 Task: Research Airbnb options in Vinukonda, India from 3rd November, 2023 to 9th November, 2023 for 2 adults.1  bedroom having 1 bed and 1 bathroom. Property type can be hotel. Amenities needed are: washing machine. Look for 5 properties as per requirement.
Action: Mouse moved to (554, 101)
Screenshot: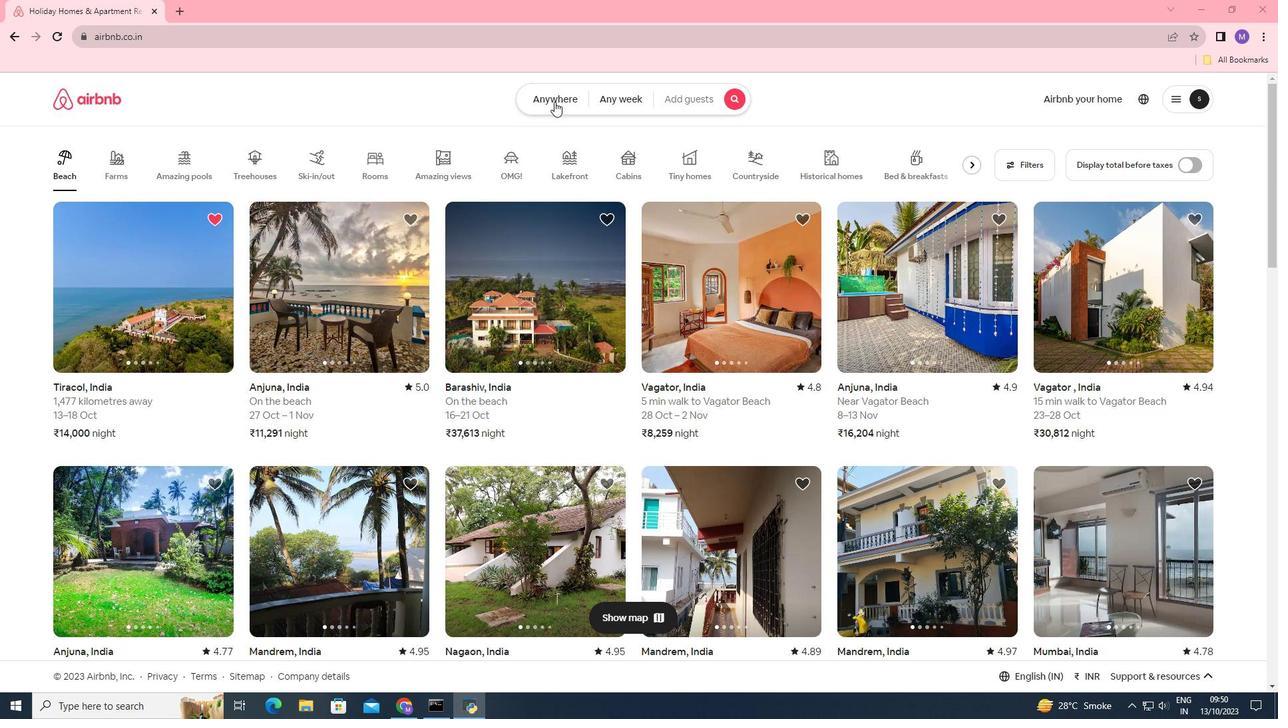 
Action: Mouse pressed left at (554, 101)
Screenshot: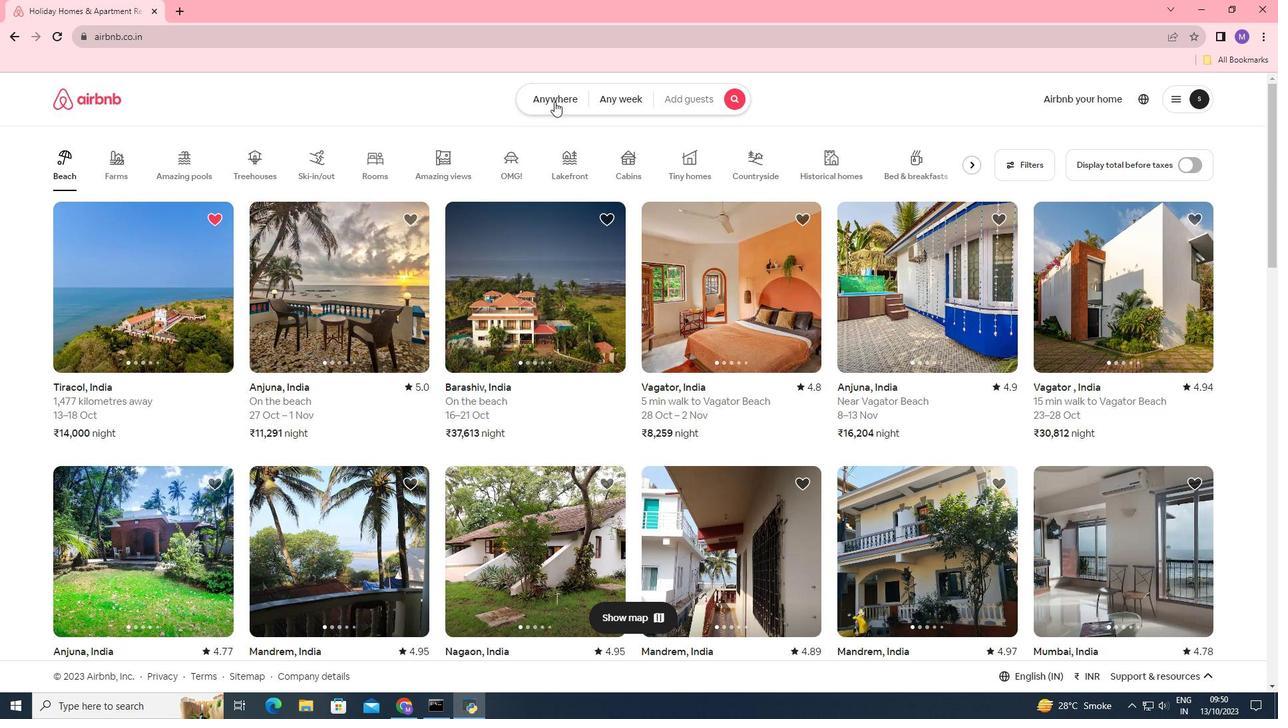 
Action: Mouse moved to (452, 153)
Screenshot: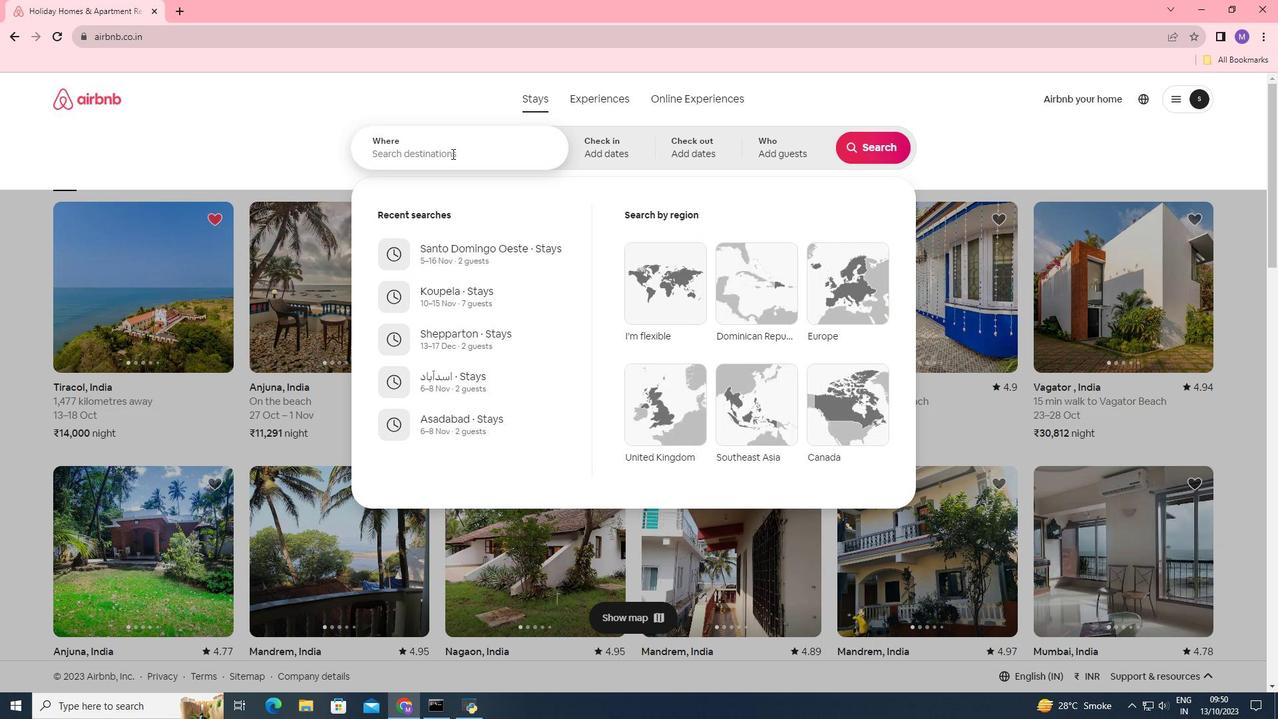 
Action: Mouse pressed left at (452, 153)
Screenshot: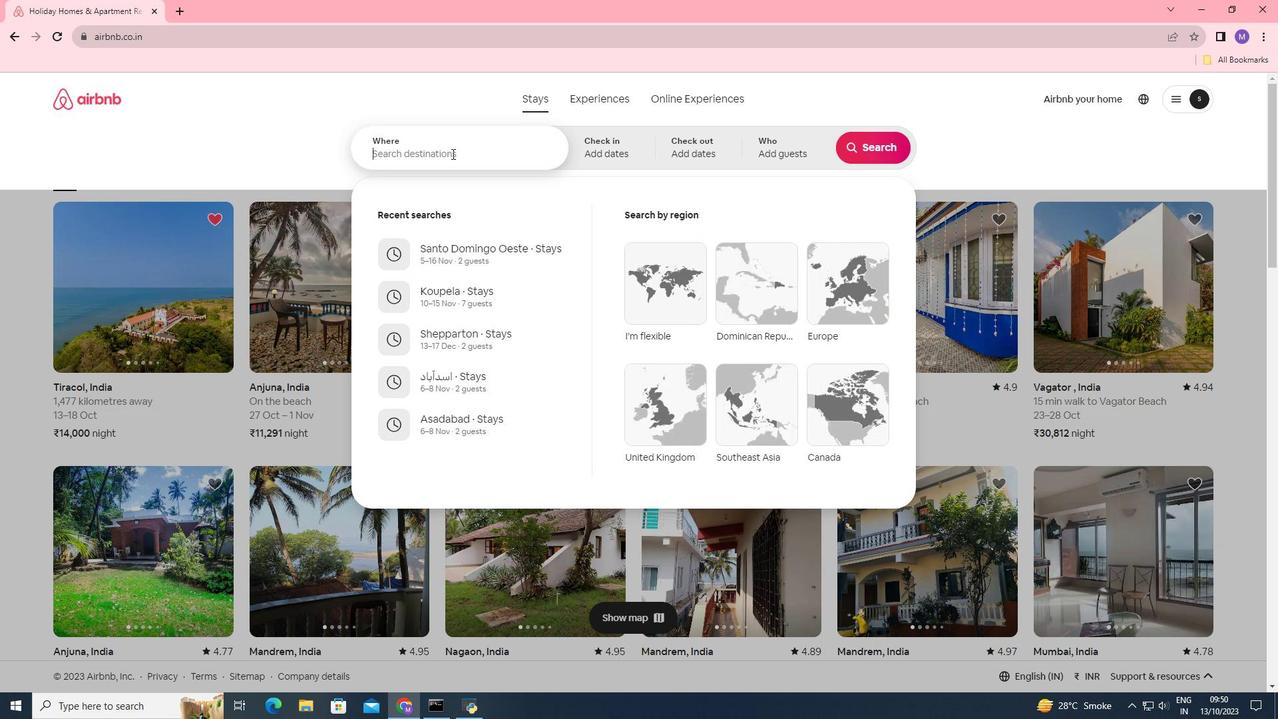 
Action: Key pressed <Key.shift>Vinukonda,<Key.space><Key.shift>India
Screenshot: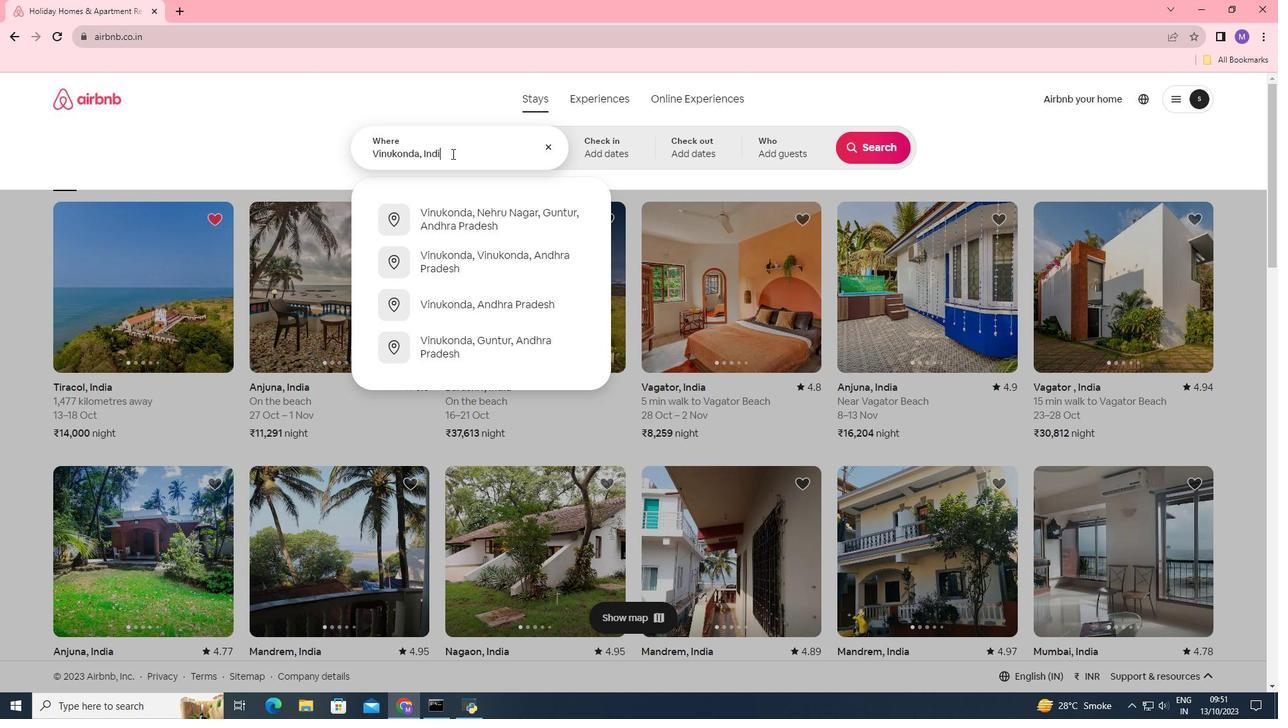
Action: Mouse moved to (636, 147)
Screenshot: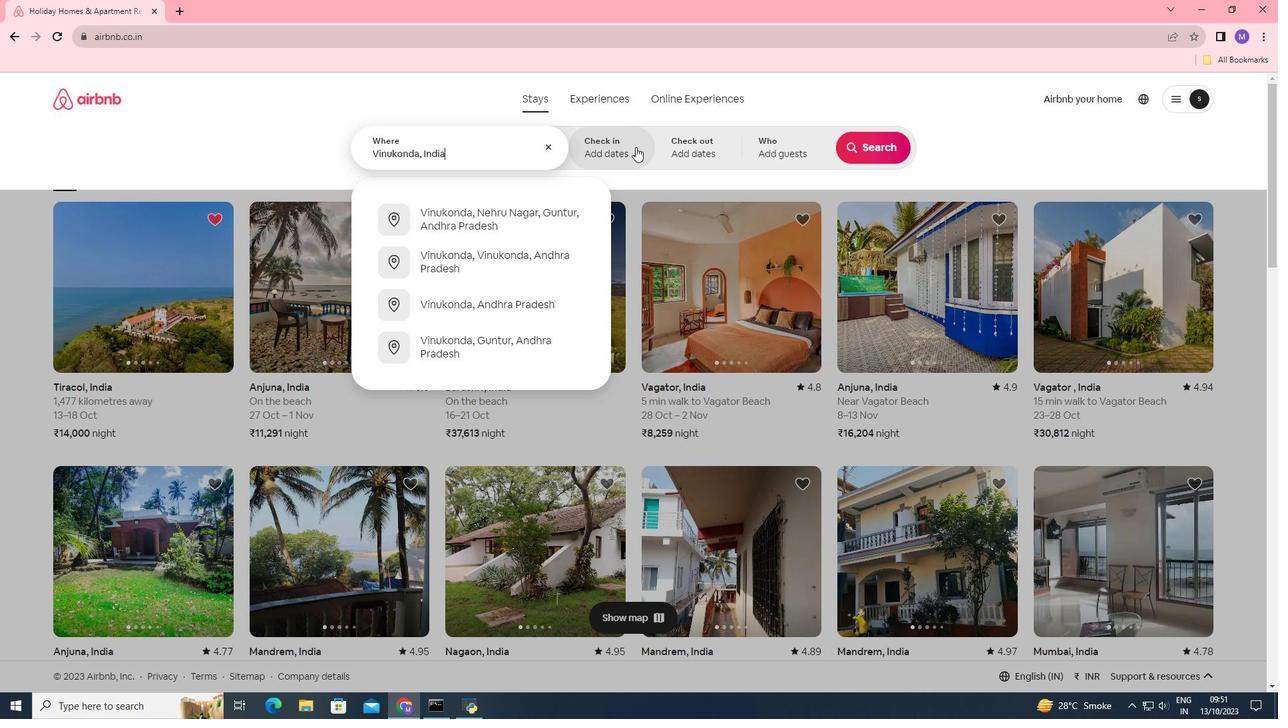
Action: Mouse pressed left at (636, 147)
Screenshot: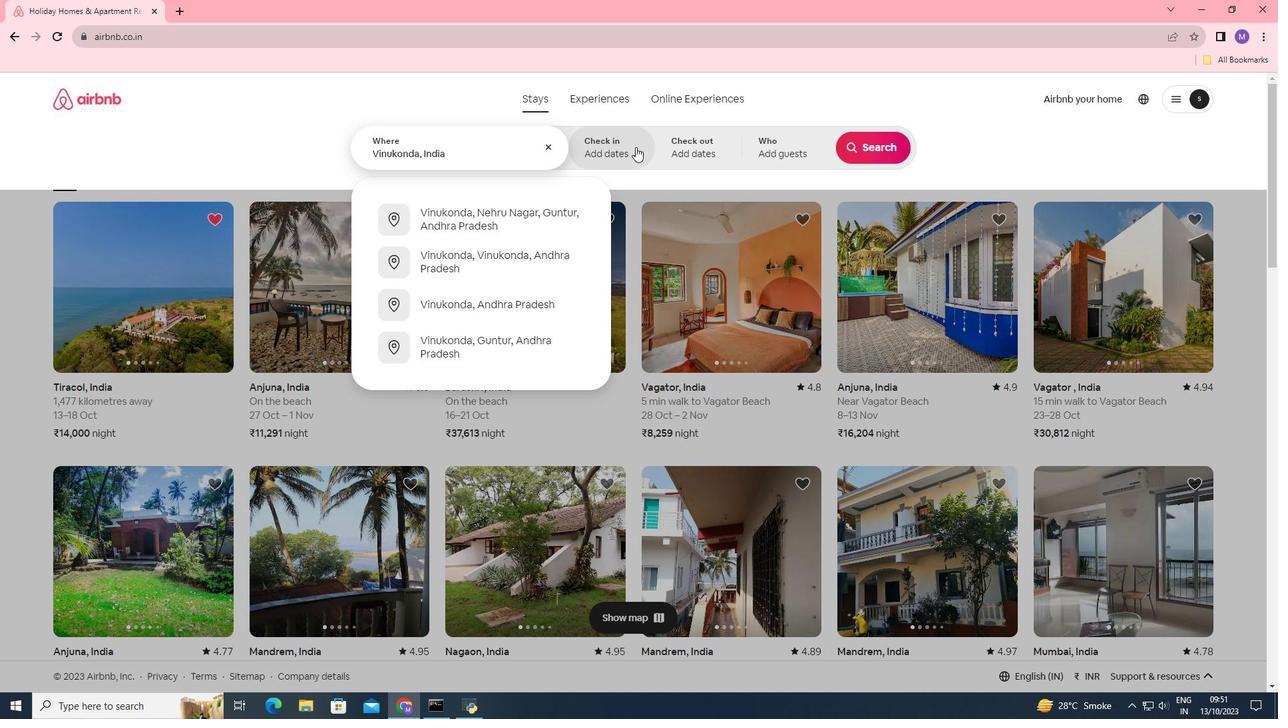 
Action: Mouse moved to (821, 317)
Screenshot: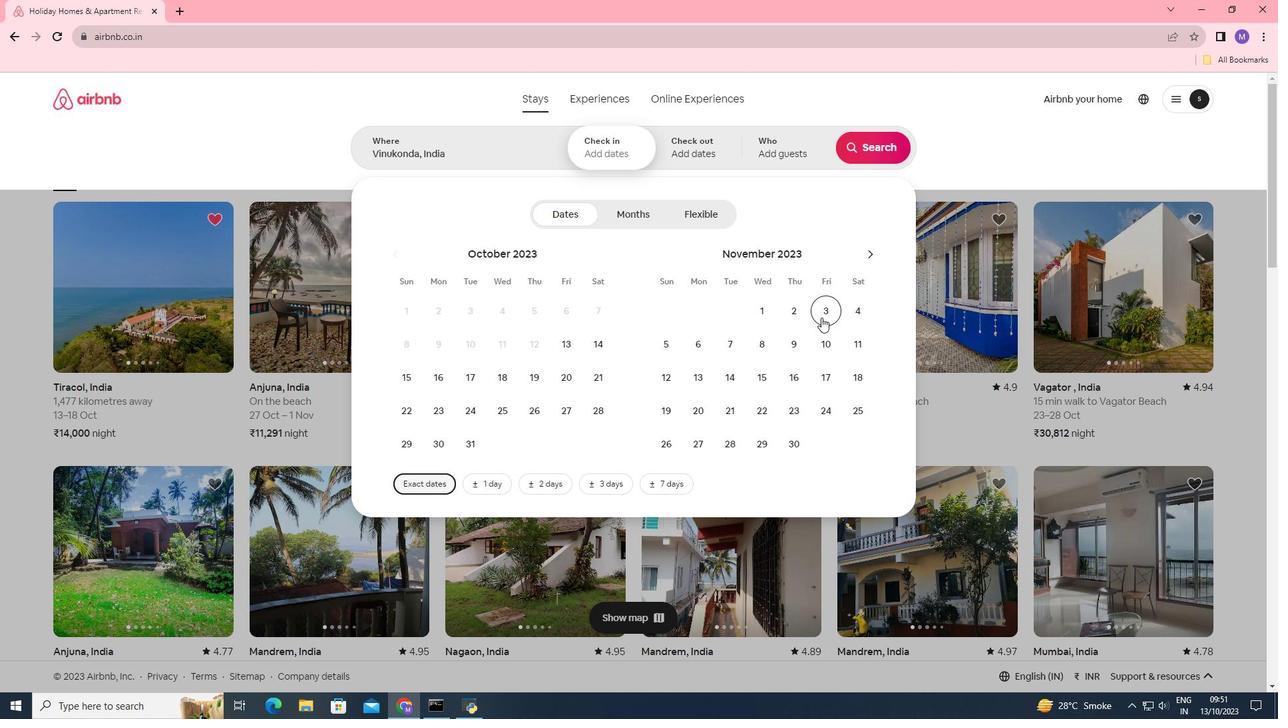 
Action: Mouse pressed left at (821, 317)
Screenshot: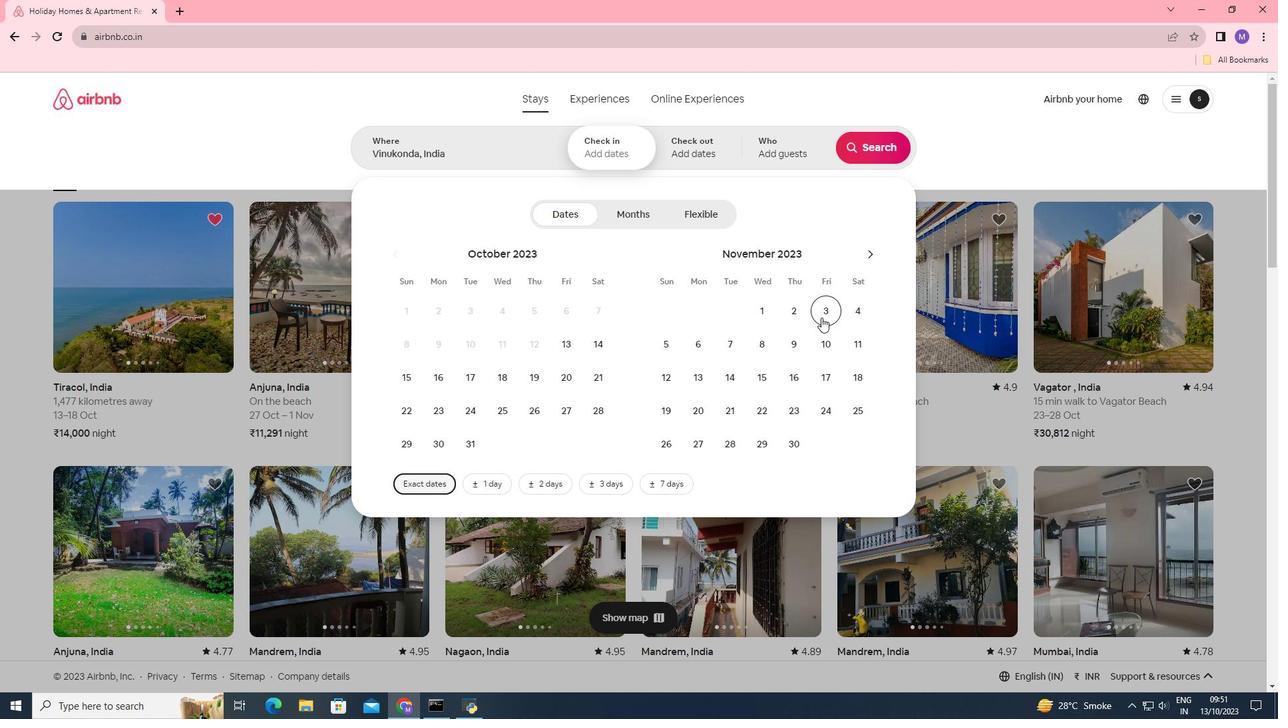 
Action: Mouse moved to (799, 342)
Screenshot: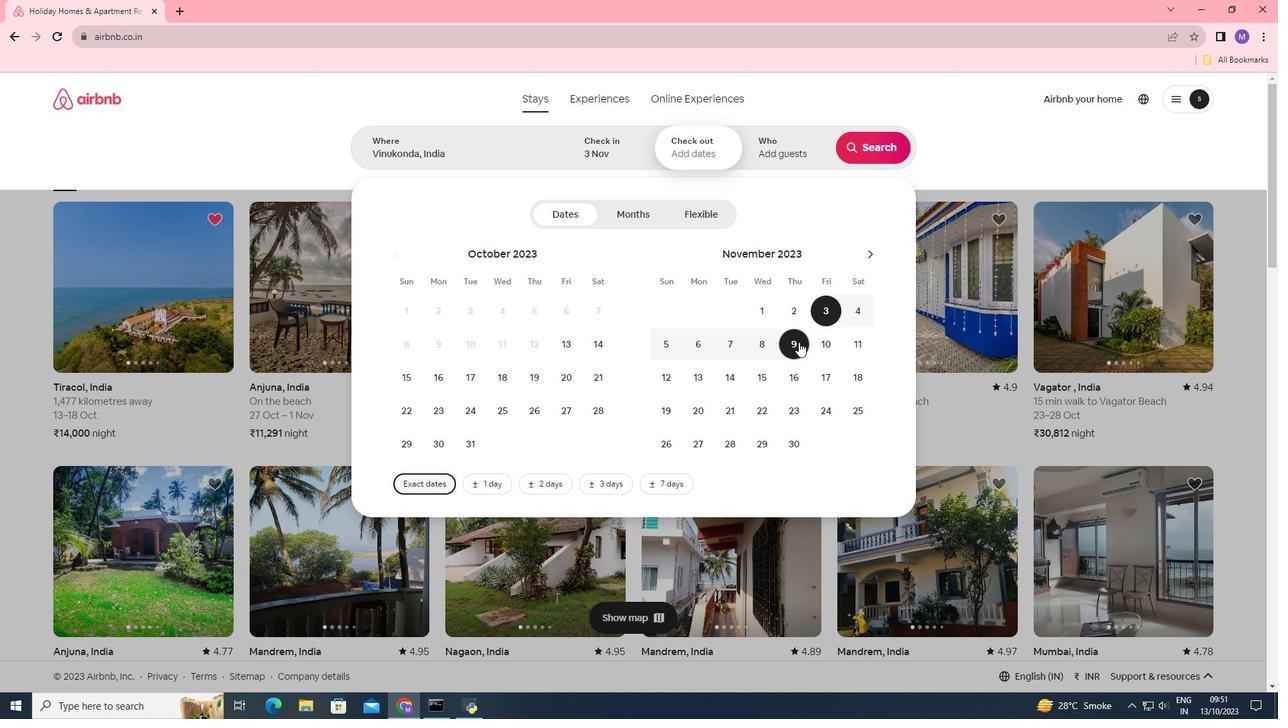 
Action: Mouse pressed left at (799, 342)
Screenshot: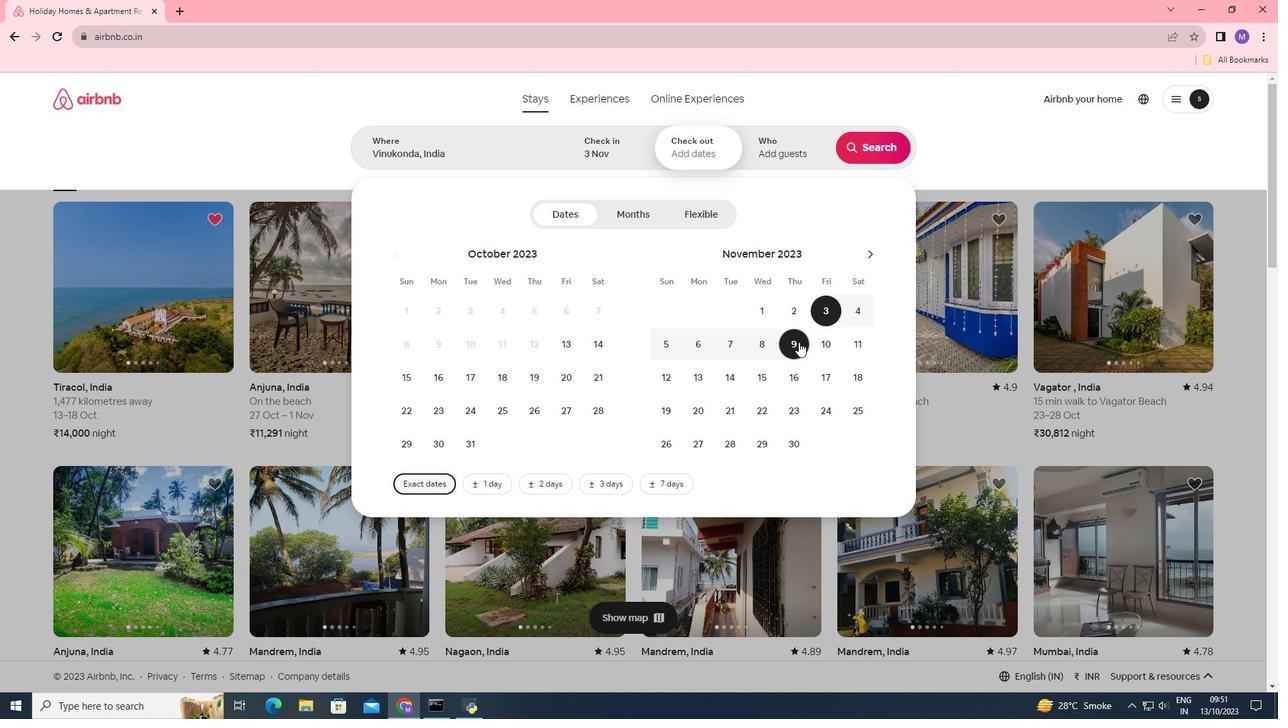 
Action: Mouse moved to (807, 147)
Screenshot: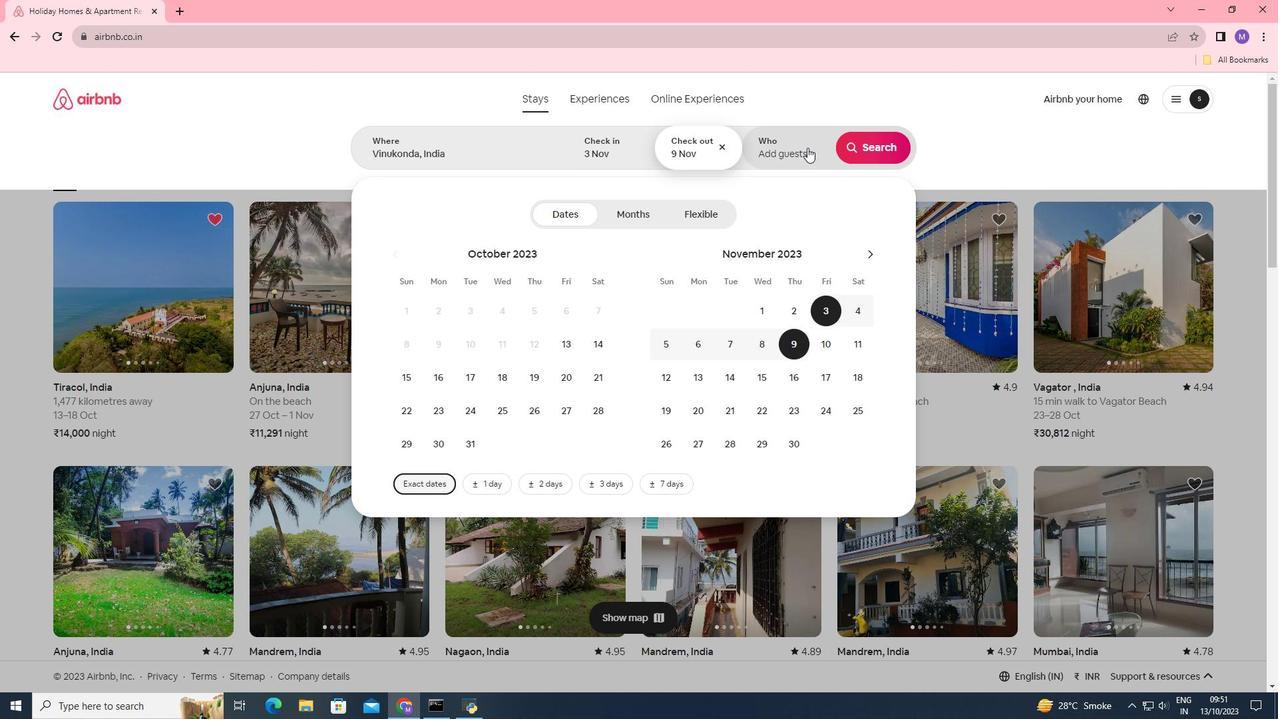 
Action: Mouse pressed left at (807, 147)
Screenshot: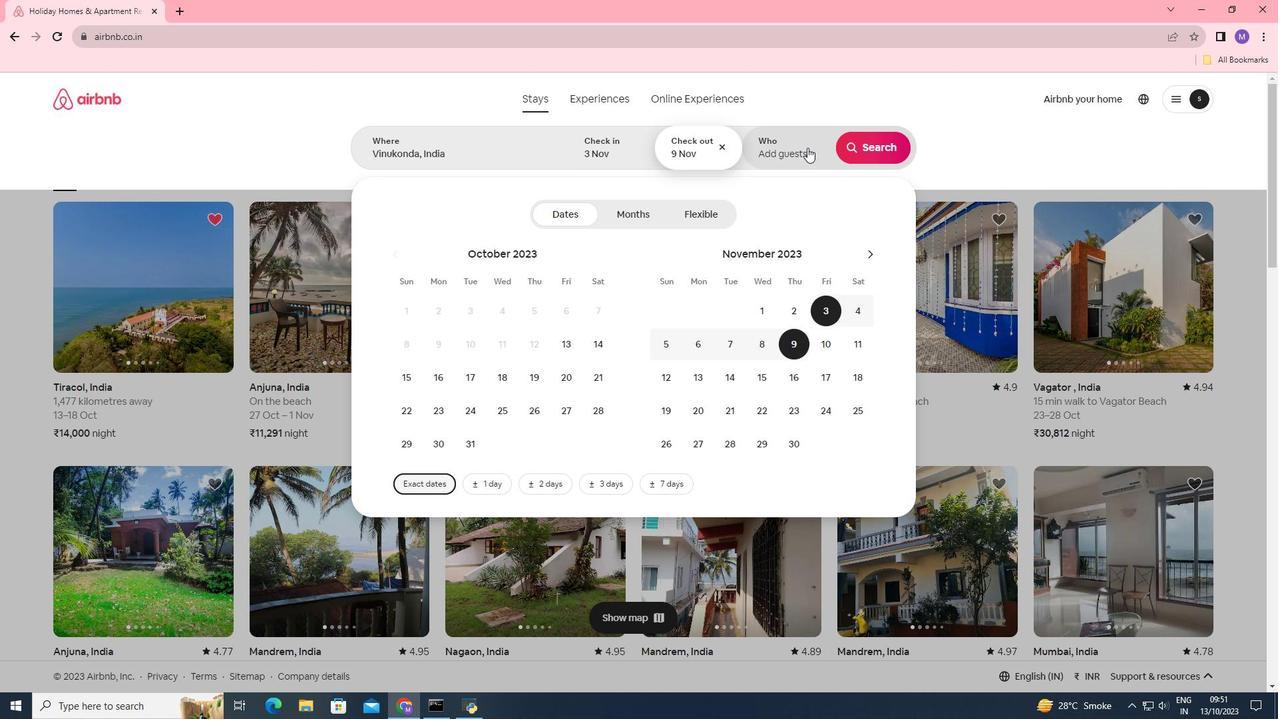 
Action: Mouse moved to (877, 223)
Screenshot: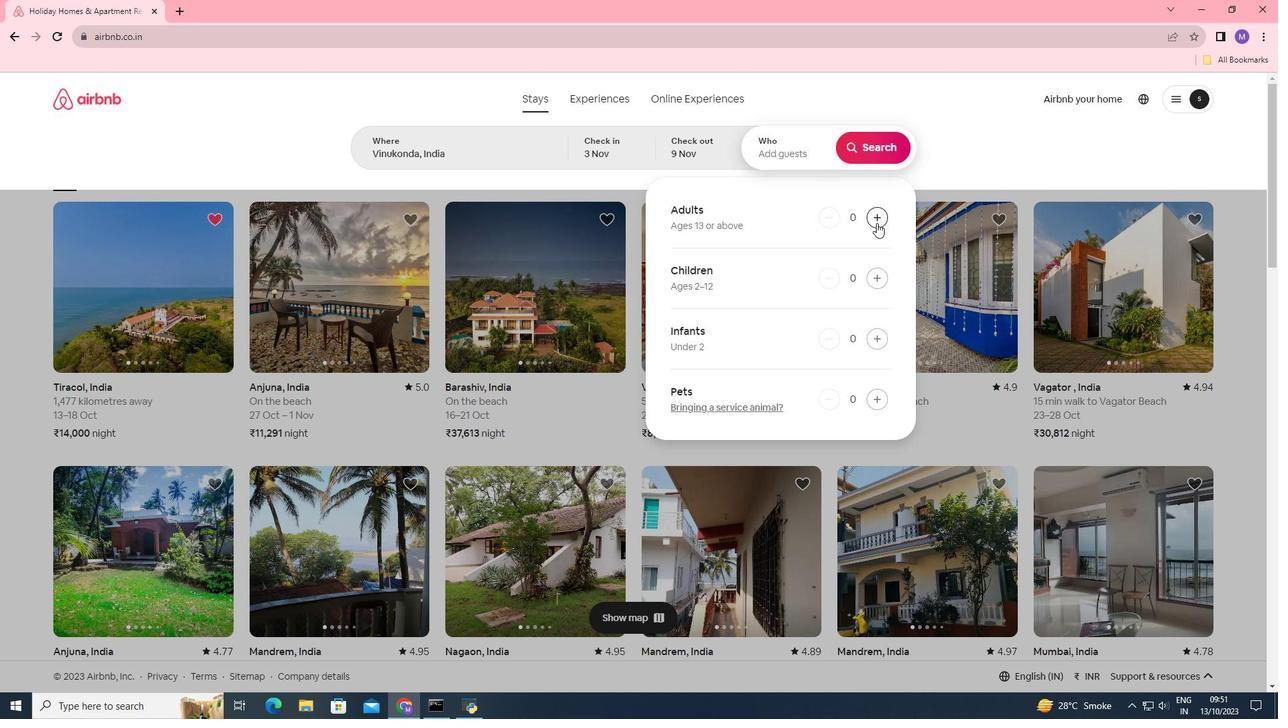 
Action: Mouse pressed left at (877, 223)
Screenshot: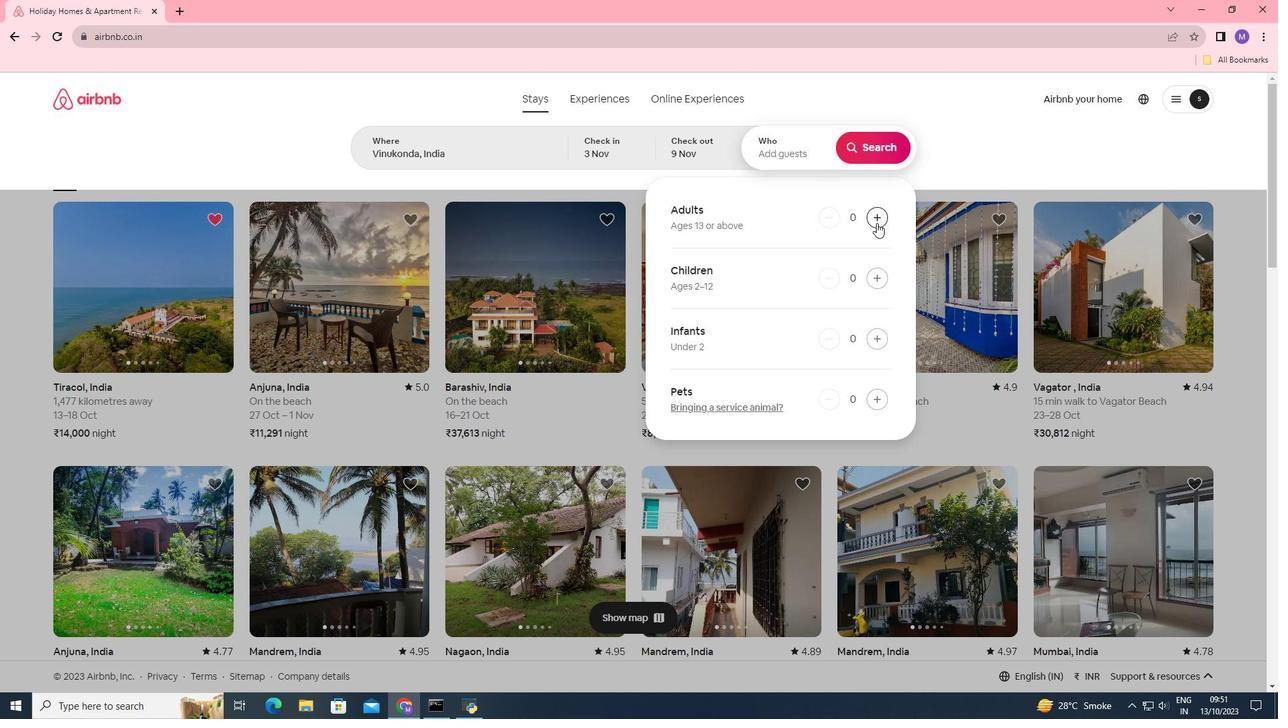 
Action: Mouse pressed left at (877, 223)
Screenshot: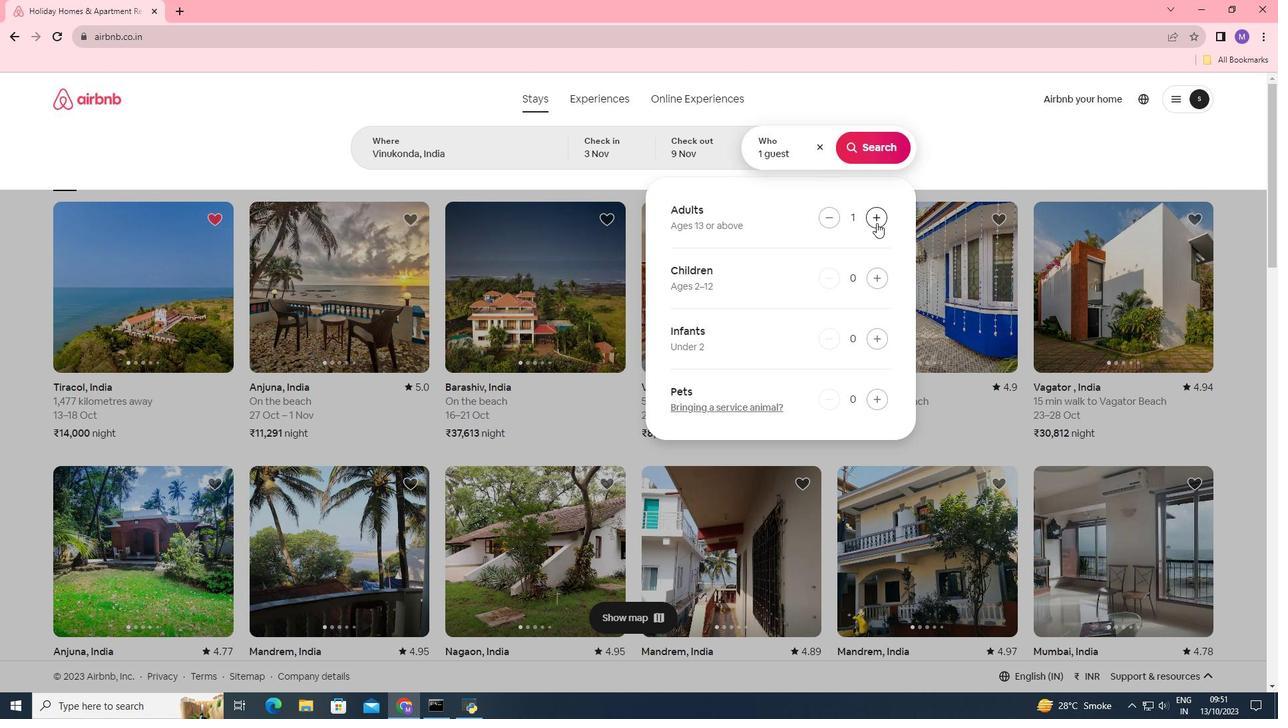 
Action: Mouse moved to (883, 137)
Screenshot: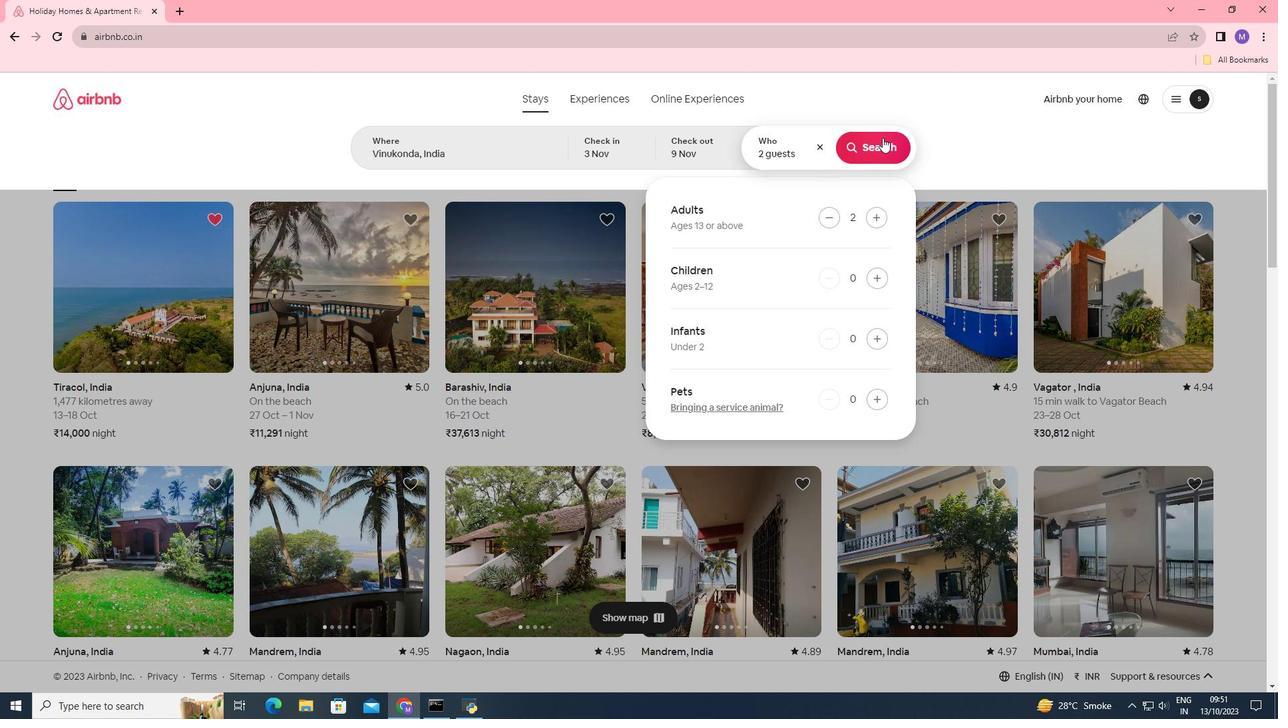 
Action: Mouse pressed left at (883, 137)
Screenshot: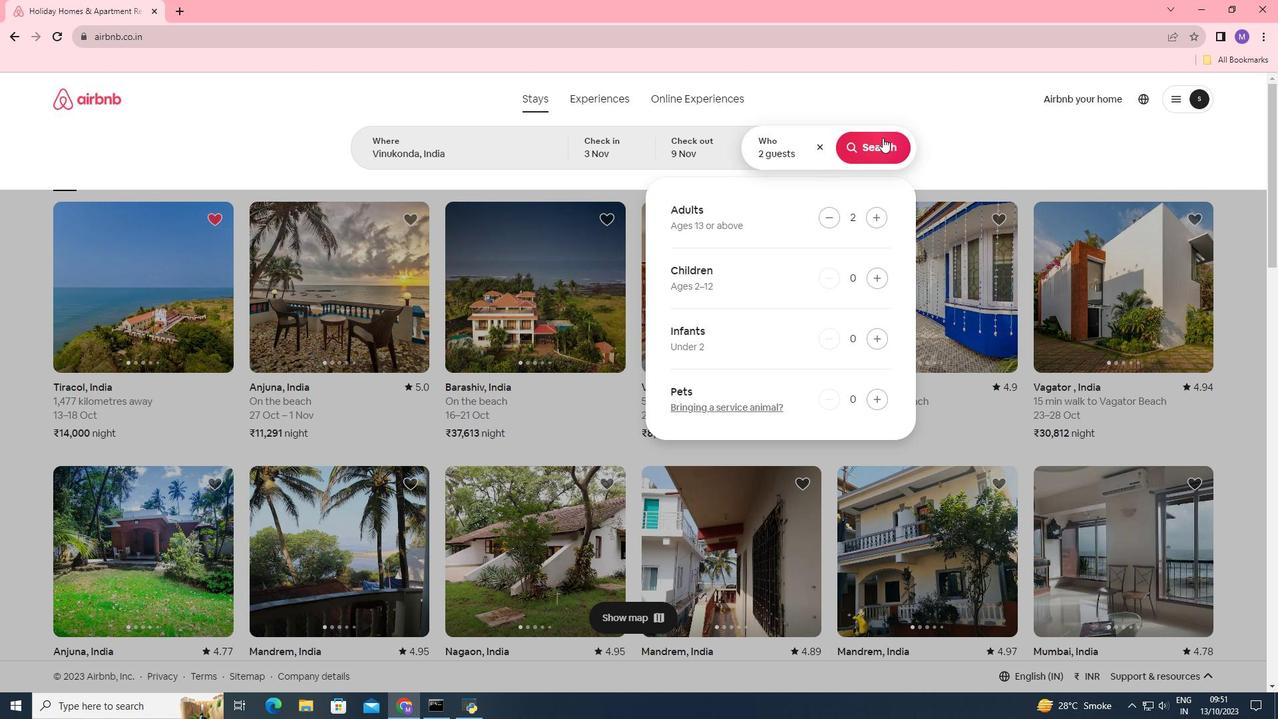 
Action: Mouse moved to (1056, 155)
Screenshot: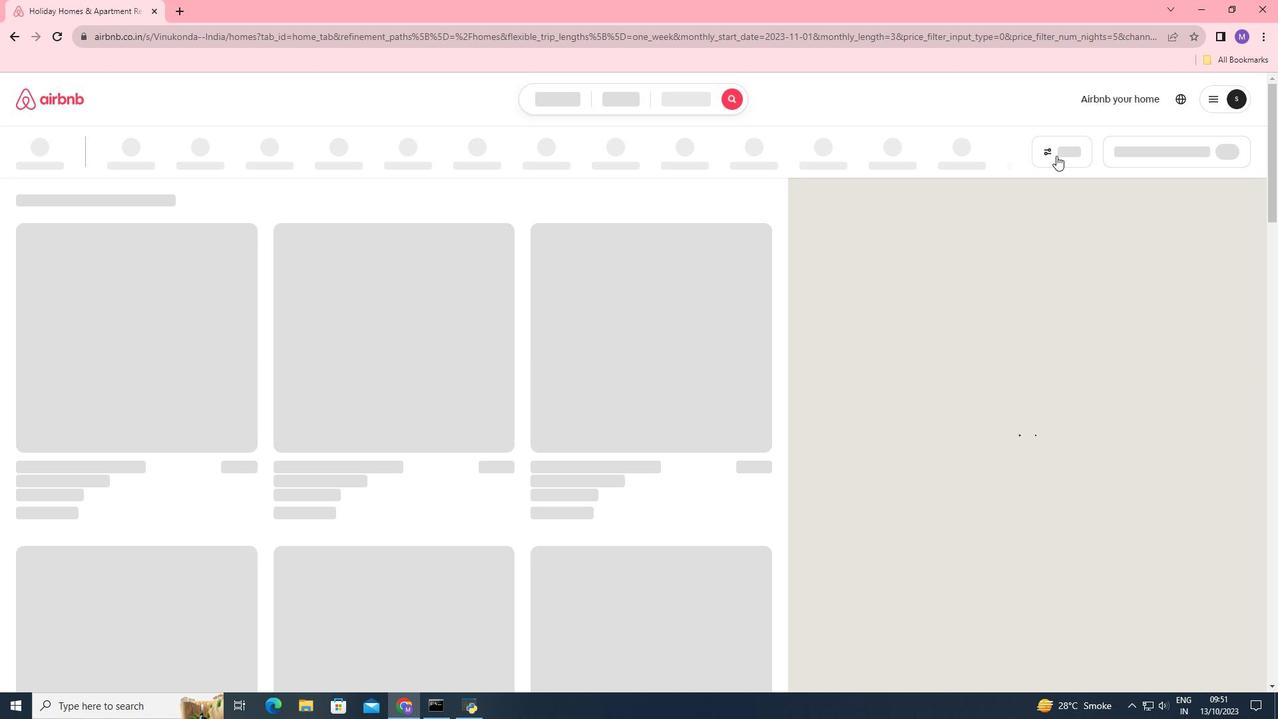 
Action: Mouse pressed left at (1056, 155)
Screenshot: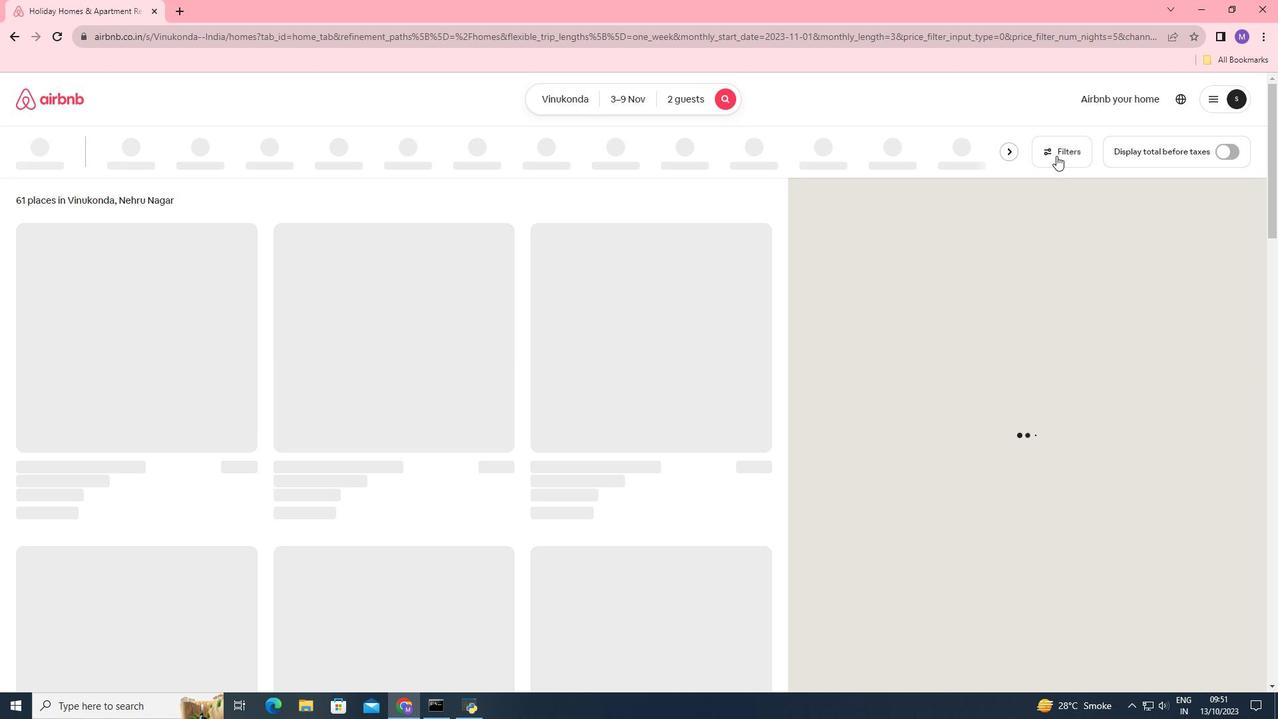 
Action: Mouse moved to (1067, 152)
Screenshot: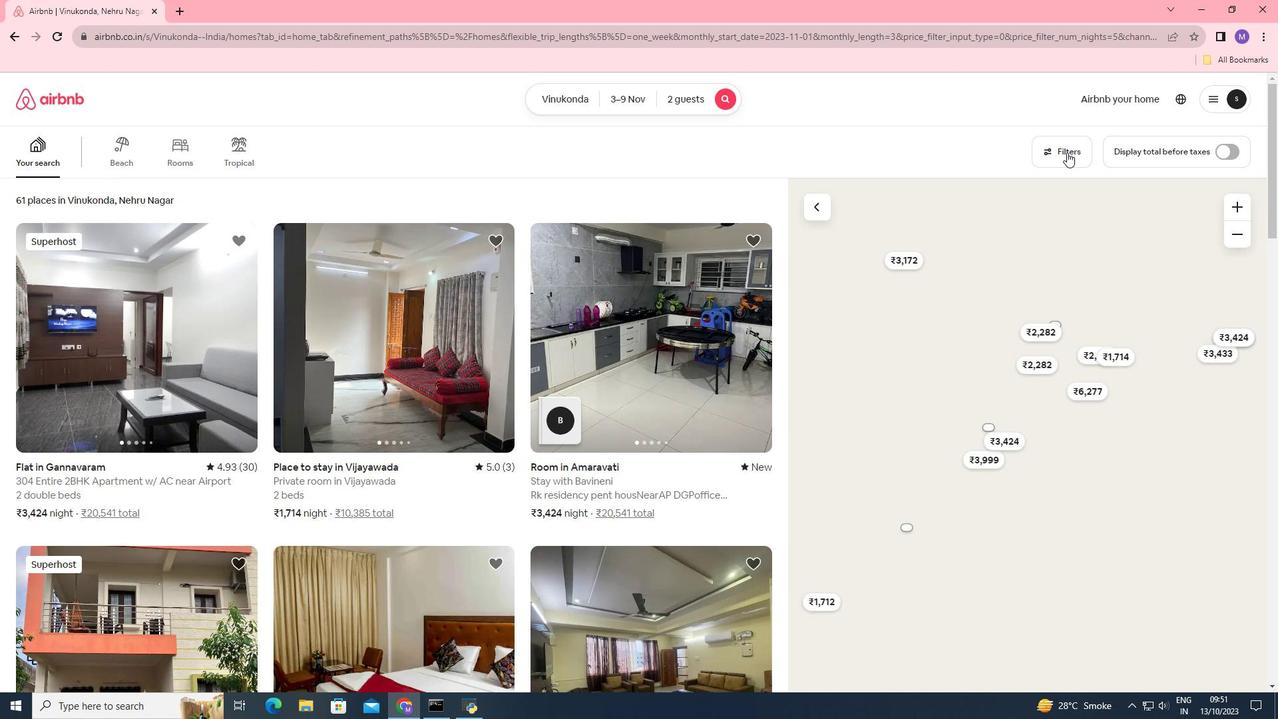 
Action: Mouse pressed left at (1067, 152)
Screenshot: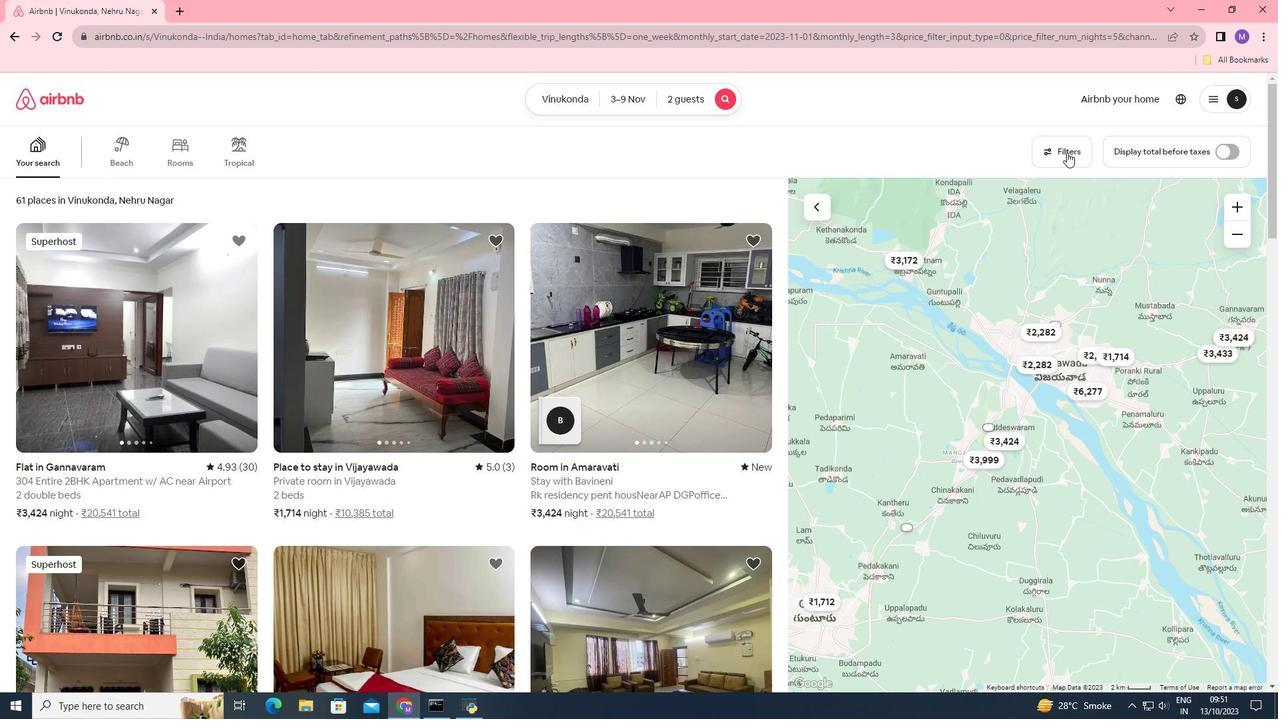 
Action: Mouse moved to (648, 473)
Screenshot: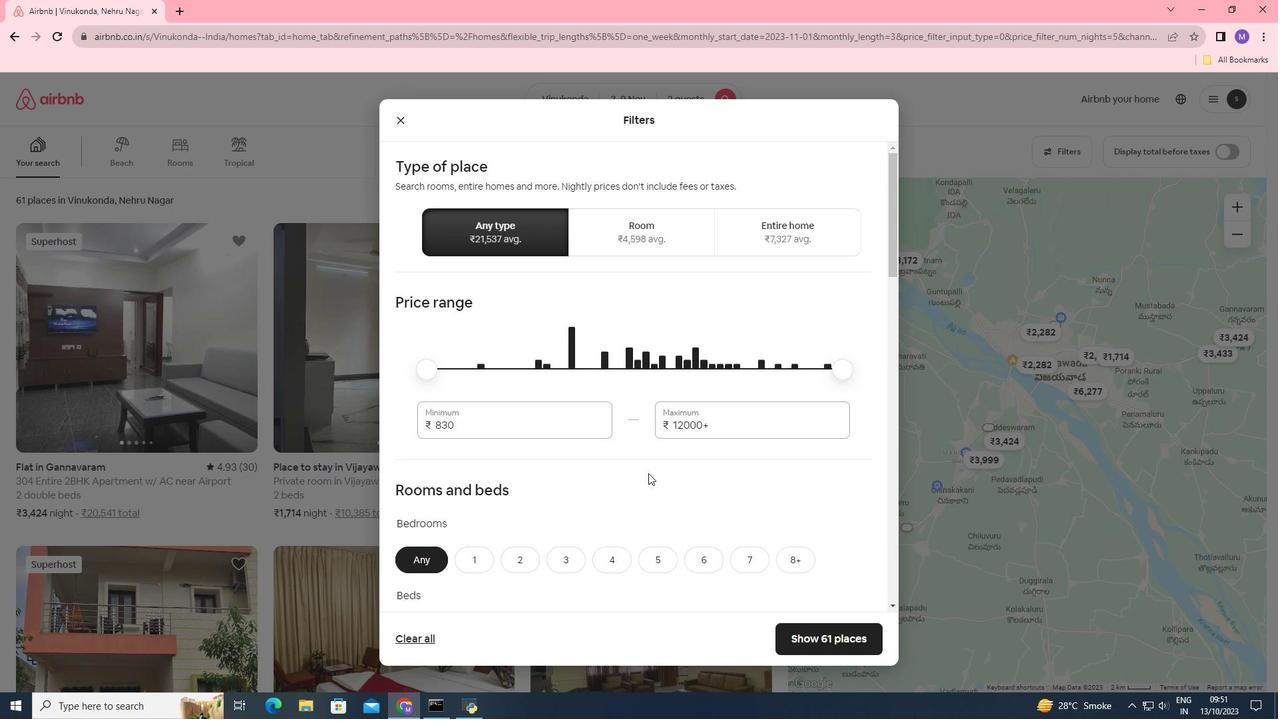 
Action: Mouse scrolled (648, 472) with delta (0, 0)
Screenshot: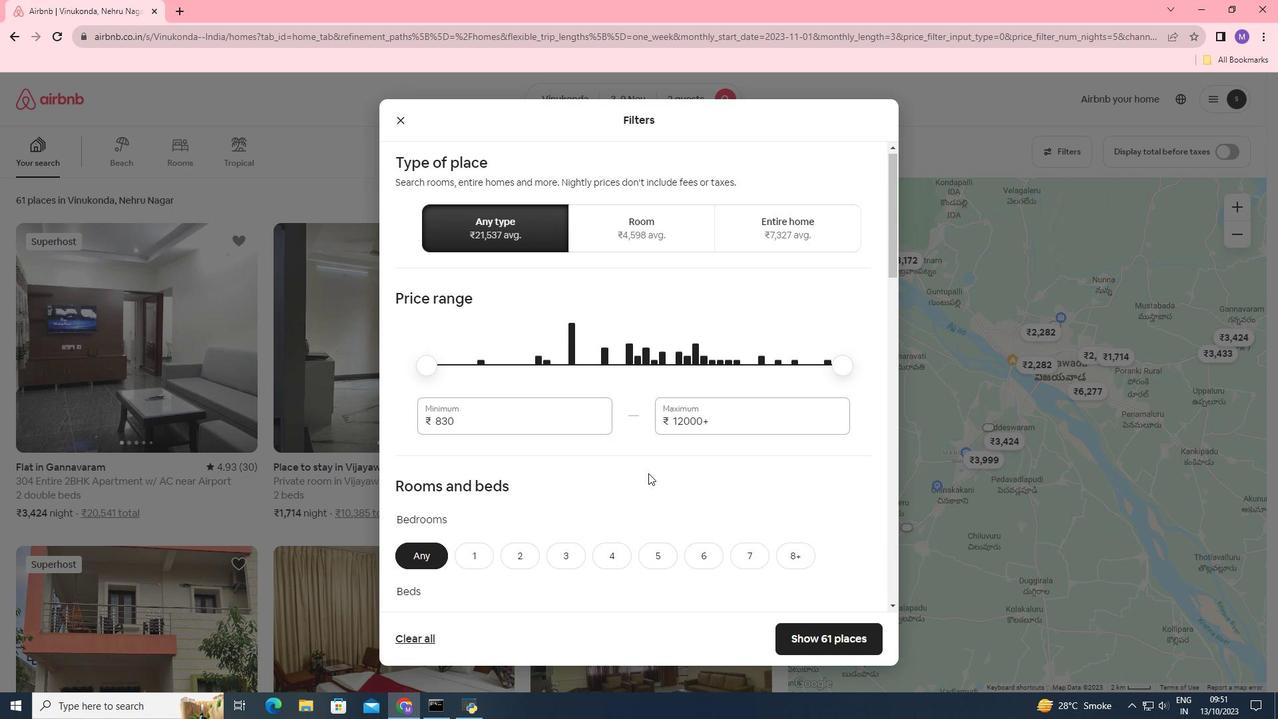
Action: Mouse moved to (643, 454)
Screenshot: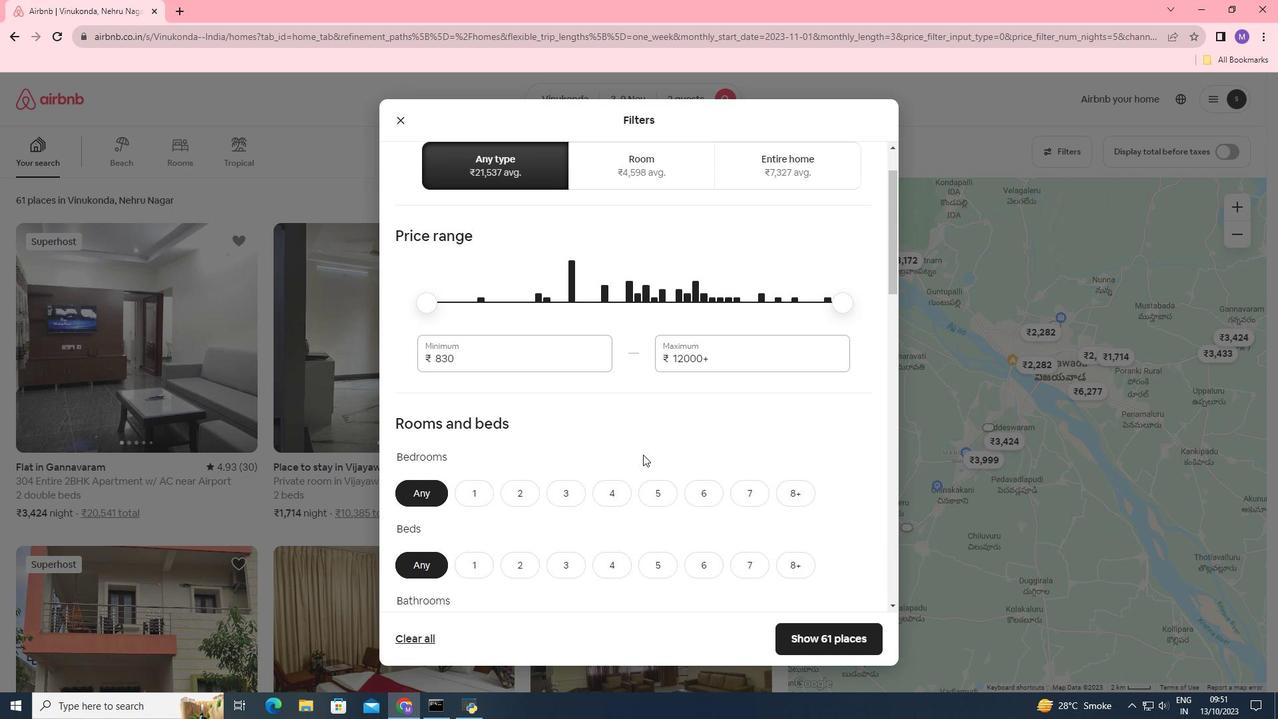 
Action: Mouse scrolled (643, 454) with delta (0, 0)
Screenshot: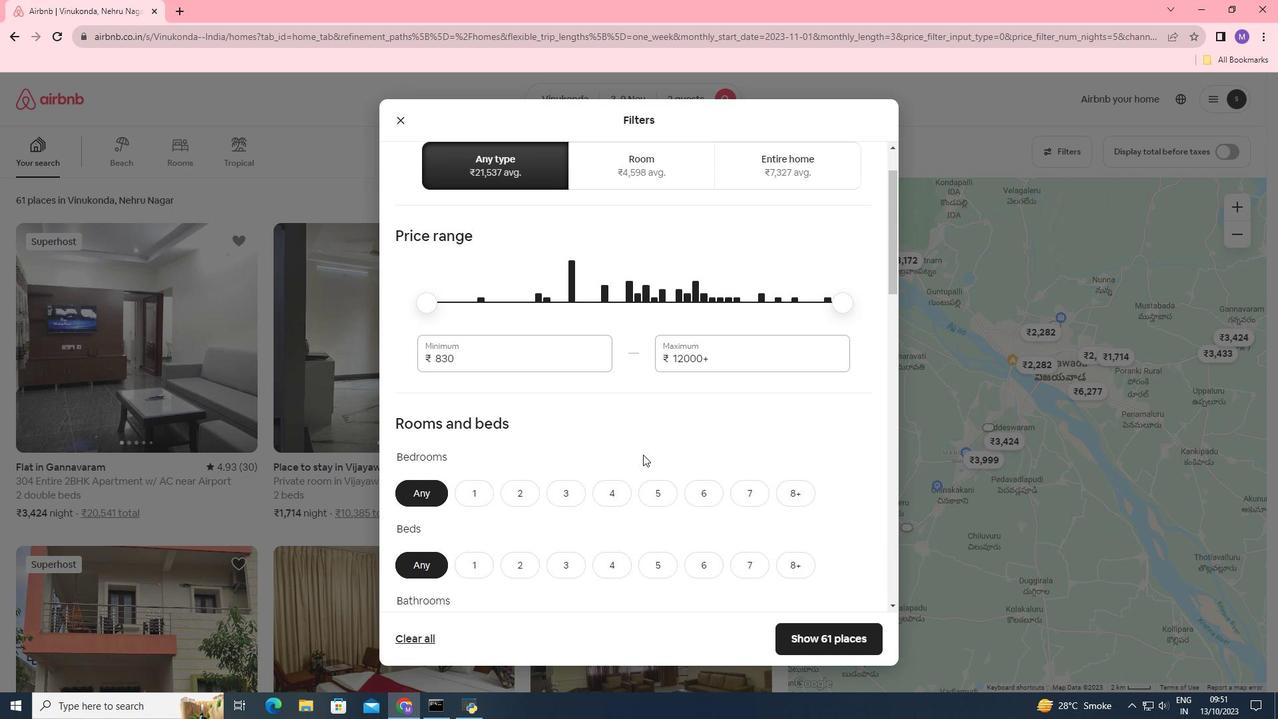 
Action: Mouse moved to (636, 414)
Screenshot: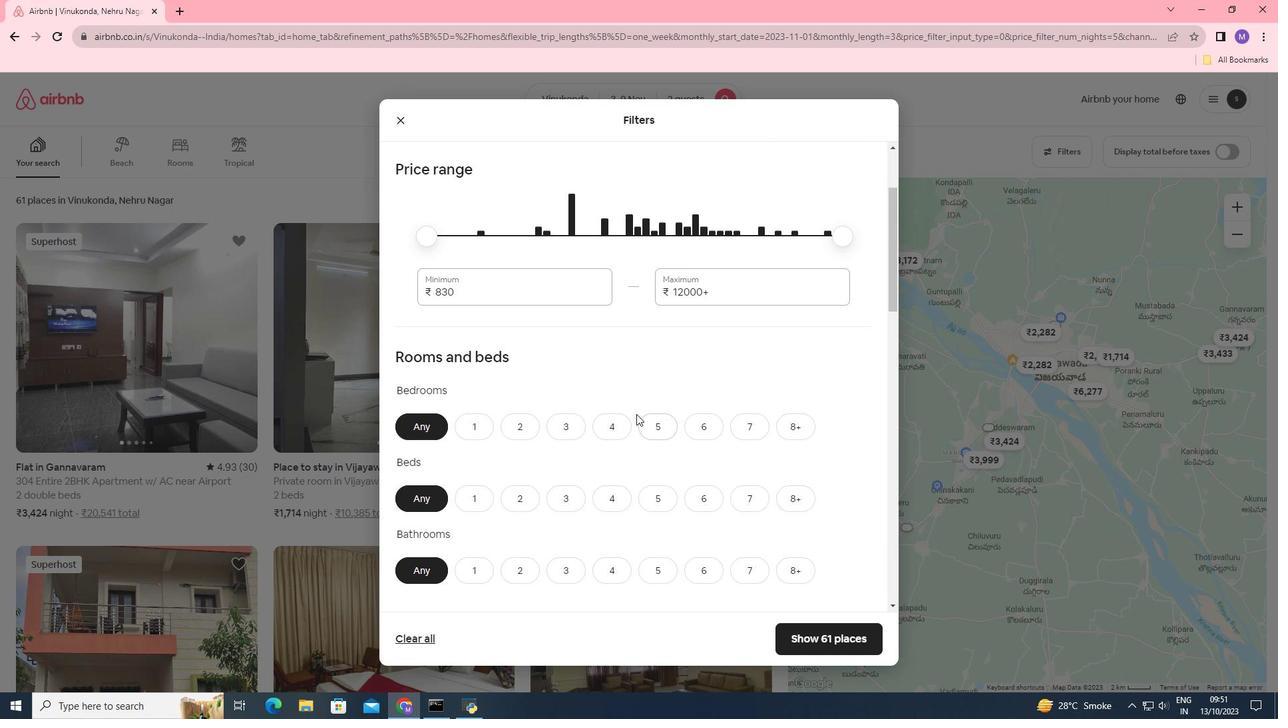 
Action: Mouse scrolled (636, 413) with delta (0, 0)
Screenshot: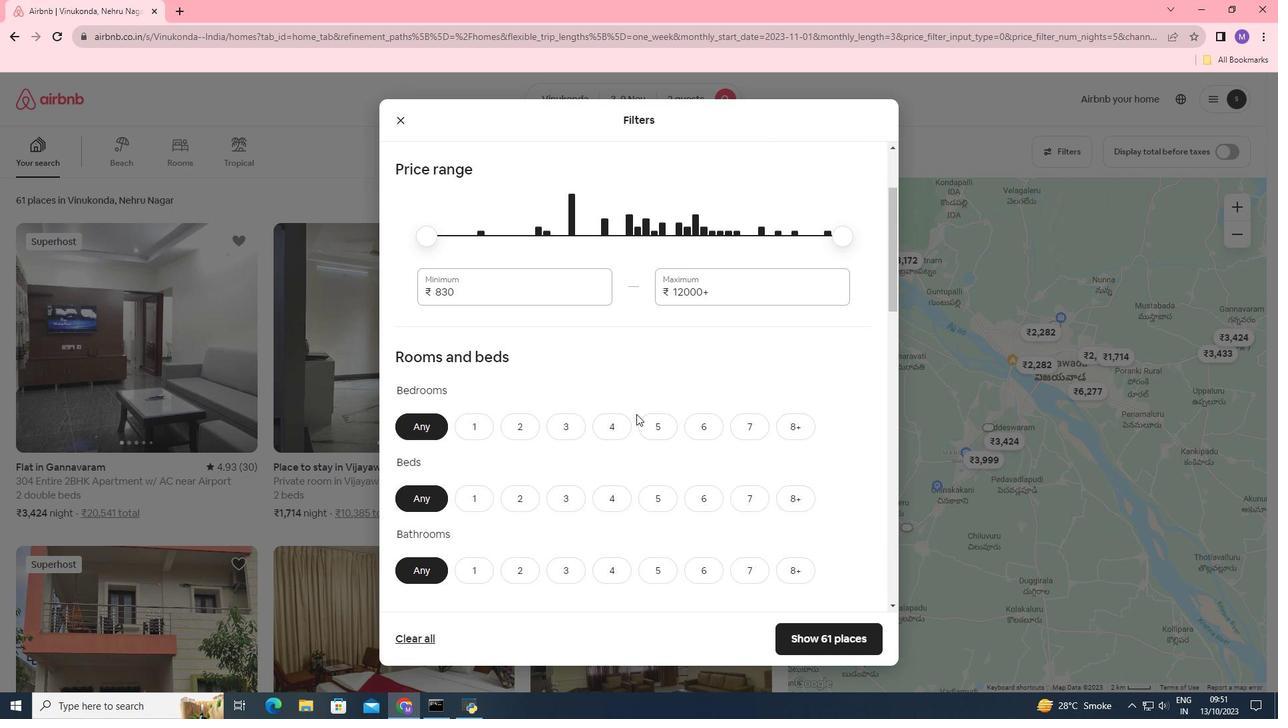 
Action: Mouse moved to (472, 354)
Screenshot: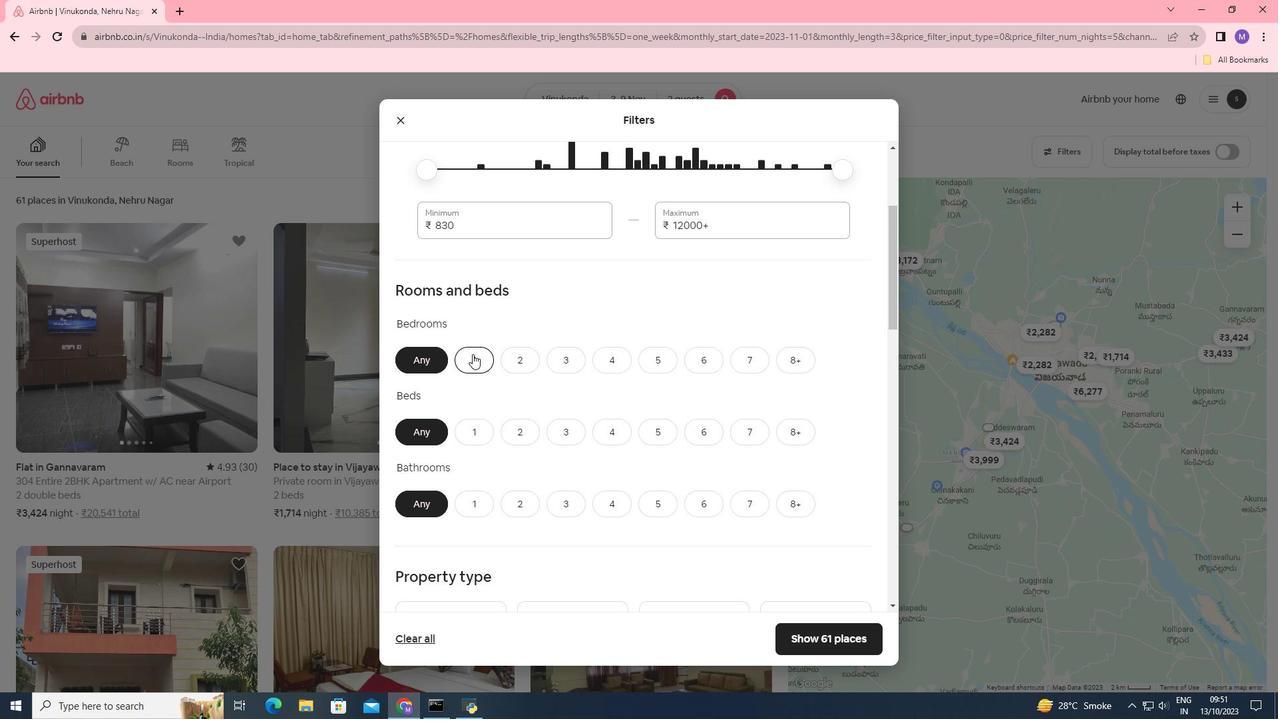 
Action: Mouse pressed left at (472, 354)
Screenshot: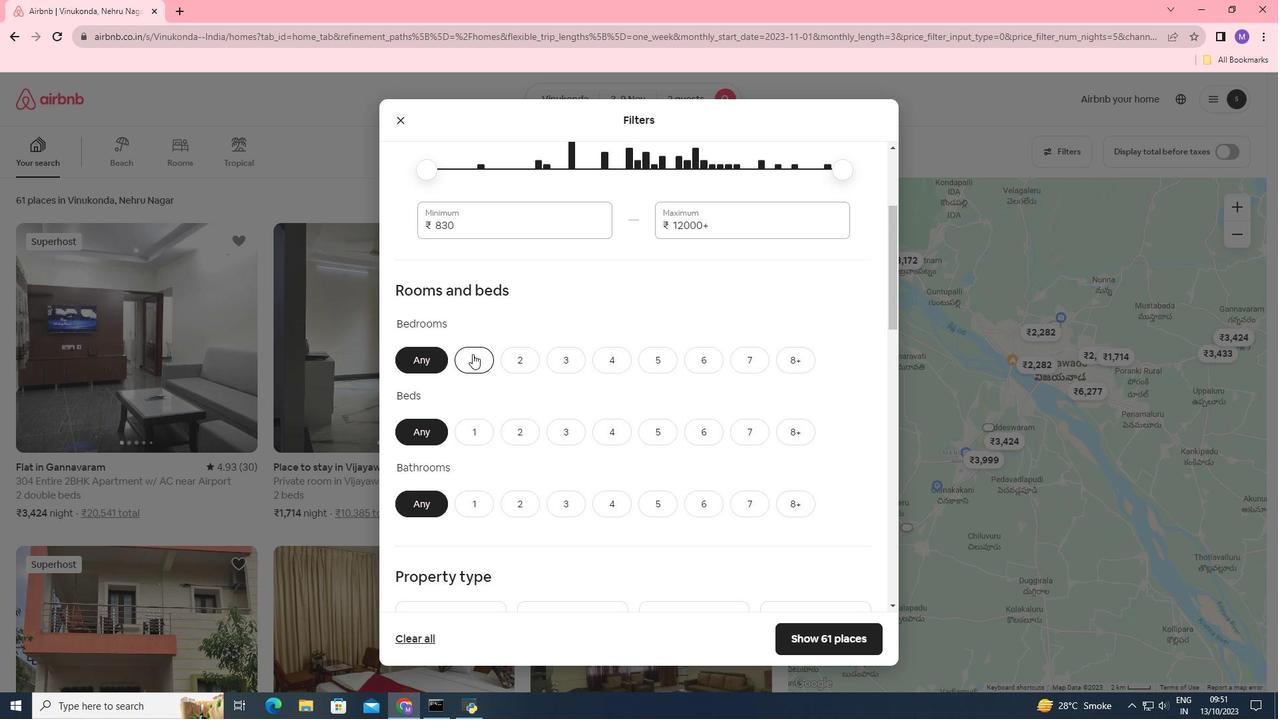 
Action: Mouse moved to (478, 430)
Screenshot: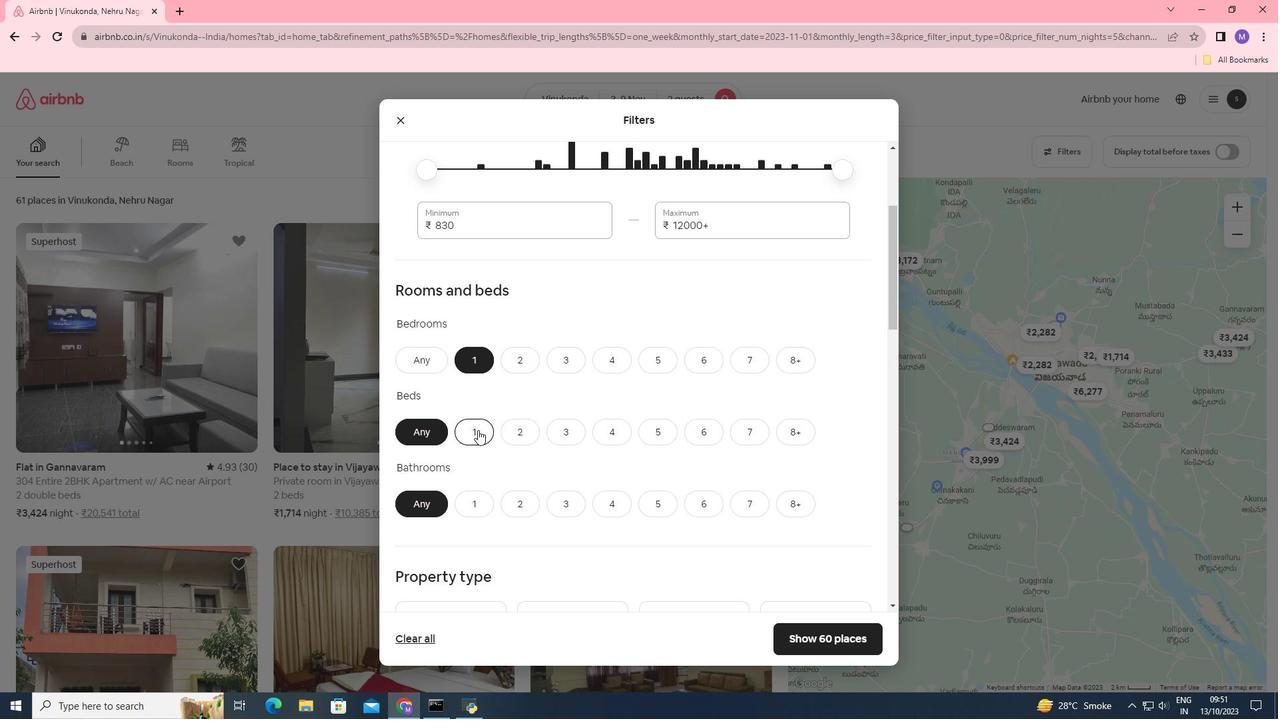 
Action: Mouse pressed left at (478, 430)
Screenshot: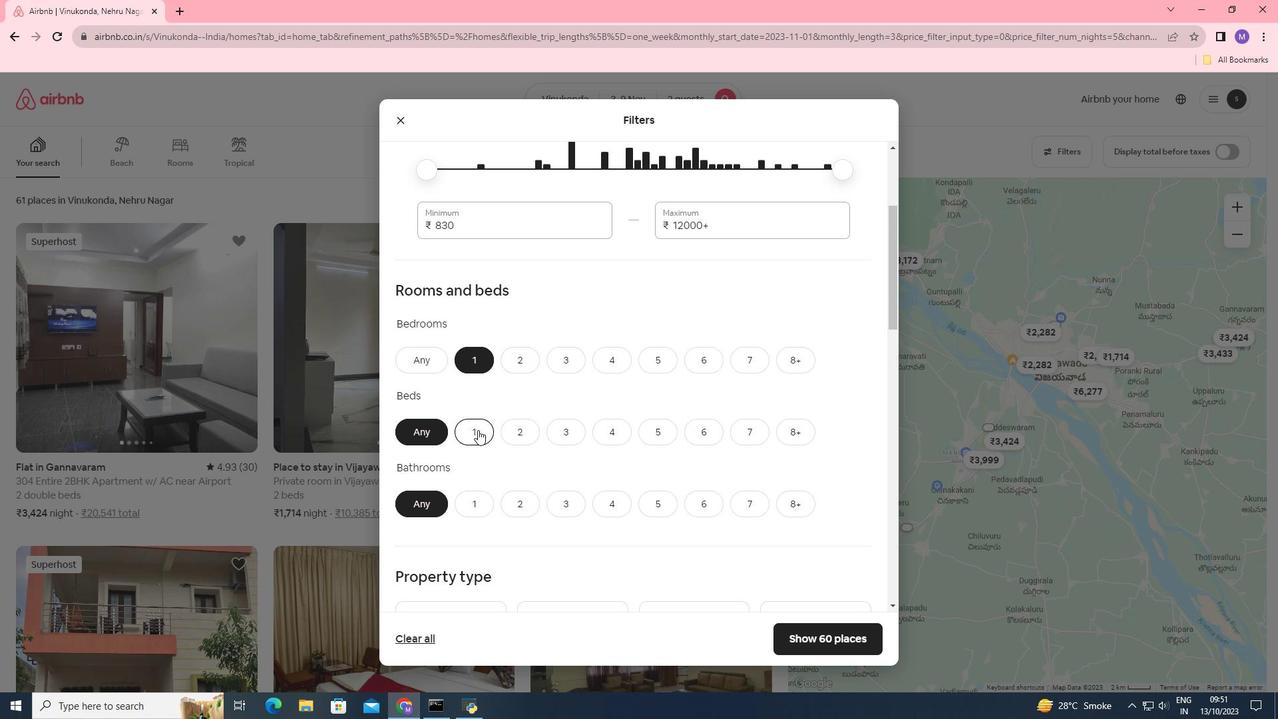
Action: Mouse moved to (473, 510)
Screenshot: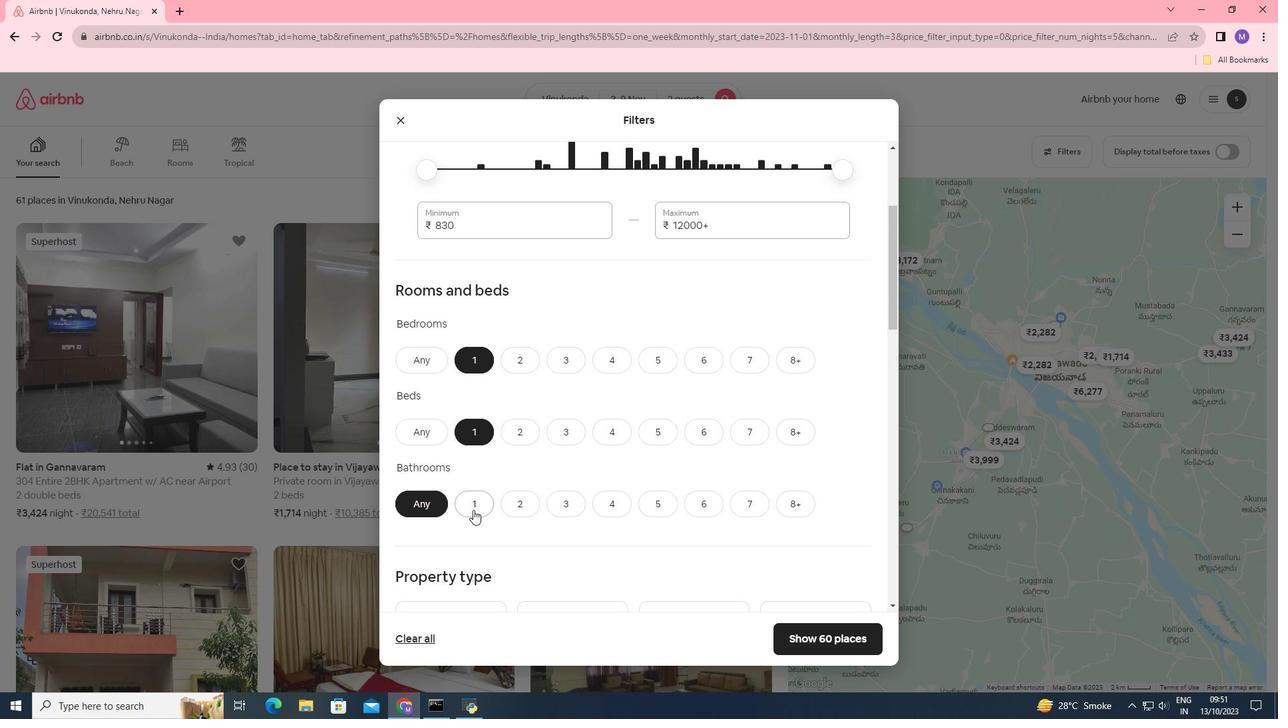 
Action: Mouse pressed left at (473, 510)
Screenshot: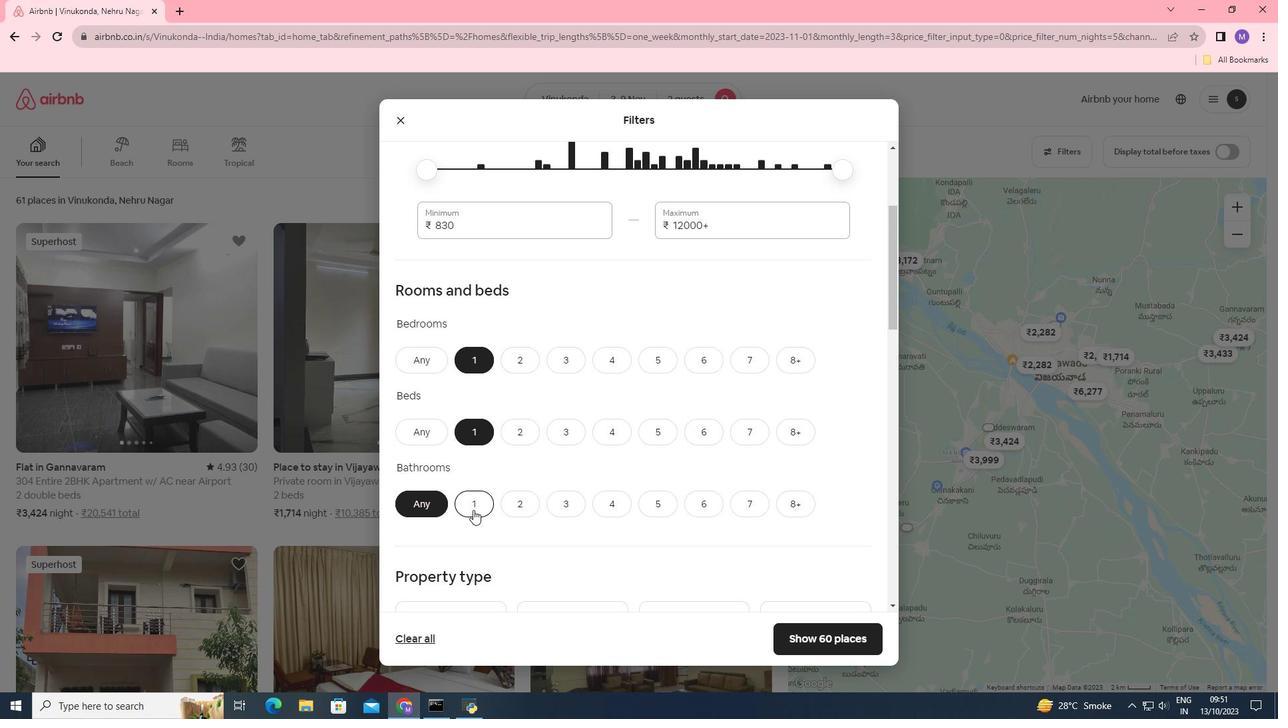 
Action: Mouse moved to (546, 425)
Screenshot: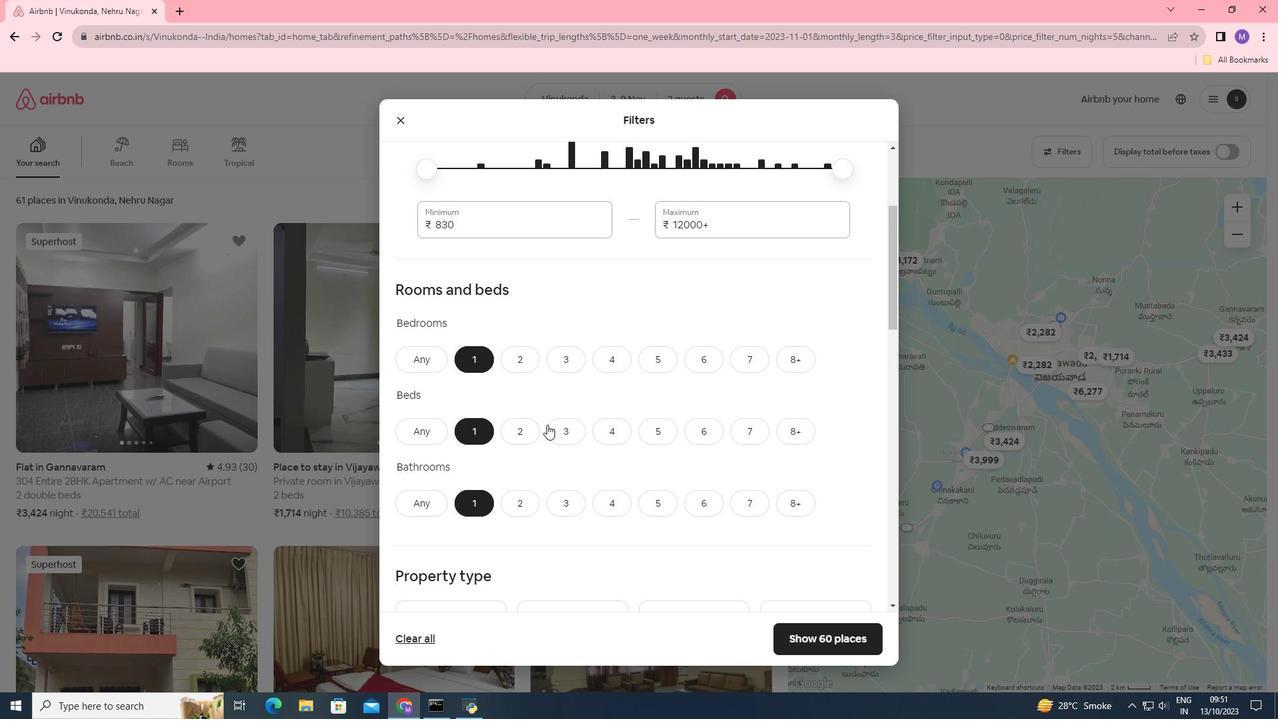 
Action: Mouse scrolled (546, 424) with delta (0, 0)
Screenshot: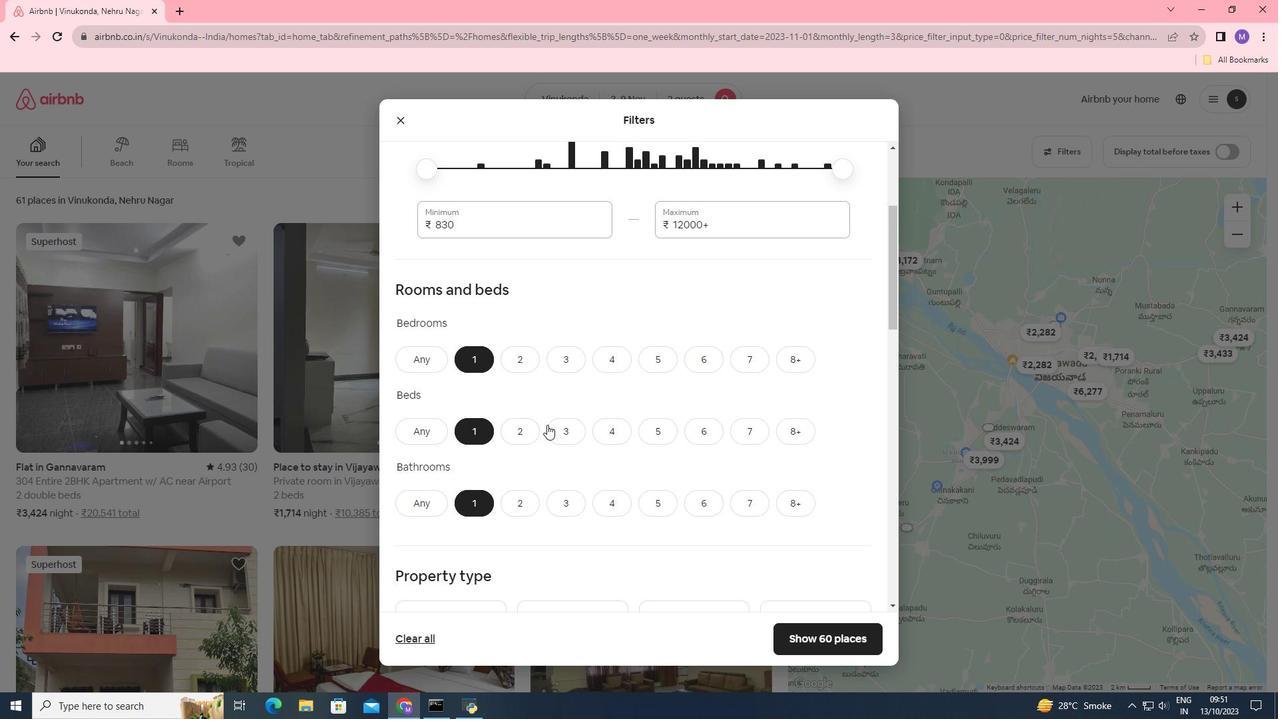 
Action: Mouse moved to (698, 440)
Screenshot: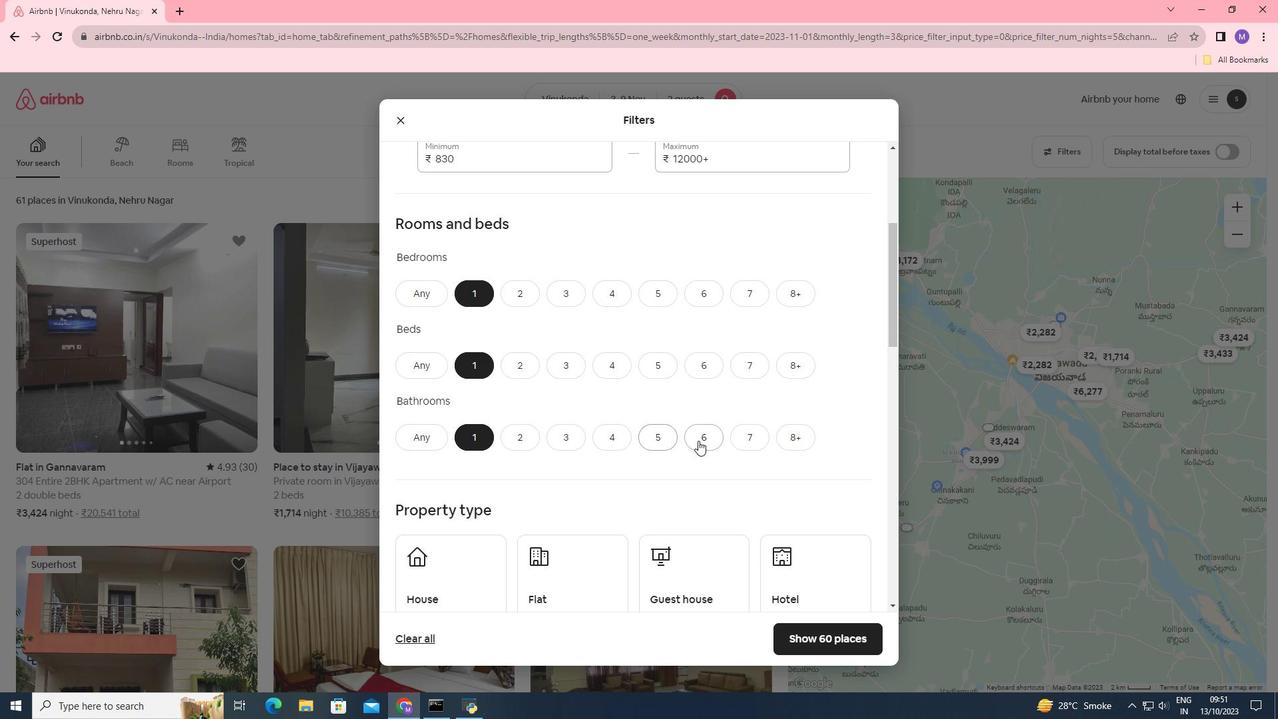
Action: Mouse scrolled (698, 440) with delta (0, 0)
Screenshot: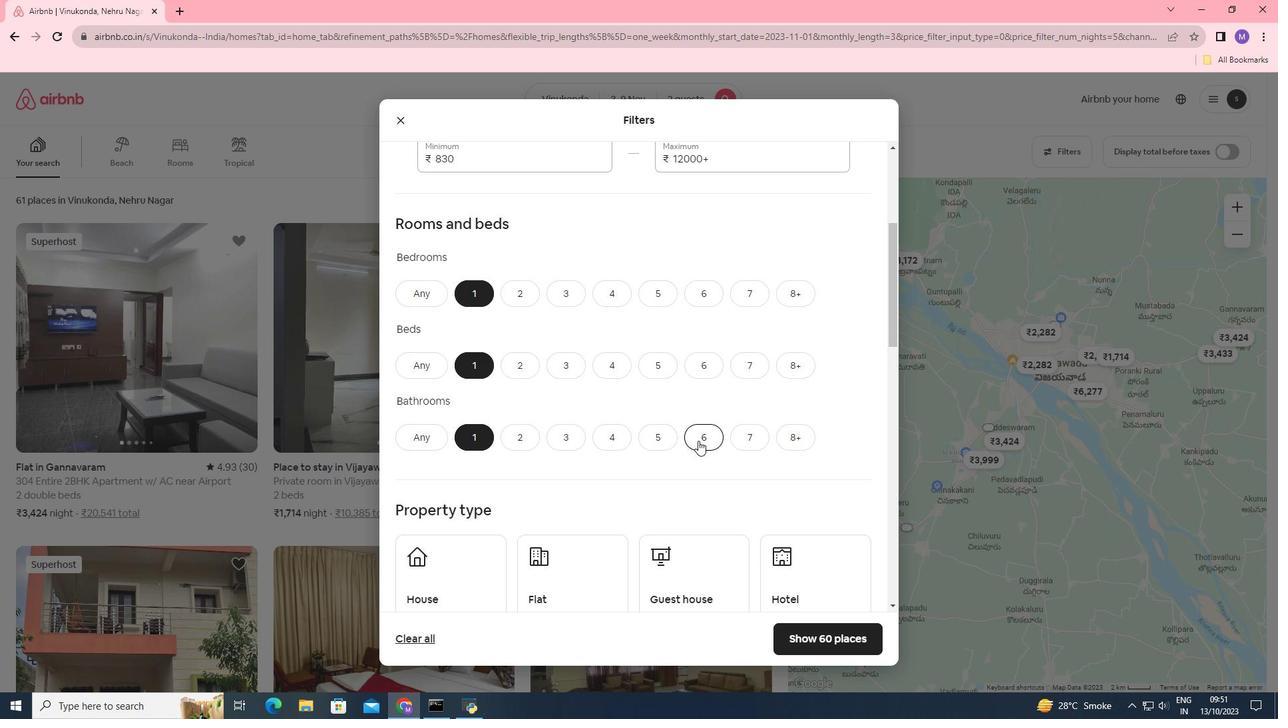 
Action: Mouse moved to (727, 407)
Screenshot: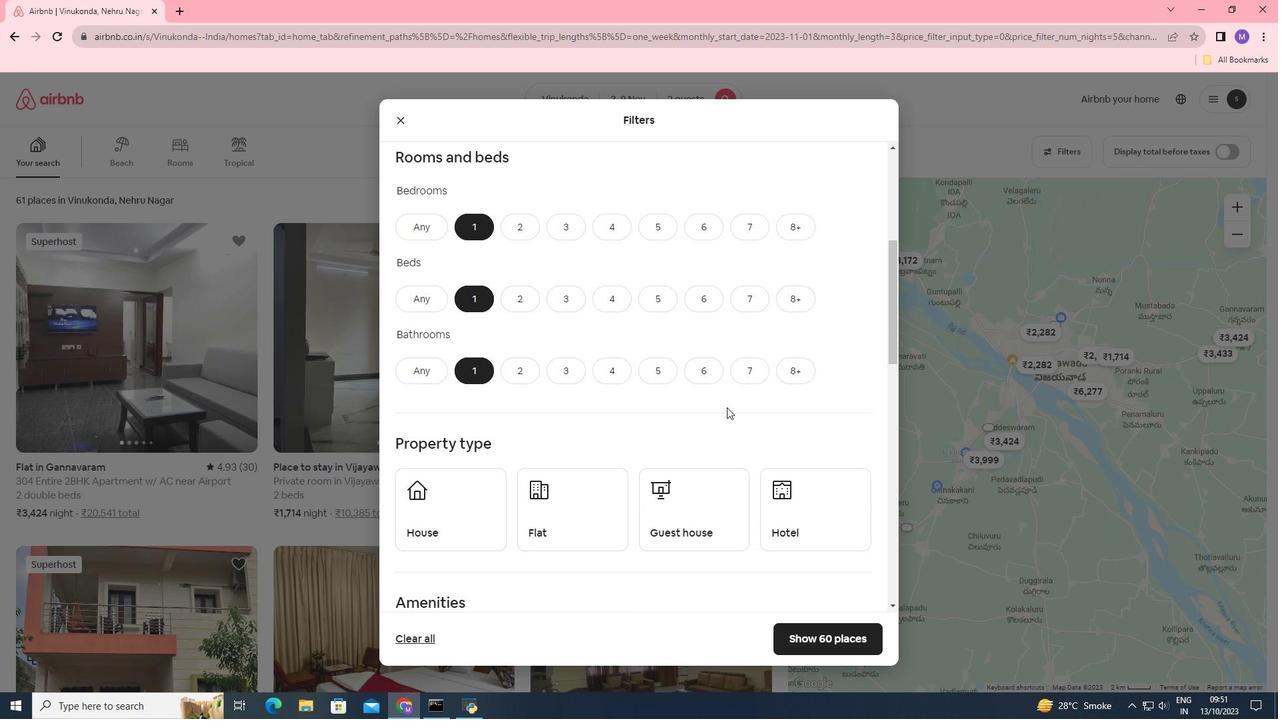 
Action: Mouse scrolled (727, 406) with delta (0, 0)
Screenshot: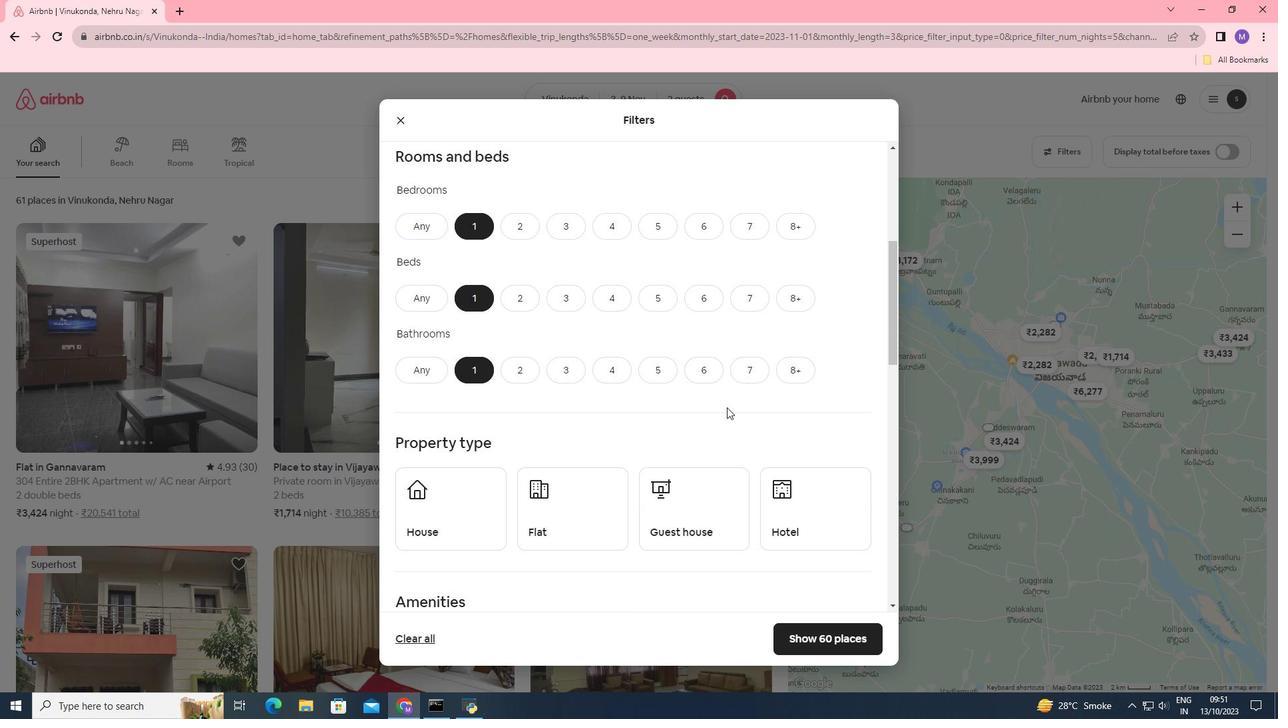 
Action: Mouse moved to (809, 453)
Screenshot: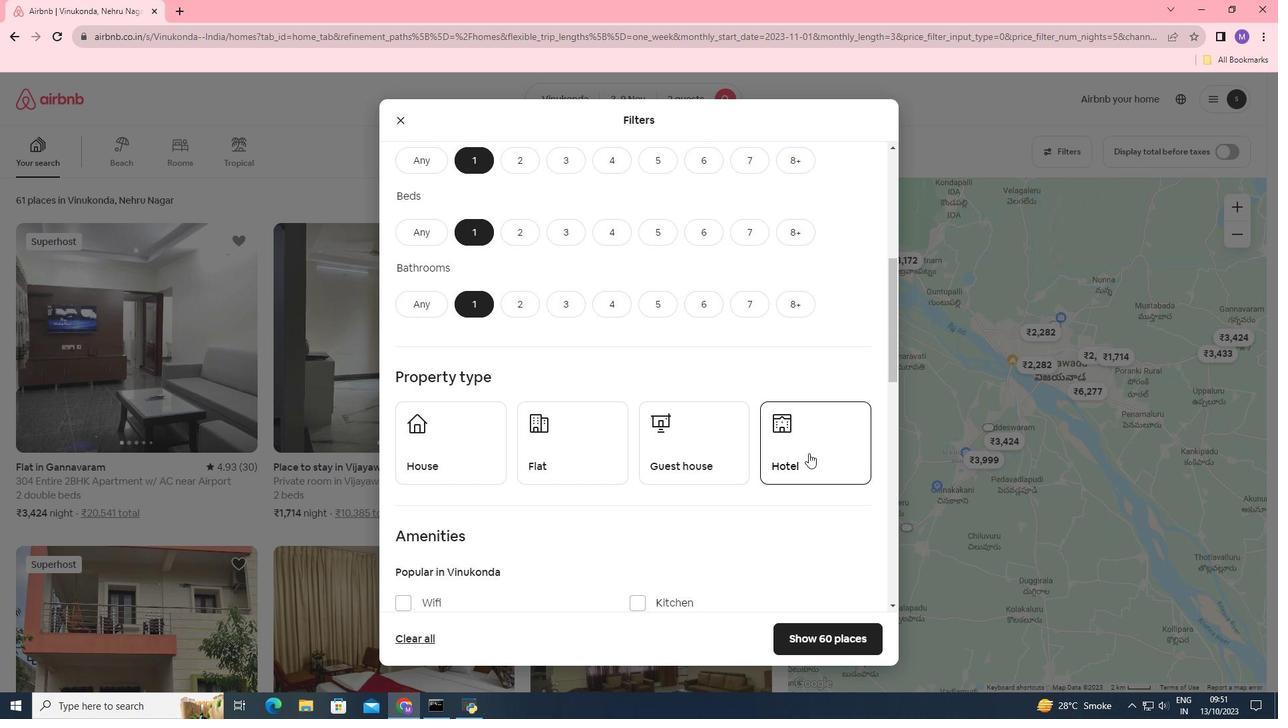 
Action: Mouse pressed left at (809, 453)
Screenshot: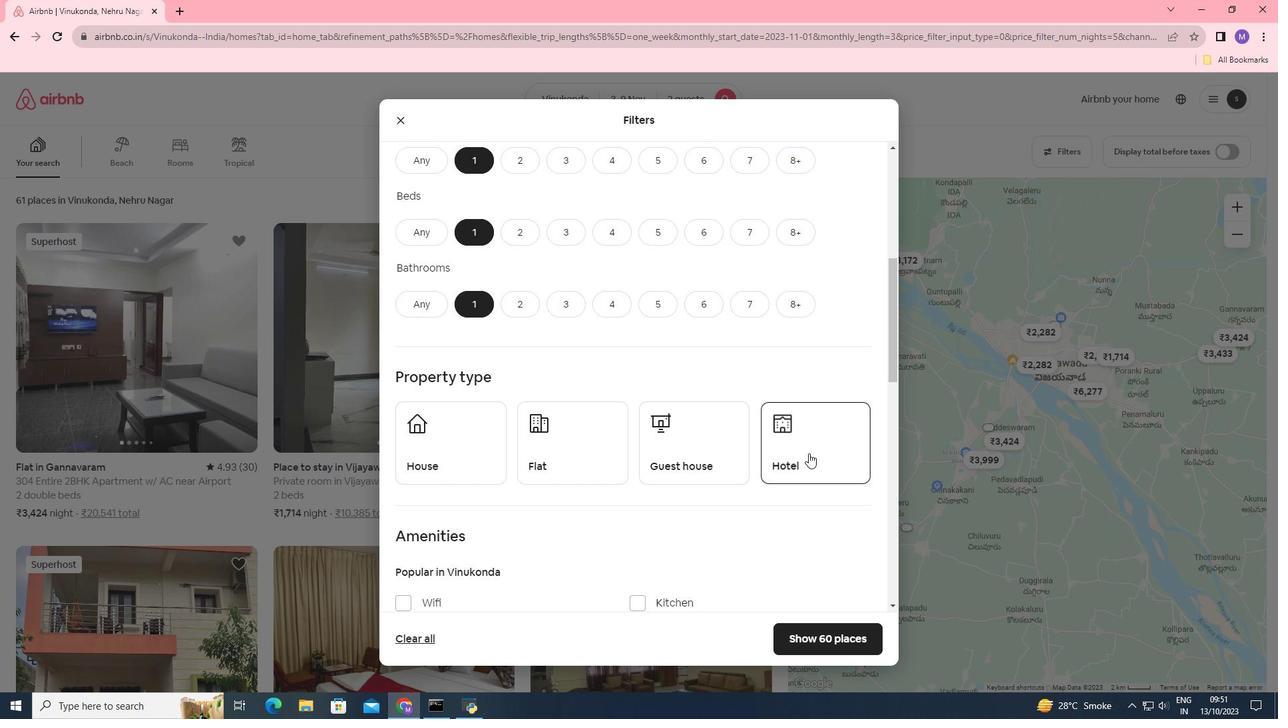 
Action: Mouse moved to (809, 454)
Screenshot: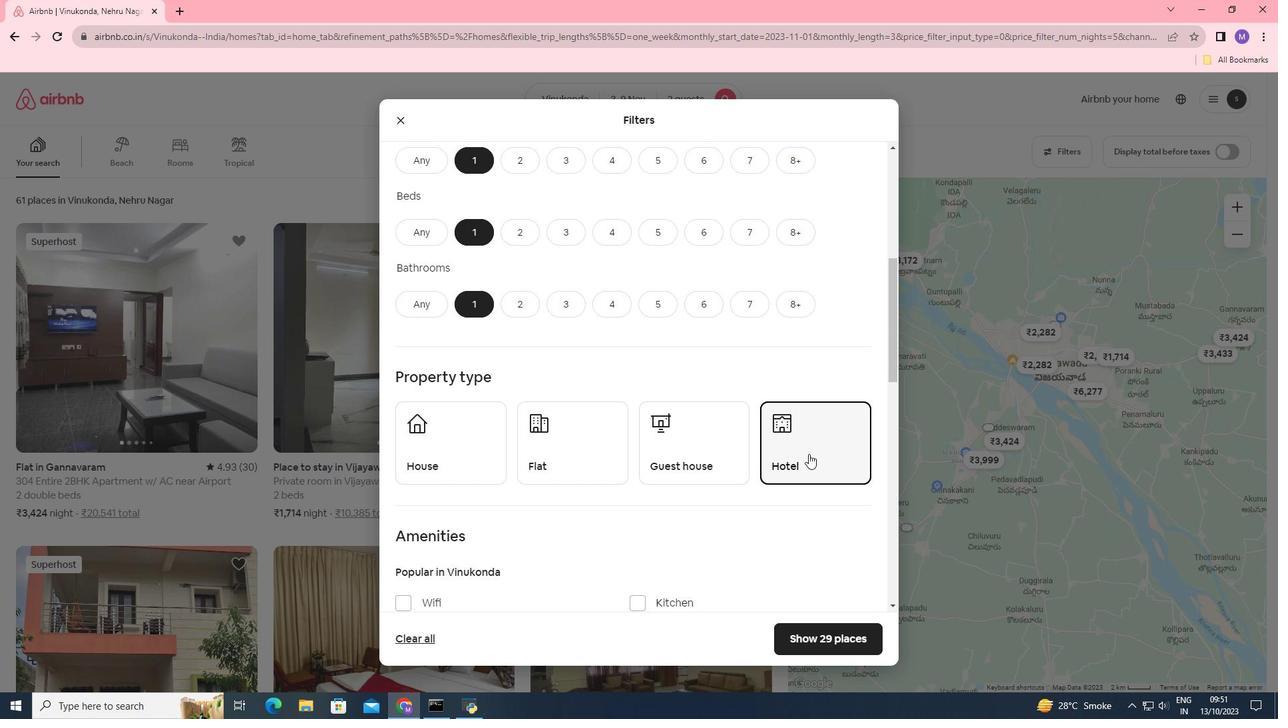 
Action: Mouse scrolled (809, 453) with delta (0, 0)
Screenshot: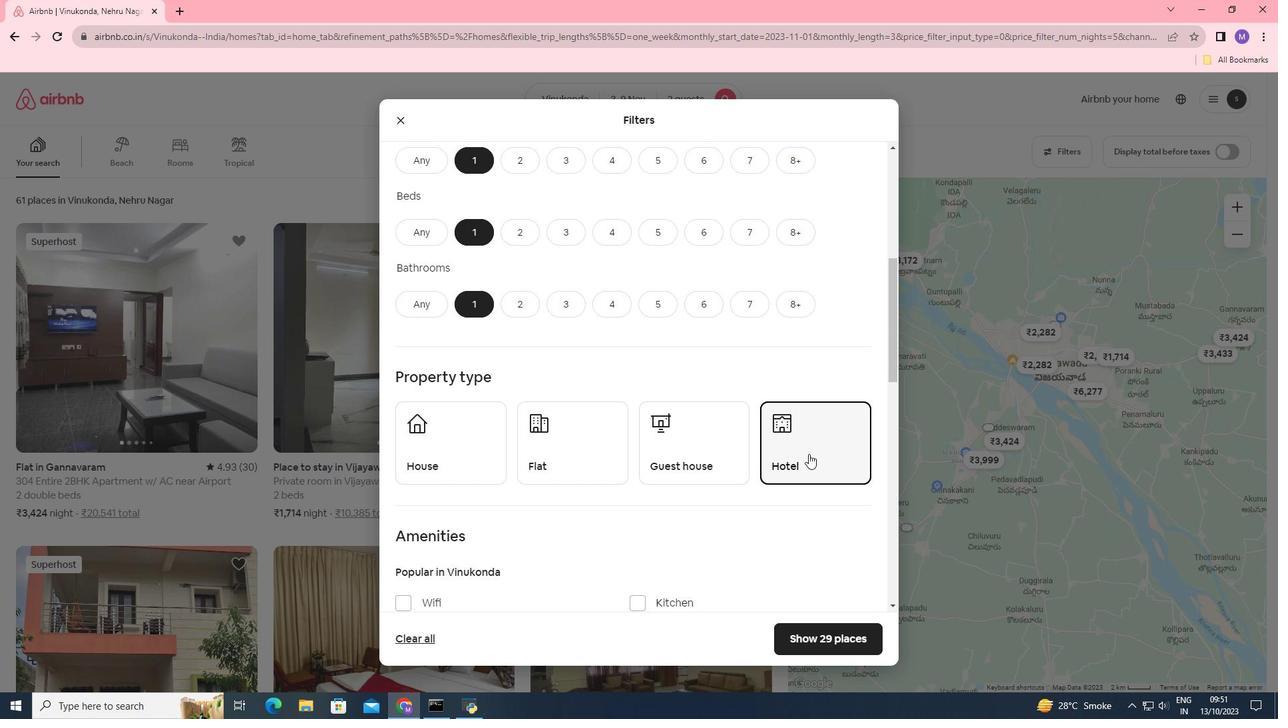 
Action: Mouse moved to (809, 454)
Screenshot: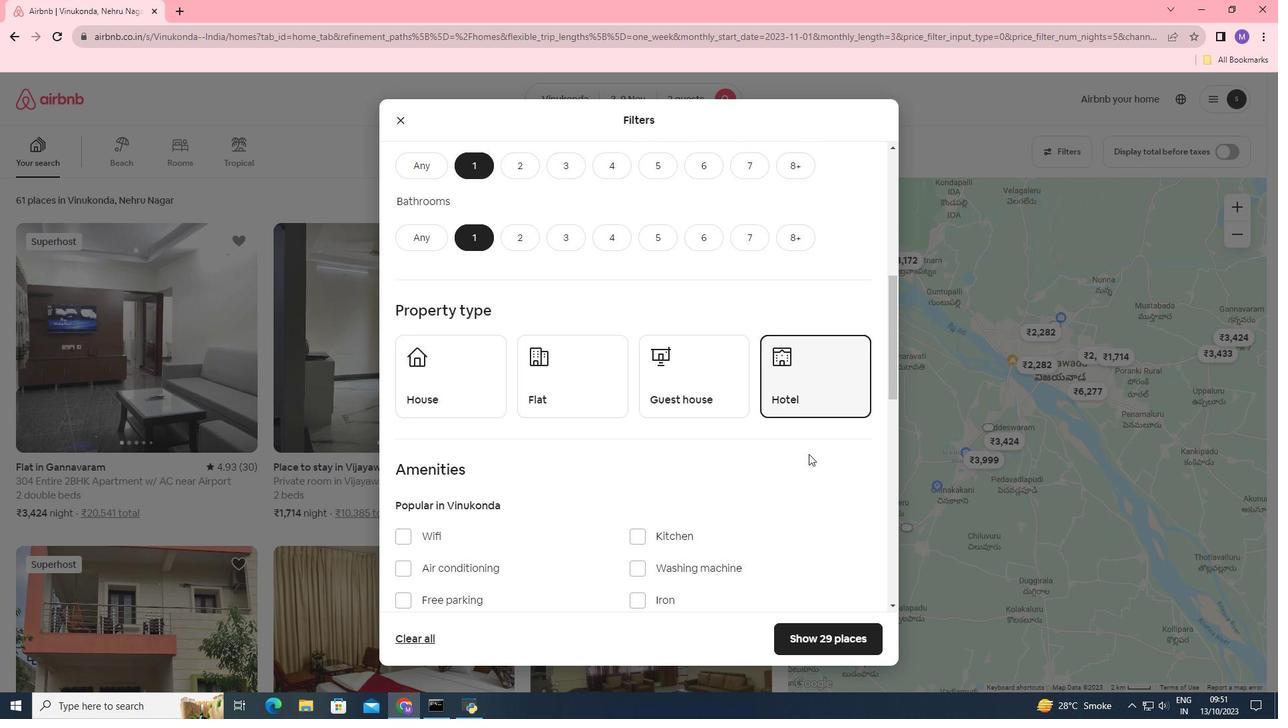 
Action: Mouse scrolled (809, 453) with delta (0, 0)
Screenshot: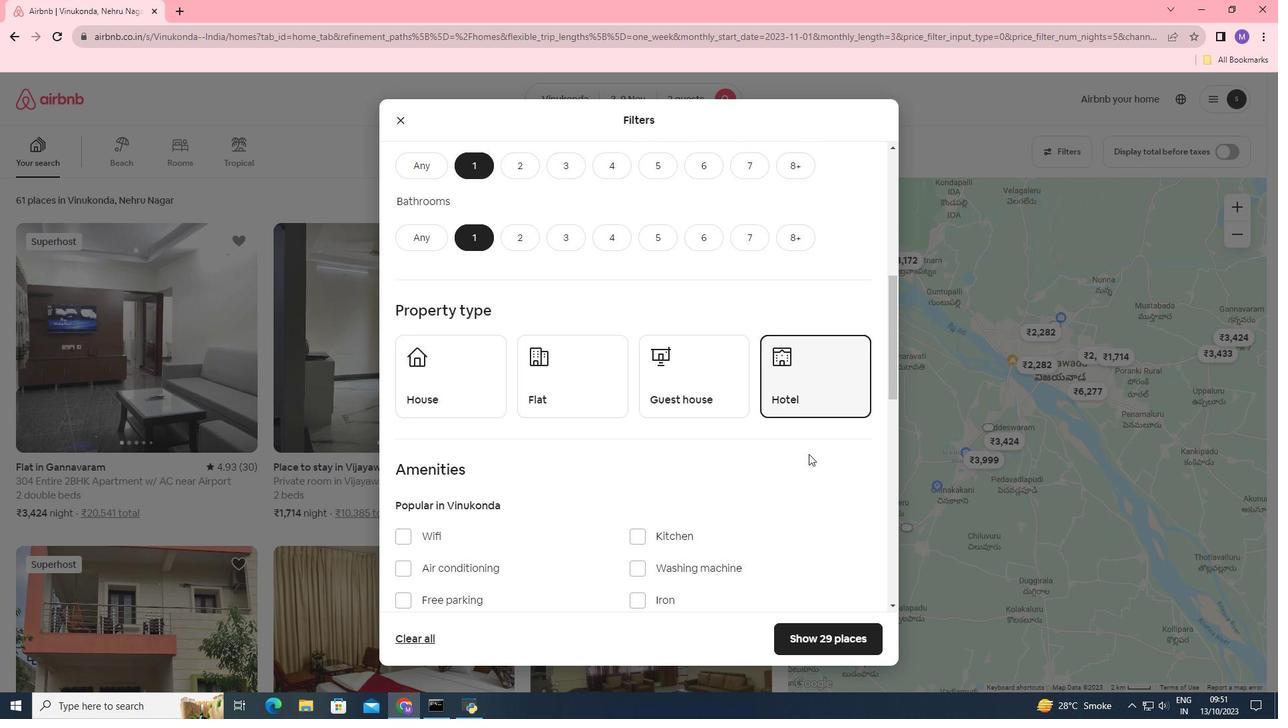 
Action: Mouse moved to (640, 502)
Screenshot: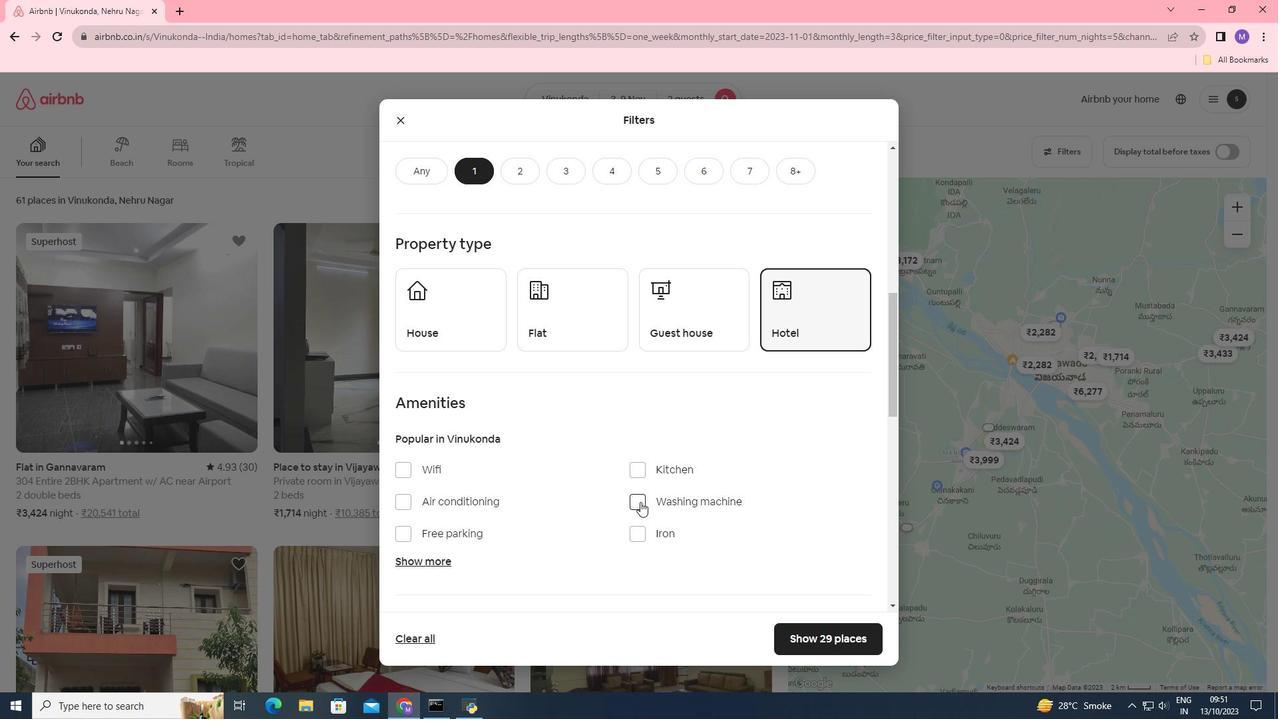 
Action: Mouse pressed left at (640, 502)
Screenshot: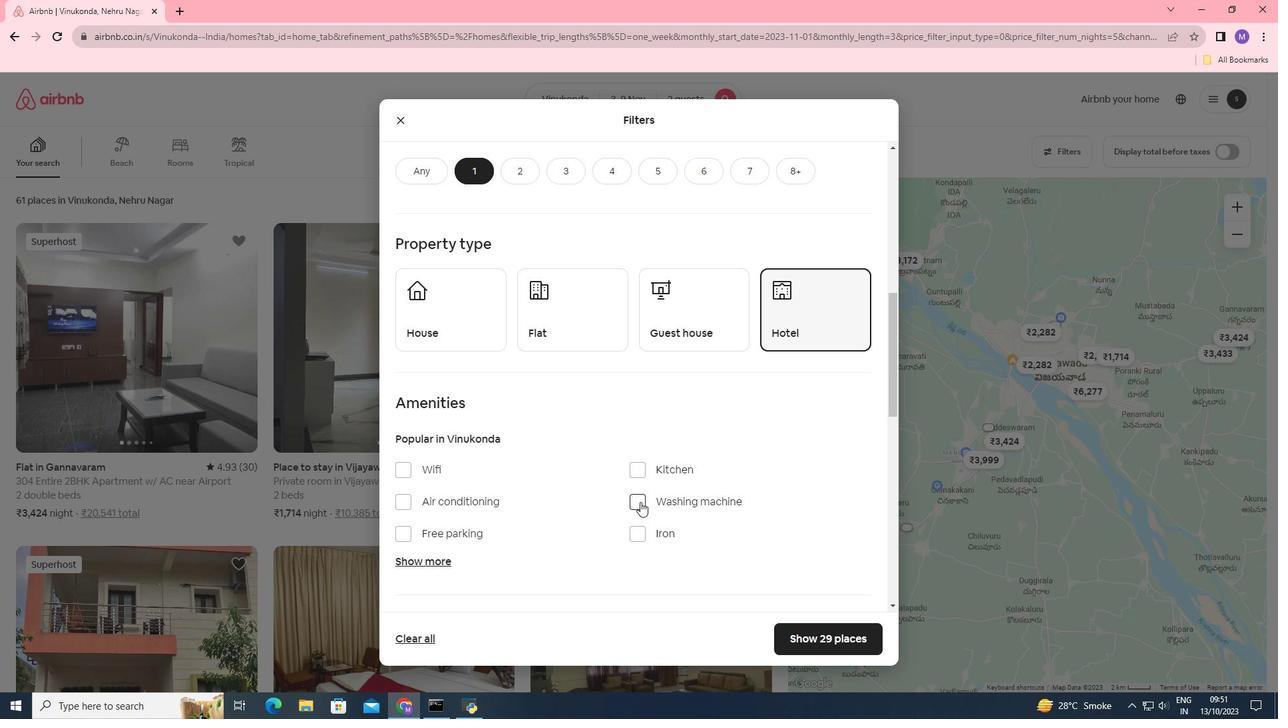 
Action: Mouse moved to (841, 639)
Screenshot: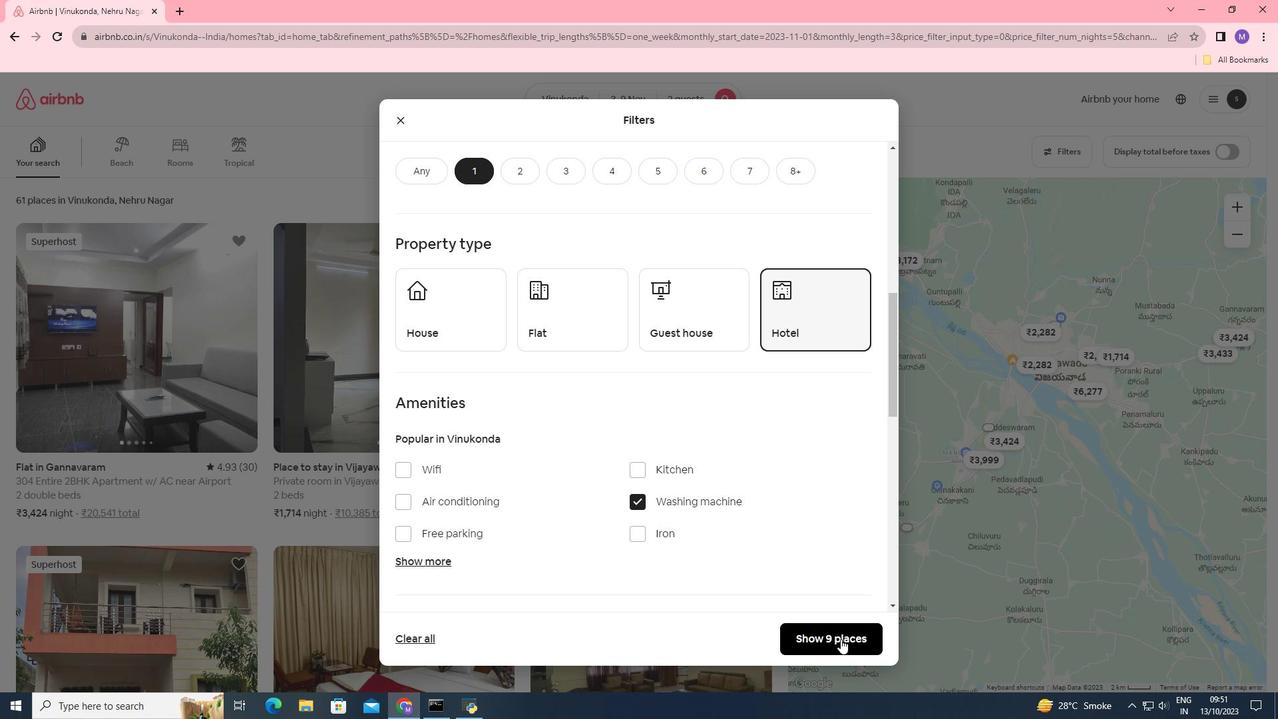 
Action: Mouse pressed left at (841, 639)
Screenshot: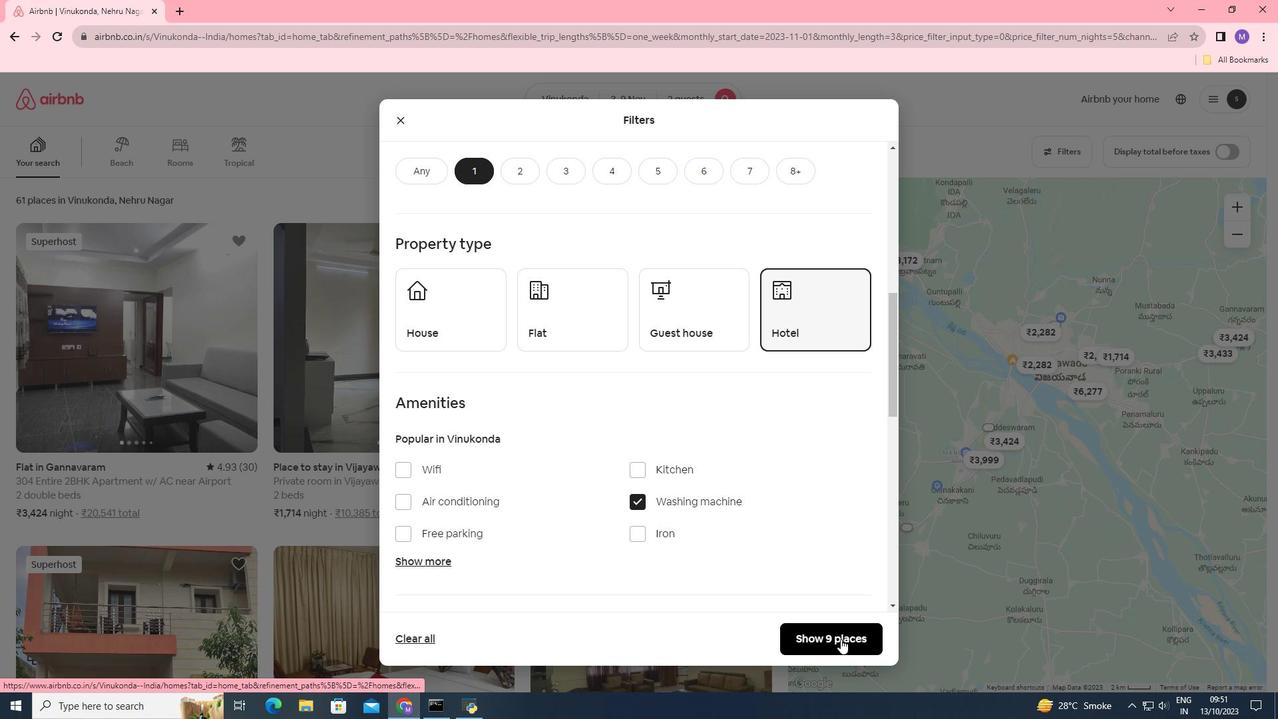 
Action: Mouse moved to (141, 356)
Screenshot: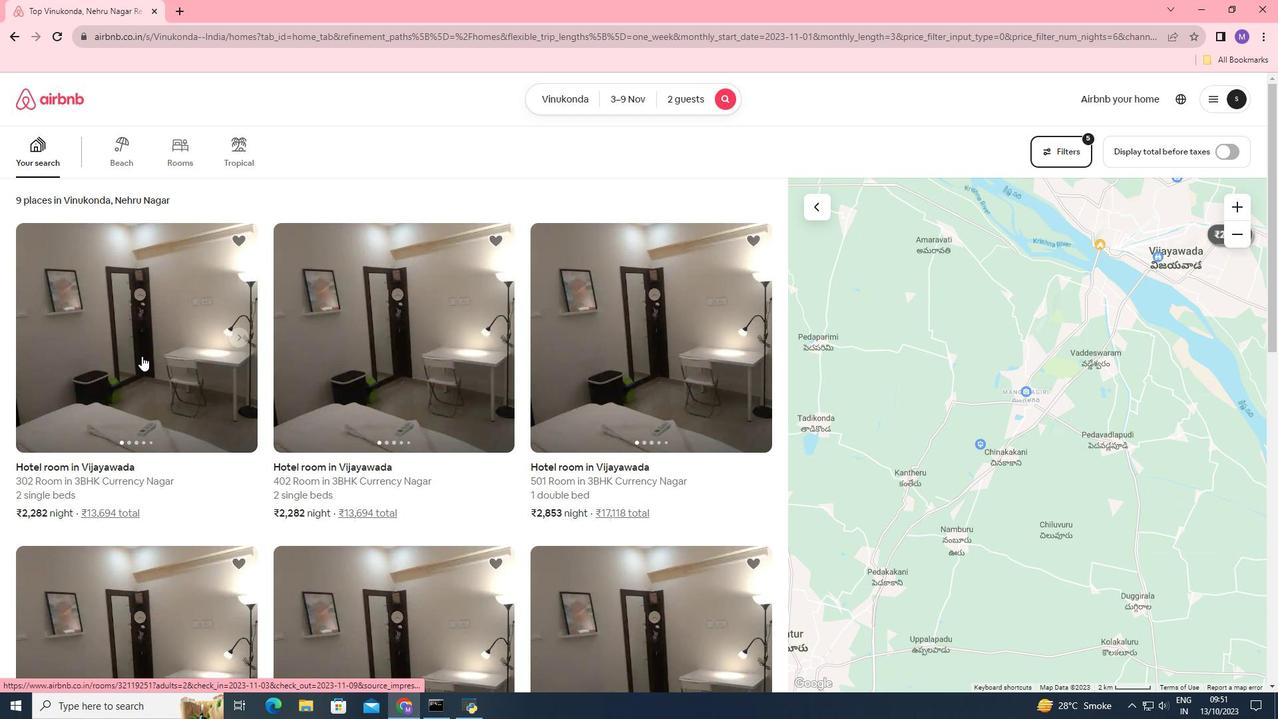
Action: Mouse pressed left at (141, 356)
Screenshot: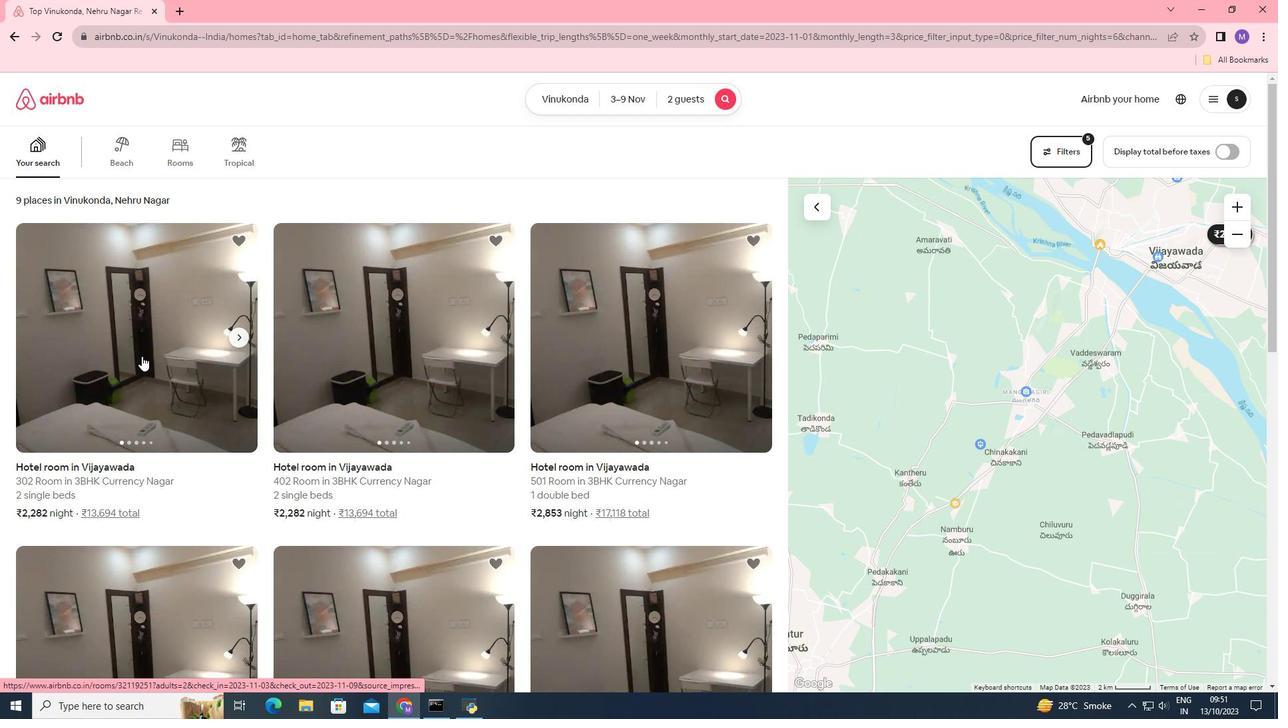 
Action: Mouse moved to (925, 504)
Screenshot: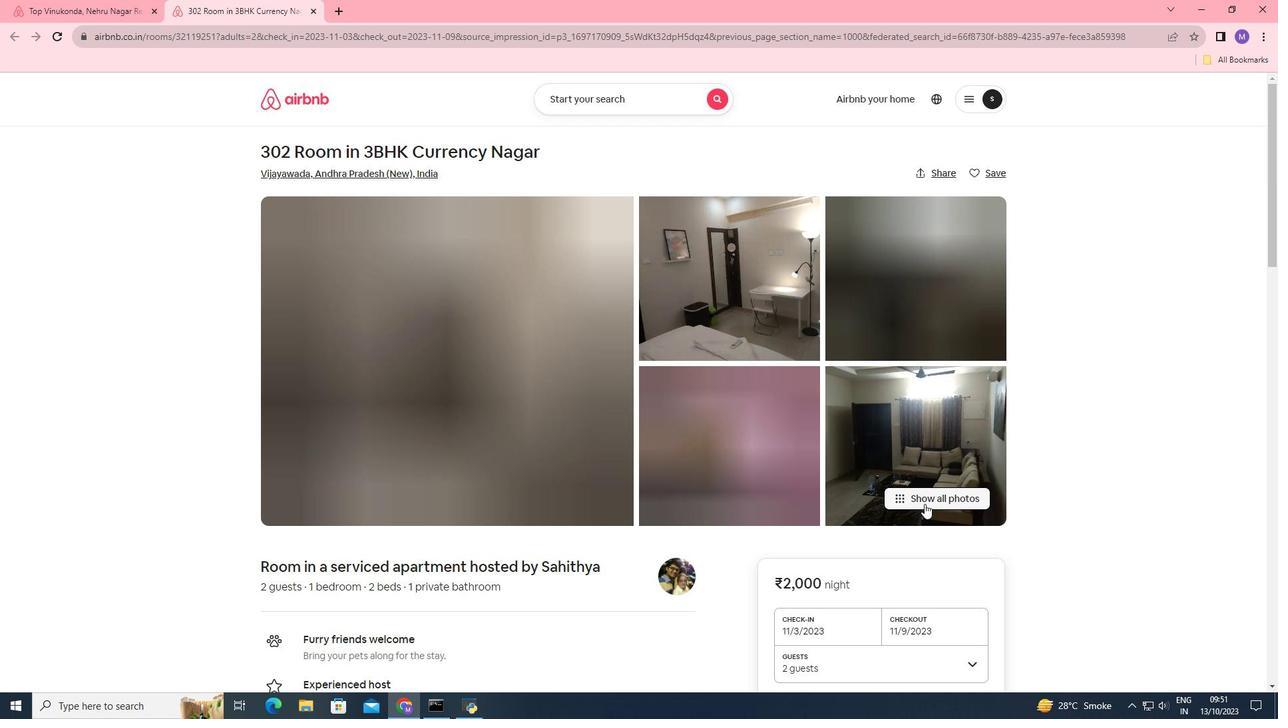 
Action: Mouse pressed left at (925, 504)
Screenshot: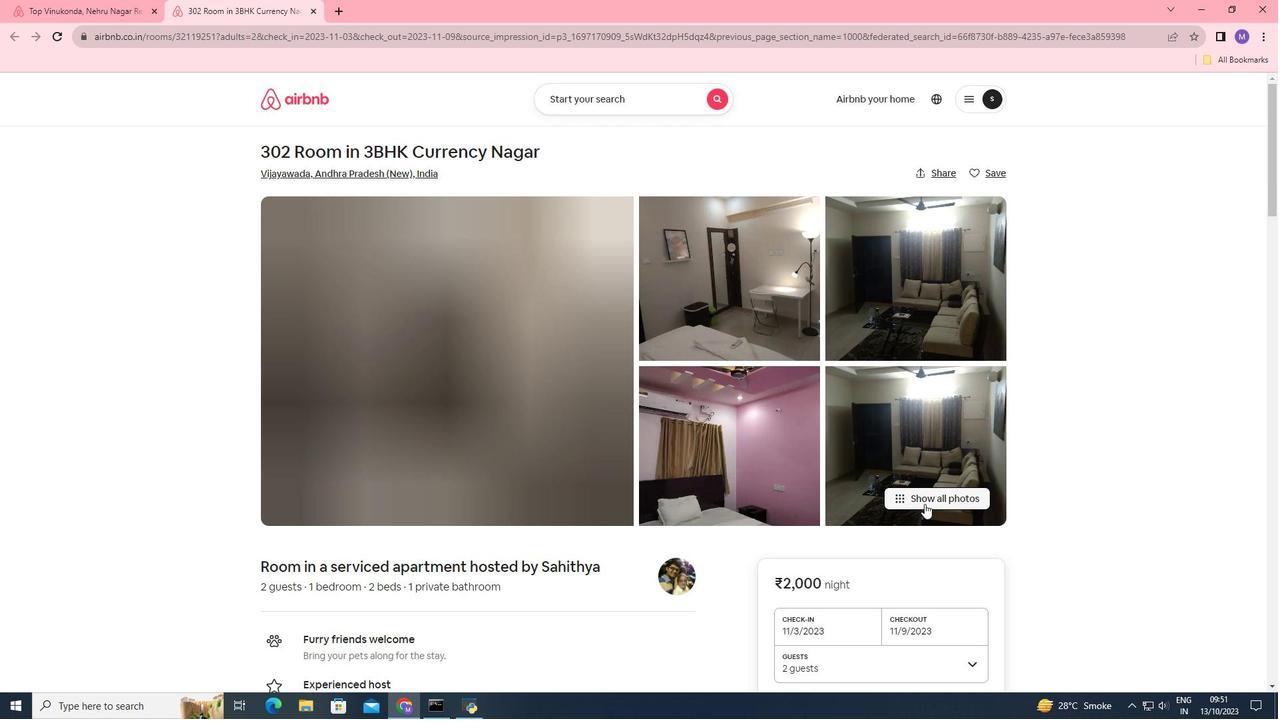 
Action: Mouse moved to (701, 454)
Screenshot: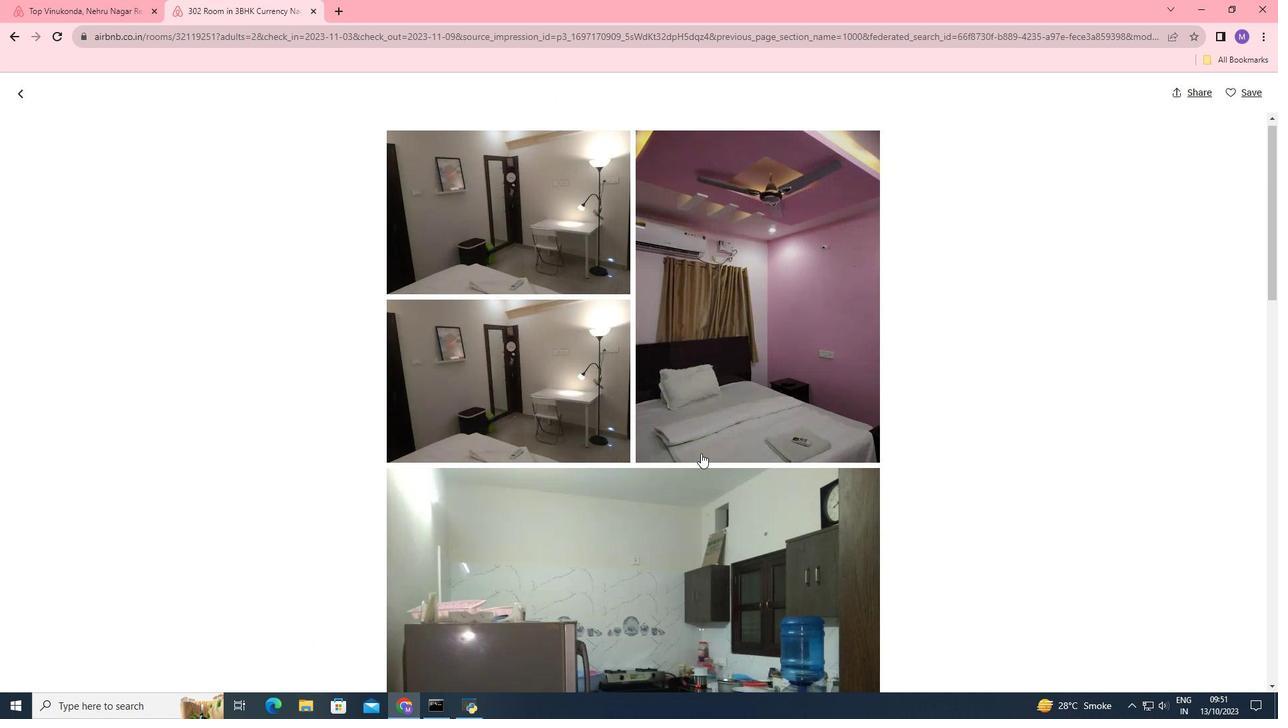 
Action: Mouse scrolled (701, 453) with delta (0, 0)
Screenshot: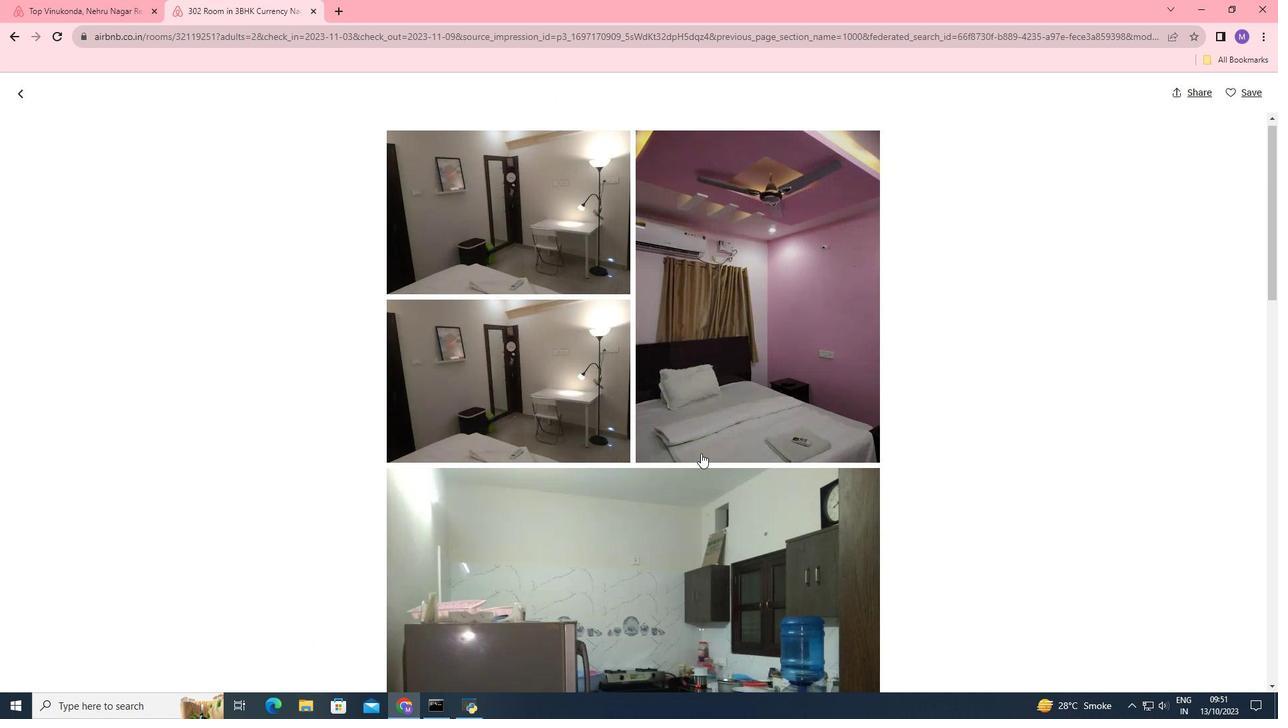 
Action: Mouse moved to (701, 453)
Screenshot: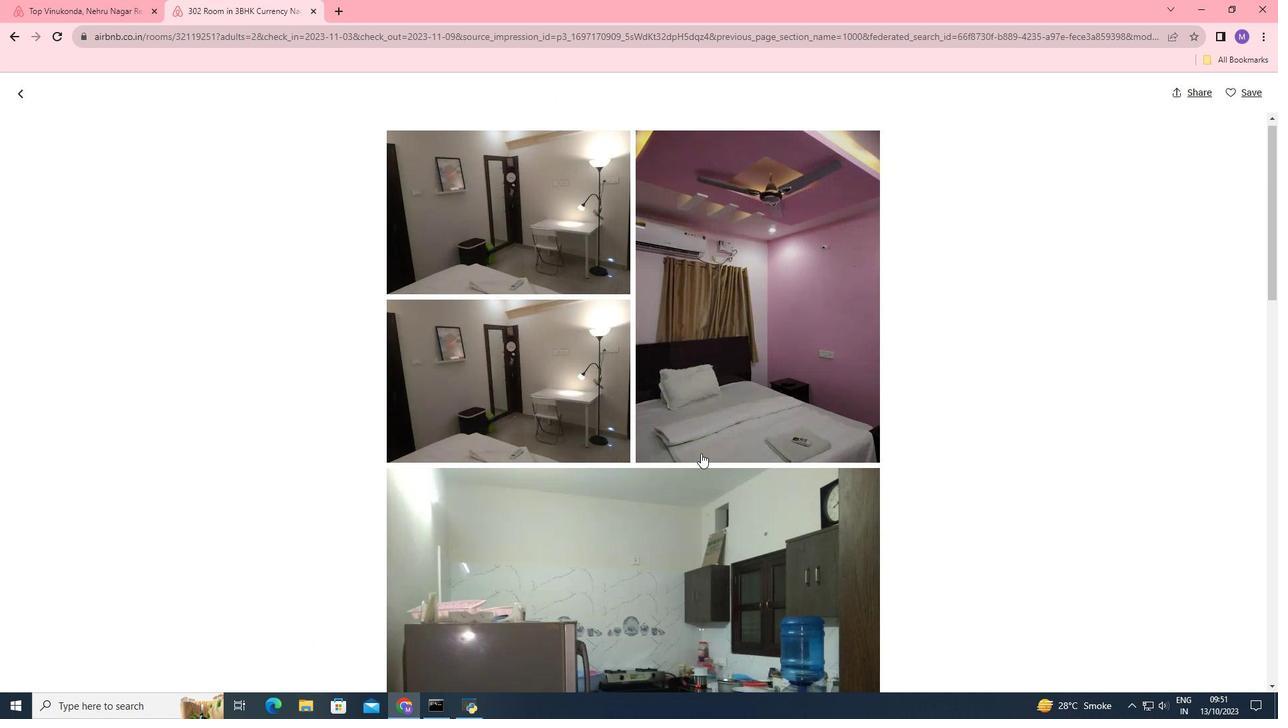 
Action: Mouse scrolled (701, 452) with delta (0, 0)
Screenshot: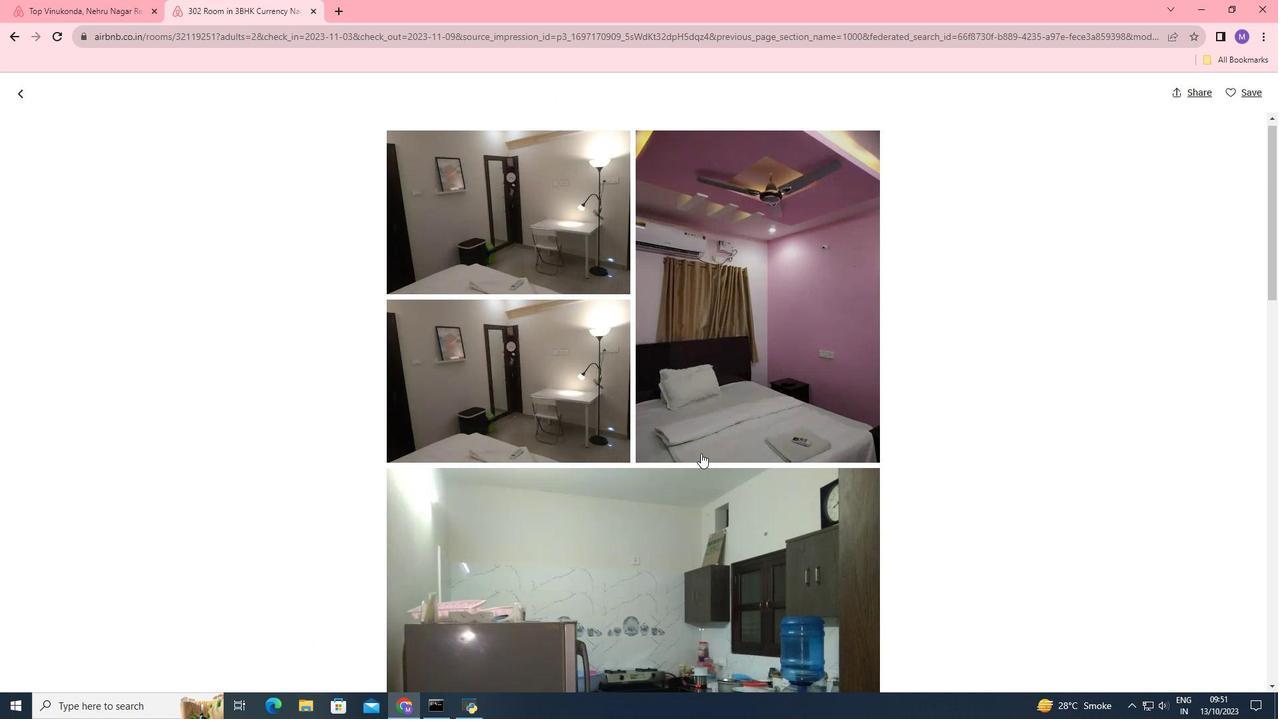 
Action: Mouse scrolled (701, 452) with delta (0, 0)
Screenshot: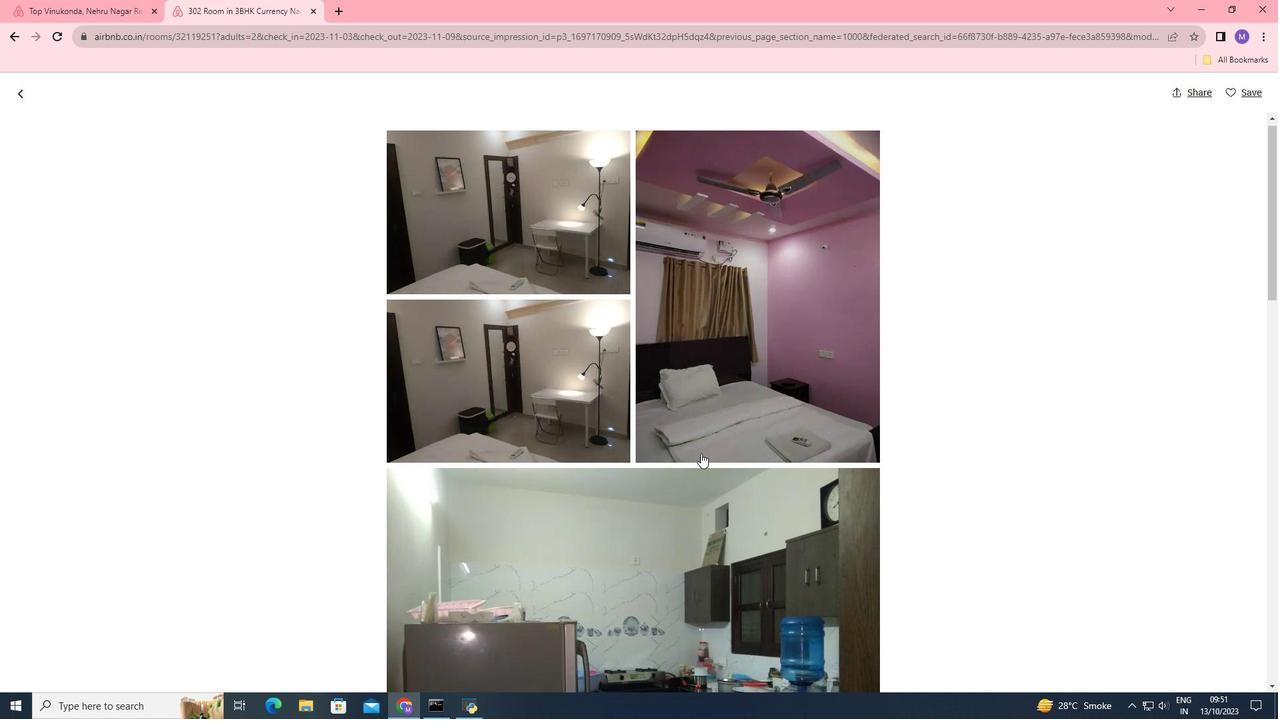 
Action: Mouse moved to (700, 453)
Screenshot: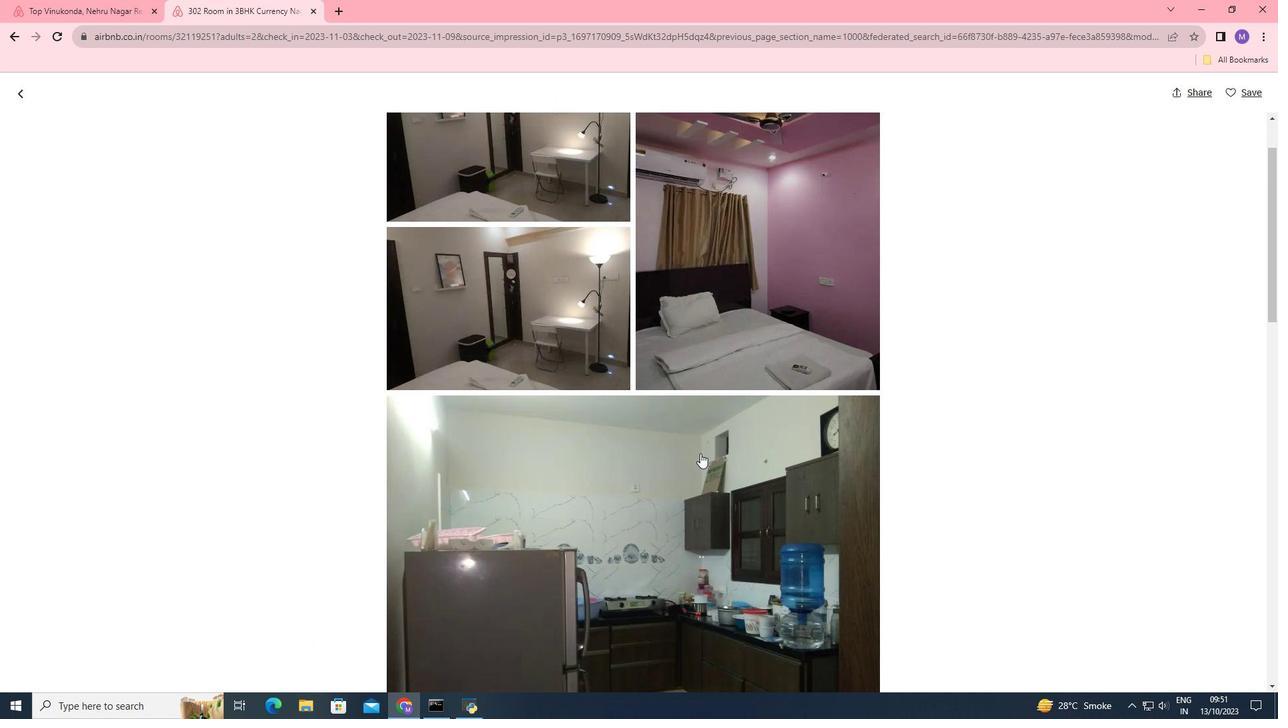 
Action: Mouse scrolled (700, 452) with delta (0, 0)
Screenshot: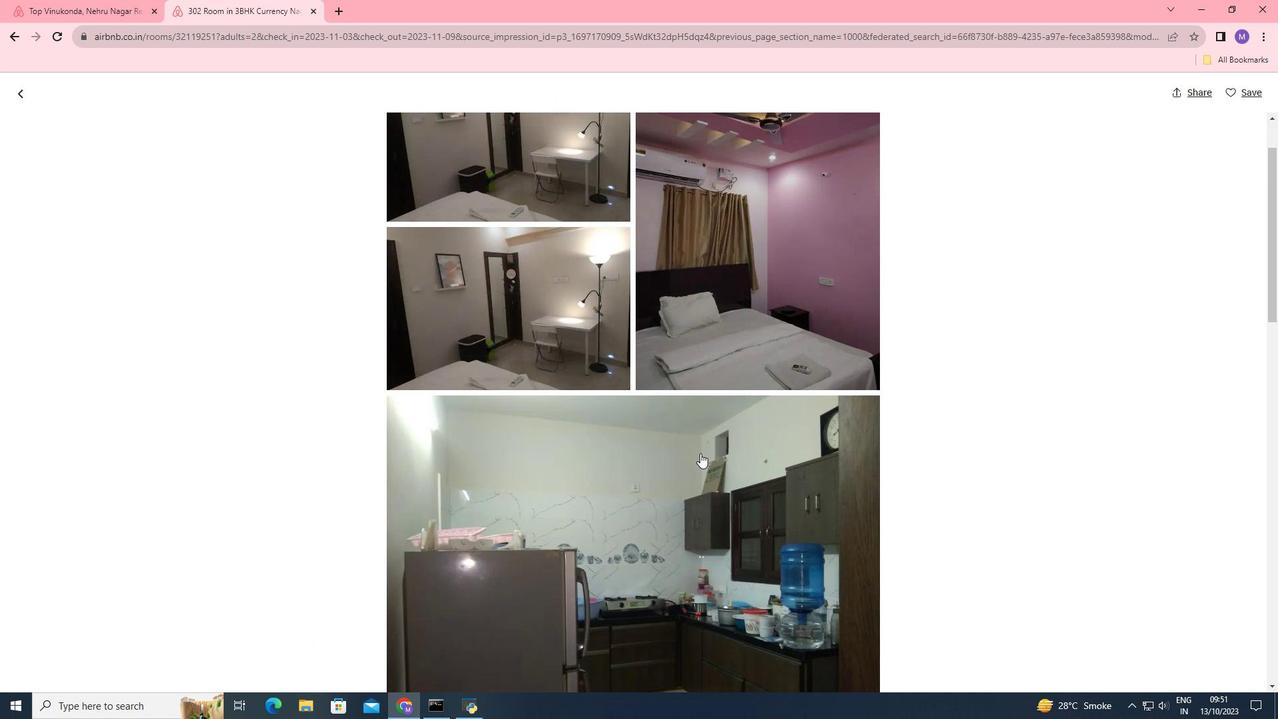 
Action: Mouse scrolled (700, 452) with delta (0, 0)
Screenshot: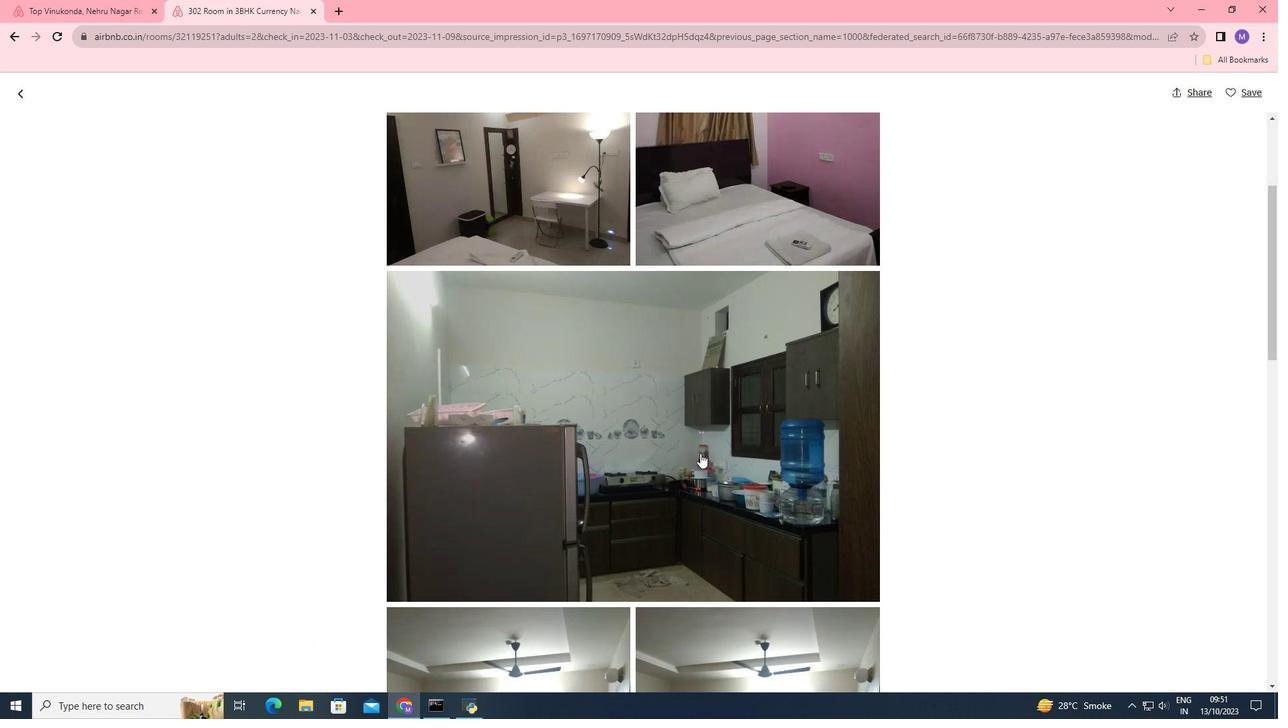 
Action: Mouse scrolled (700, 452) with delta (0, 0)
Screenshot: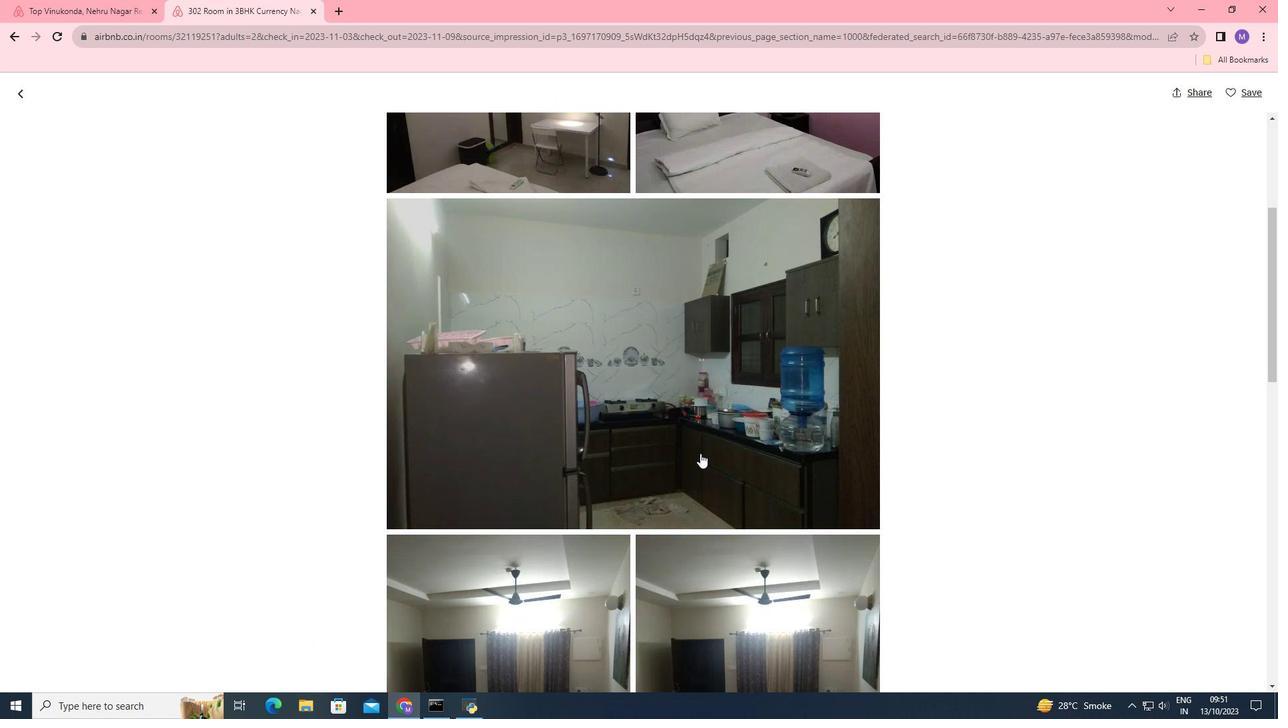 
Action: Mouse scrolled (700, 452) with delta (0, 0)
Screenshot: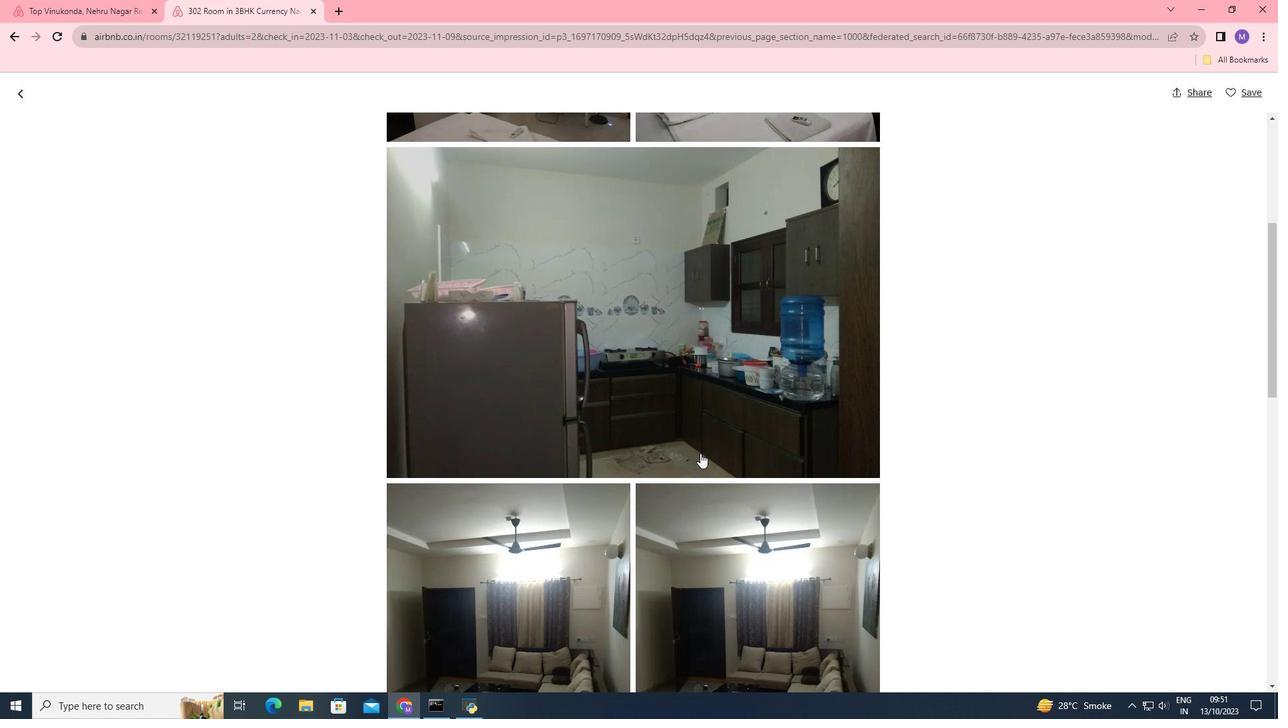 
Action: Mouse scrolled (700, 452) with delta (0, 0)
Screenshot: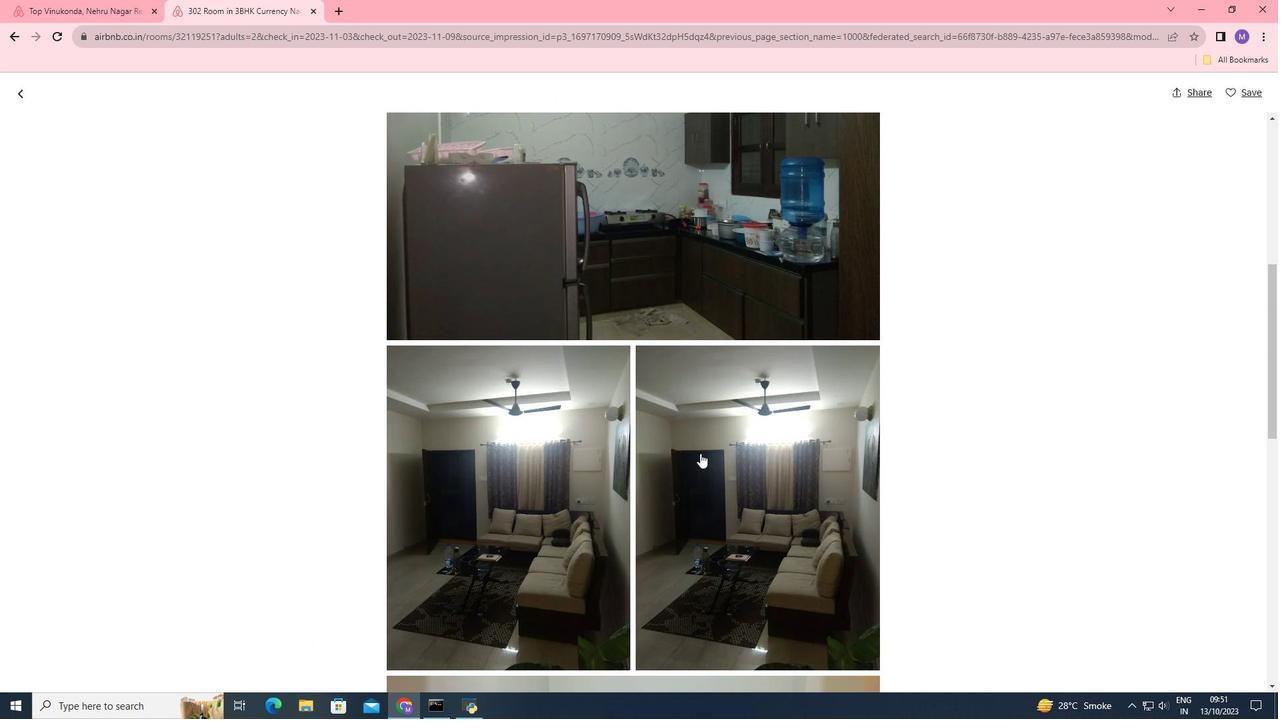 
Action: Mouse scrolled (700, 452) with delta (0, 0)
Screenshot: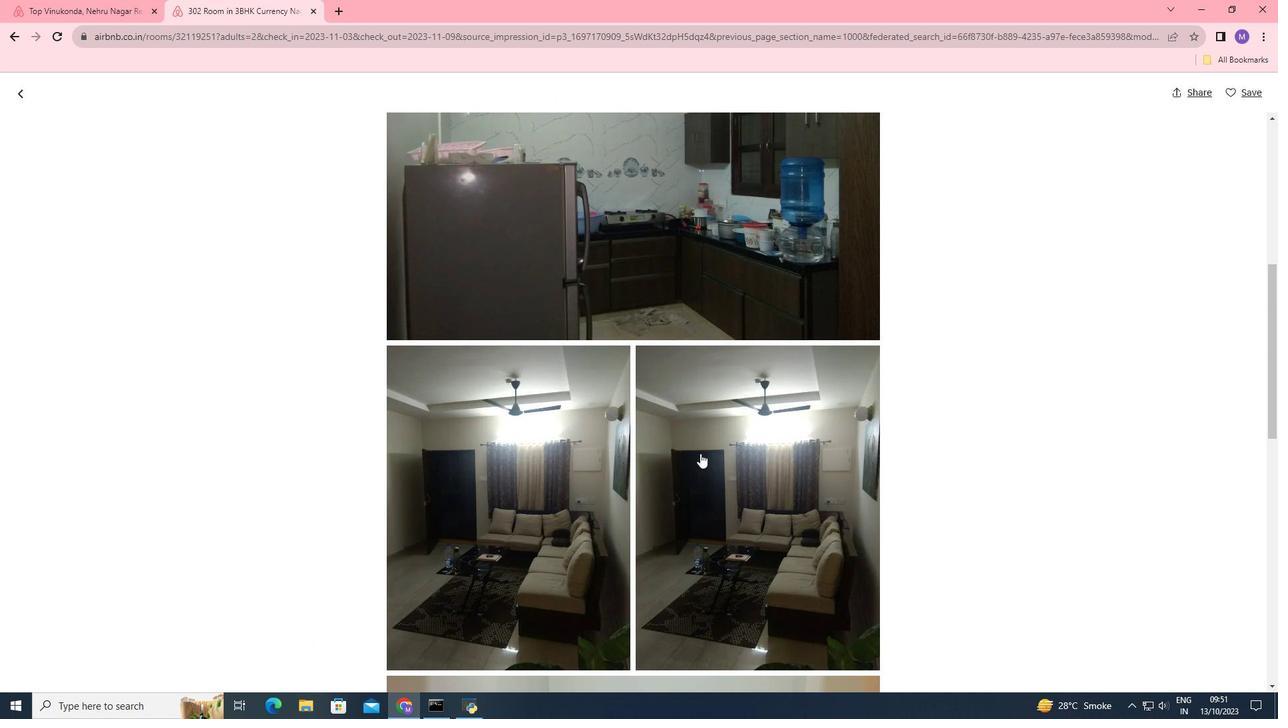 
Action: Mouse scrolled (700, 452) with delta (0, 0)
Screenshot: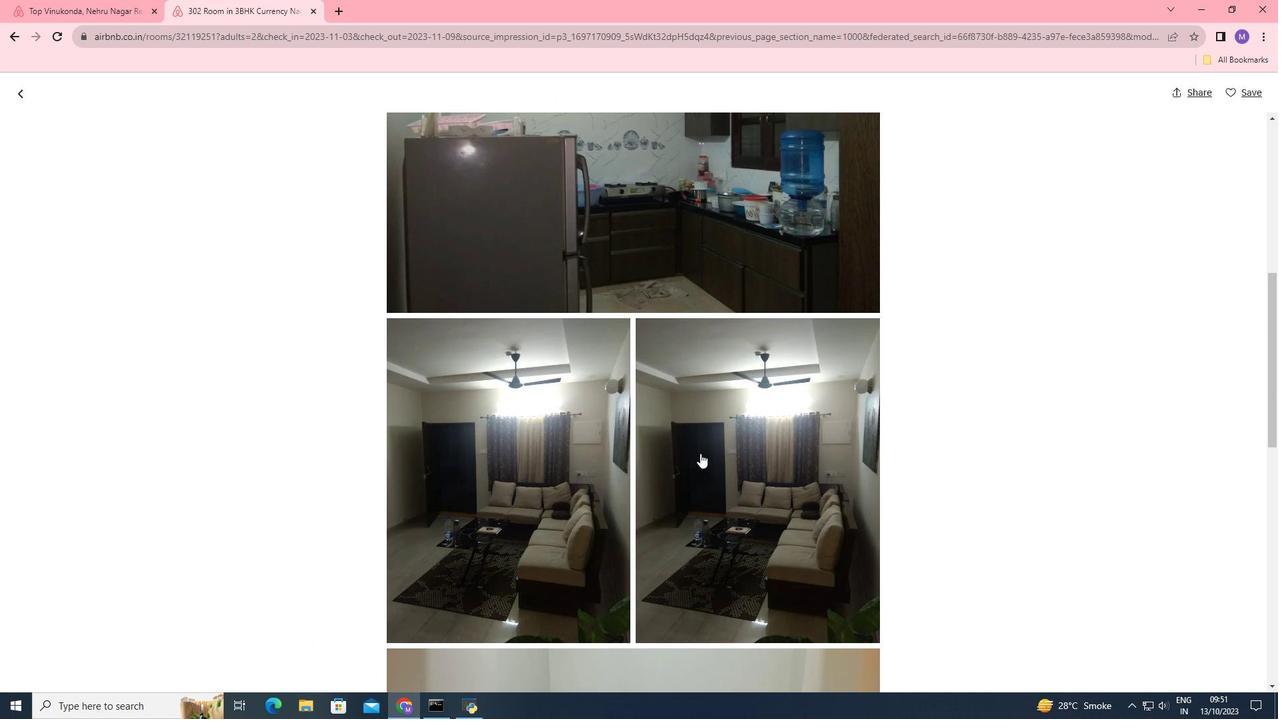 
Action: Mouse scrolled (700, 452) with delta (0, 0)
Screenshot: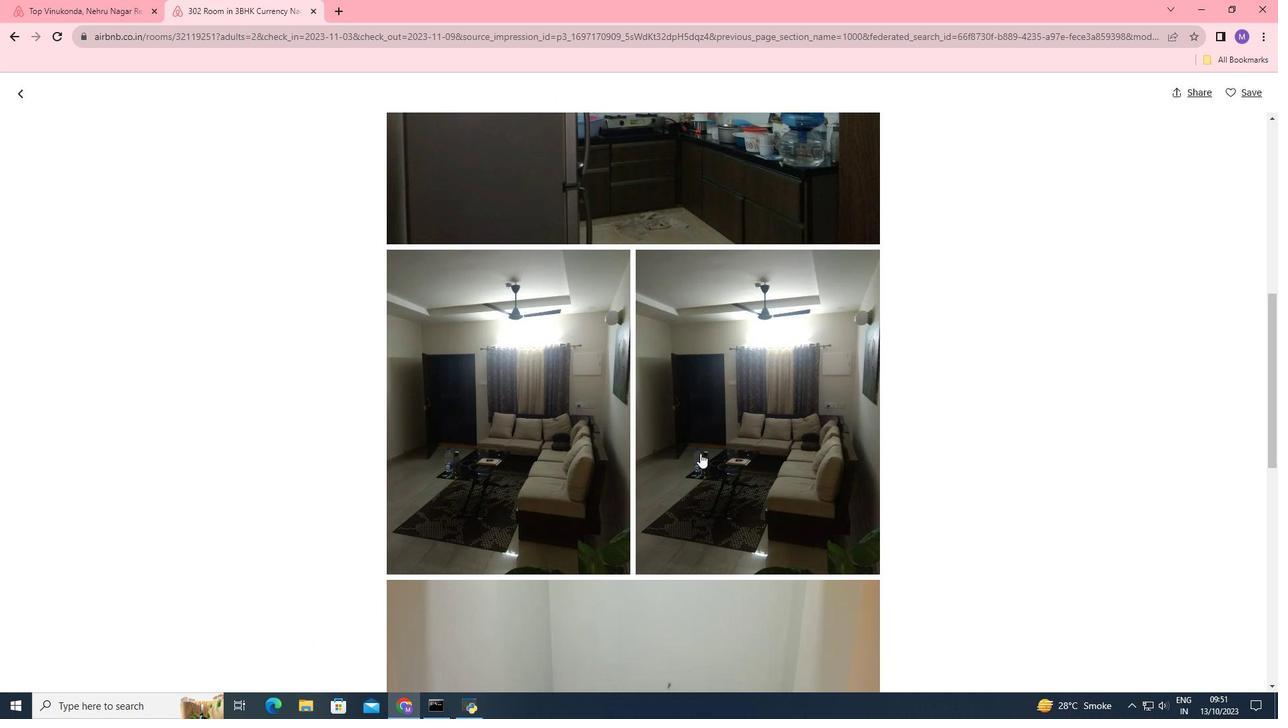 
Action: Mouse scrolled (700, 452) with delta (0, 0)
Screenshot: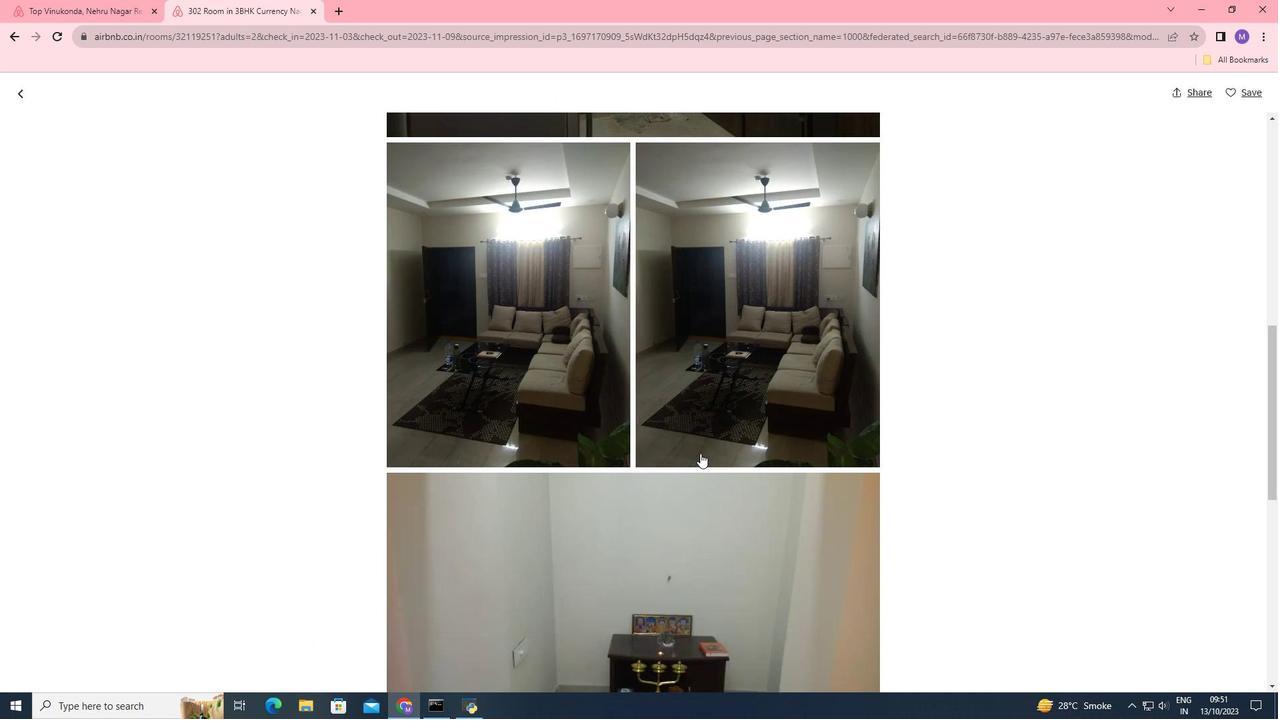 
Action: Mouse scrolled (700, 452) with delta (0, 0)
Screenshot: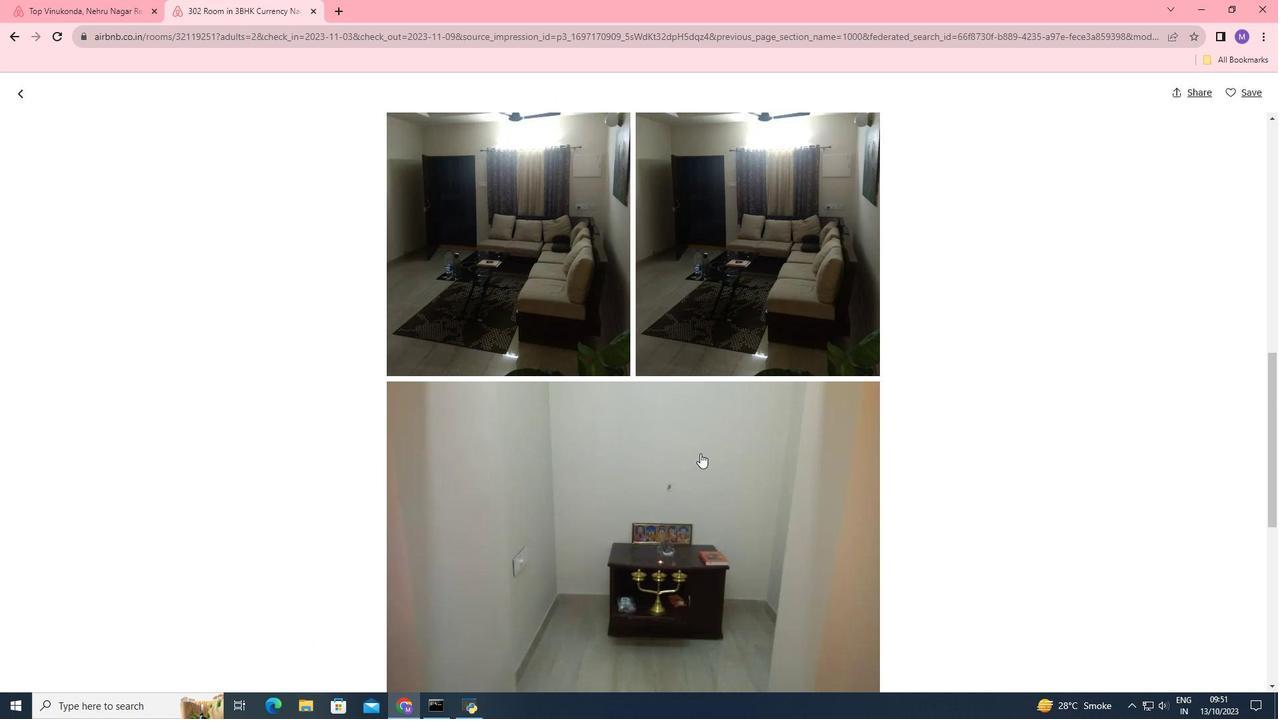 
Action: Mouse moved to (700, 453)
Screenshot: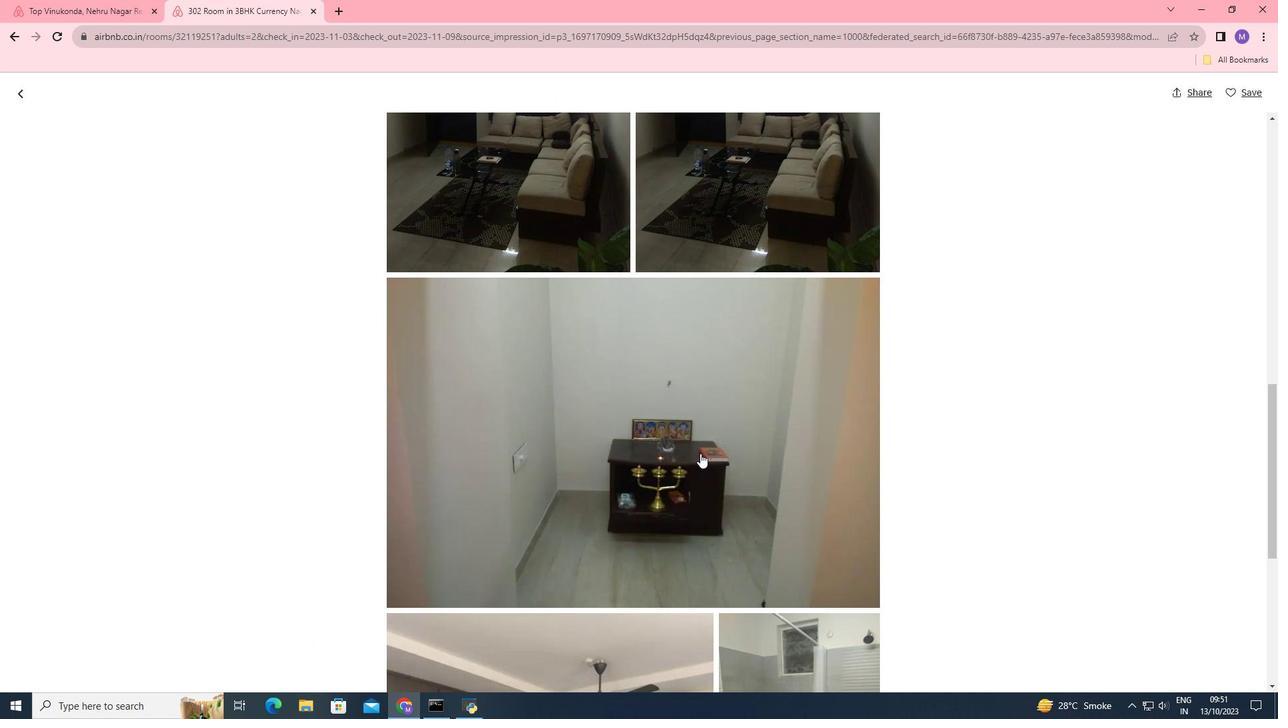 
Action: Mouse scrolled (700, 452) with delta (0, 0)
Screenshot: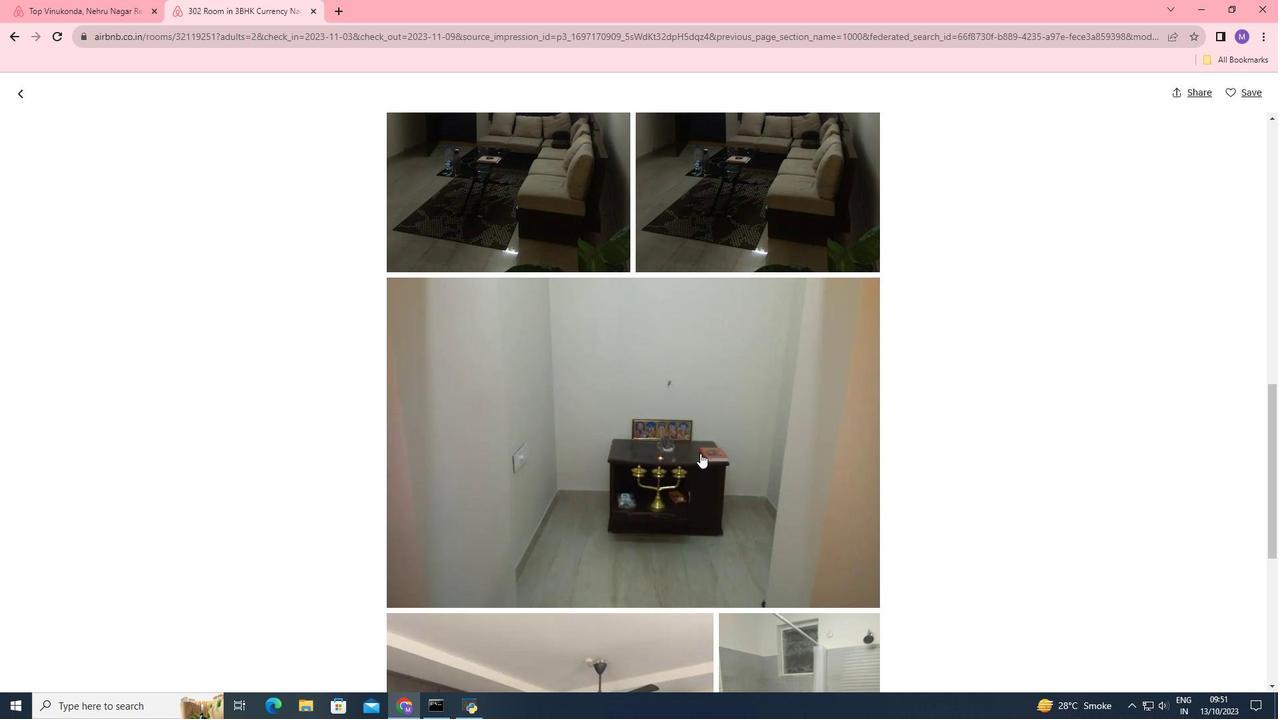 
Action: Mouse scrolled (700, 452) with delta (0, 0)
Screenshot: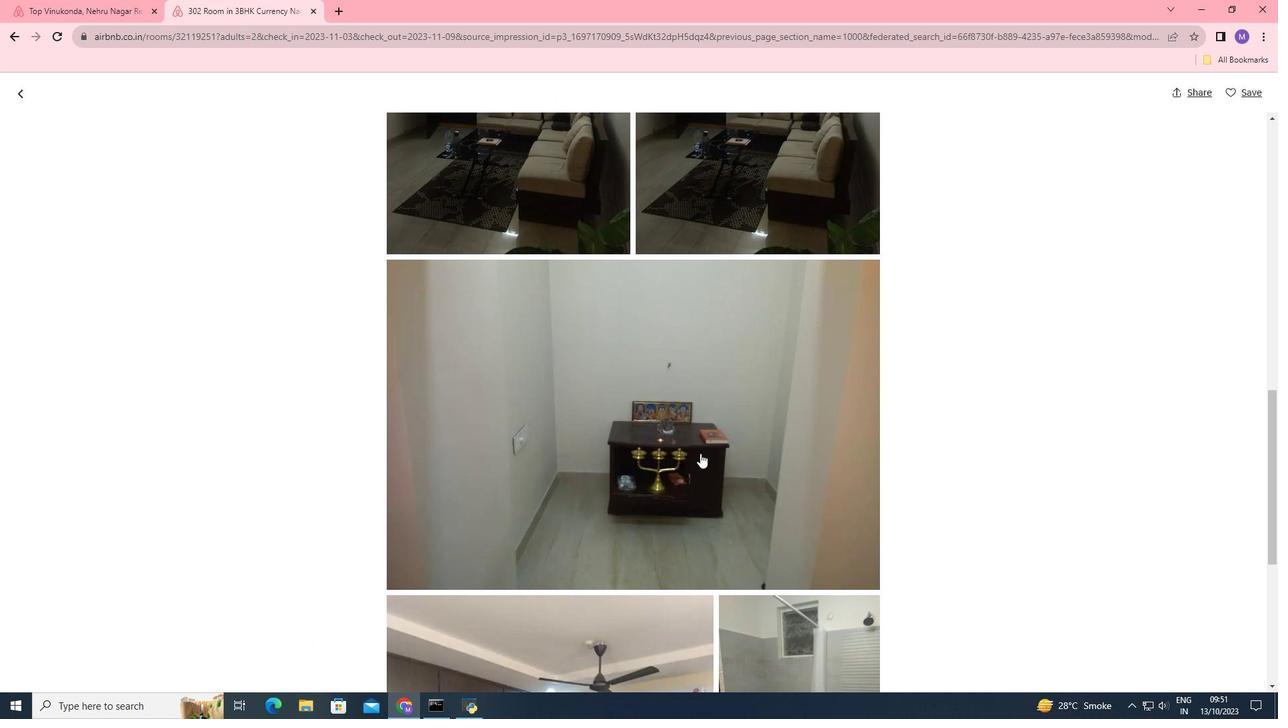 
Action: Mouse scrolled (700, 452) with delta (0, 0)
Screenshot: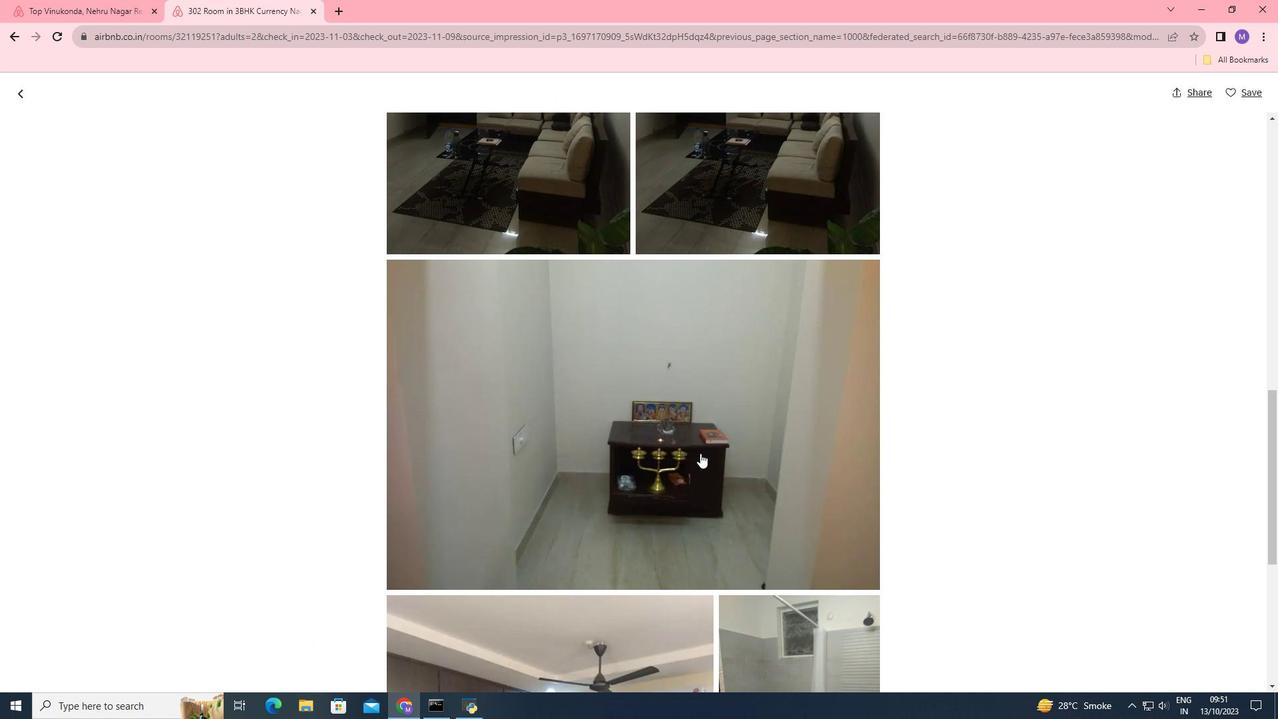 
Action: Mouse scrolled (700, 452) with delta (0, 0)
Screenshot: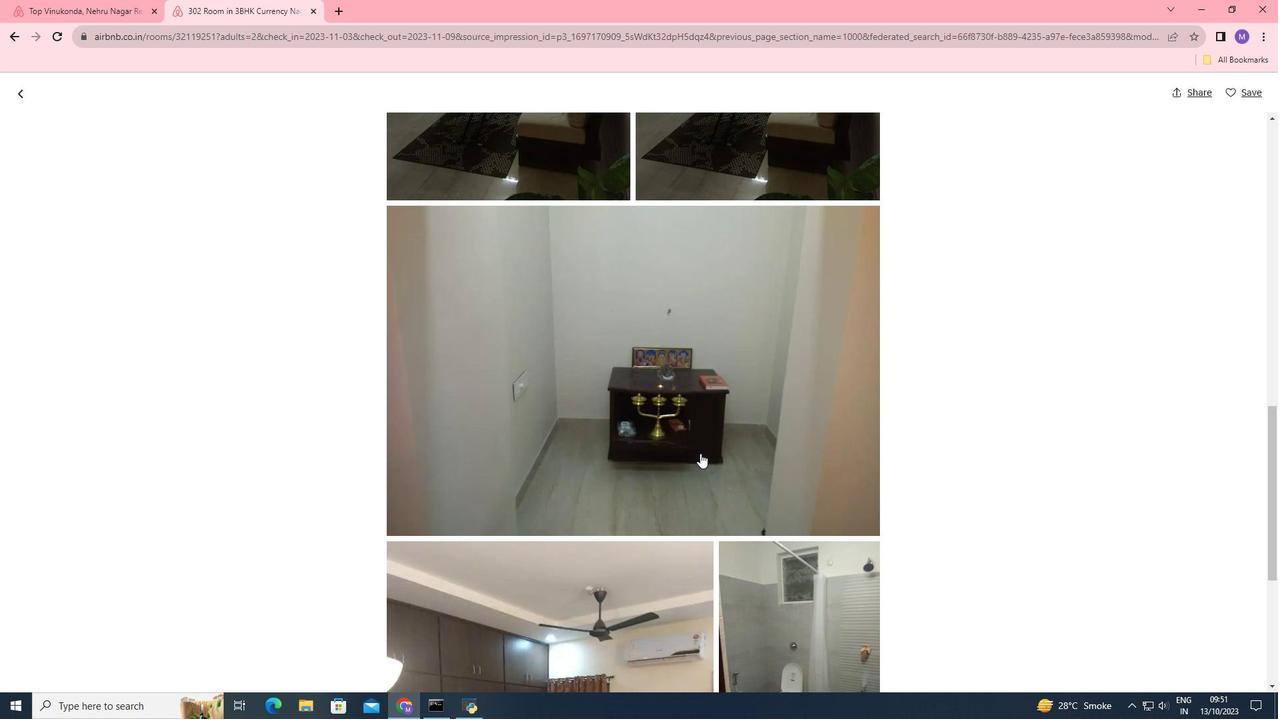 
Action: Mouse scrolled (700, 452) with delta (0, 0)
Screenshot: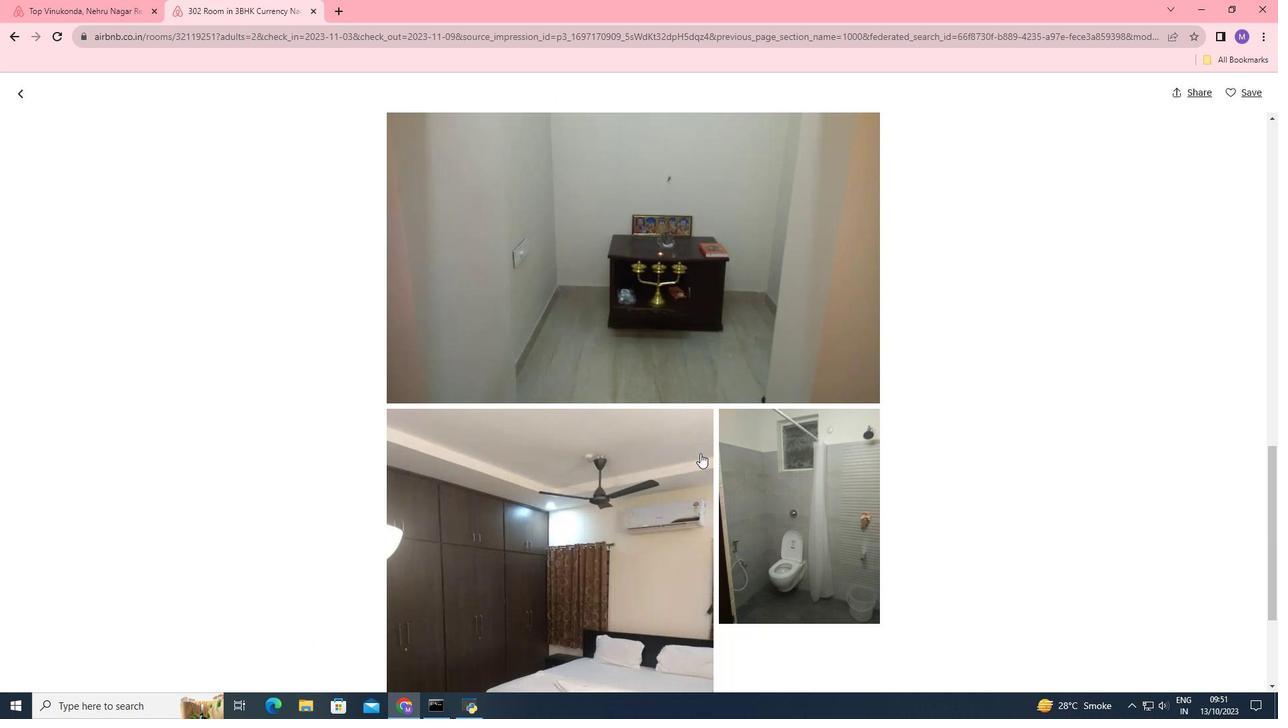 
Action: Mouse scrolled (700, 452) with delta (0, 0)
Screenshot: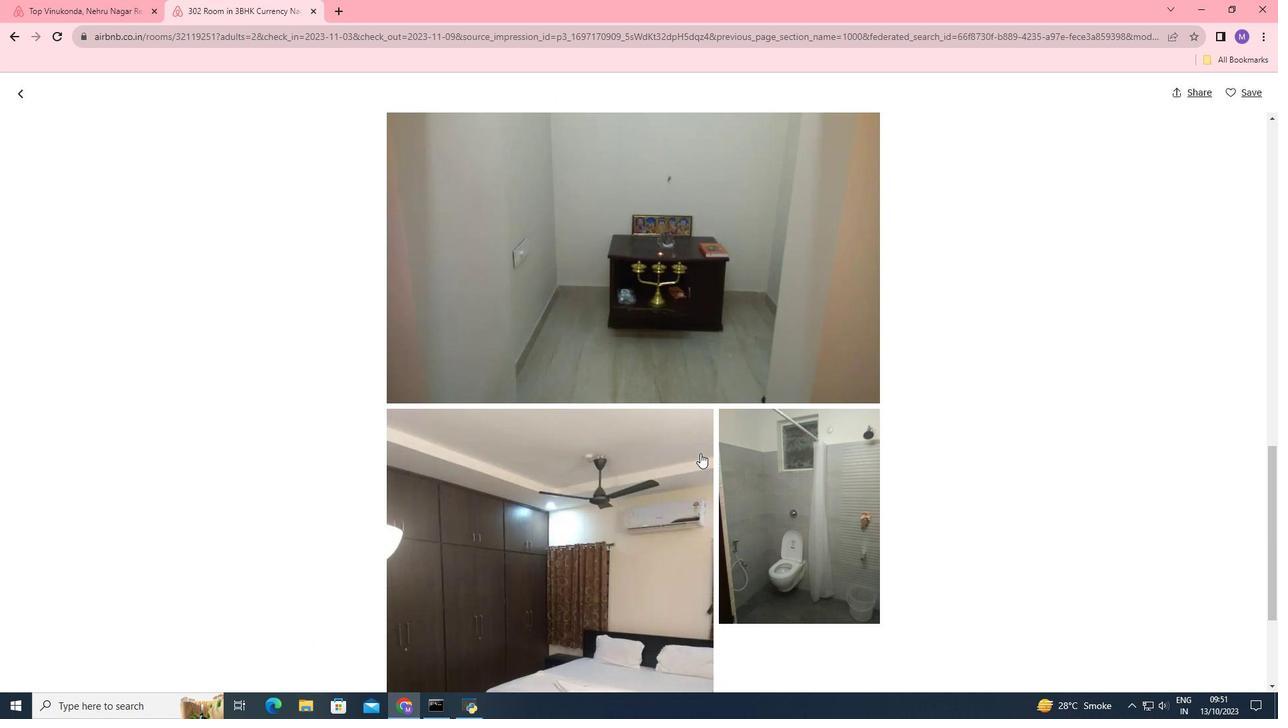 
Action: Mouse scrolled (700, 452) with delta (0, 0)
Screenshot: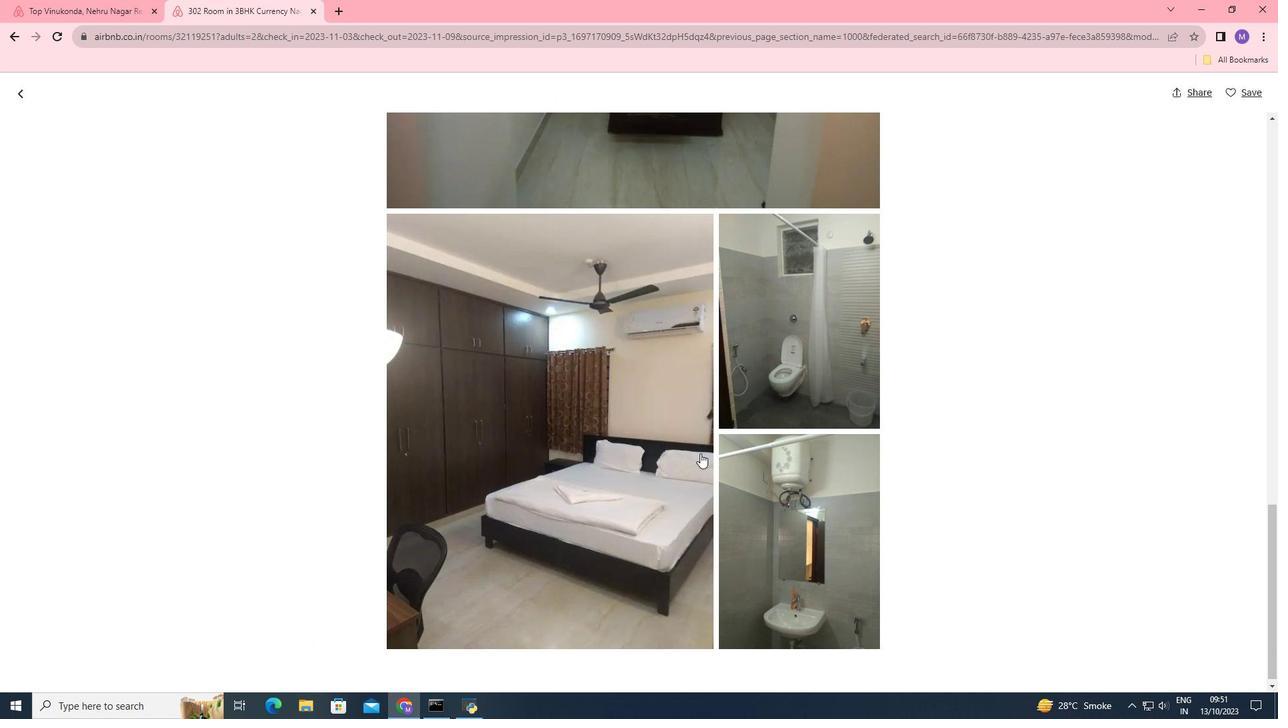 
Action: Mouse scrolled (700, 452) with delta (0, 0)
Screenshot: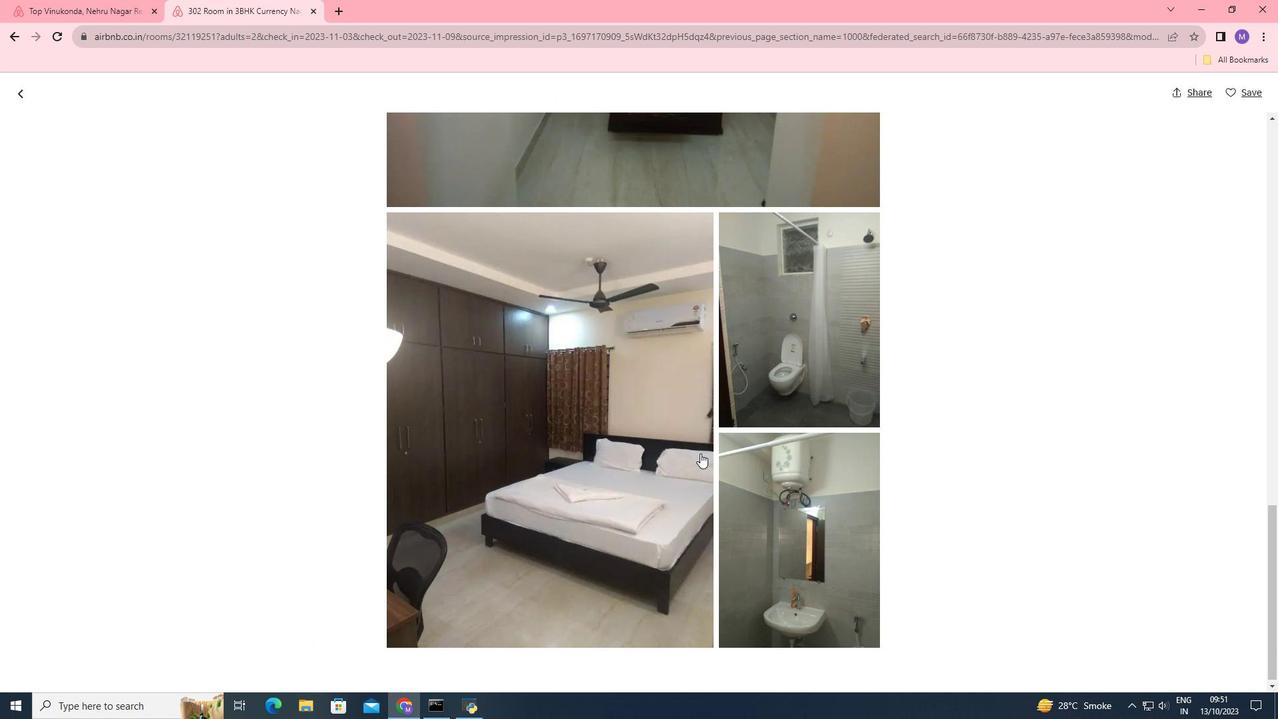 
Action: Mouse scrolled (700, 452) with delta (0, 0)
Screenshot: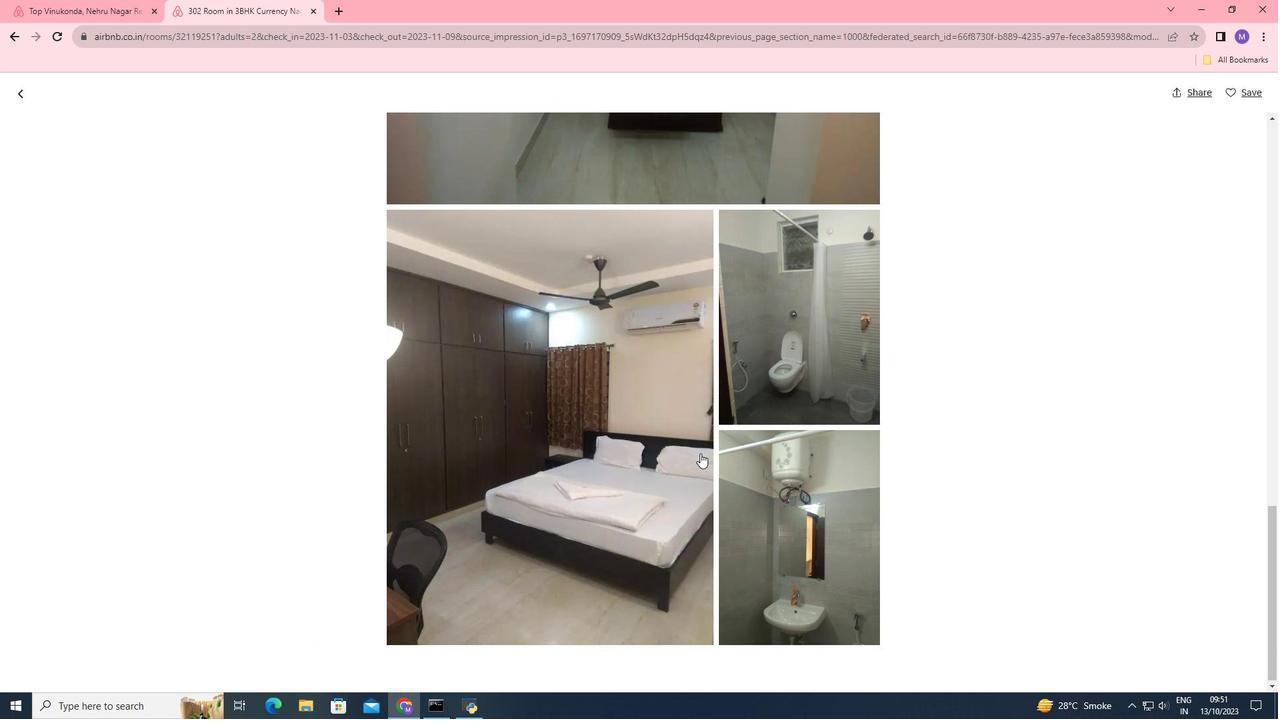 
Action: Mouse scrolled (700, 452) with delta (0, 0)
Screenshot: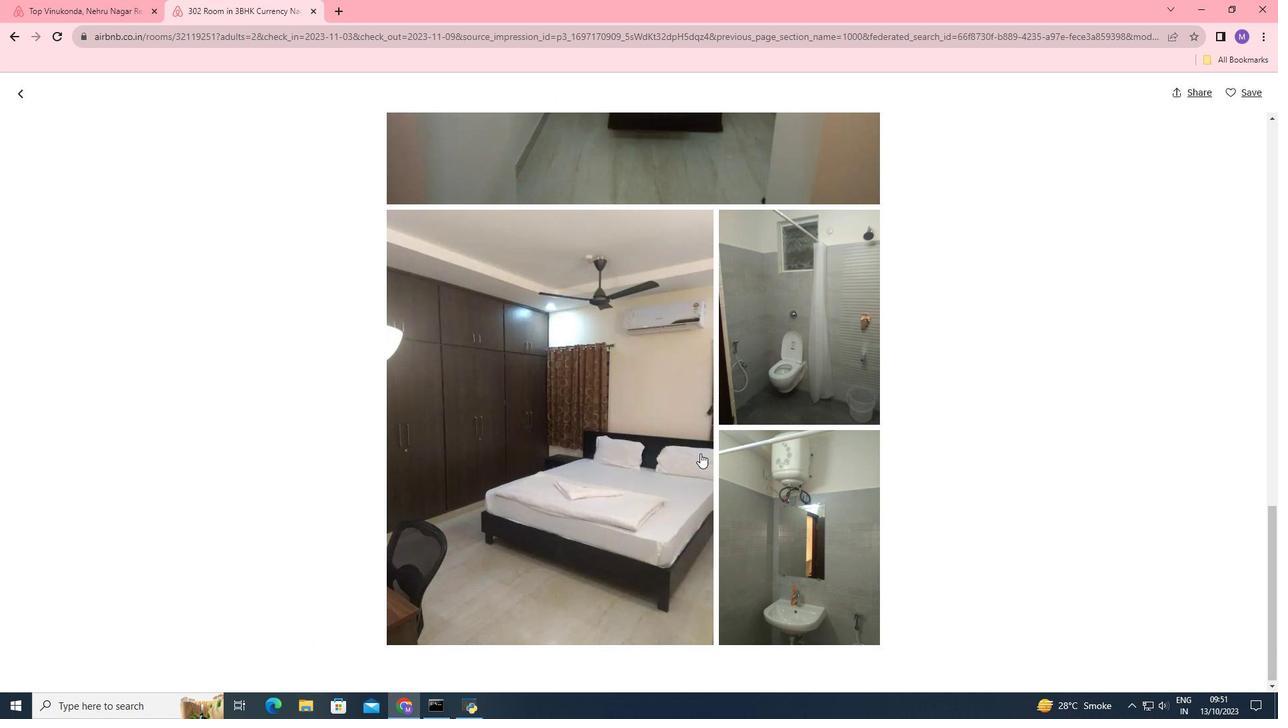 
Action: Mouse scrolled (700, 452) with delta (0, 0)
Screenshot: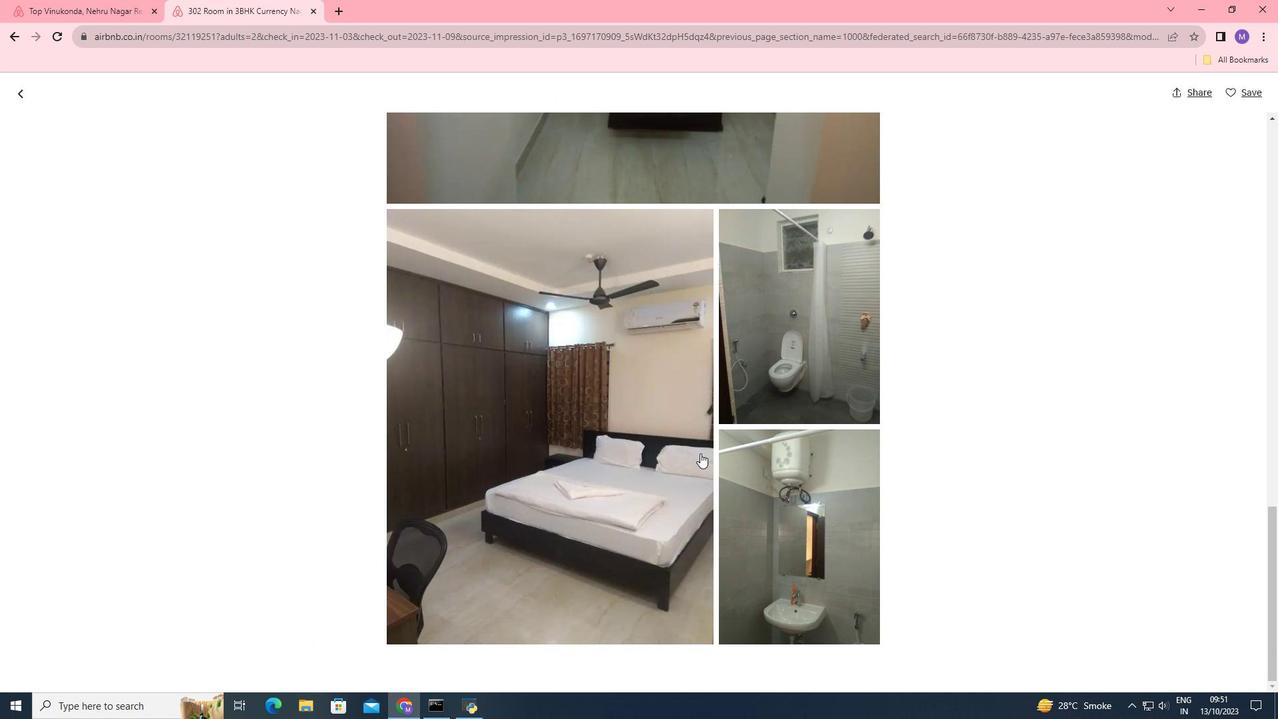 
Action: Mouse scrolled (700, 452) with delta (0, 0)
Screenshot: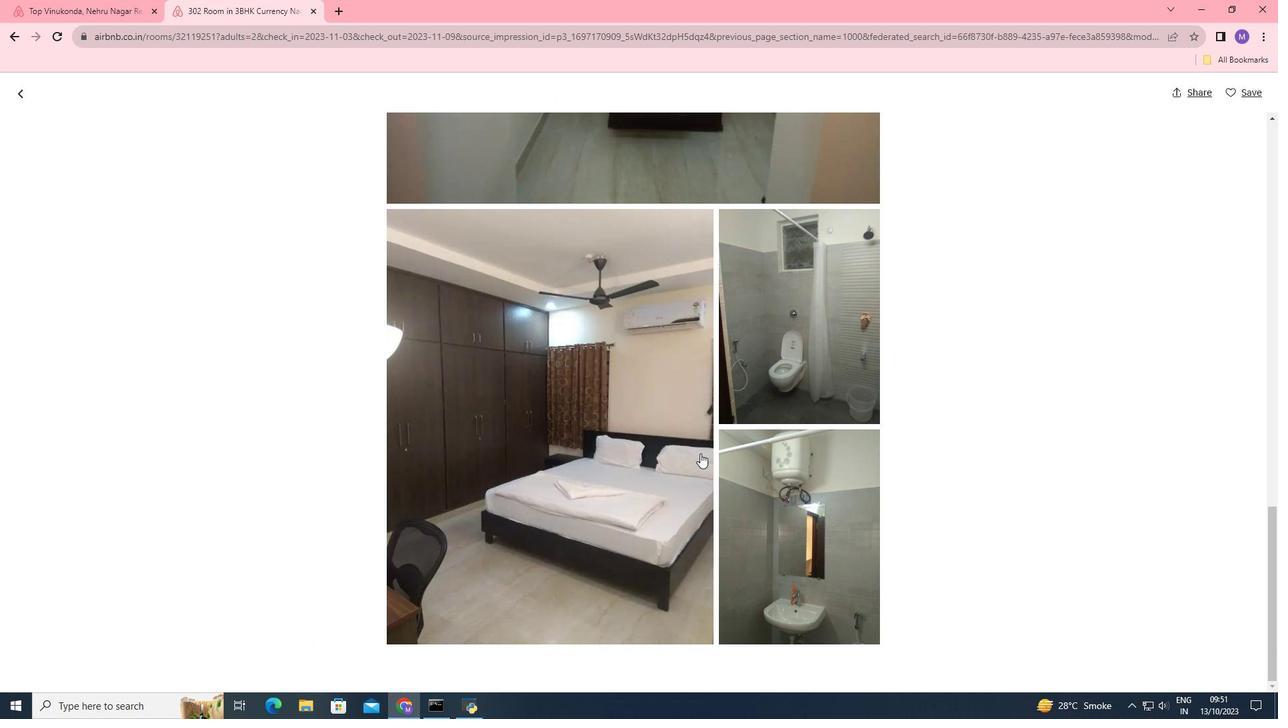
Action: Mouse scrolled (700, 452) with delta (0, 0)
Screenshot: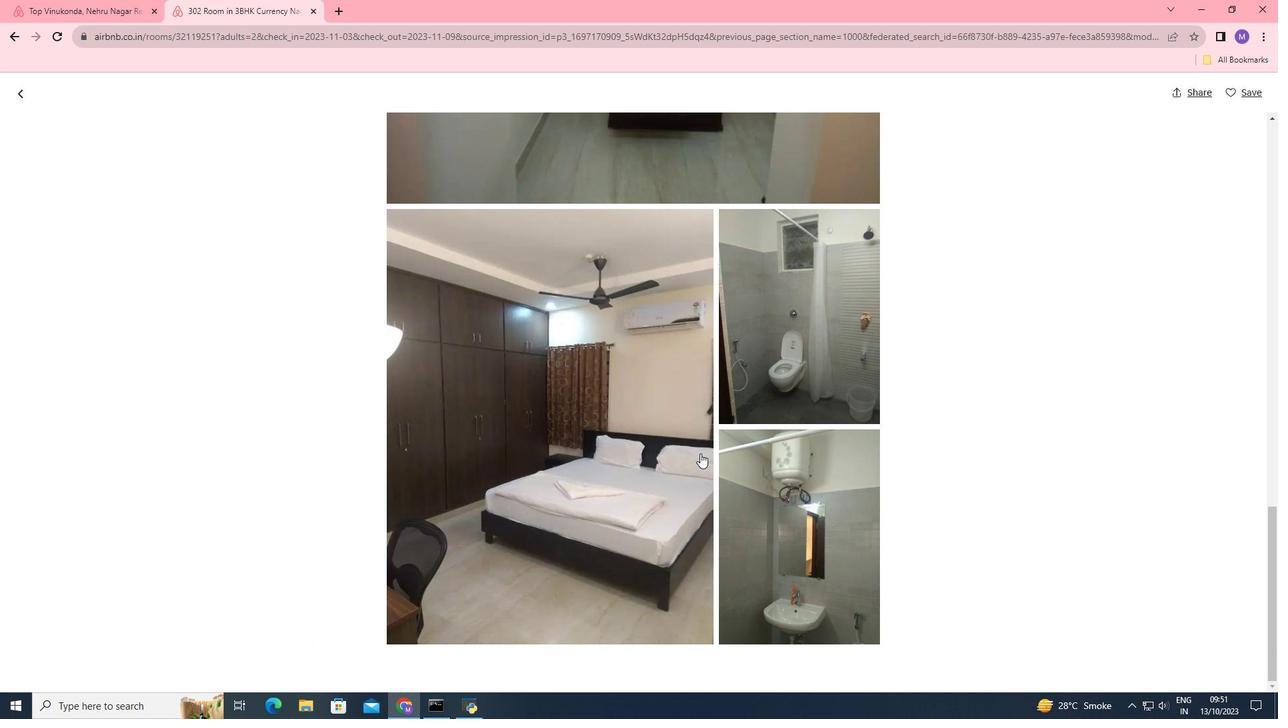 
Action: Mouse scrolled (700, 452) with delta (0, 0)
Screenshot: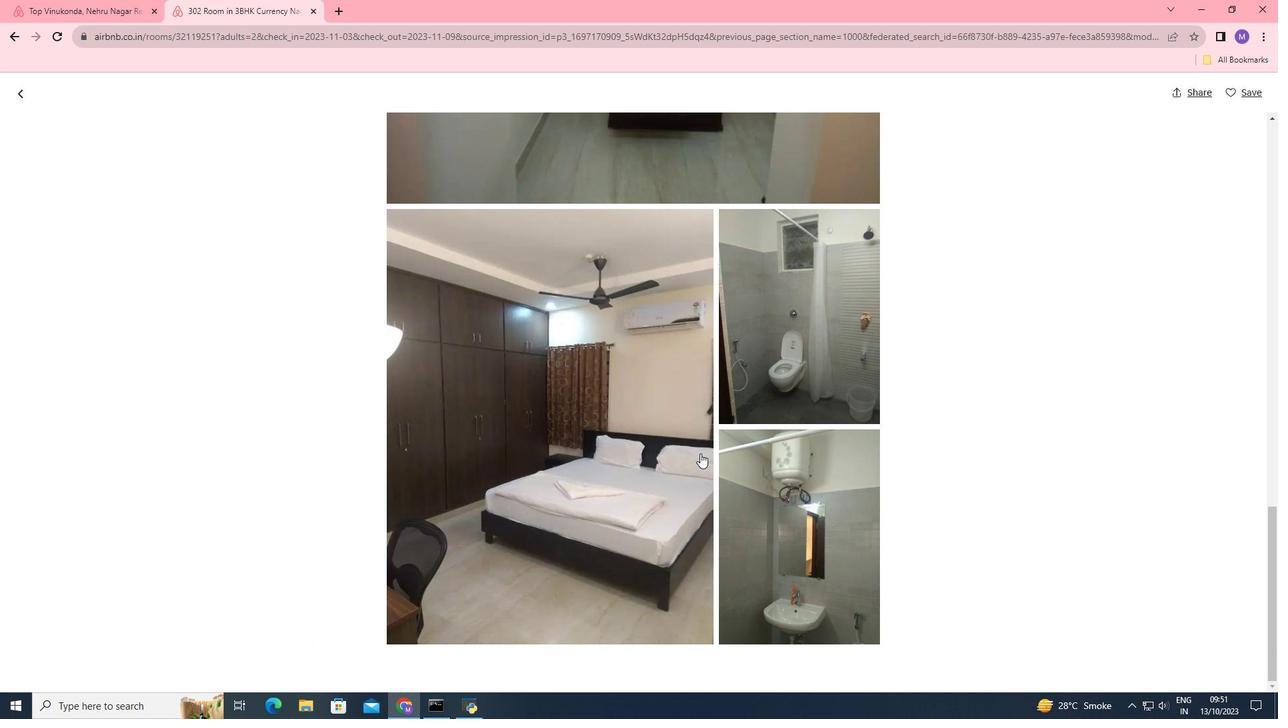 
Action: Mouse scrolled (700, 452) with delta (0, 0)
Screenshot: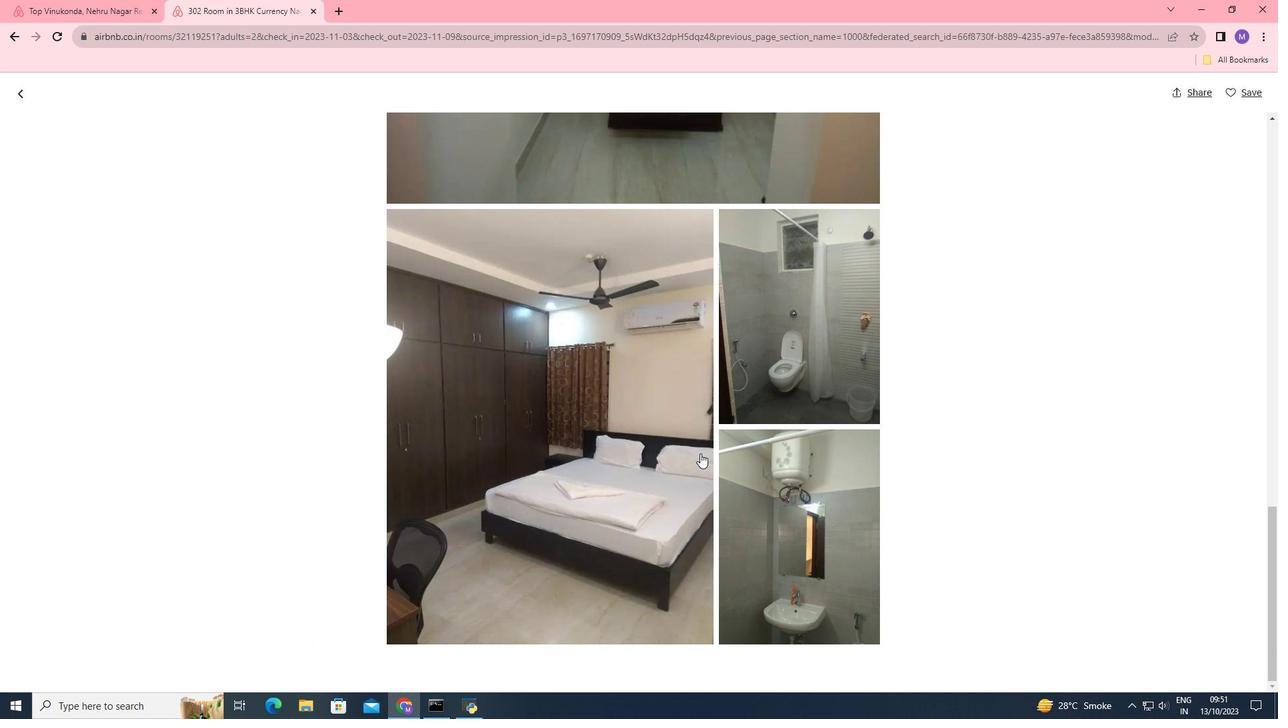 
Action: Mouse scrolled (700, 452) with delta (0, 0)
Screenshot: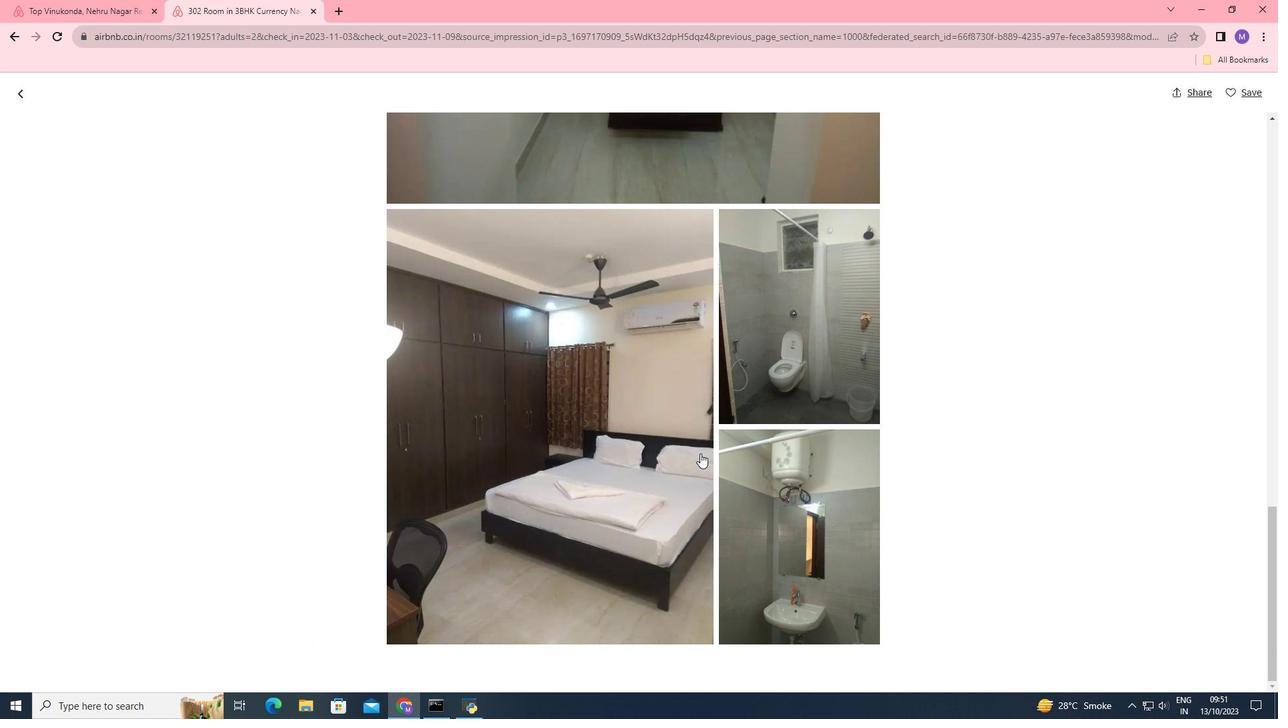 
Action: Mouse scrolled (700, 452) with delta (0, 0)
Screenshot: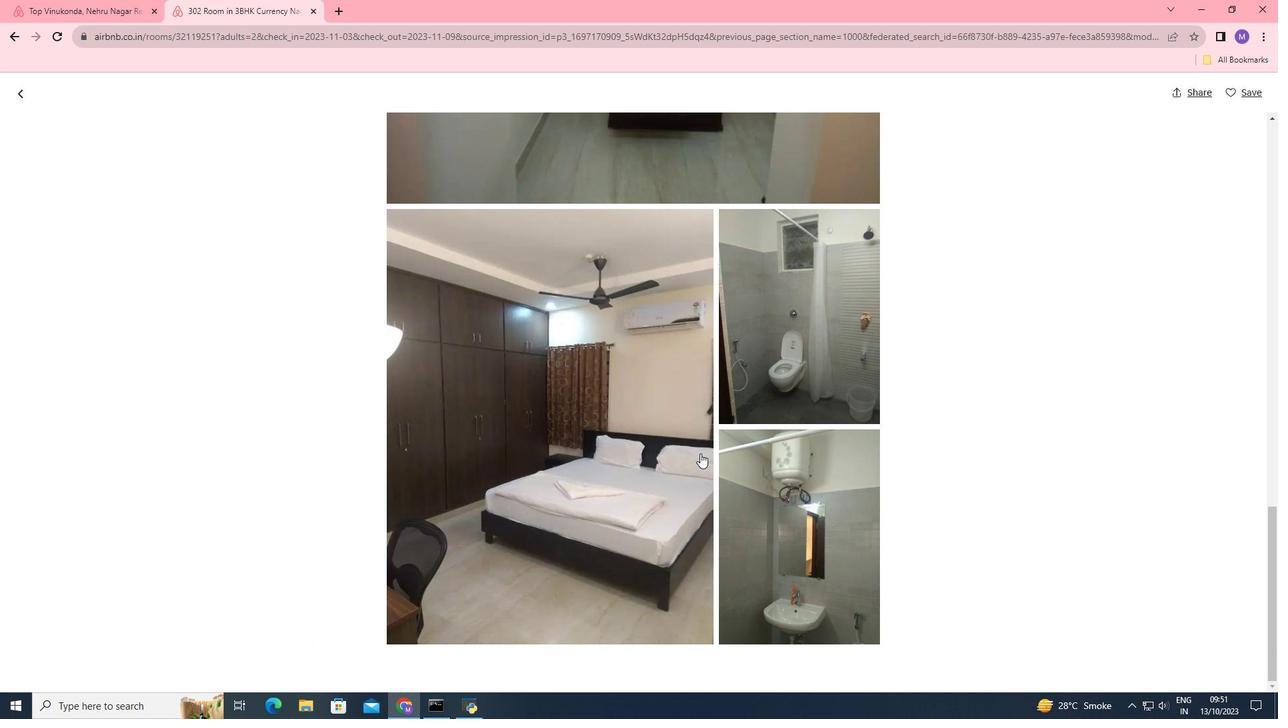 
Action: Mouse scrolled (700, 452) with delta (0, 0)
Screenshot: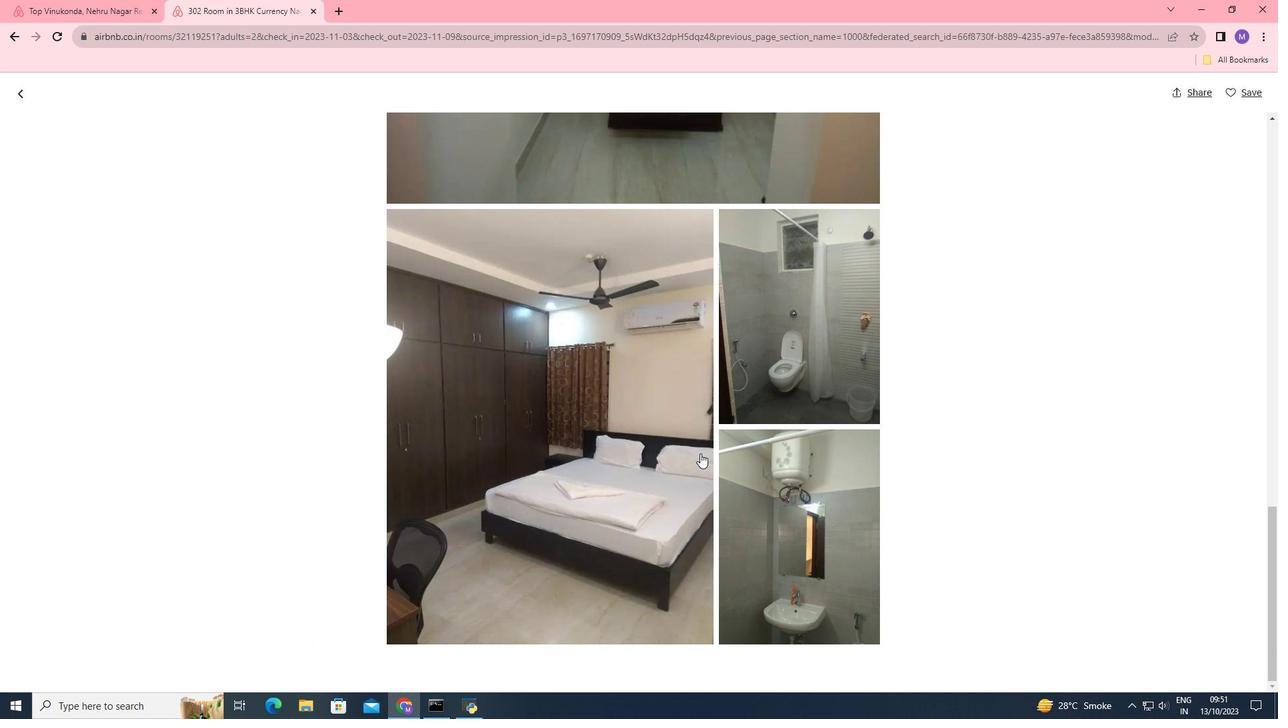 
Action: Mouse moved to (16, 96)
Screenshot: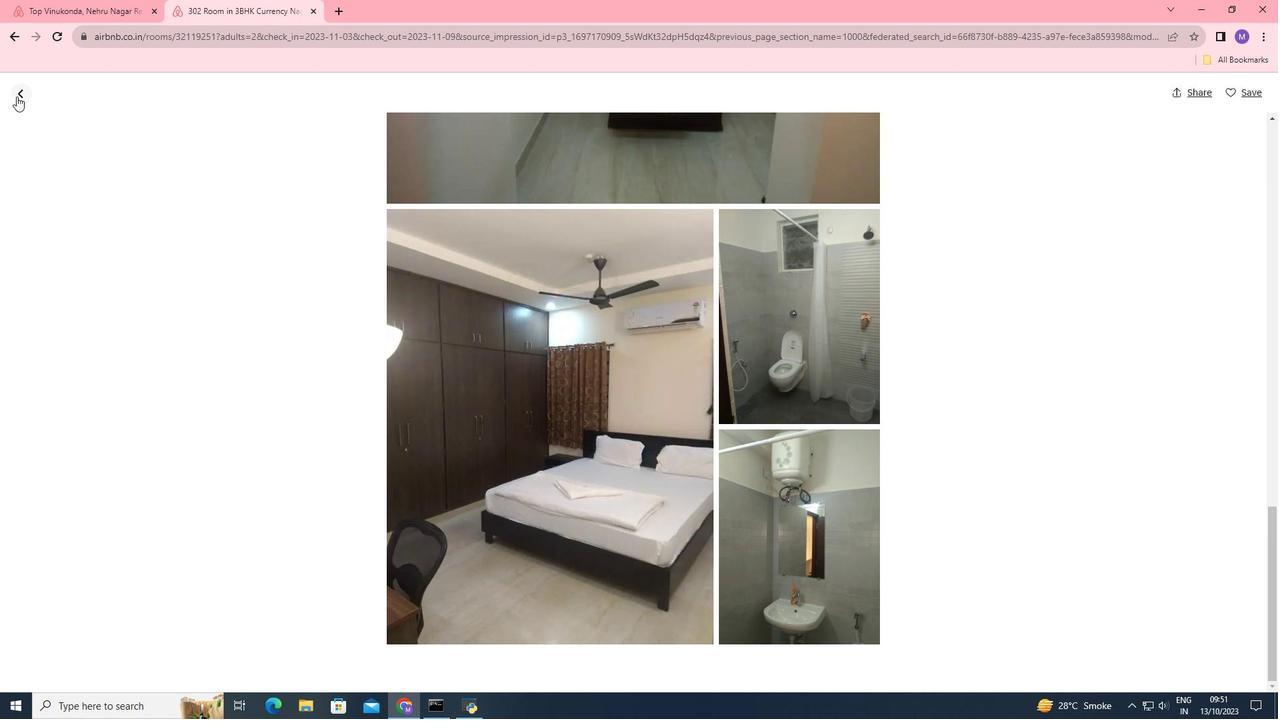 
Action: Mouse pressed left at (16, 96)
Screenshot: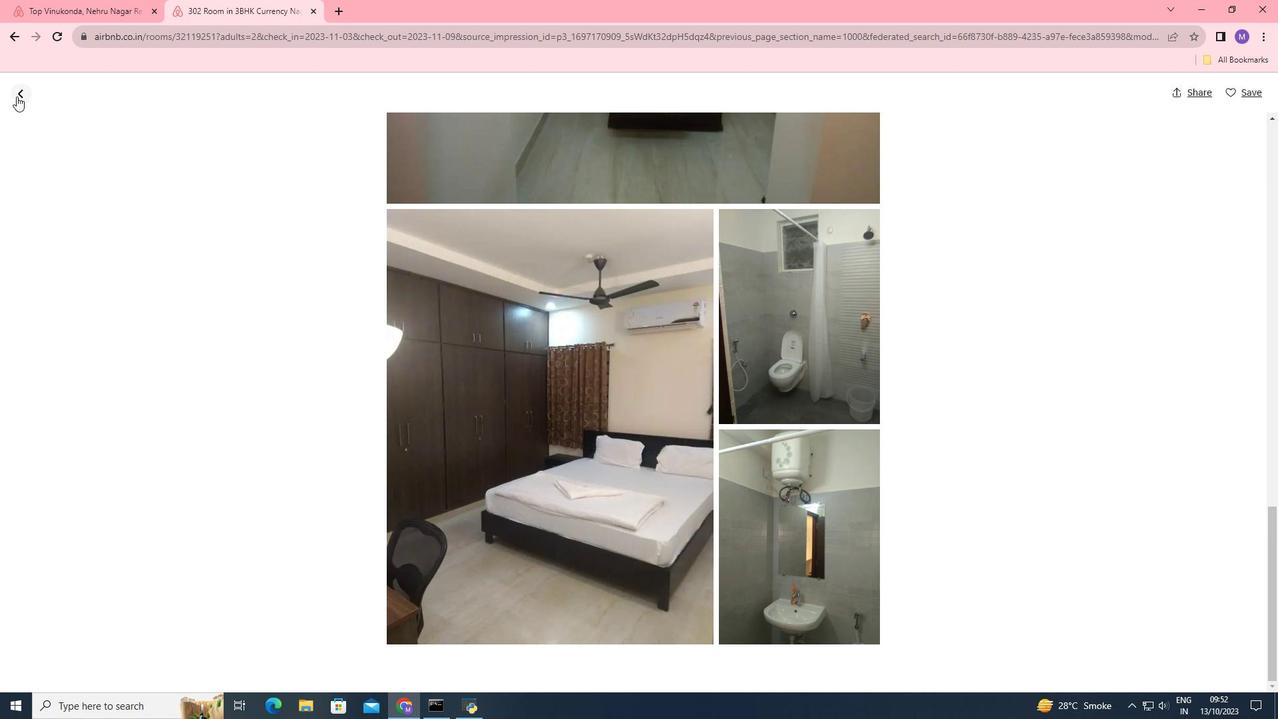 
Action: Mouse moved to (781, 450)
Screenshot: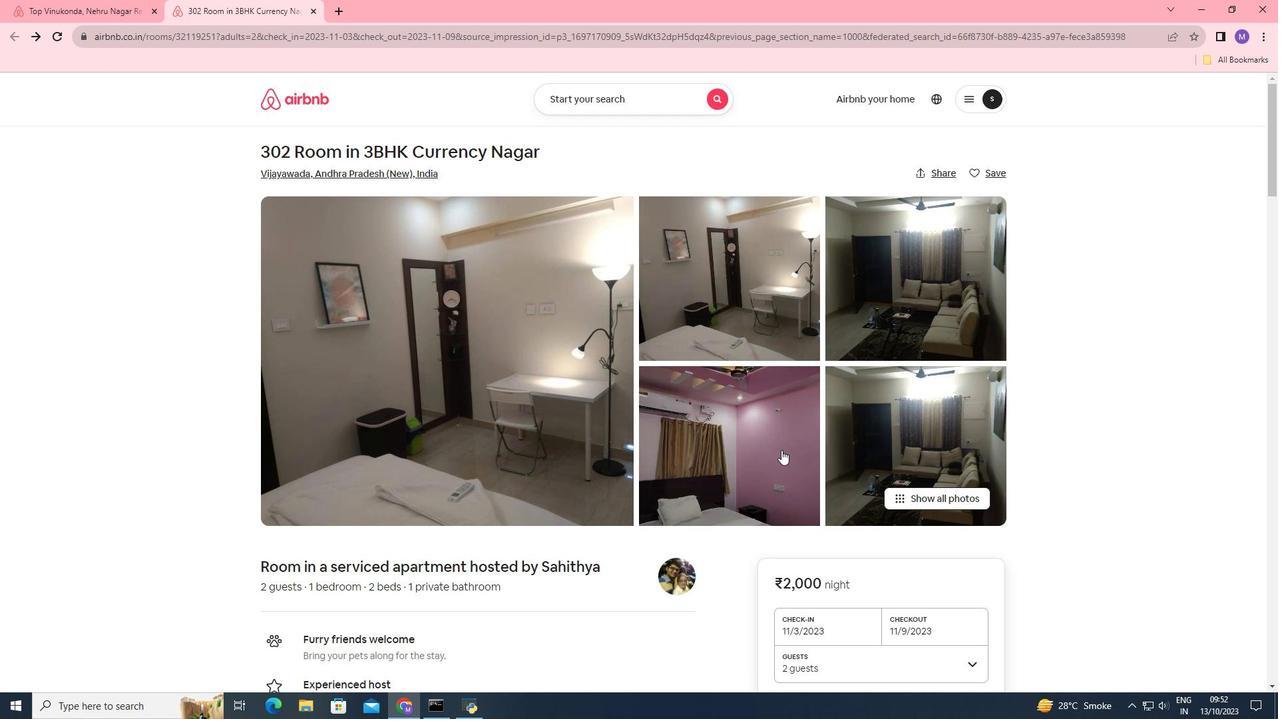 
Action: Mouse scrolled (781, 449) with delta (0, 0)
Screenshot: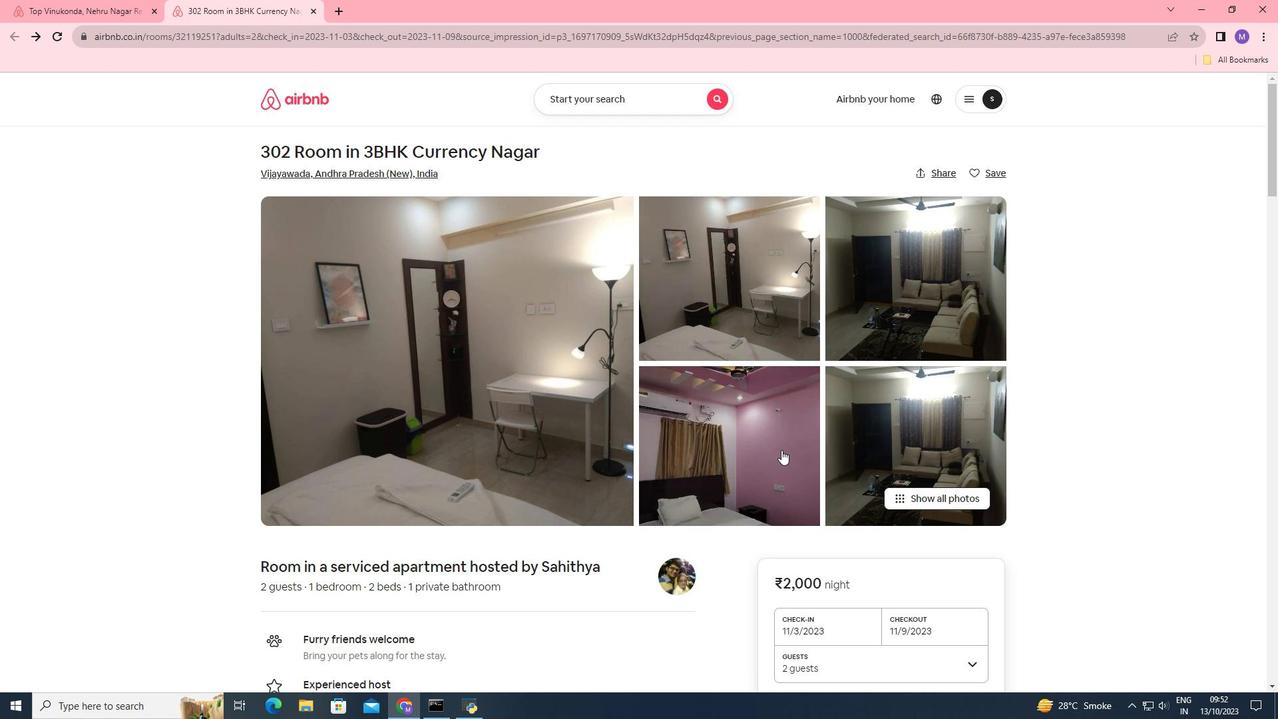 
Action: Mouse scrolled (781, 449) with delta (0, 0)
Screenshot: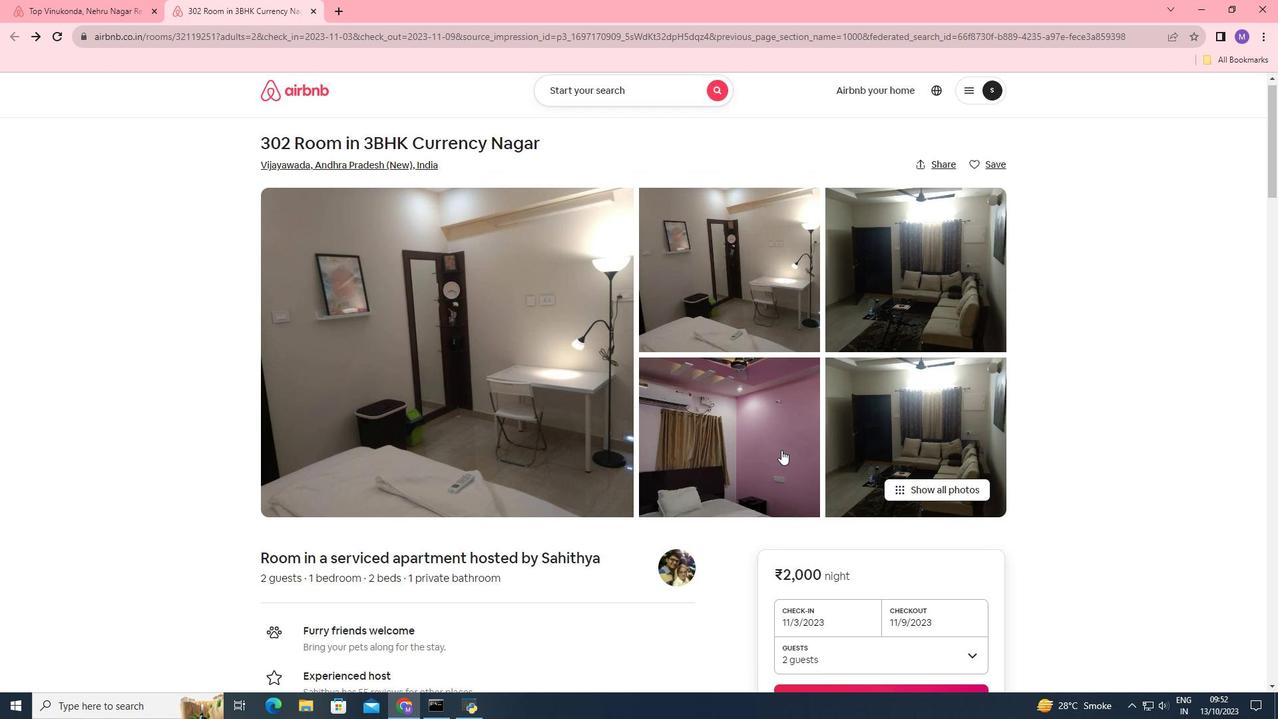 
Action: Mouse scrolled (781, 449) with delta (0, 0)
Screenshot: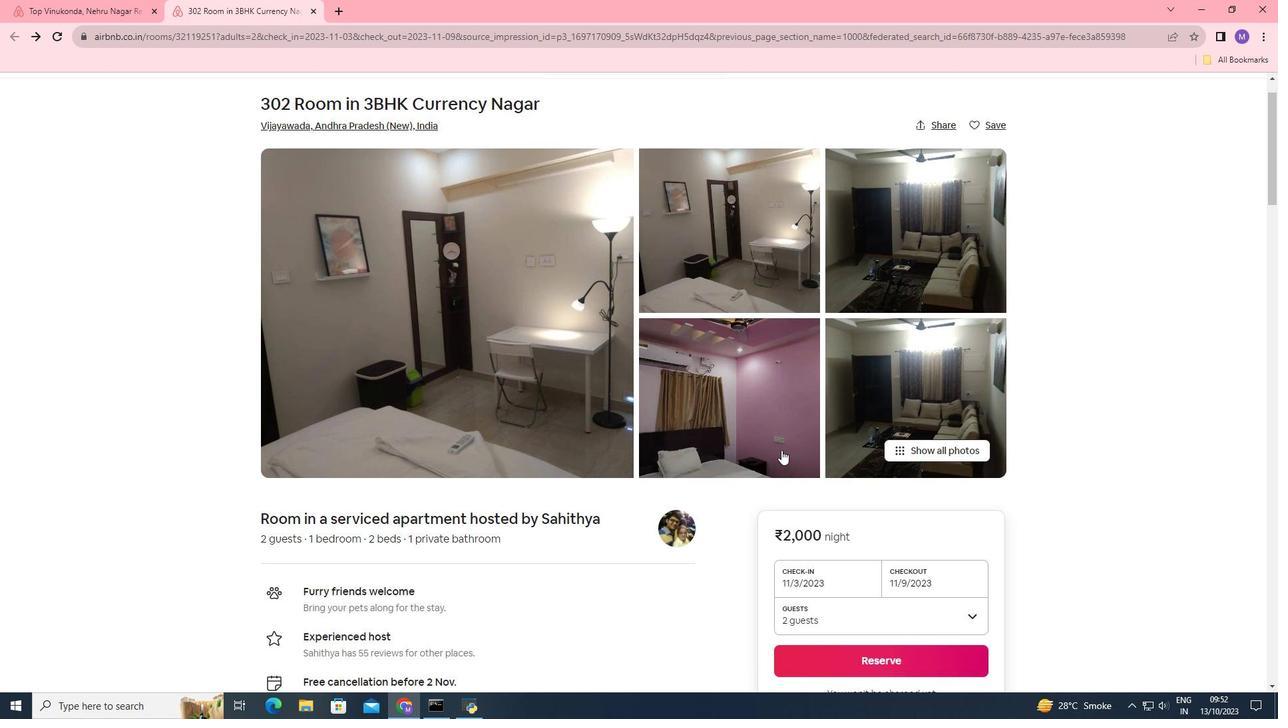 
Action: Mouse moved to (636, 448)
Screenshot: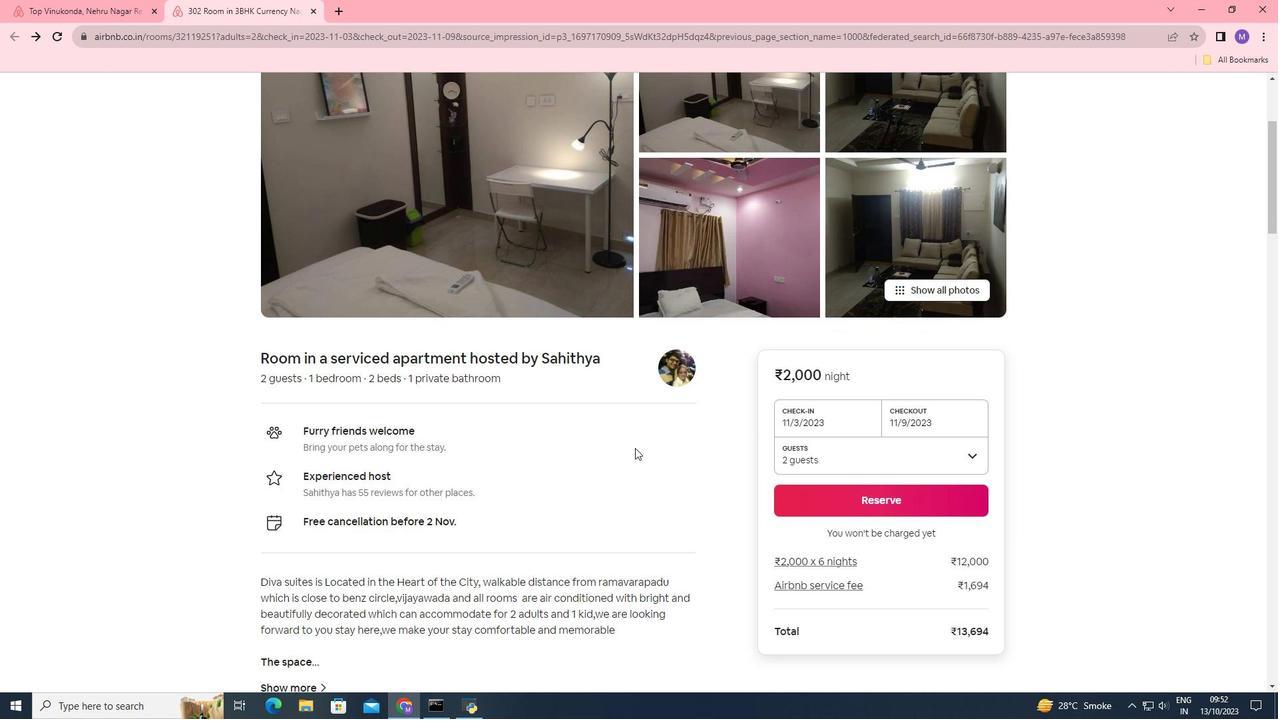 
Action: Mouse scrolled (636, 447) with delta (0, 0)
Screenshot: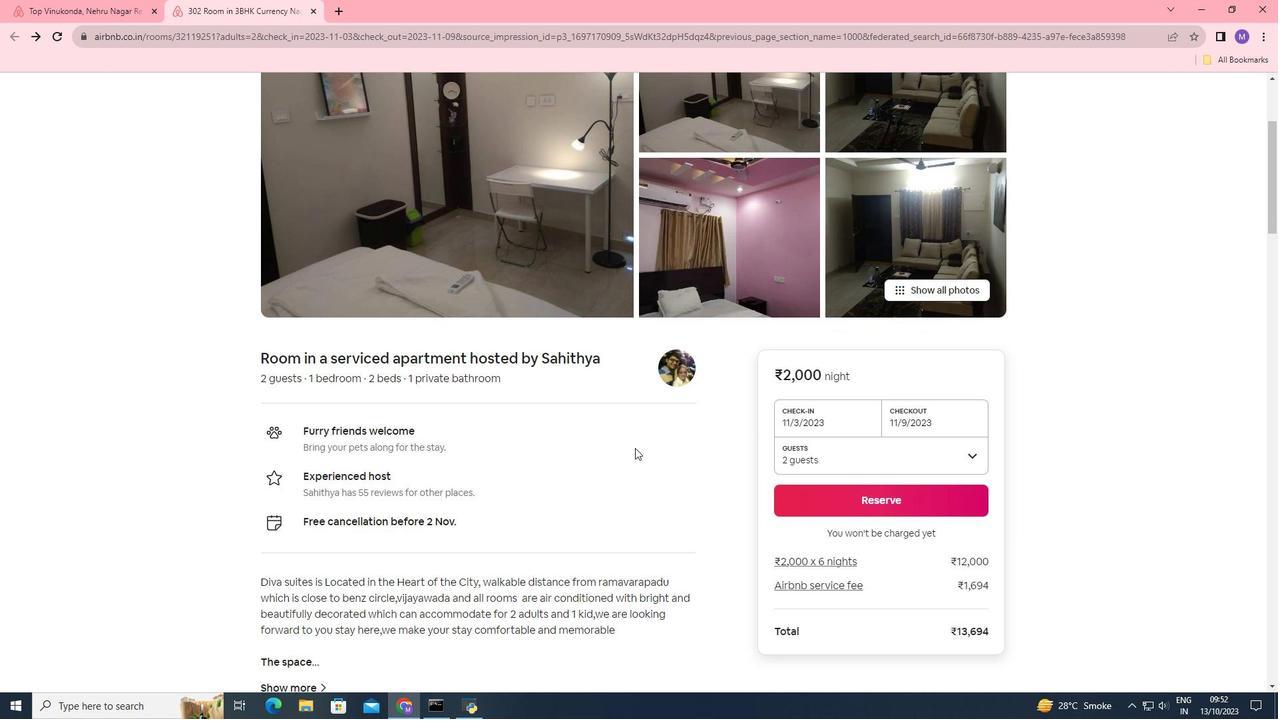 
Action: Mouse moved to (635, 448)
Screenshot: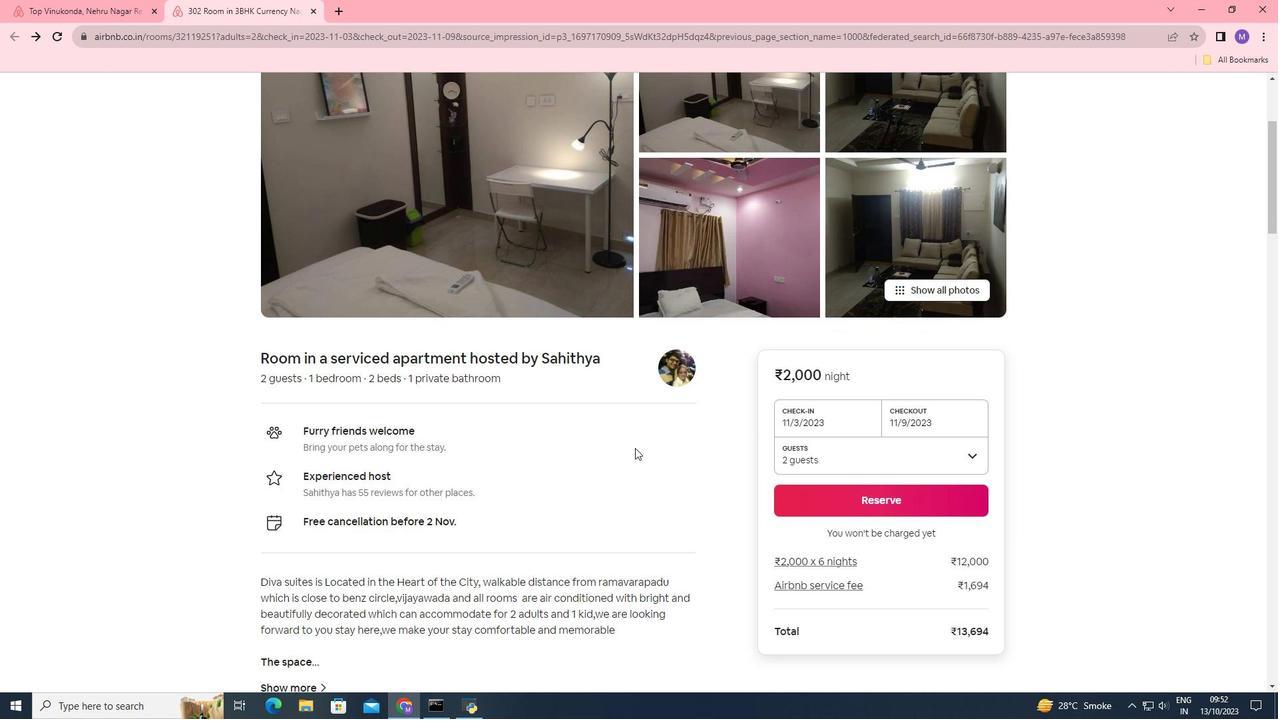 
Action: Mouse scrolled (635, 447) with delta (0, 0)
Screenshot: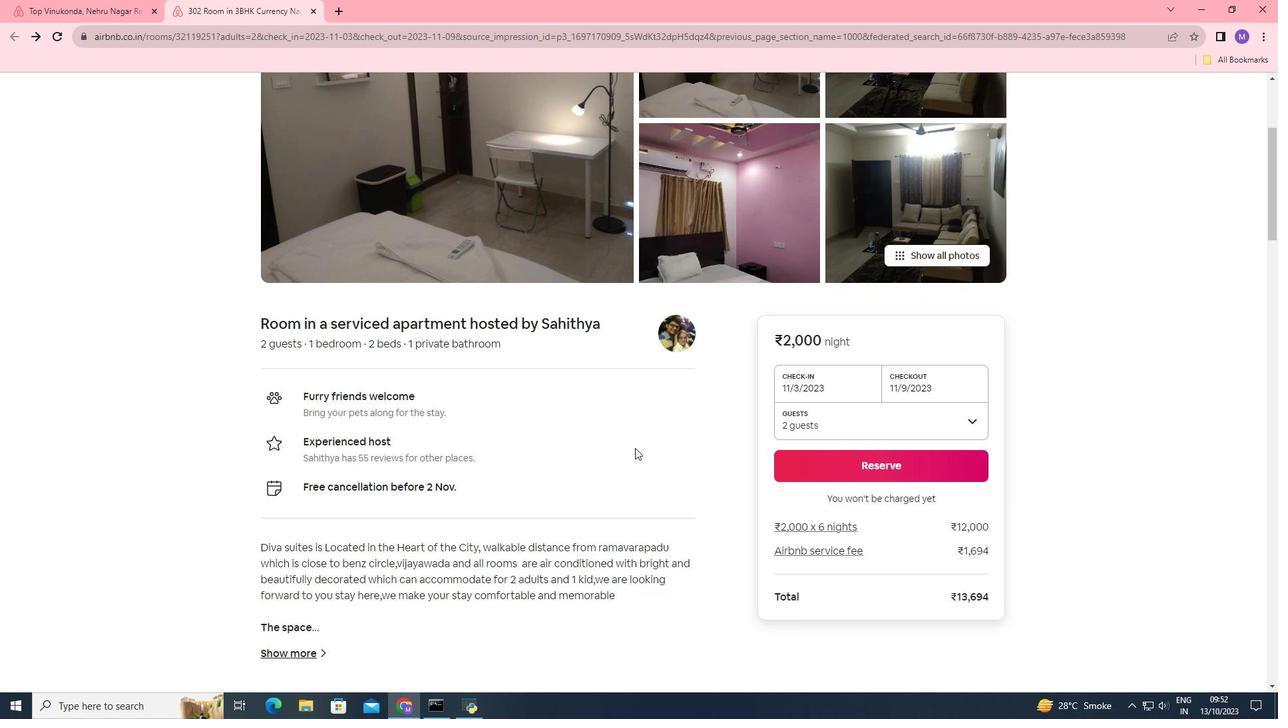 
Action: Mouse moved to (317, 565)
Screenshot: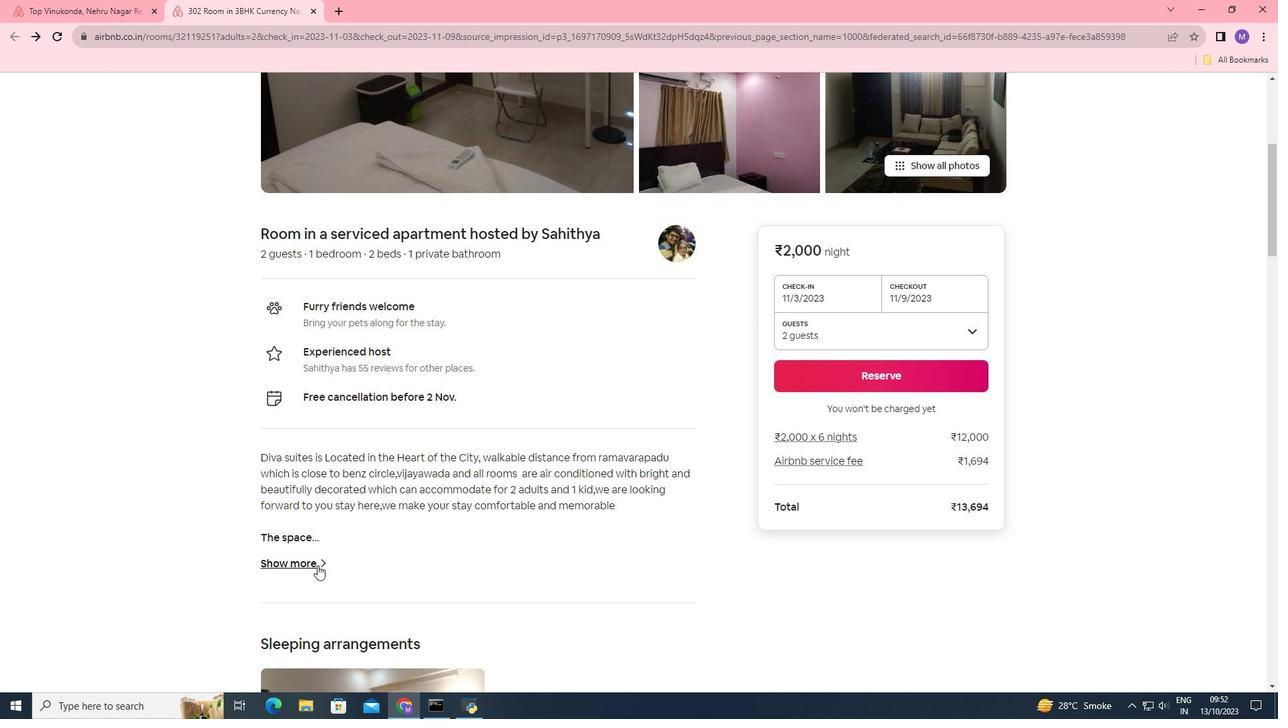 
Action: Mouse pressed left at (317, 565)
Screenshot: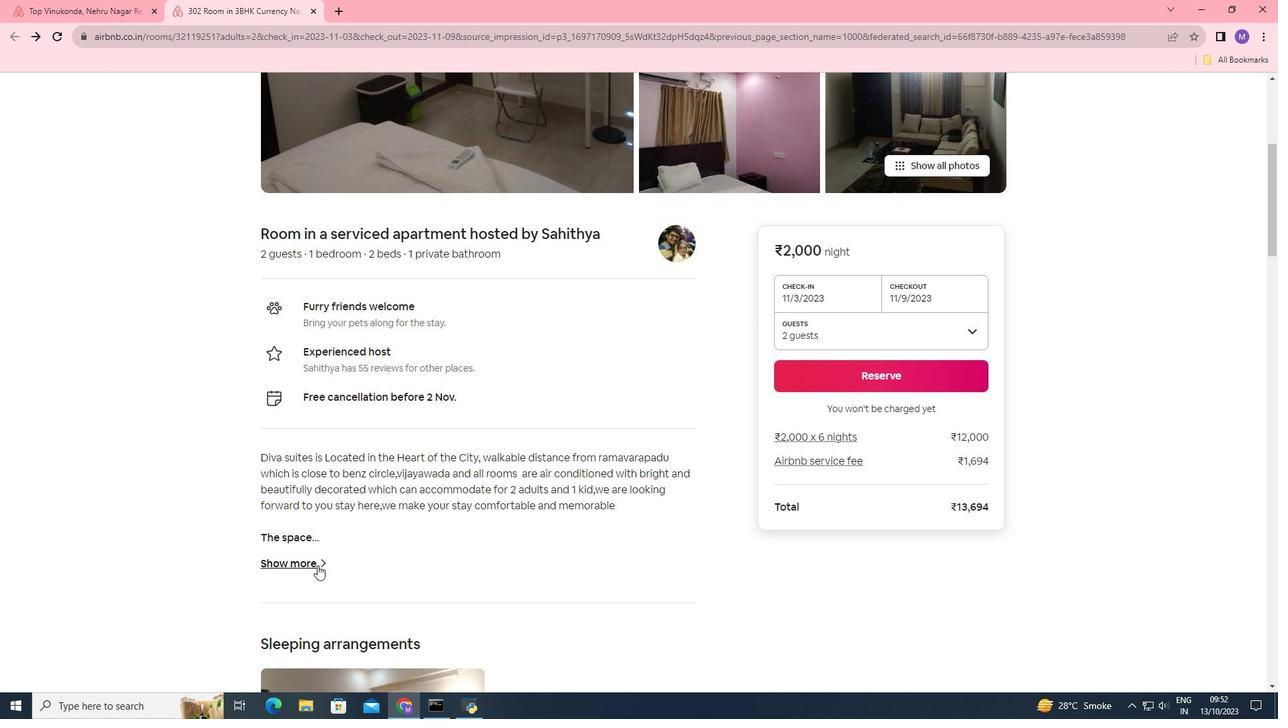 
Action: Mouse moved to (396, 219)
Screenshot: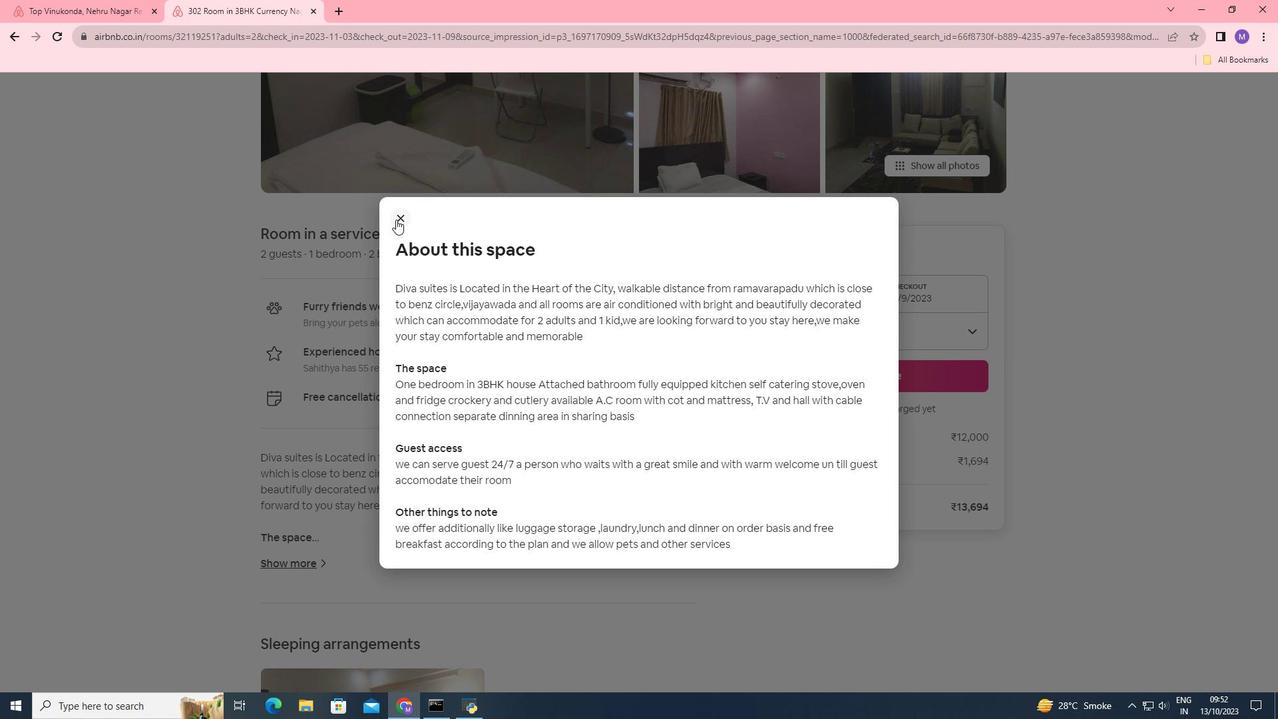 
Action: Mouse pressed left at (396, 219)
Screenshot: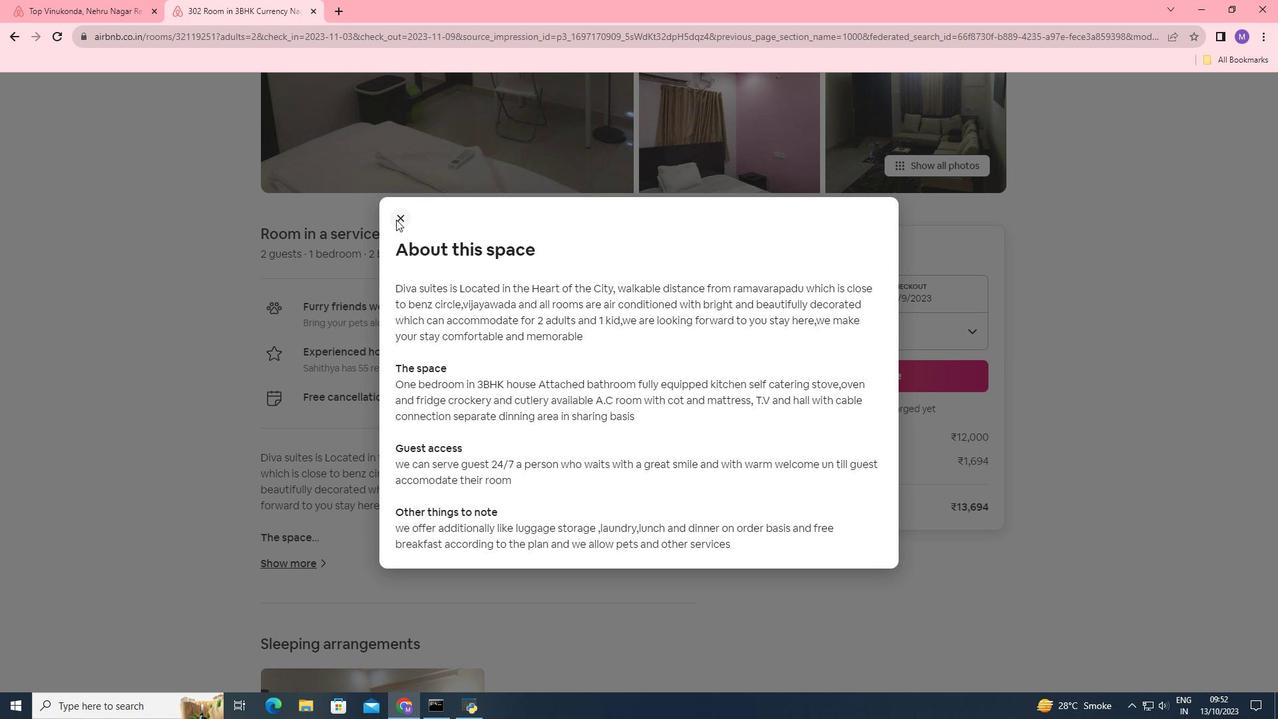 
Action: Mouse moved to (536, 449)
Screenshot: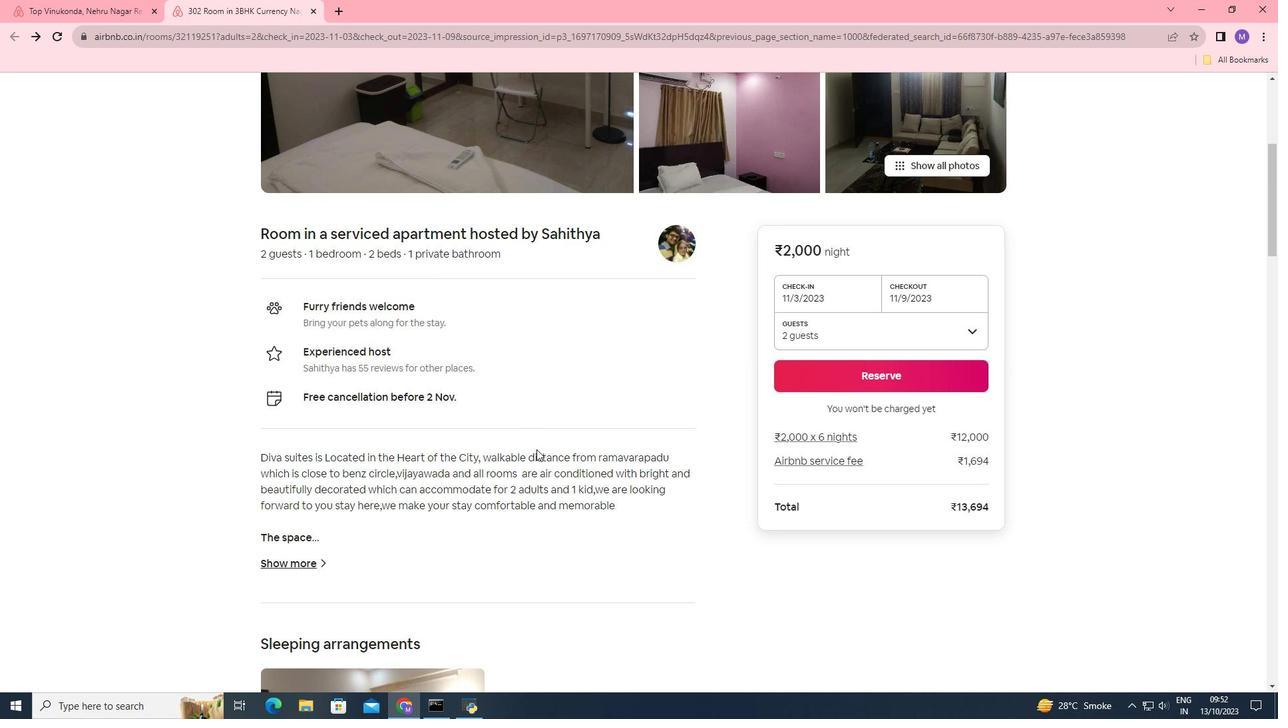
Action: Mouse scrolled (536, 448) with delta (0, 0)
Screenshot: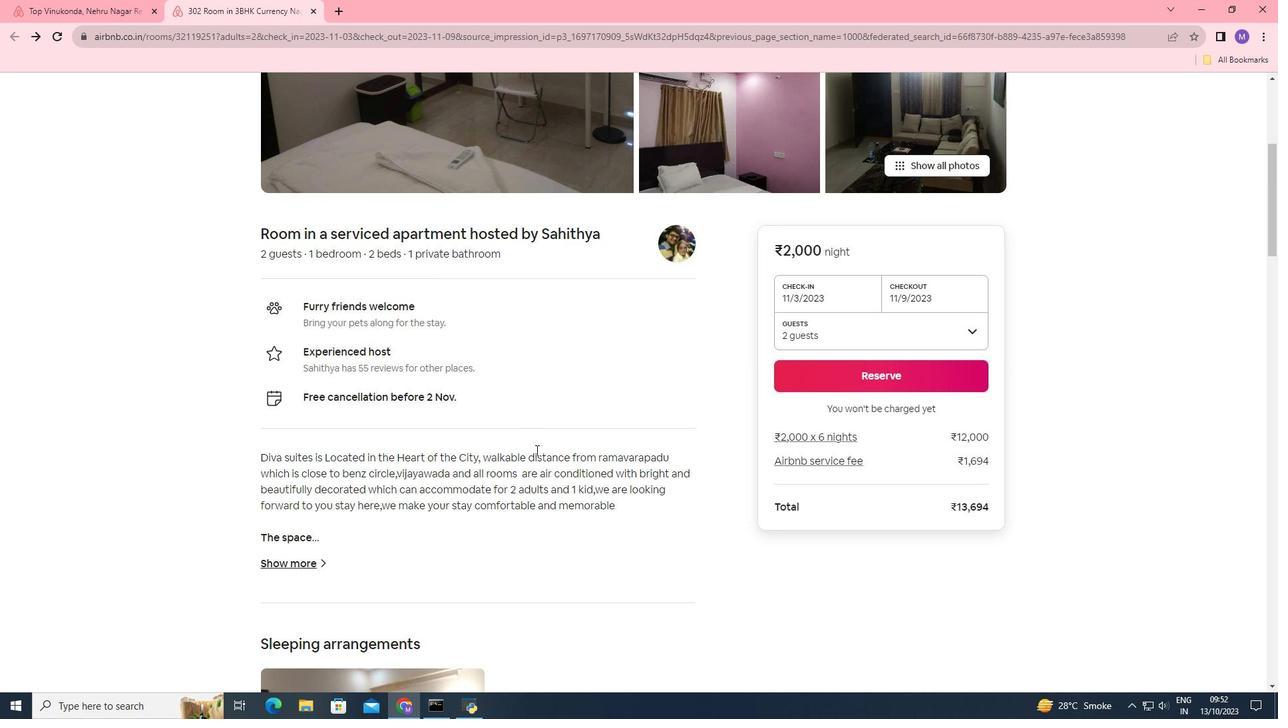 
Action: Mouse moved to (536, 450)
Screenshot: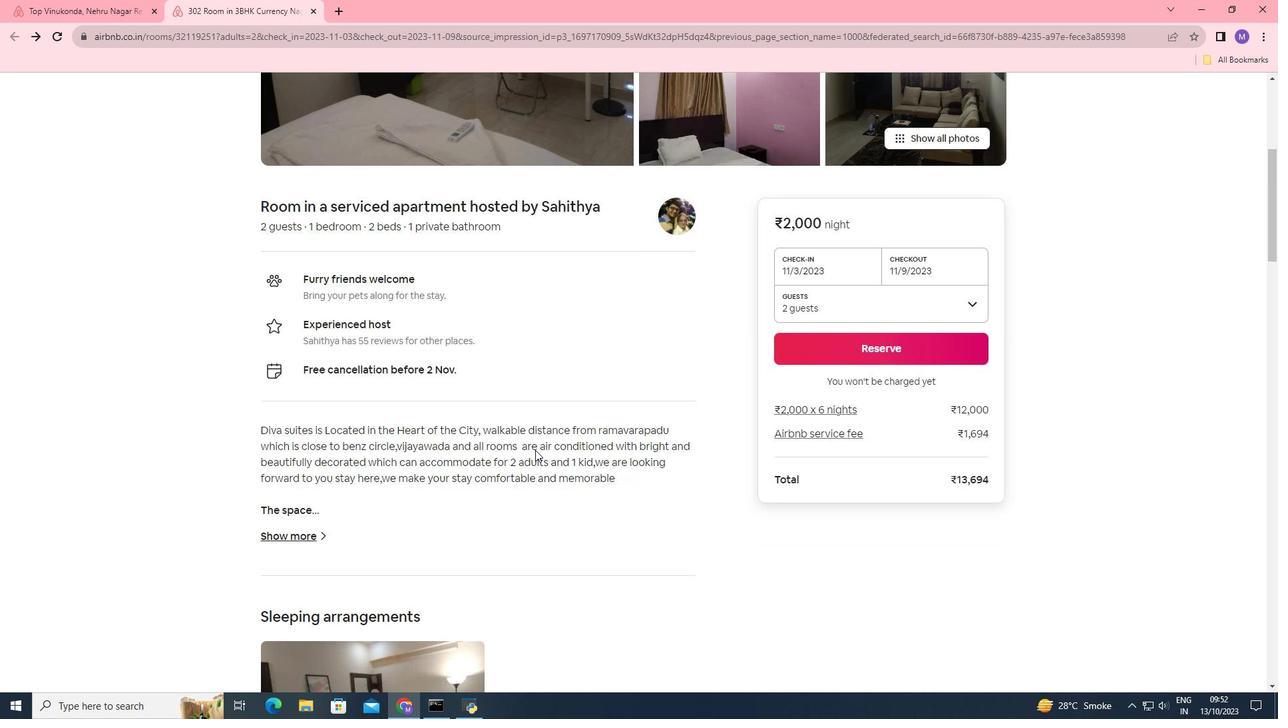 
Action: Mouse scrolled (536, 449) with delta (0, 0)
Screenshot: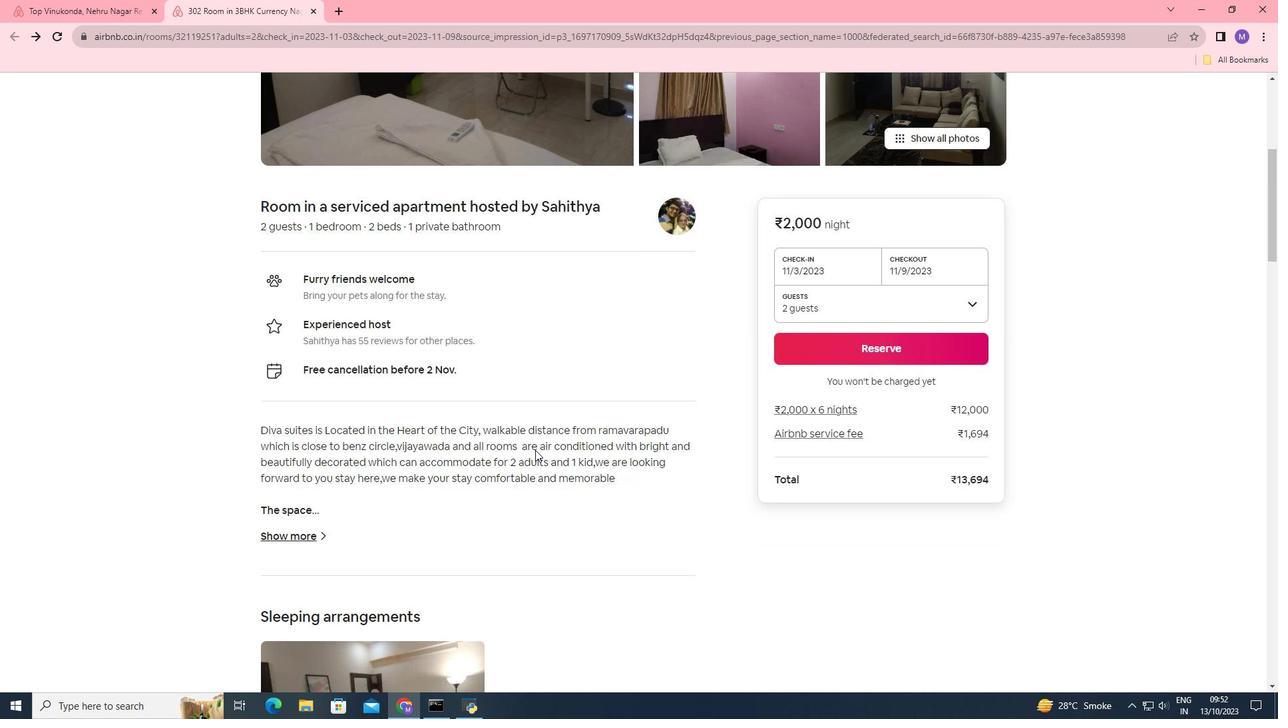 
Action: Mouse moved to (535, 450)
Screenshot: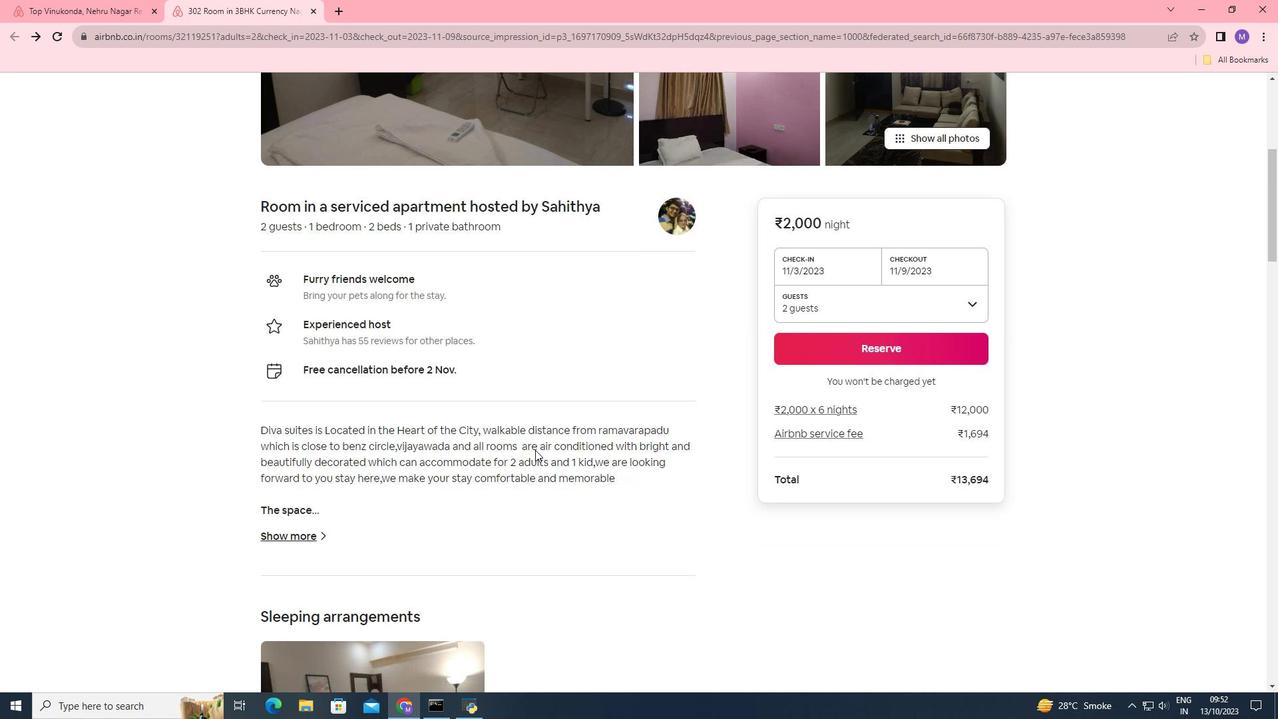 
Action: Mouse scrolled (535, 449) with delta (0, 0)
Screenshot: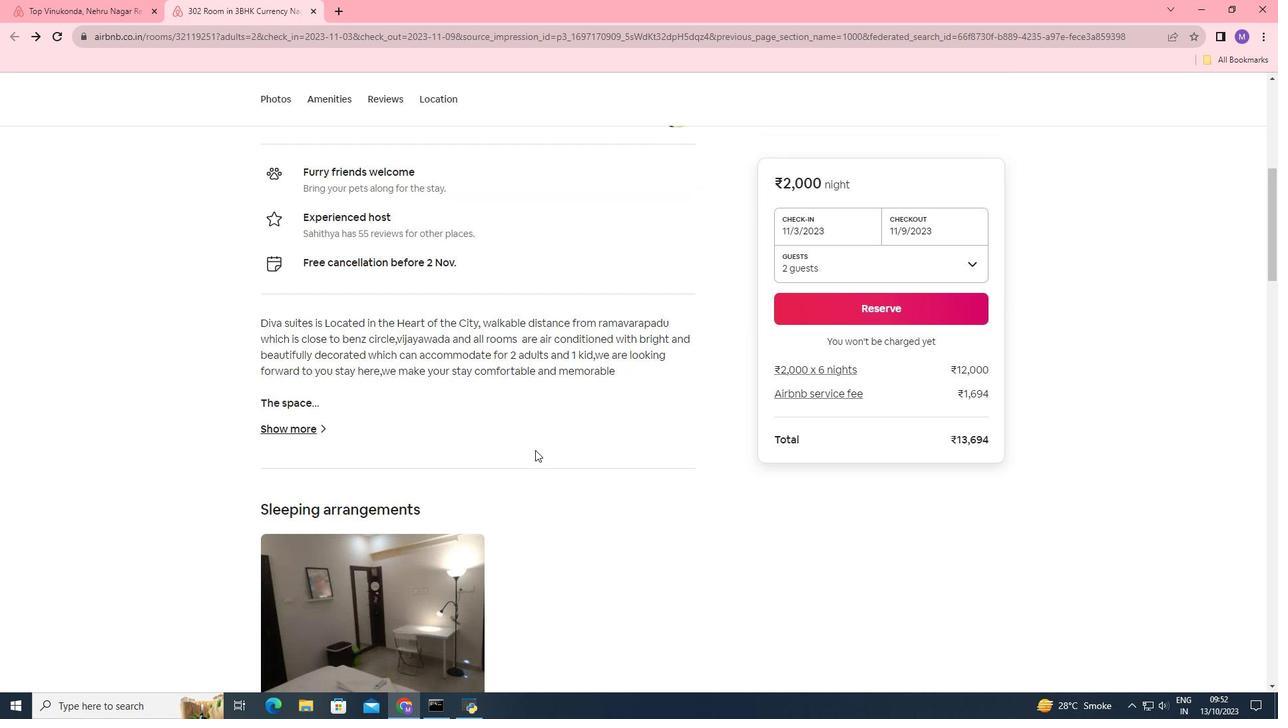 
Action: Mouse moved to (532, 450)
Screenshot: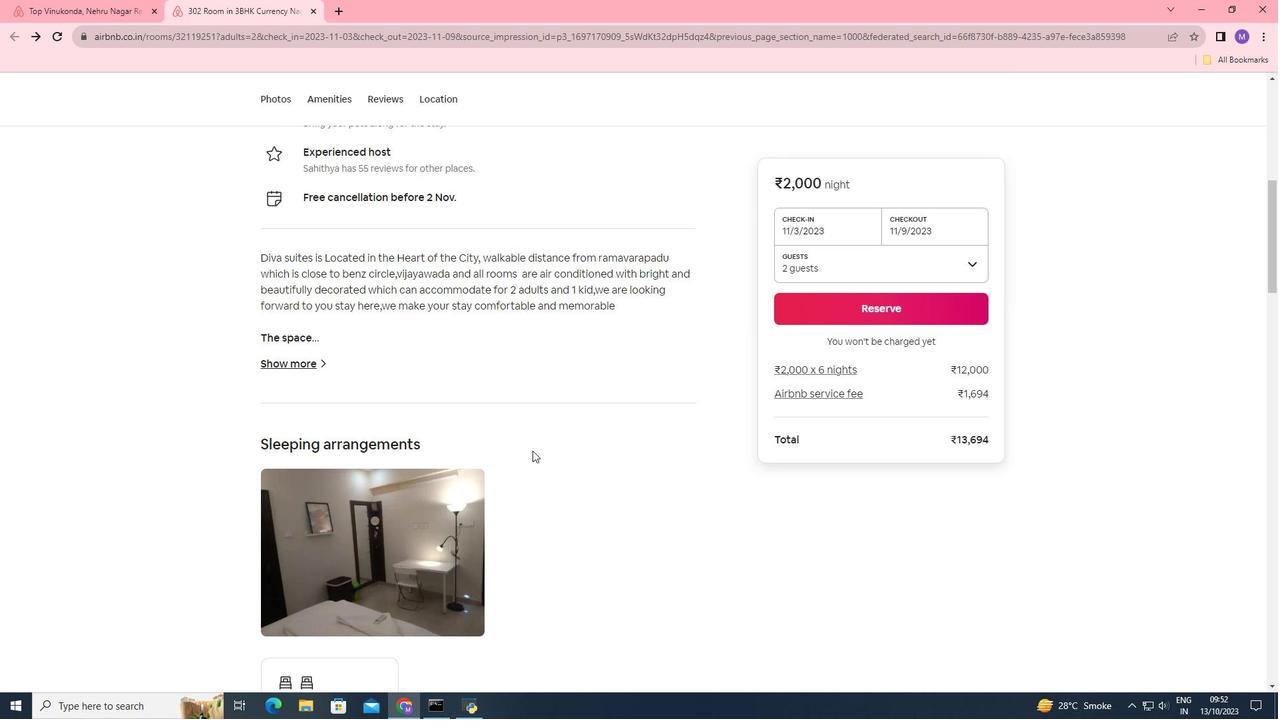 
Action: Mouse scrolled (532, 450) with delta (0, 0)
Screenshot: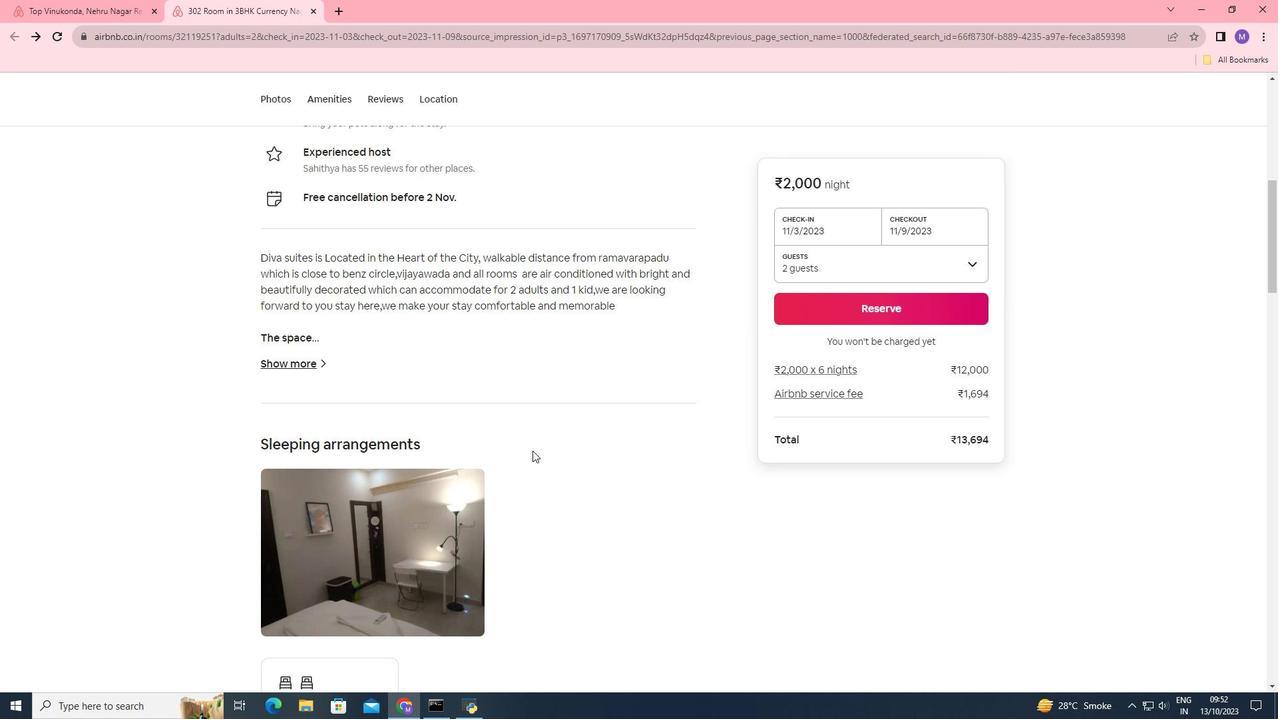 
Action: Mouse moved to (532, 450)
Screenshot: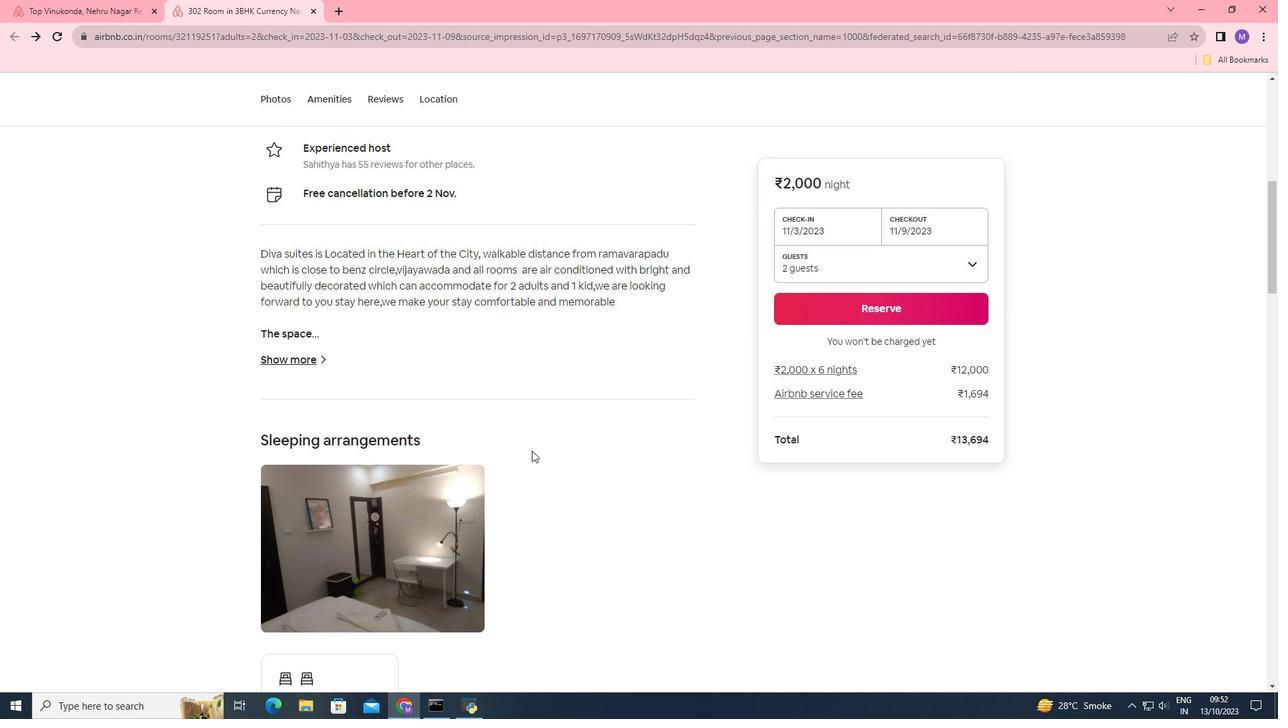 
Action: Mouse scrolled (532, 450) with delta (0, 0)
Screenshot: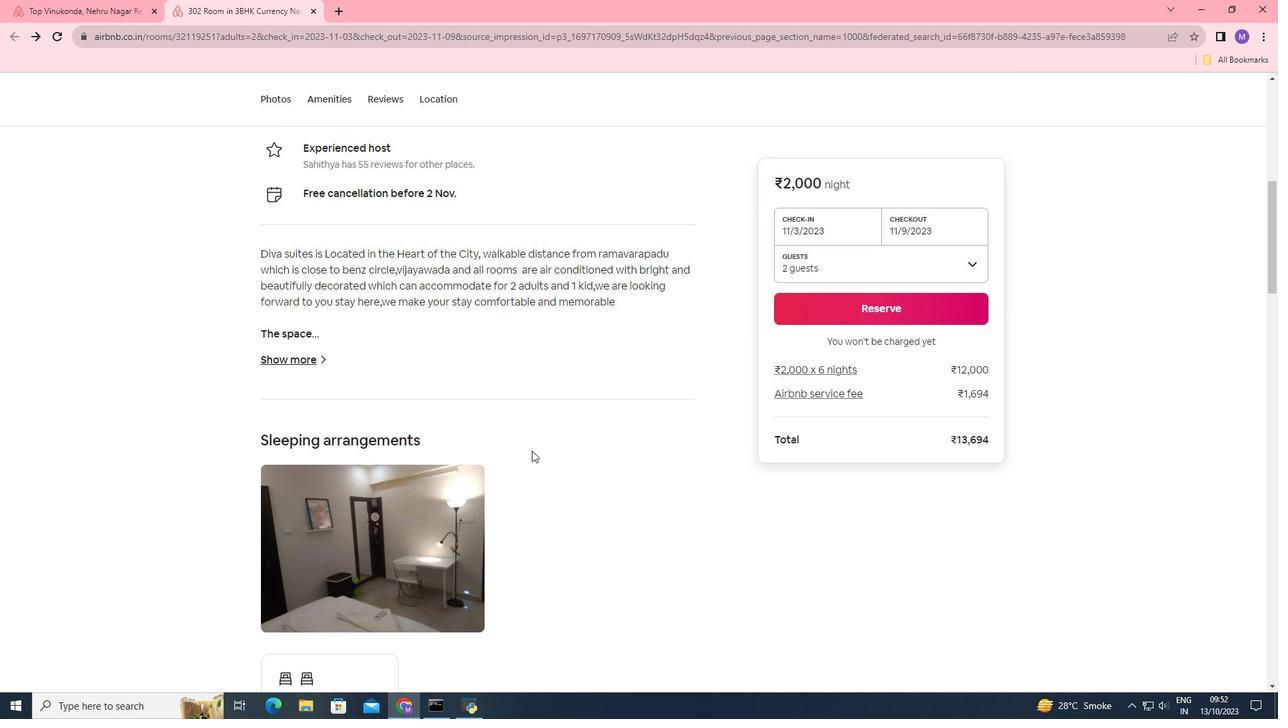 
Action: Mouse scrolled (532, 450) with delta (0, 0)
Screenshot: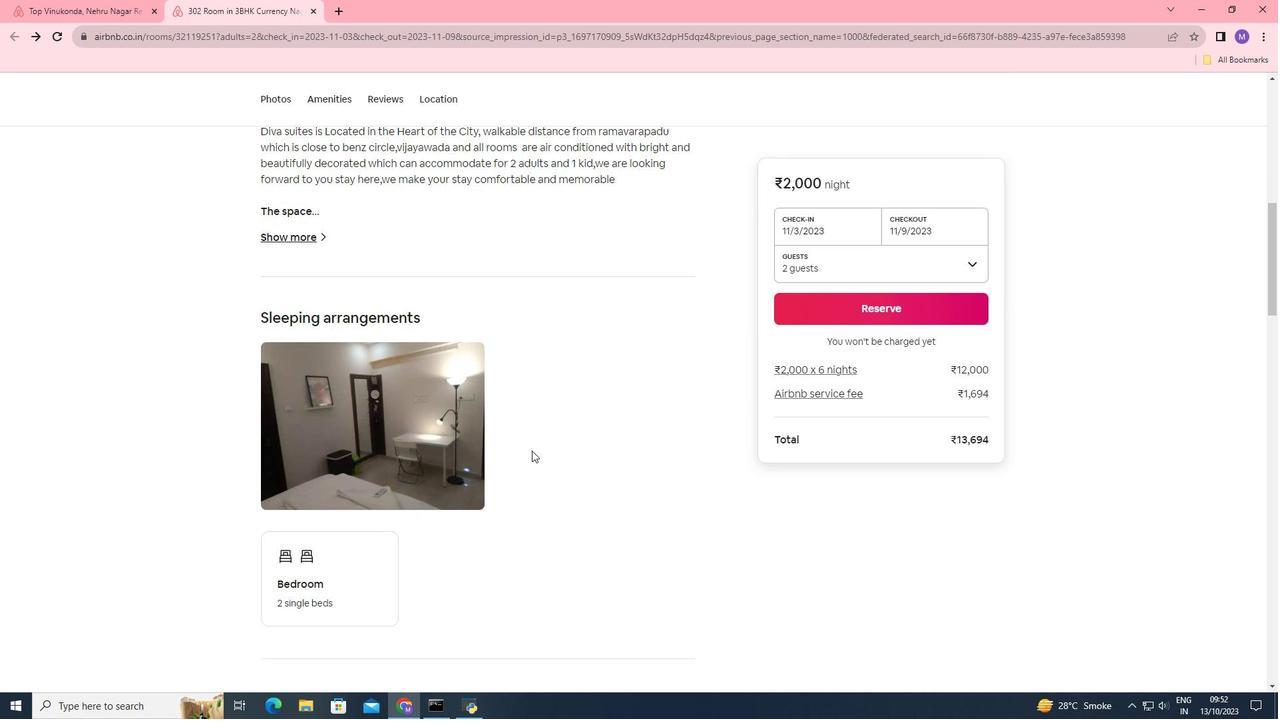 
Action: Mouse moved to (529, 451)
Screenshot: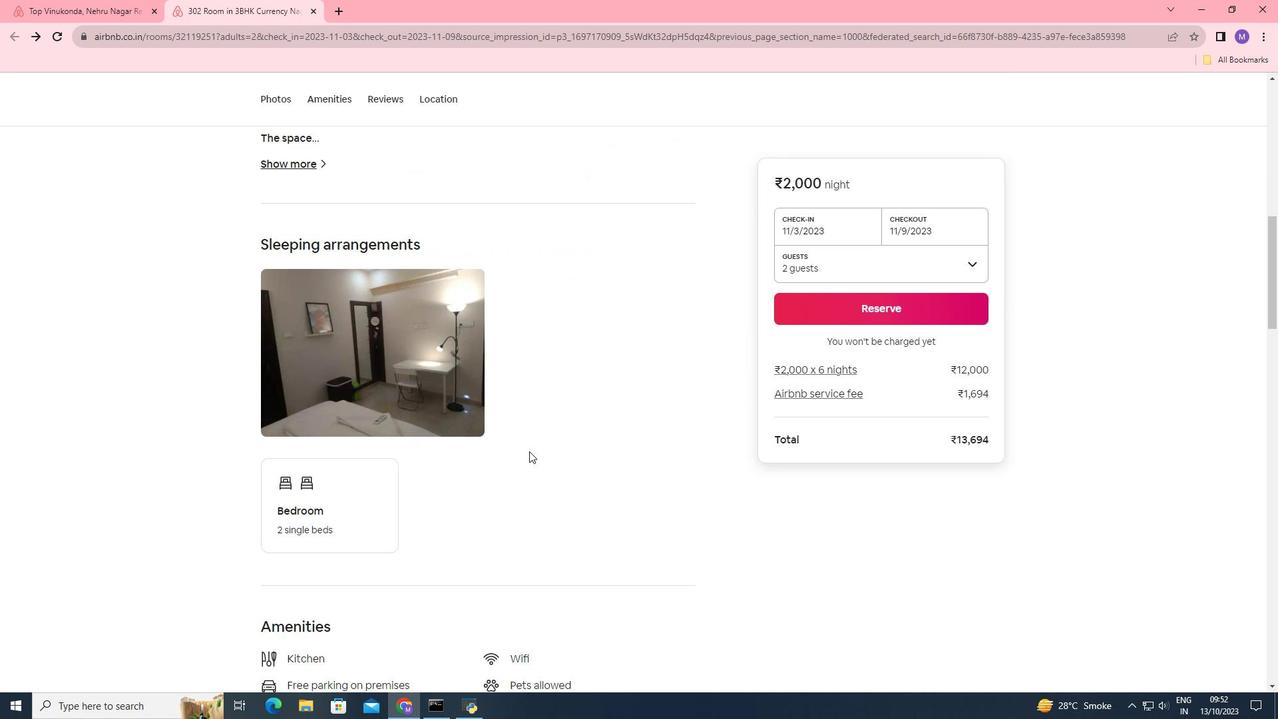 
Action: Mouse scrolled (529, 450) with delta (0, 0)
Screenshot: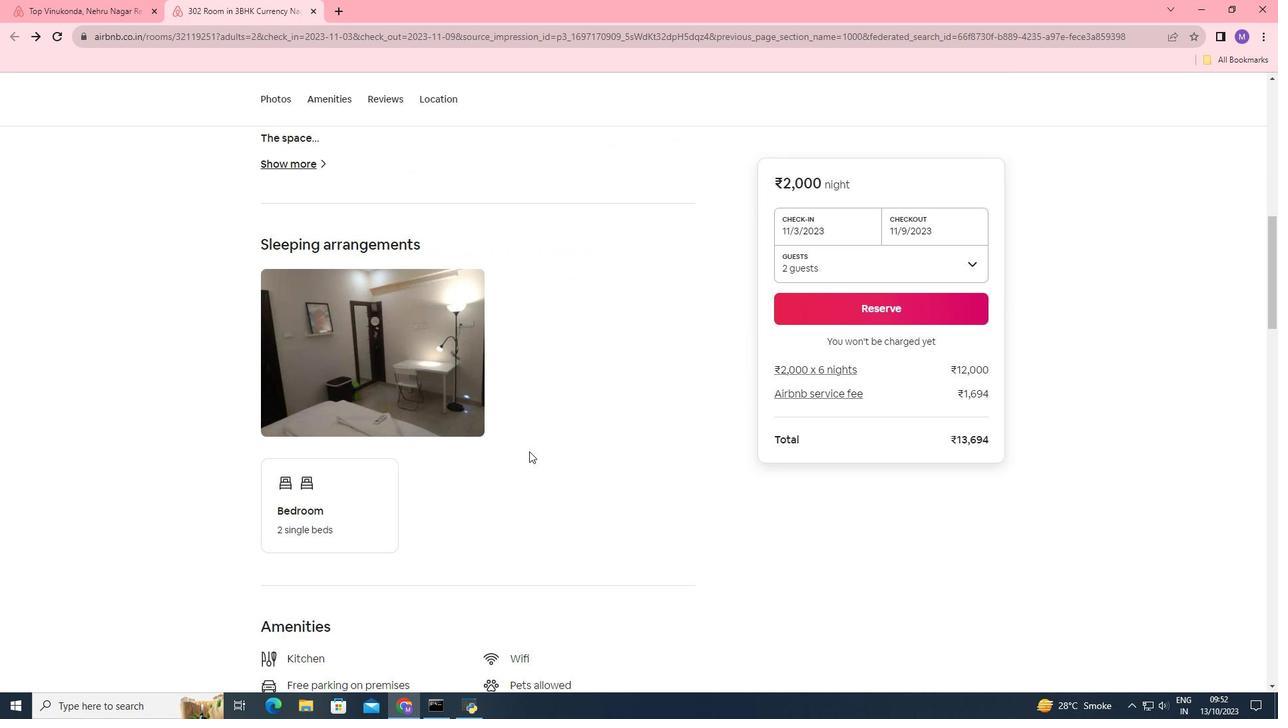 
Action: Mouse scrolled (529, 450) with delta (0, 0)
Screenshot: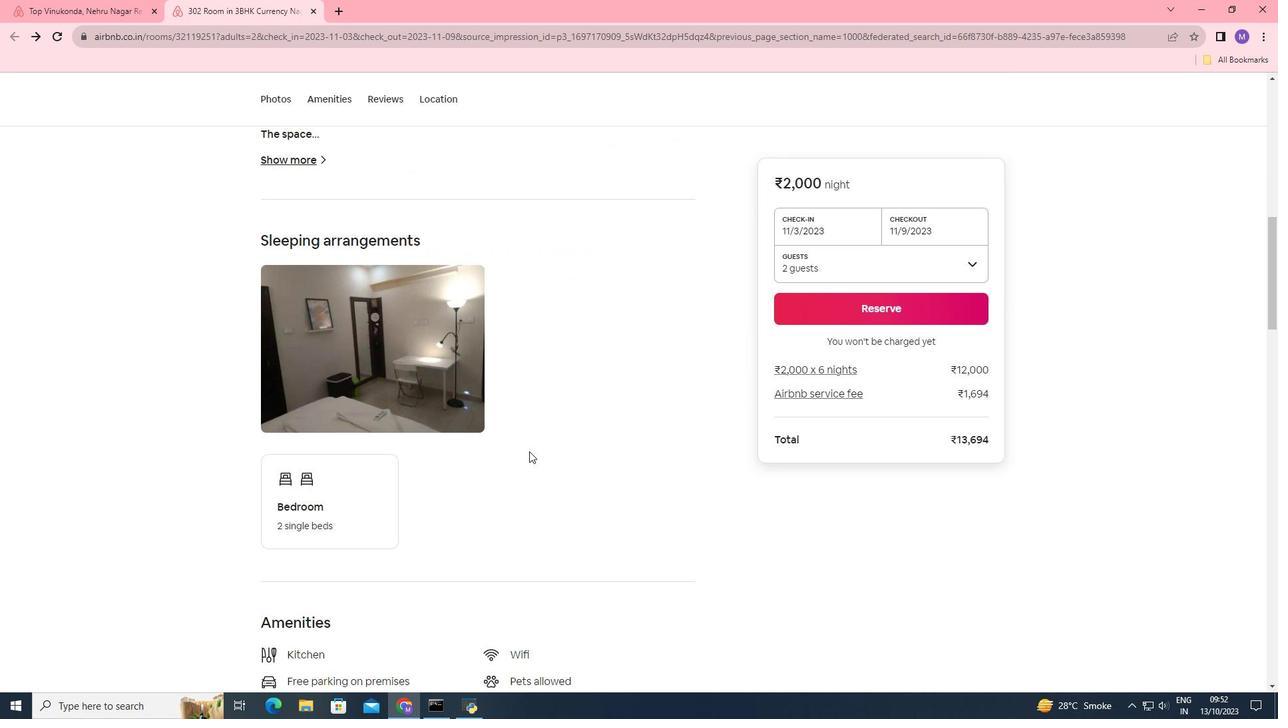
Action: Mouse scrolled (529, 450) with delta (0, 0)
Screenshot: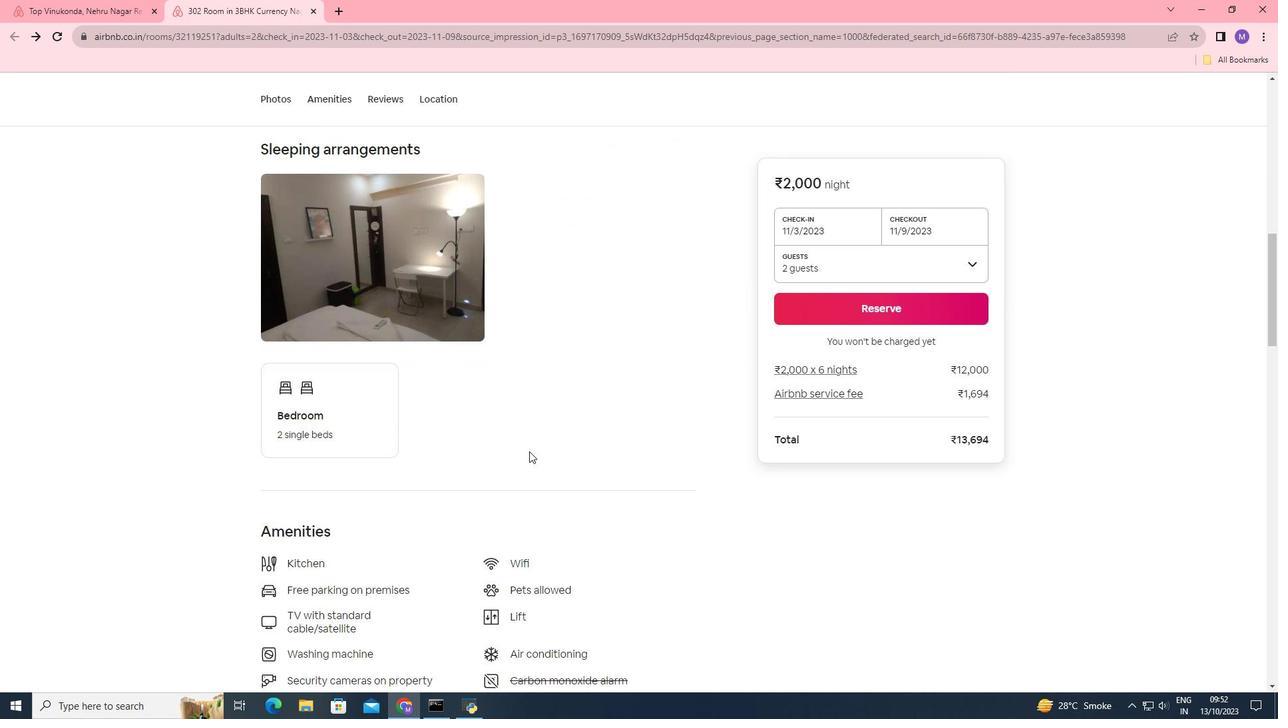 
Action: Mouse scrolled (529, 450) with delta (0, 0)
Screenshot: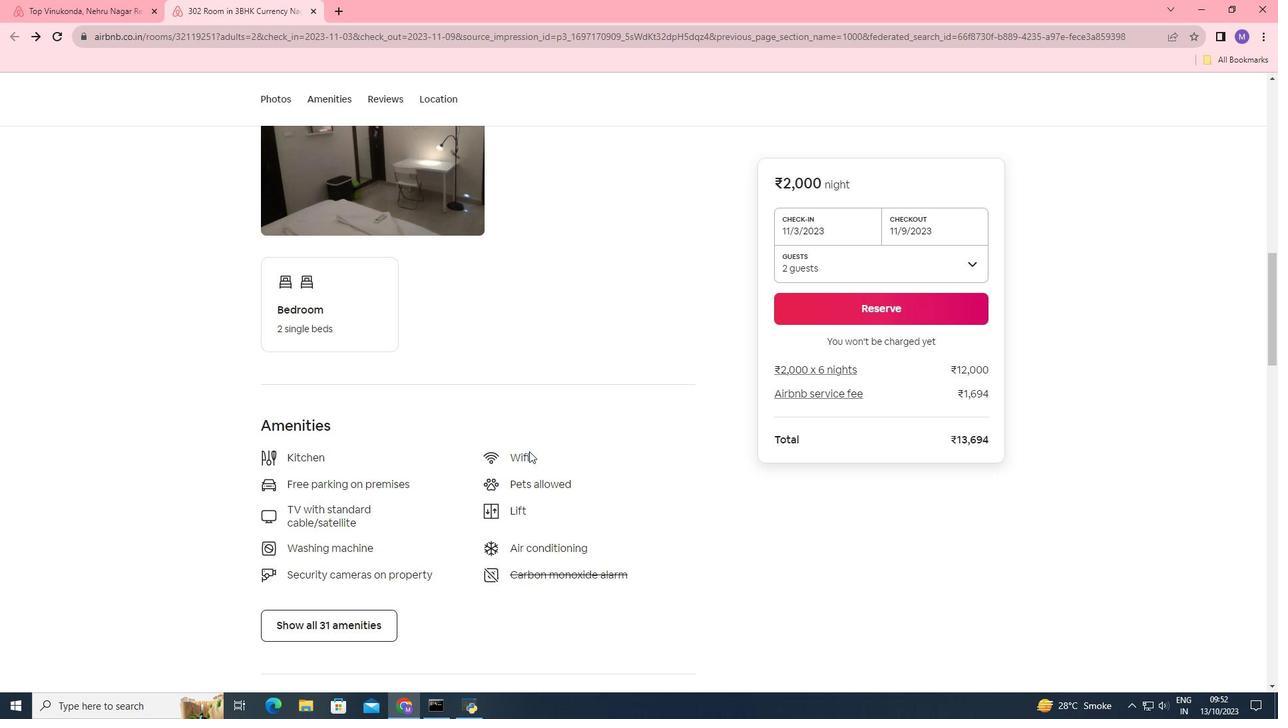 
Action: Mouse moved to (354, 563)
Screenshot: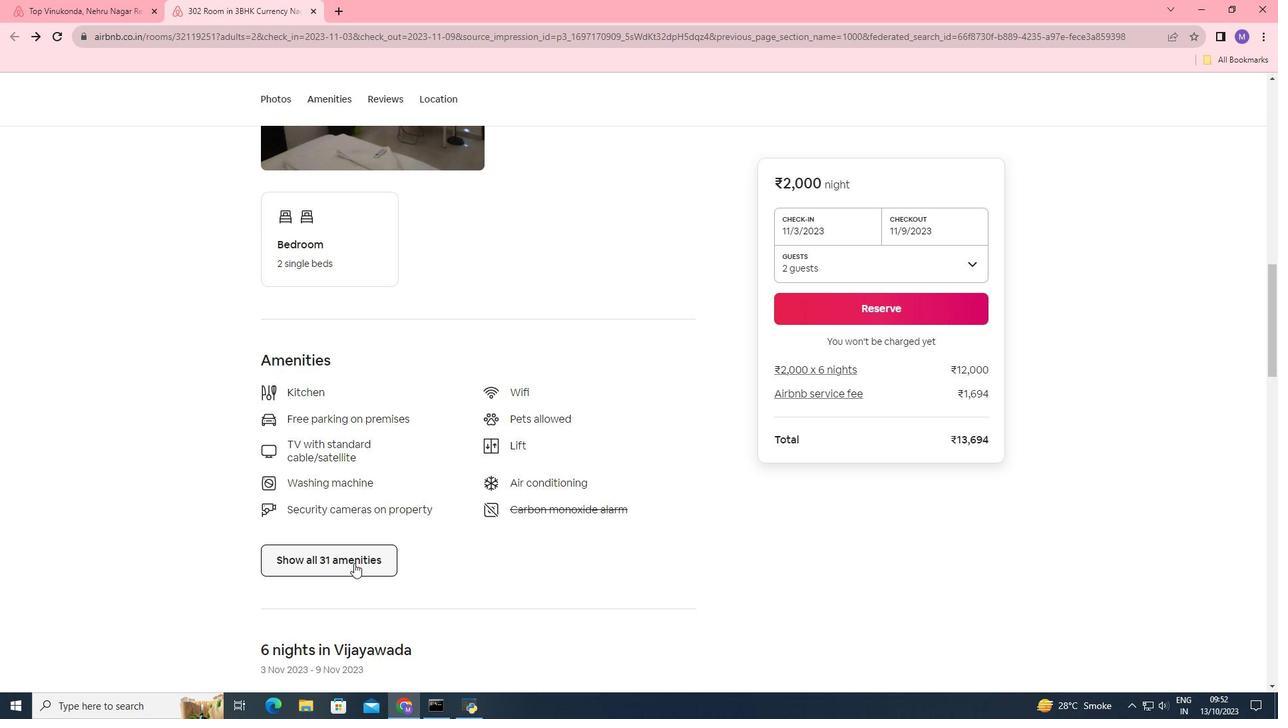 
Action: Mouse pressed left at (354, 563)
Screenshot: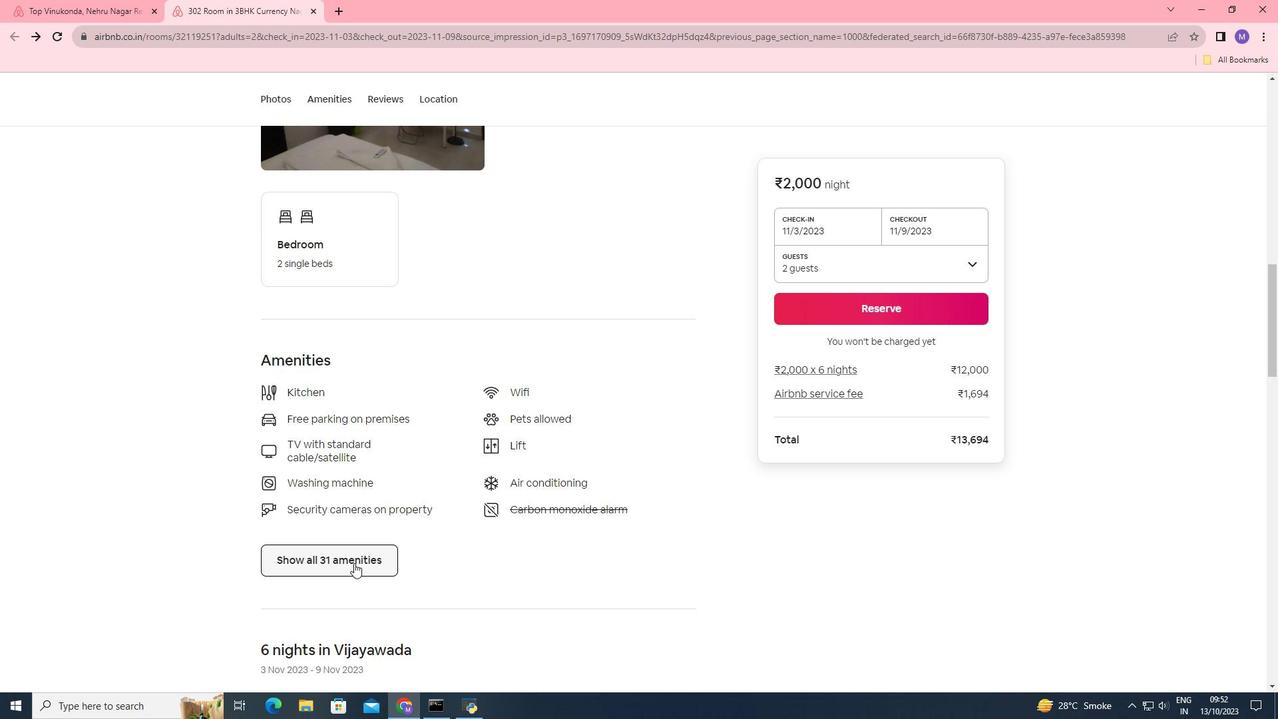 
Action: Mouse moved to (559, 418)
Screenshot: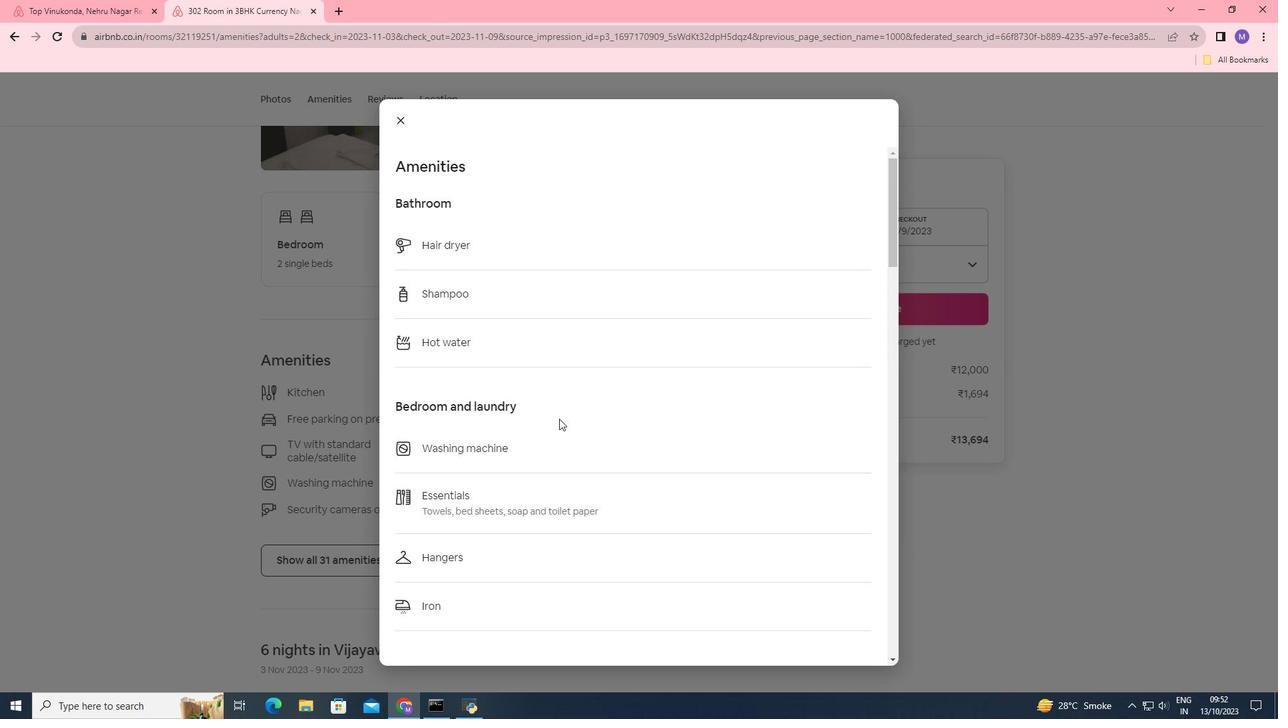 
Action: Mouse scrolled (559, 418) with delta (0, 0)
Screenshot: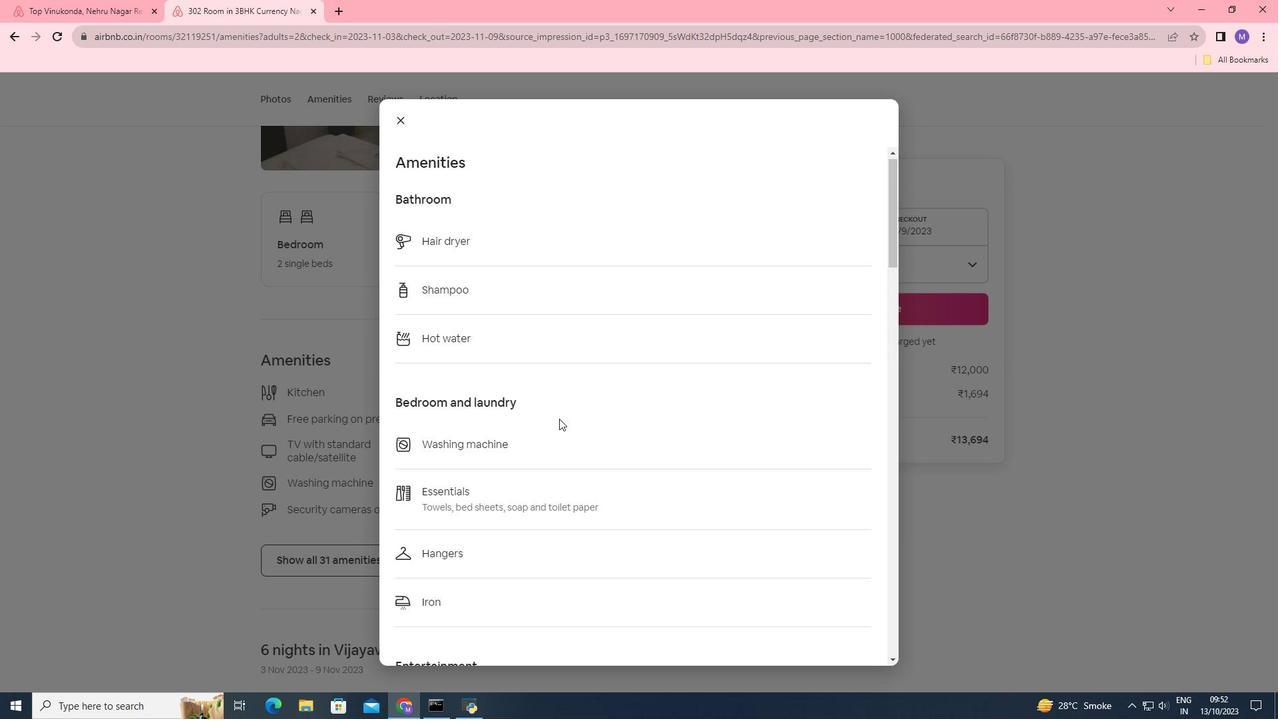 
Action: Mouse scrolled (559, 418) with delta (0, 0)
Screenshot: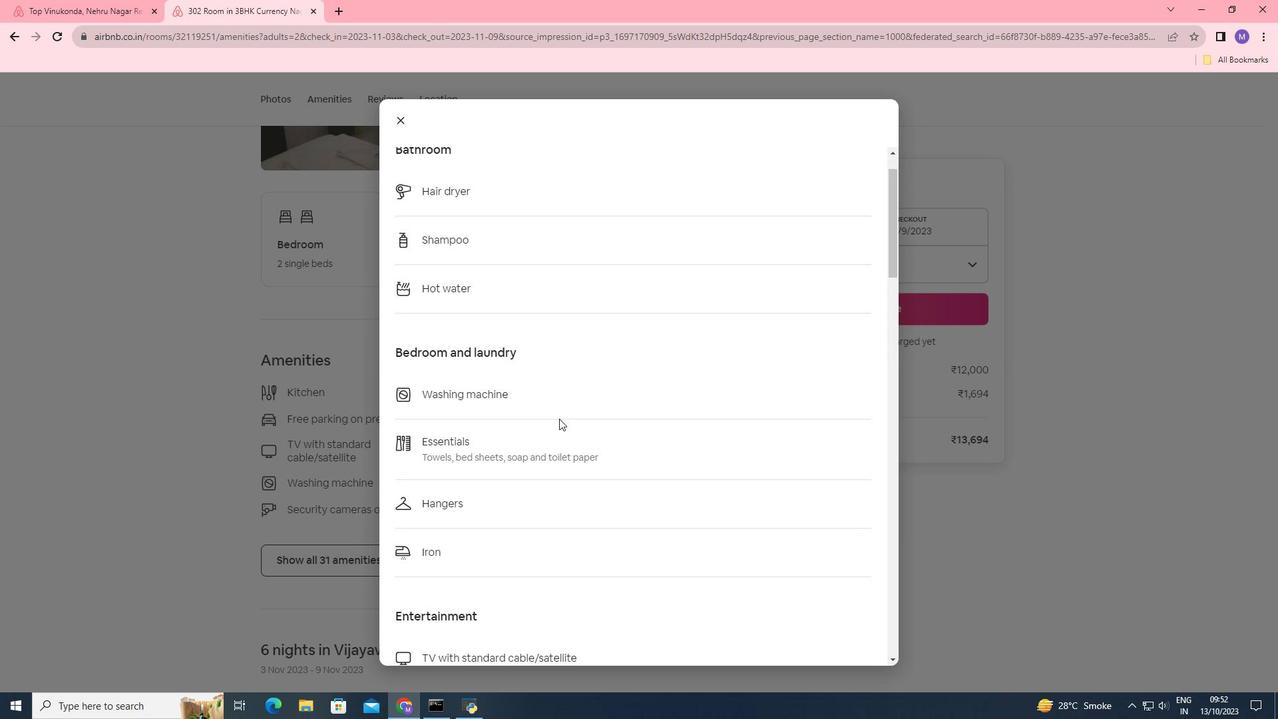 
Action: Mouse scrolled (559, 418) with delta (0, 0)
Screenshot: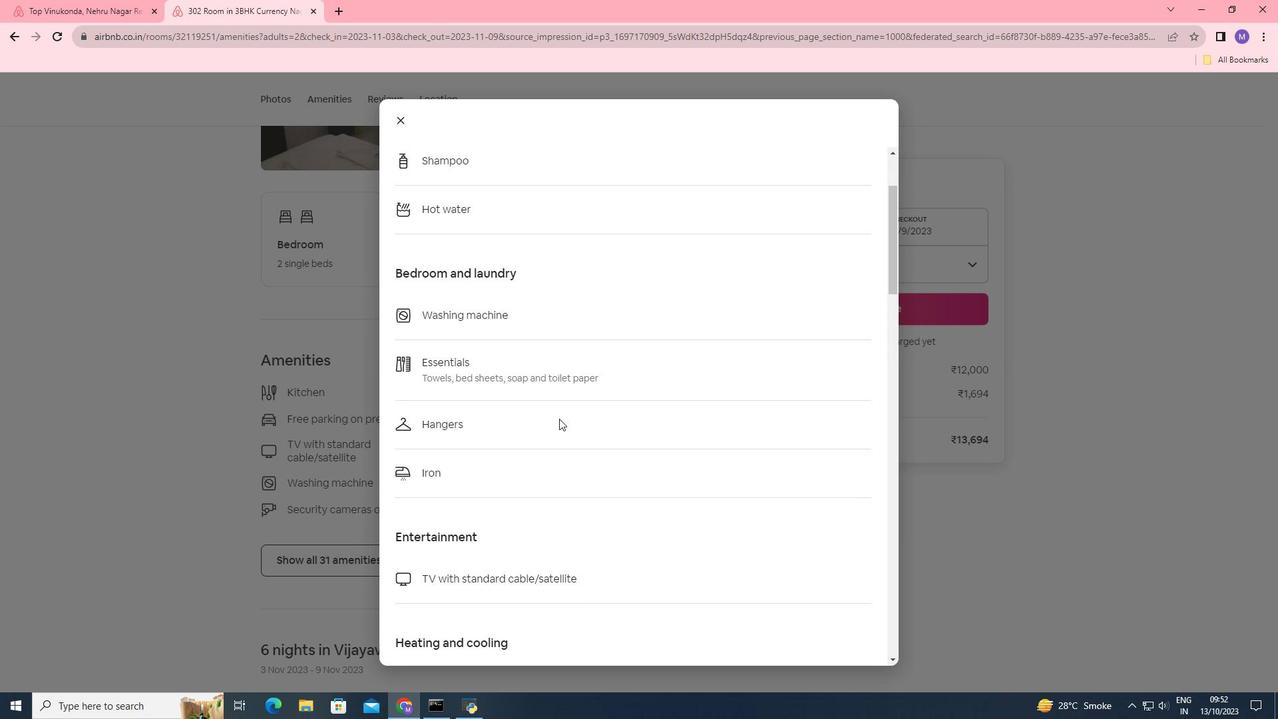 
Action: Mouse scrolled (559, 418) with delta (0, 0)
Screenshot: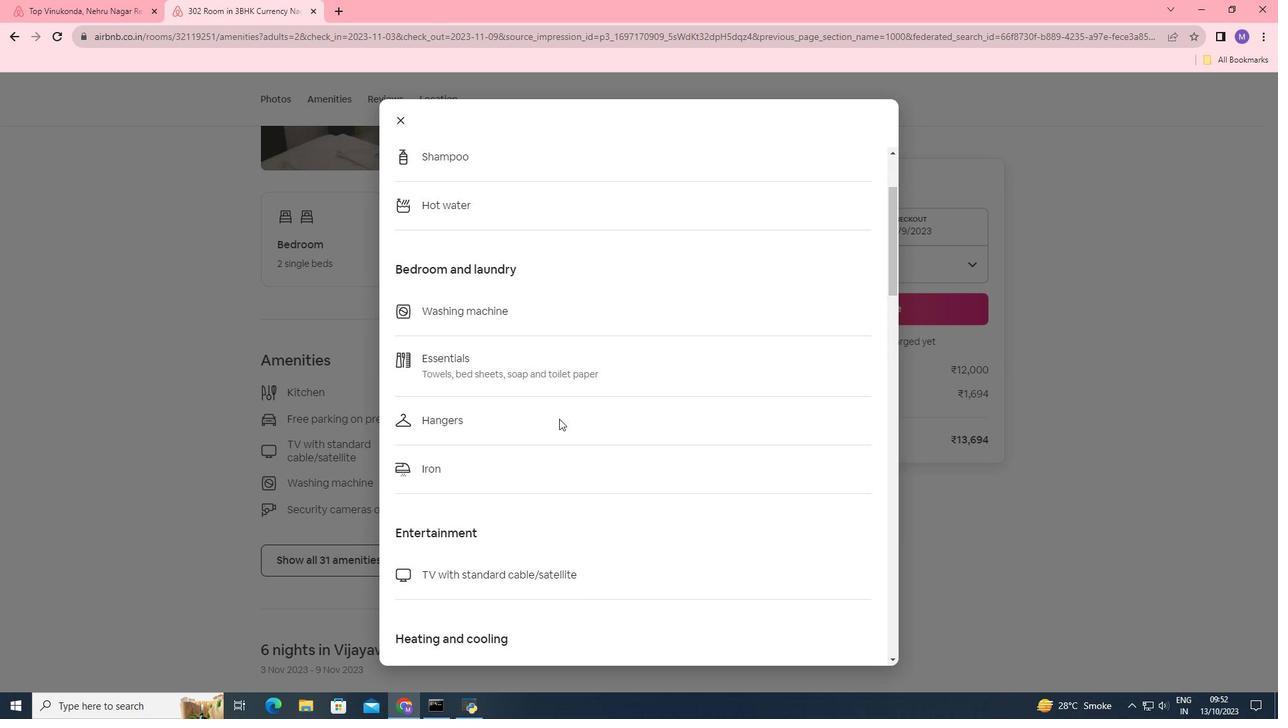 
Action: Mouse scrolled (559, 418) with delta (0, 0)
Screenshot: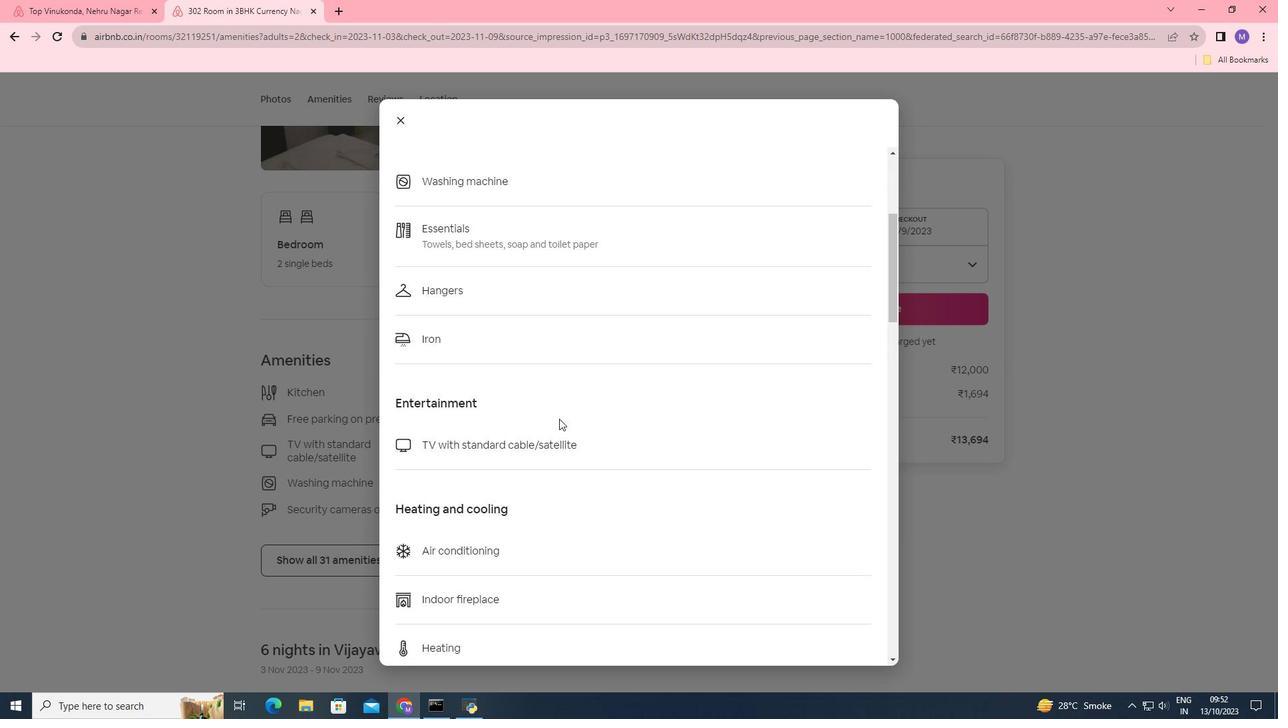 
Action: Mouse scrolled (559, 418) with delta (0, 0)
Screenshot: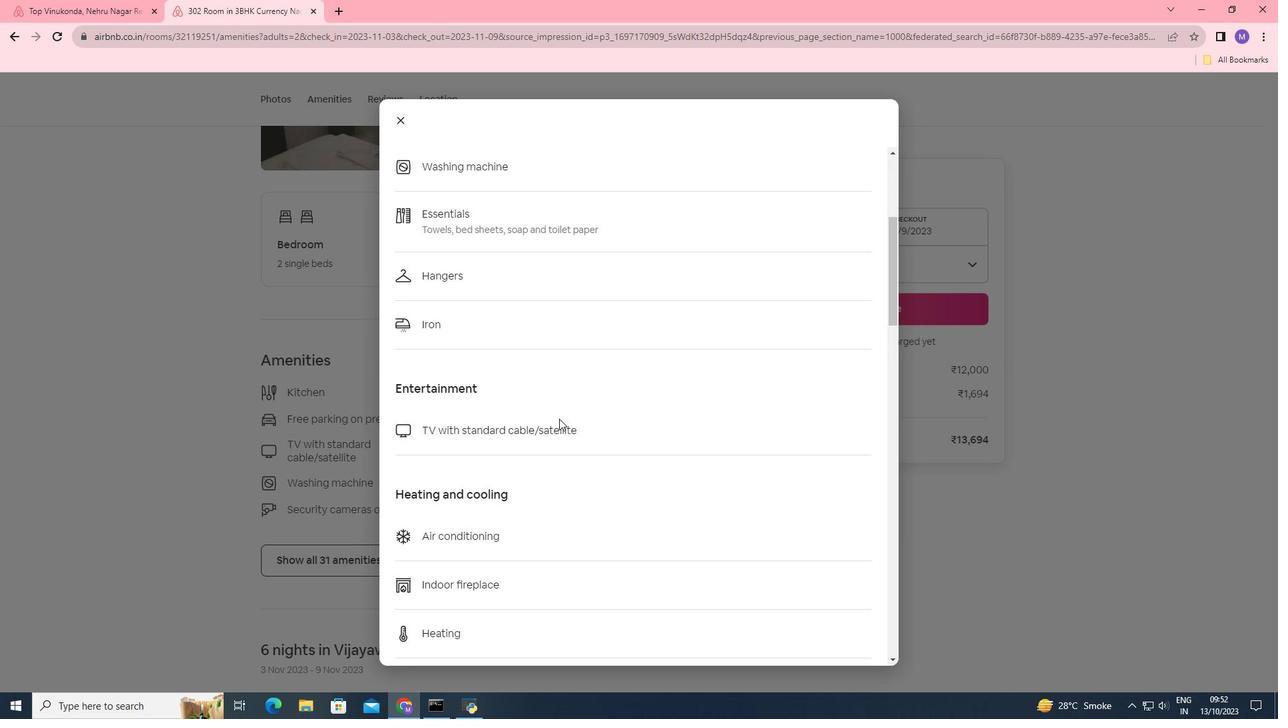 
Action: Mouse scrolled (559, 418) with delta (0, 0)
Screenshot: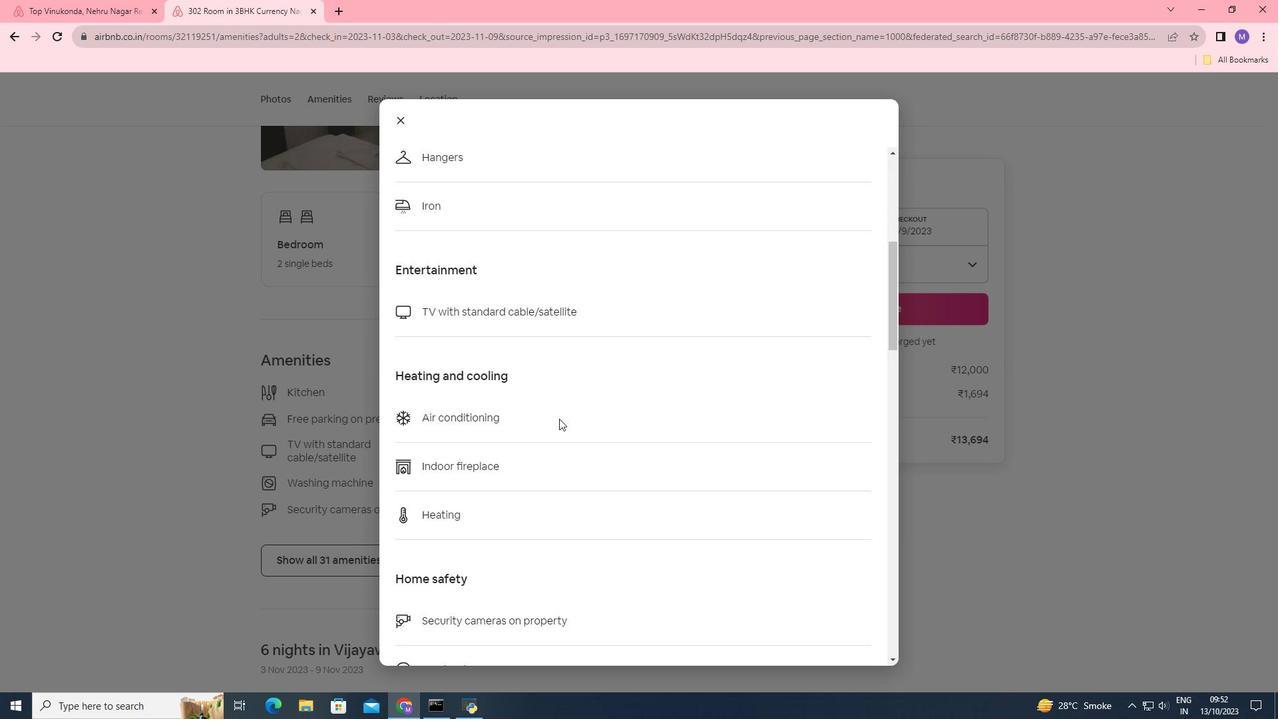 
Action: Mouse scrolled (559, 418) with delta (0, 0)
Screenshot: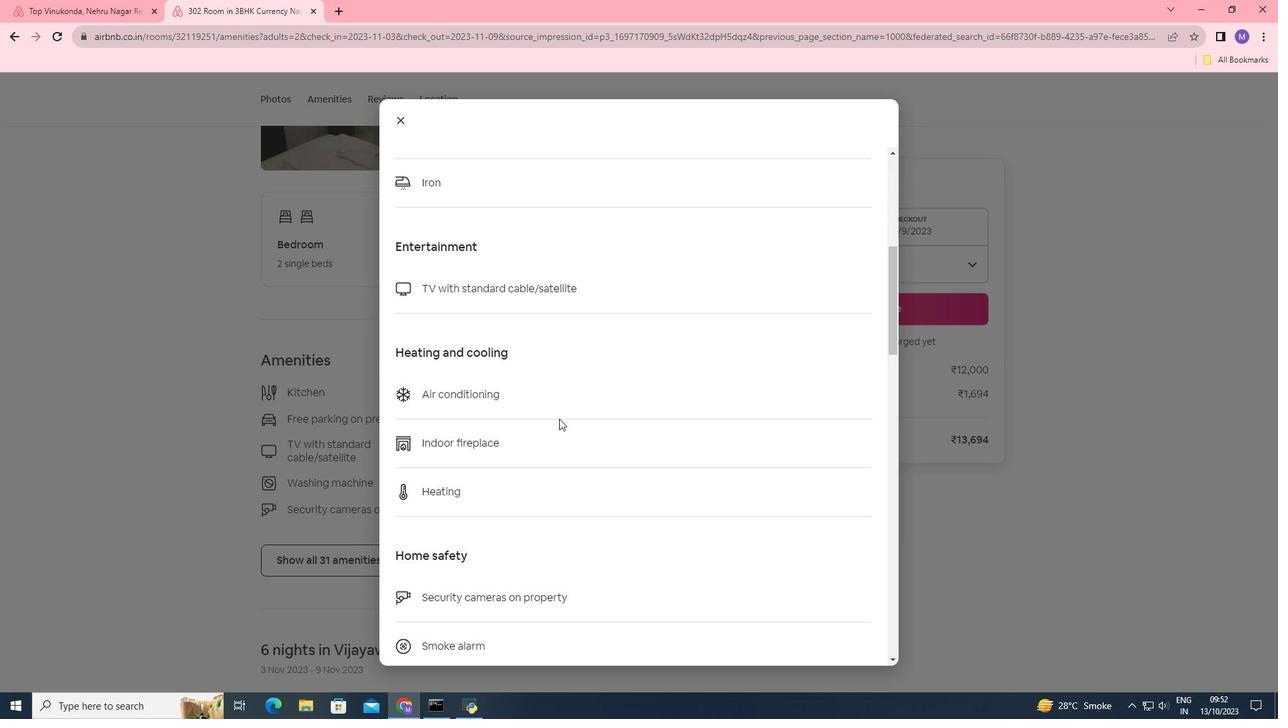 
Action: Mouse scrolled (559, 418) with delta (0, 0)
Screenshot: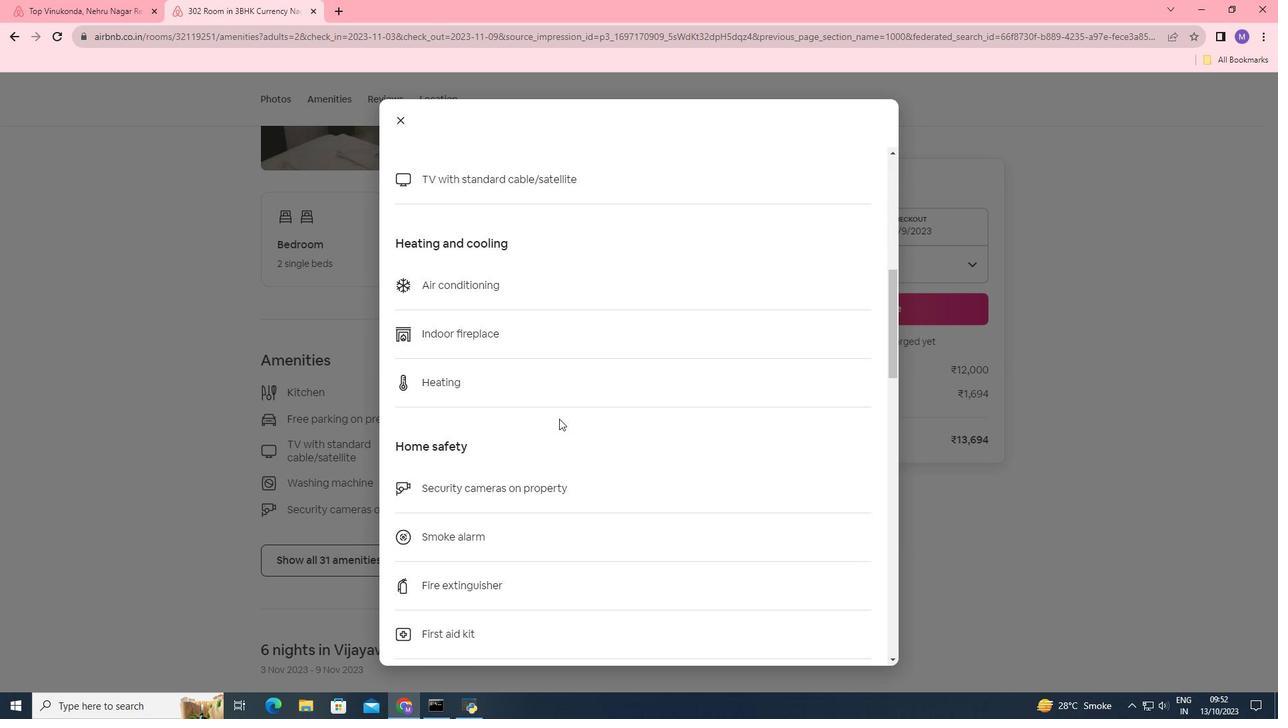 
Action: Mouse scrolled (559, 418) with delta (0, 0)
Screenshot: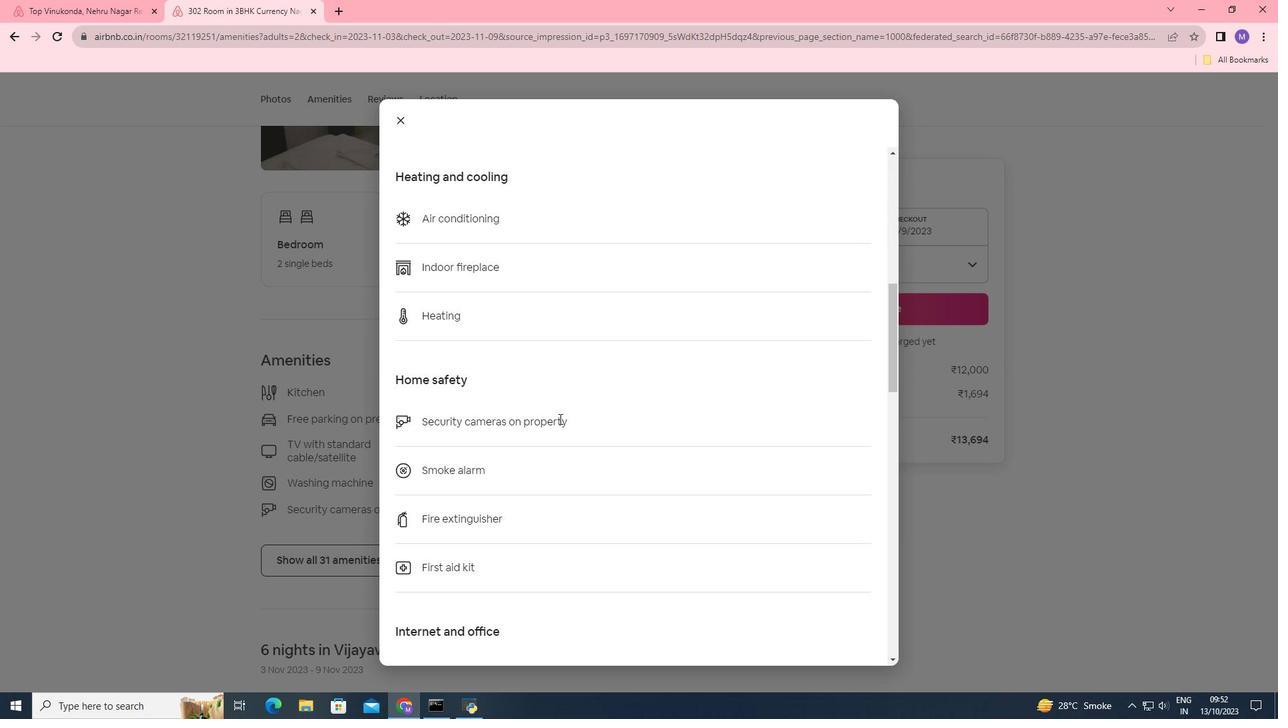 
Action: Mouse scrolled (559, 418) with delta (0, 0)
Screenshot: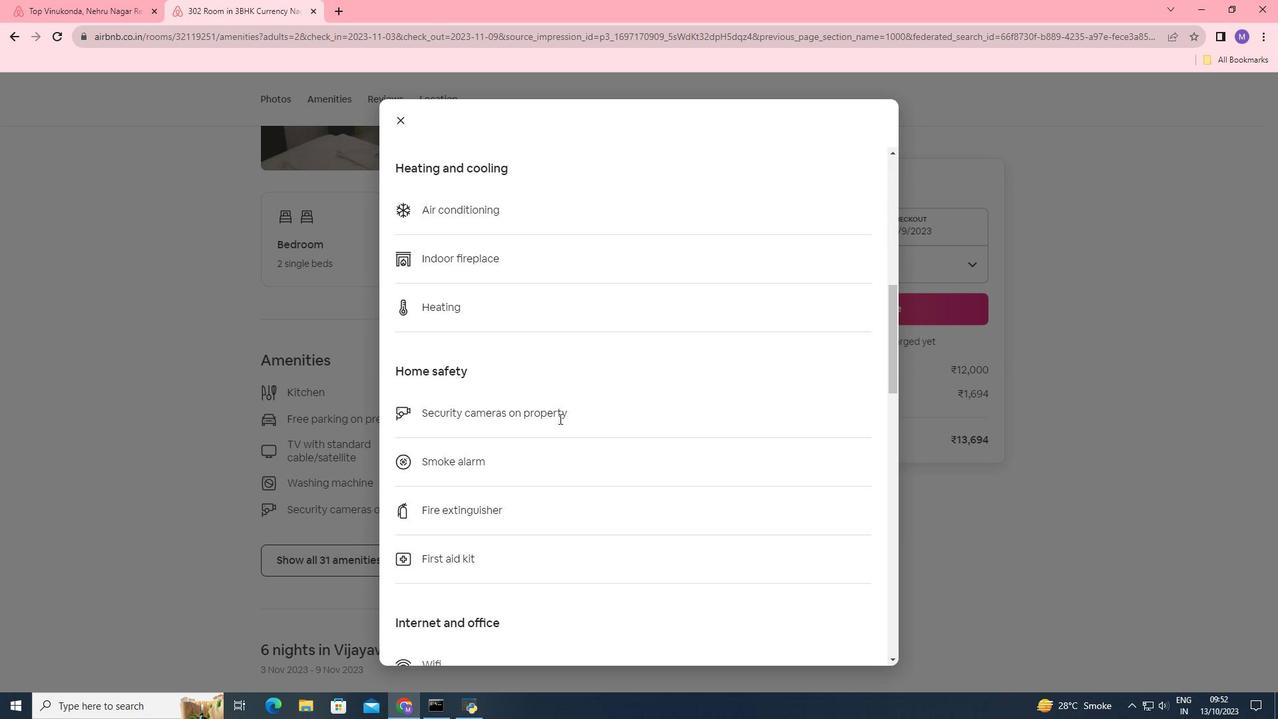 
Action: Mouse scrolled (559, 418) with delta (0, 0)
Screenshot: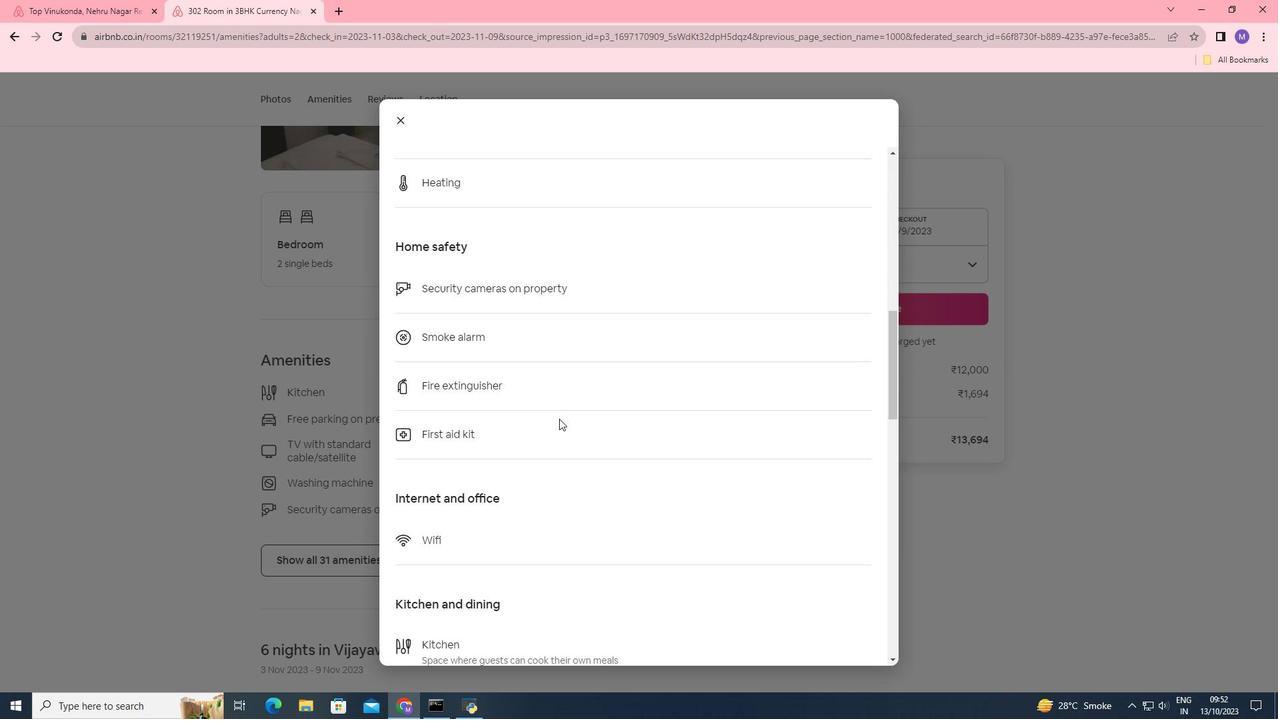
Action: Mouse scrolled (559, 418) with delta (0, 0)
Screenshot: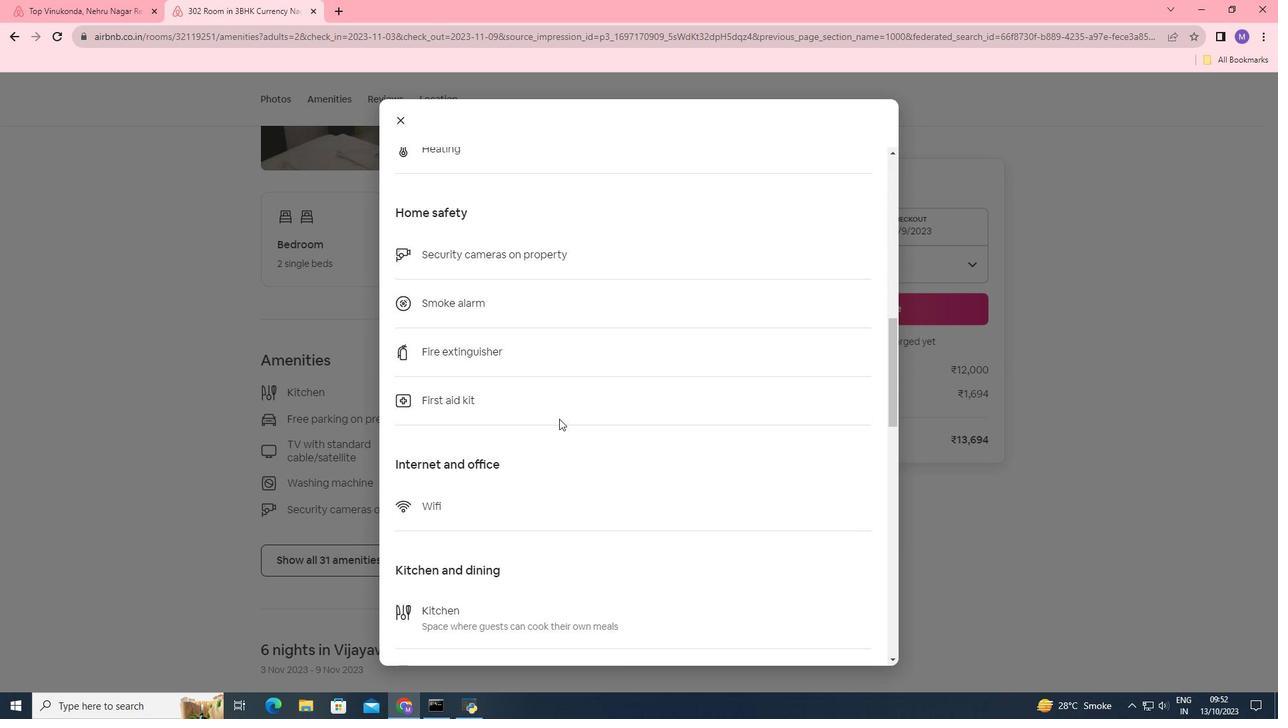 
Action: Mouse scrolled (559, 418) with delta (0, 0)
Screenshot: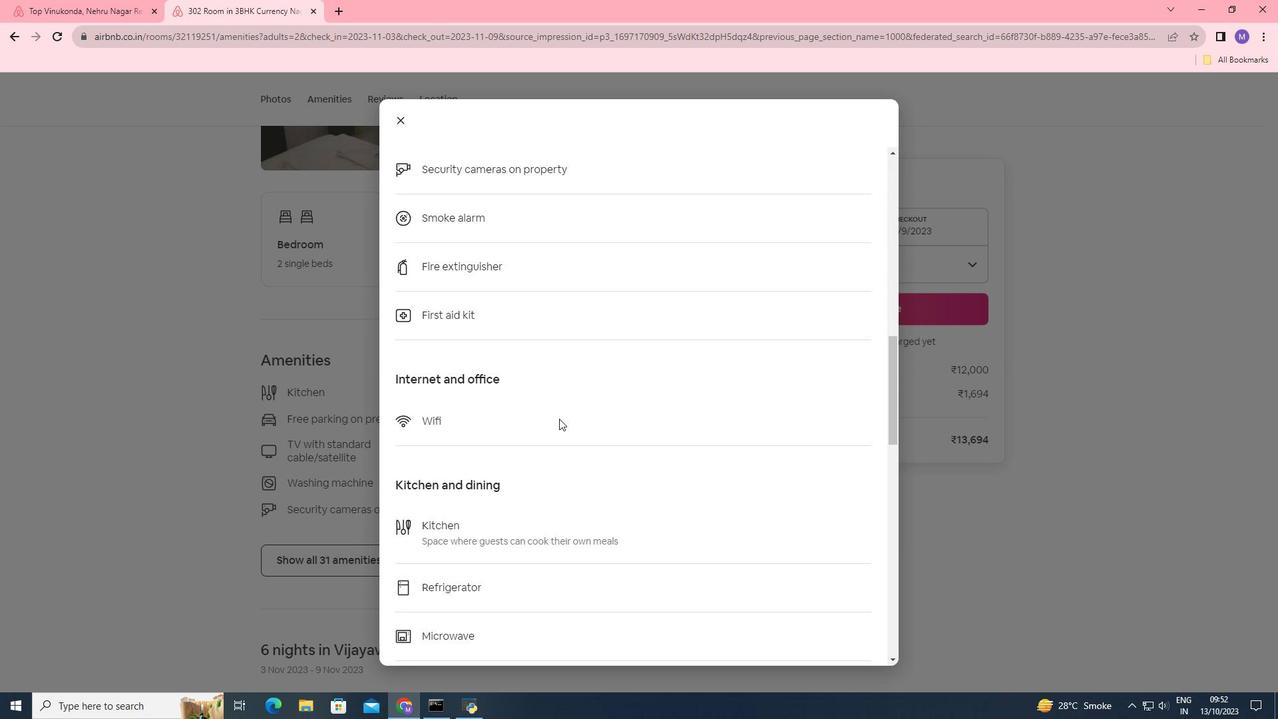 
Action: Mouse scrolled (559, 418) with delta (0, 0)
Screenshot: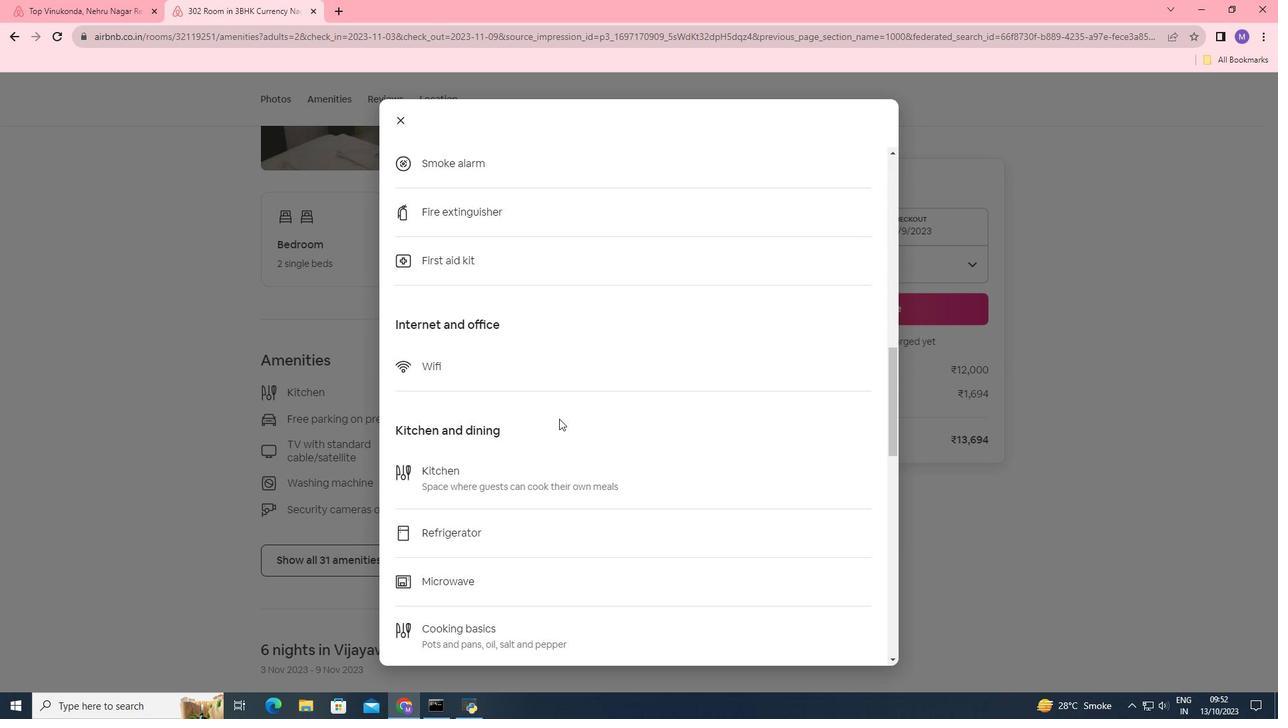 
Action: Mouse moved to (598, 450)
Screenshot: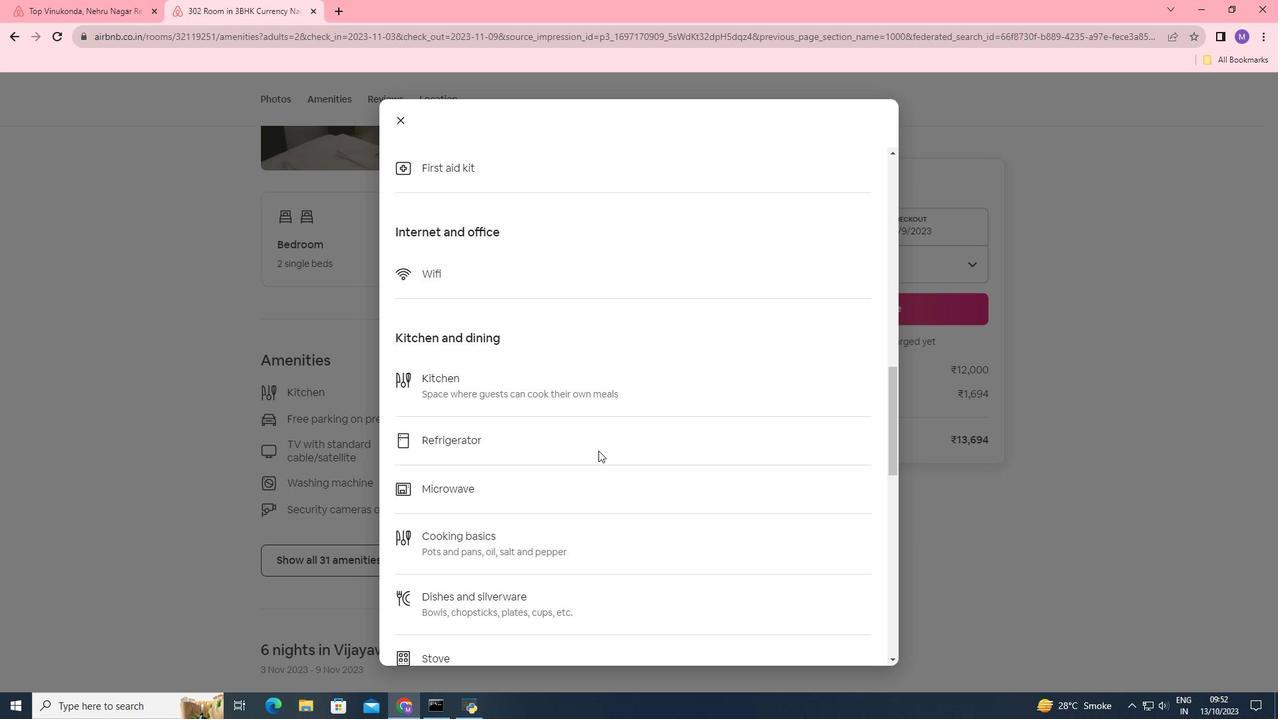 
Action: Mouse scrolled (598, 450) with delta (0, 0)
Screenshot: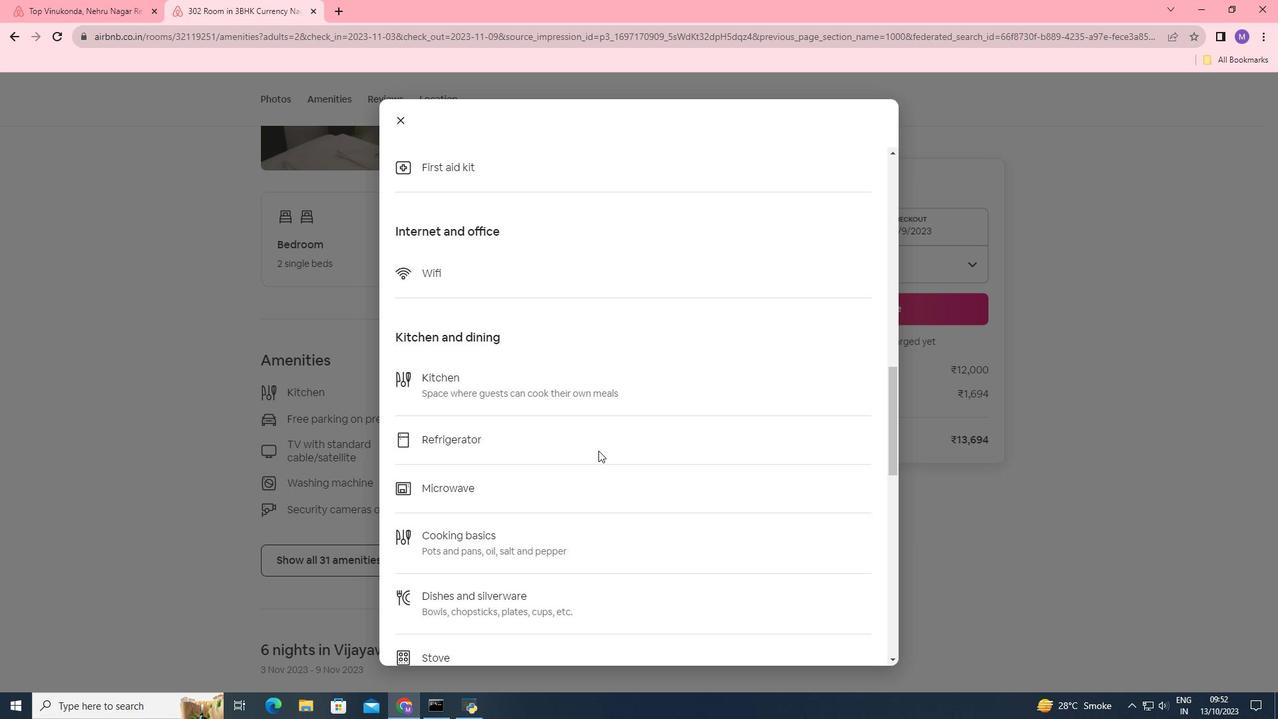 
Action: Mouse scrolled (598, 450) with delta (0, 0)
Screenshot: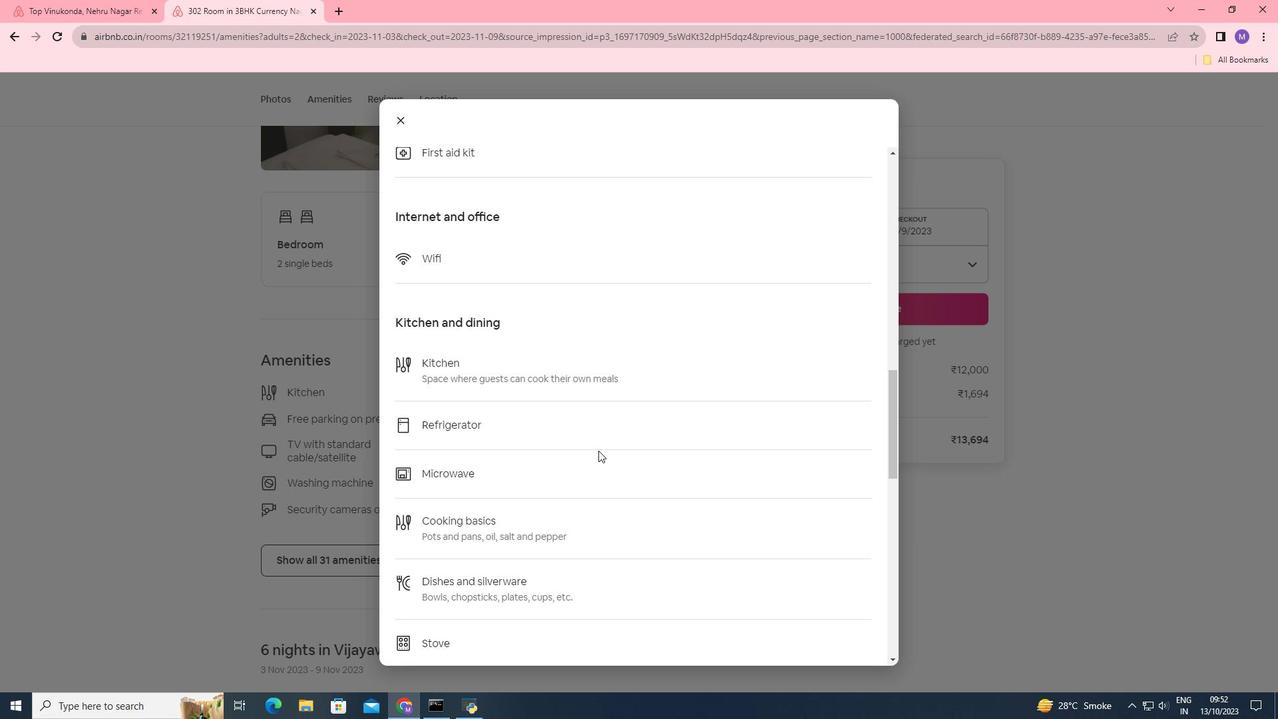 
Action: Mouse scrolled (598, 450) with delta (0, 0)
Screenshot: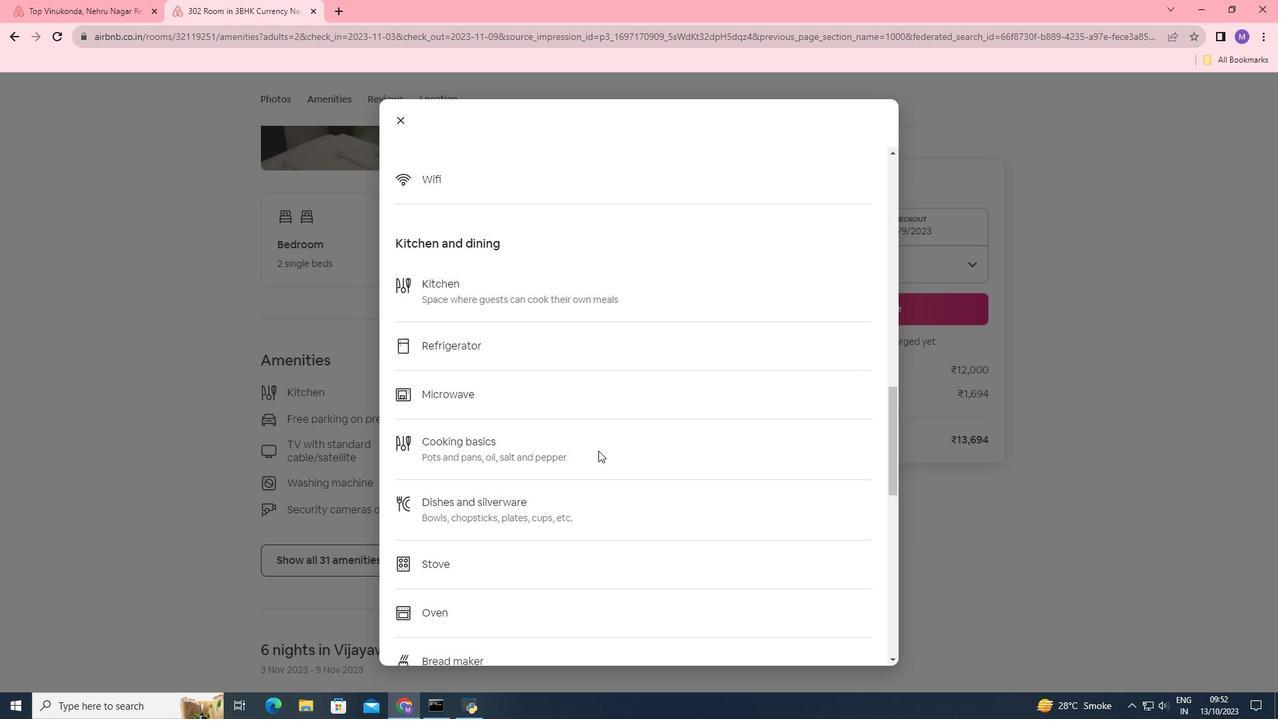 
Action: Mouse scrolled (598, 450) with delta (0, 0)
Screenshot: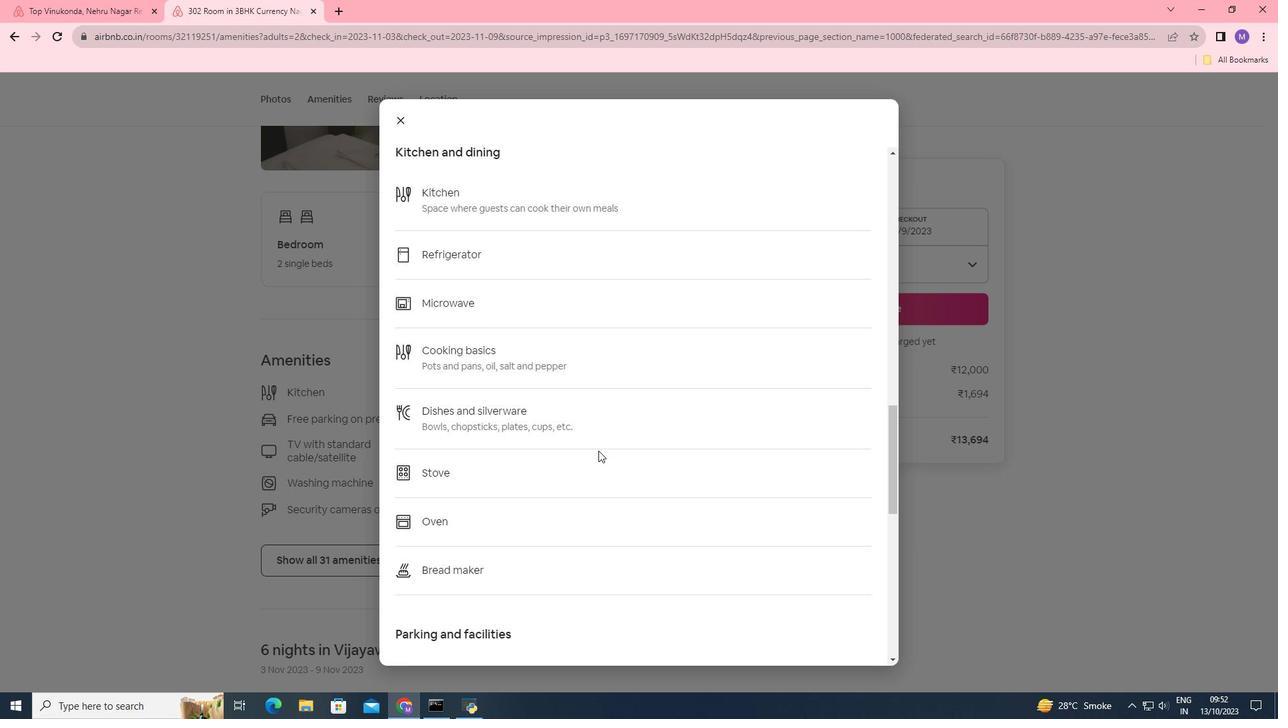 
Action: Mouse scrolled (598, 450) with delta (0, 0)
Screenshot: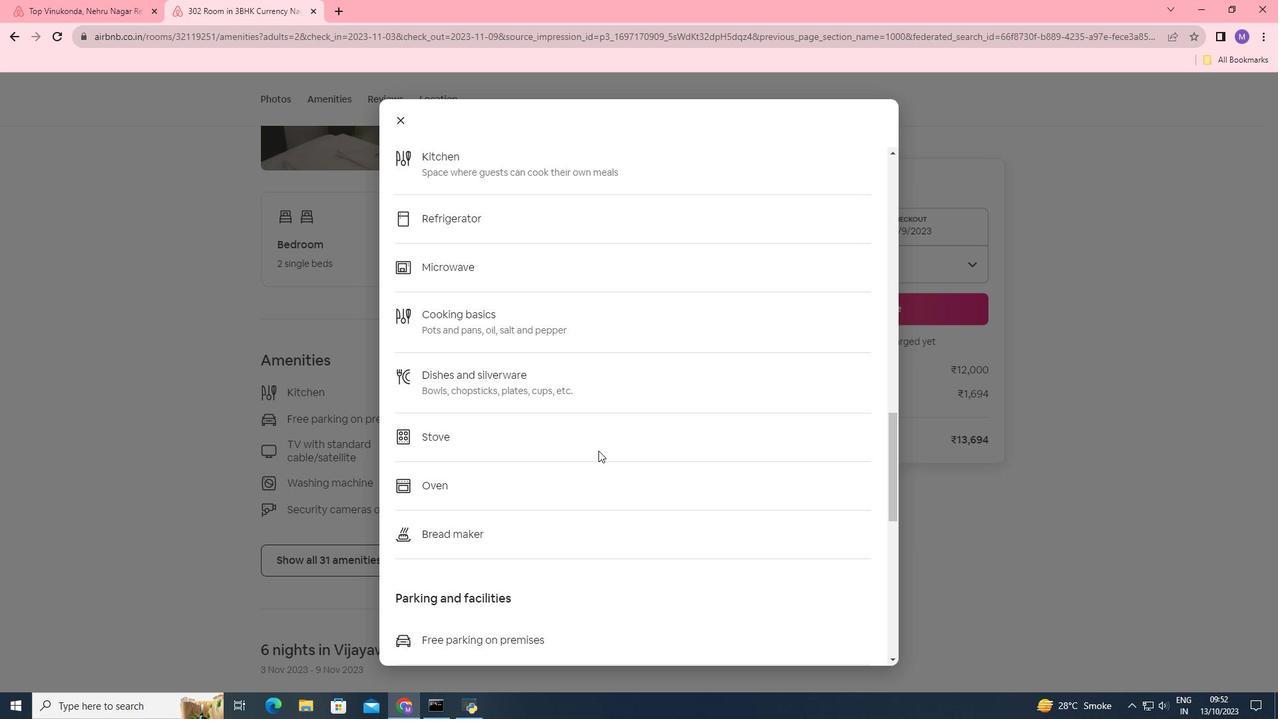 
Action: Mouse moved to (598, 450)
Screenshot: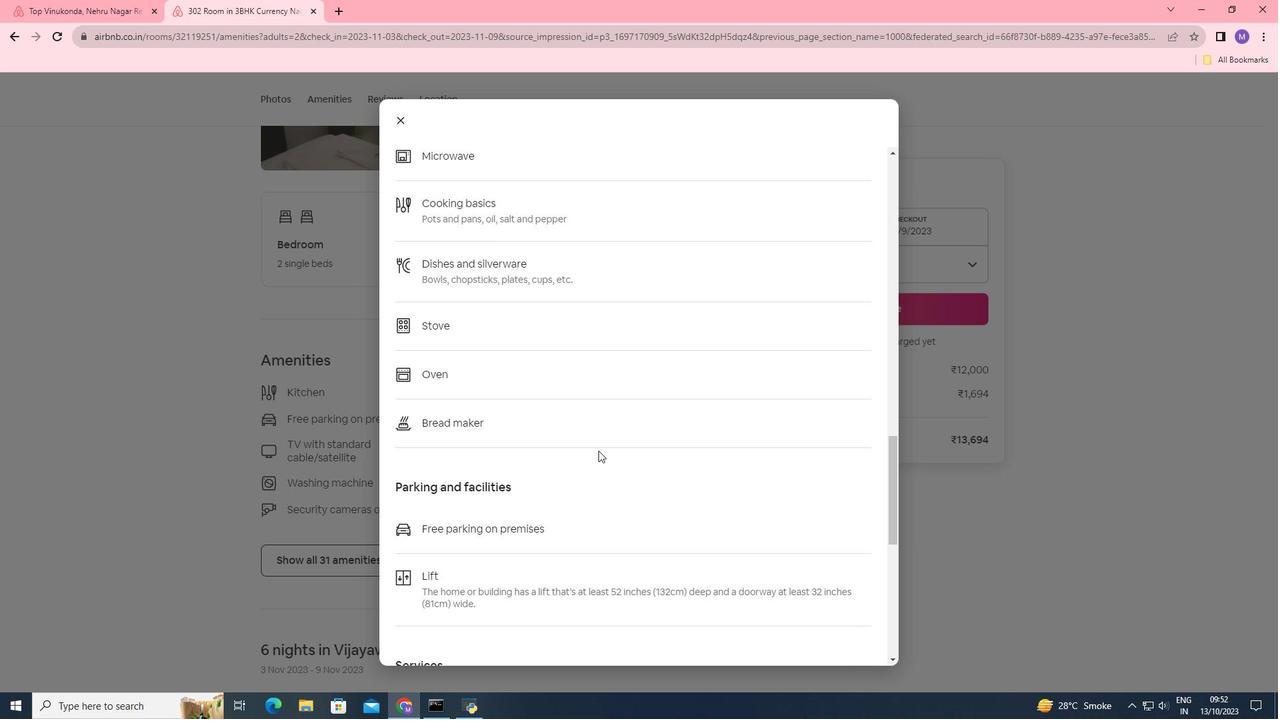 
Action: Mouse scrolled (598, 450) with delta (0, 0)
Screenshot: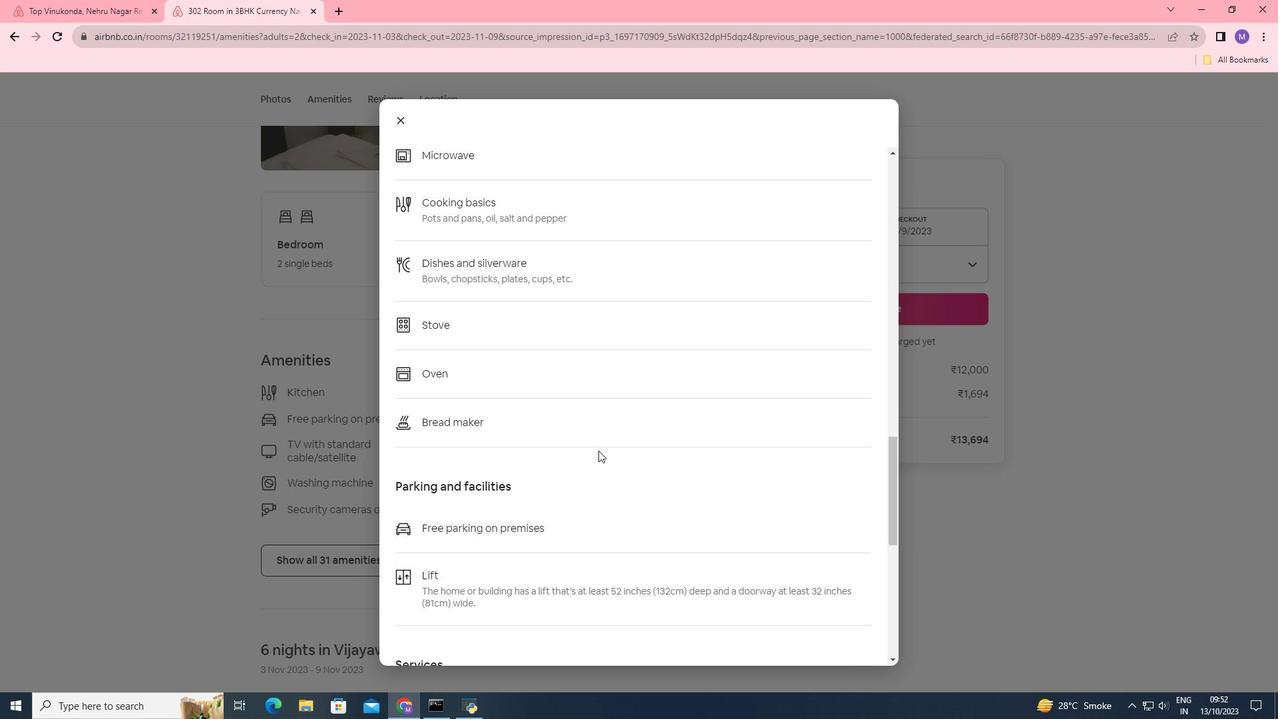 
Action: Mouse scrolled (598, 450) with delta (0, 0)
Screenshot: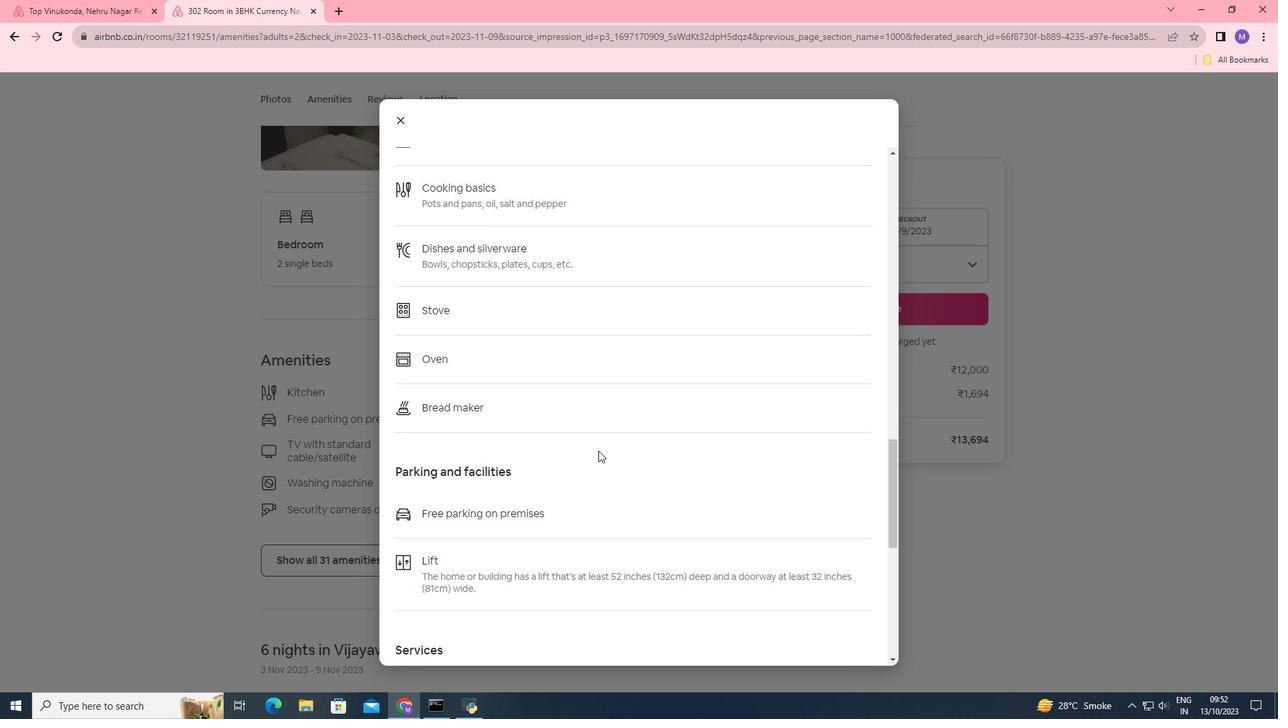 
Action: Mouse scrolled (598, 450) with delta (0, 0)
Screenshot: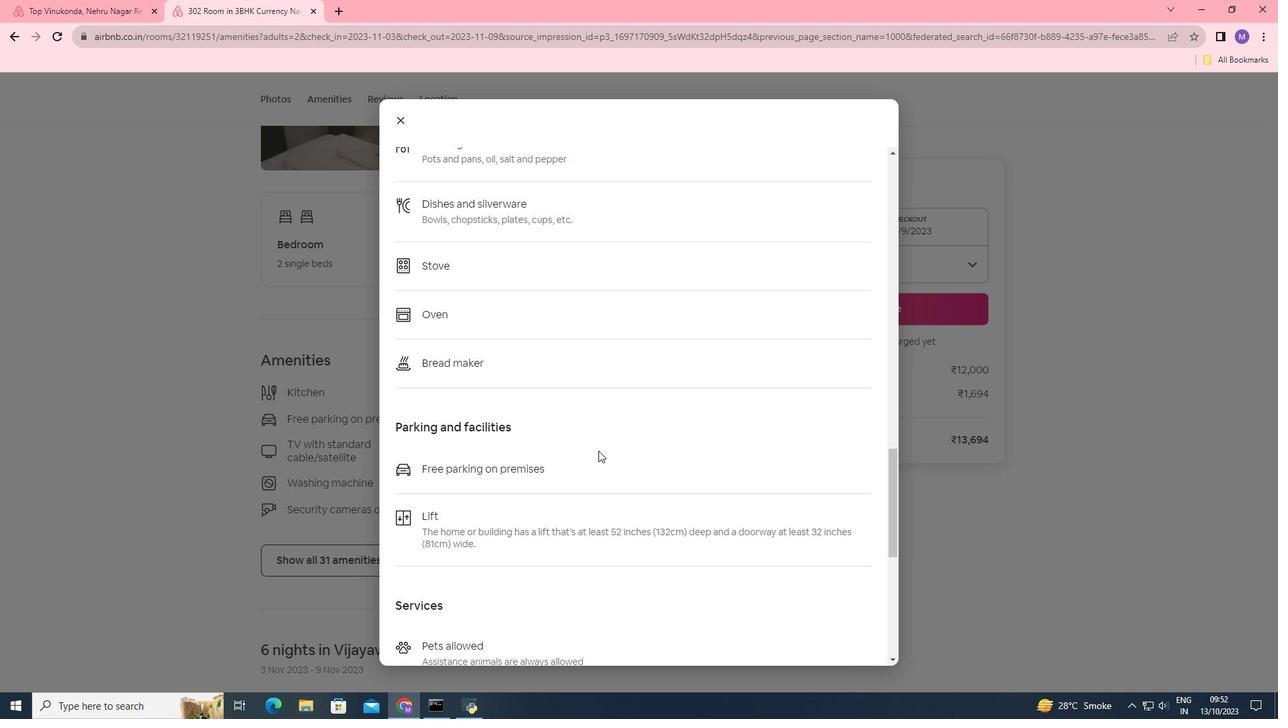 
Action: Mouse scrolled (598, 450) with delta (0, 0)
Screenshot: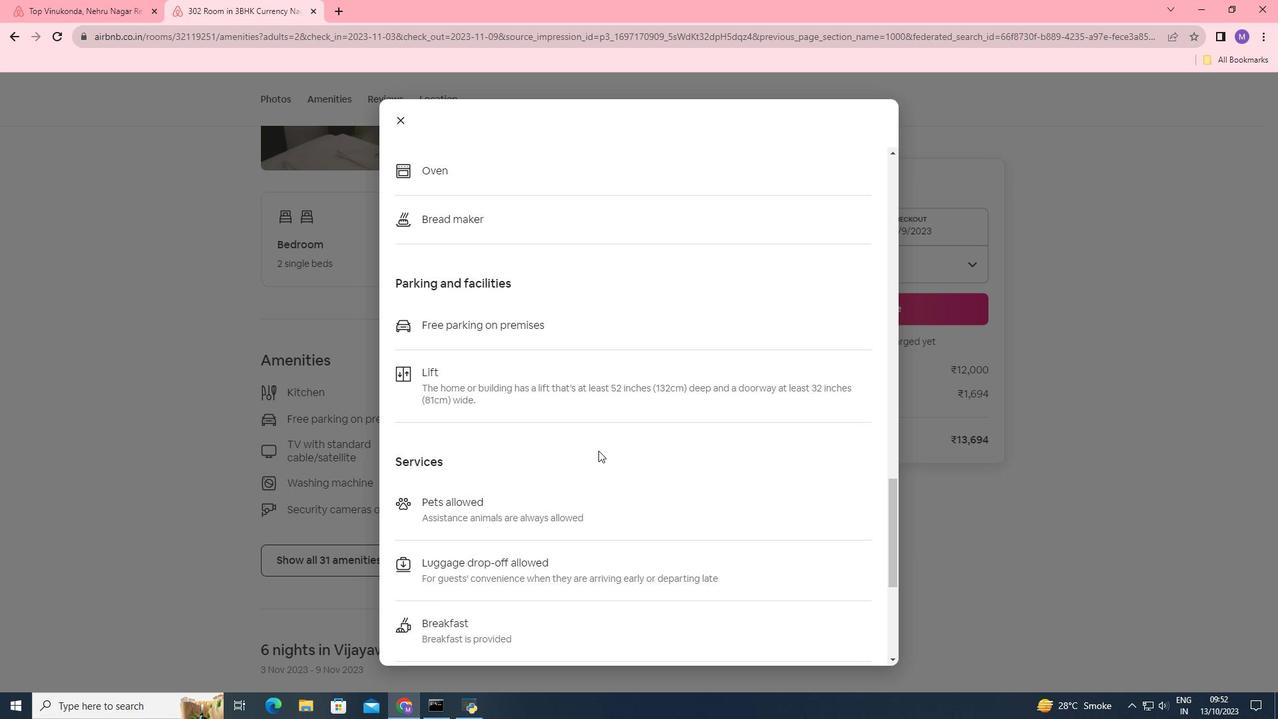 
Action: Mouse scrolled (598, 450) with delta (0, 0)
Screenshot: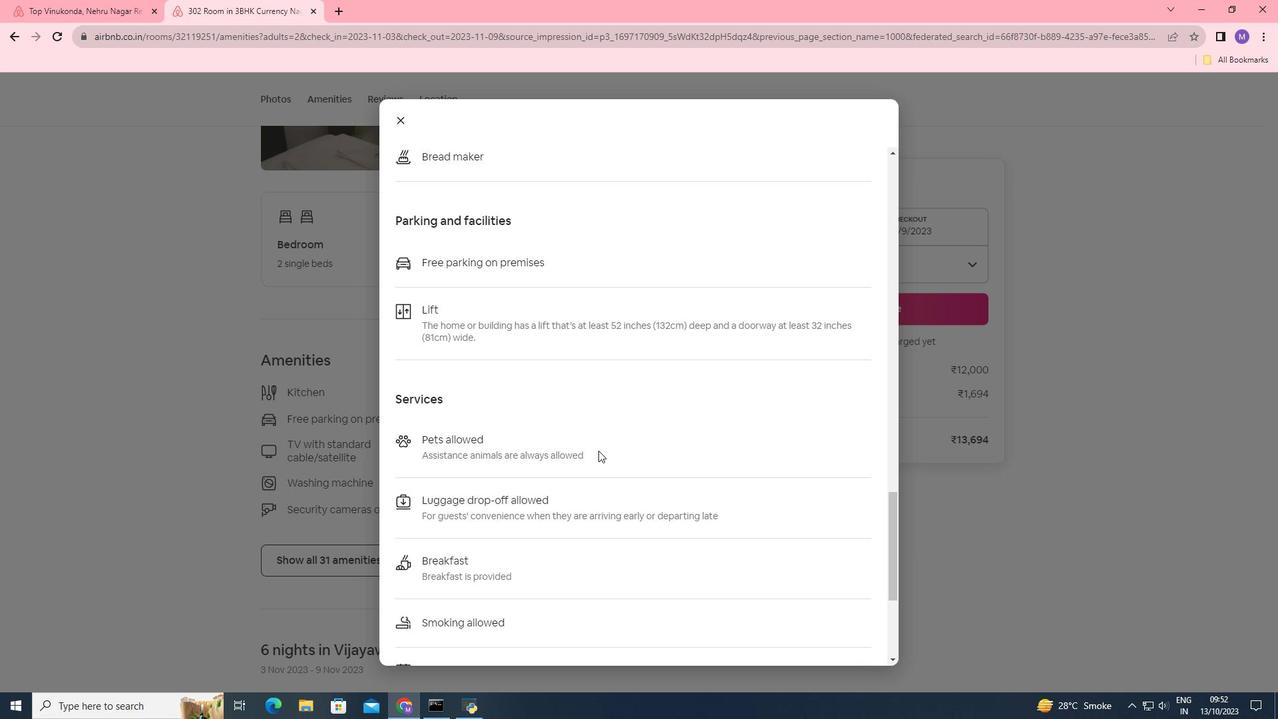 
Action: Mouse scrolled (598, 450) with delta (0, 0)
Screenshot: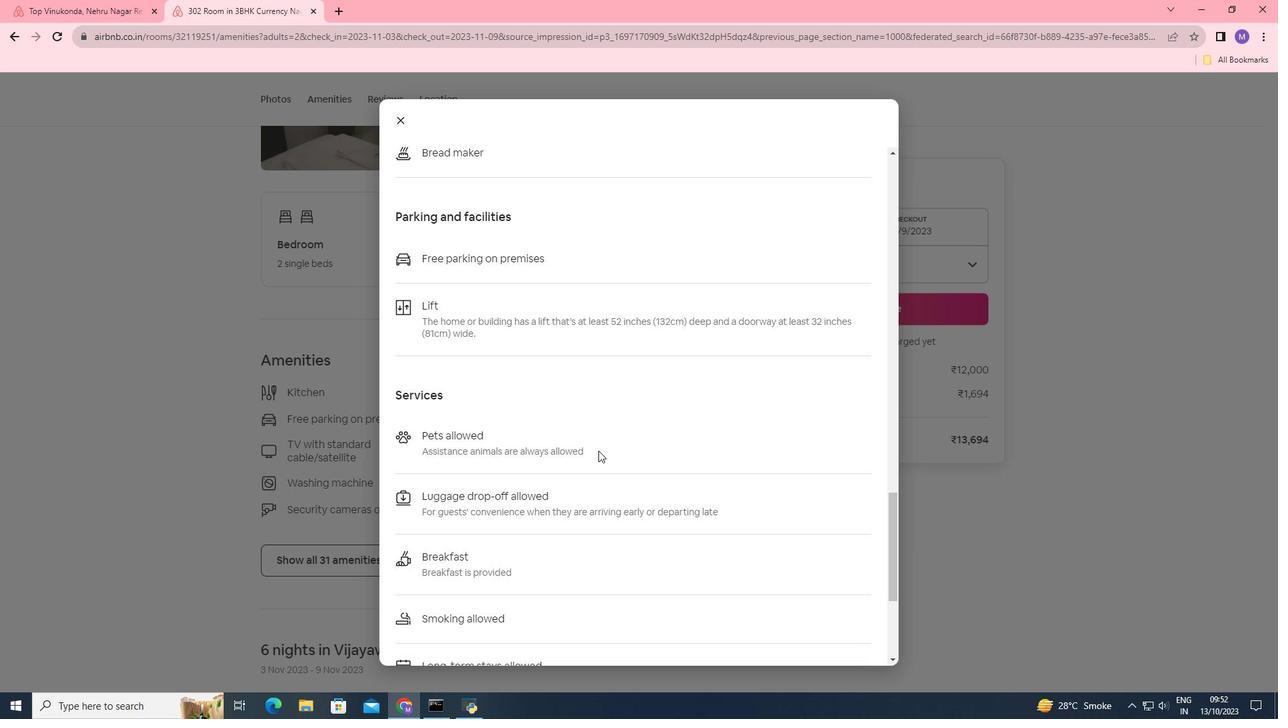 
Action: Mouse scrolled (598, 450) with delta (0, 0)
Screenshot: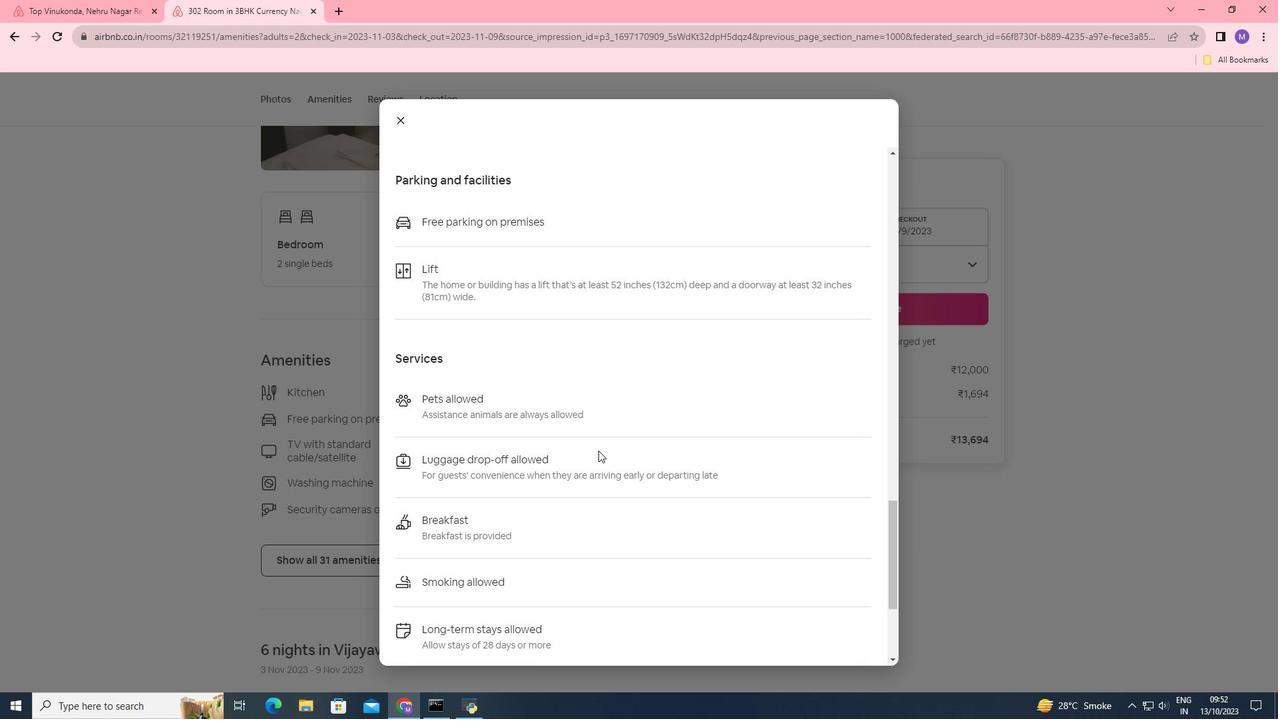 
Action: Mouse scrolled (598, 450) with delta (0, 0)
Screenshot: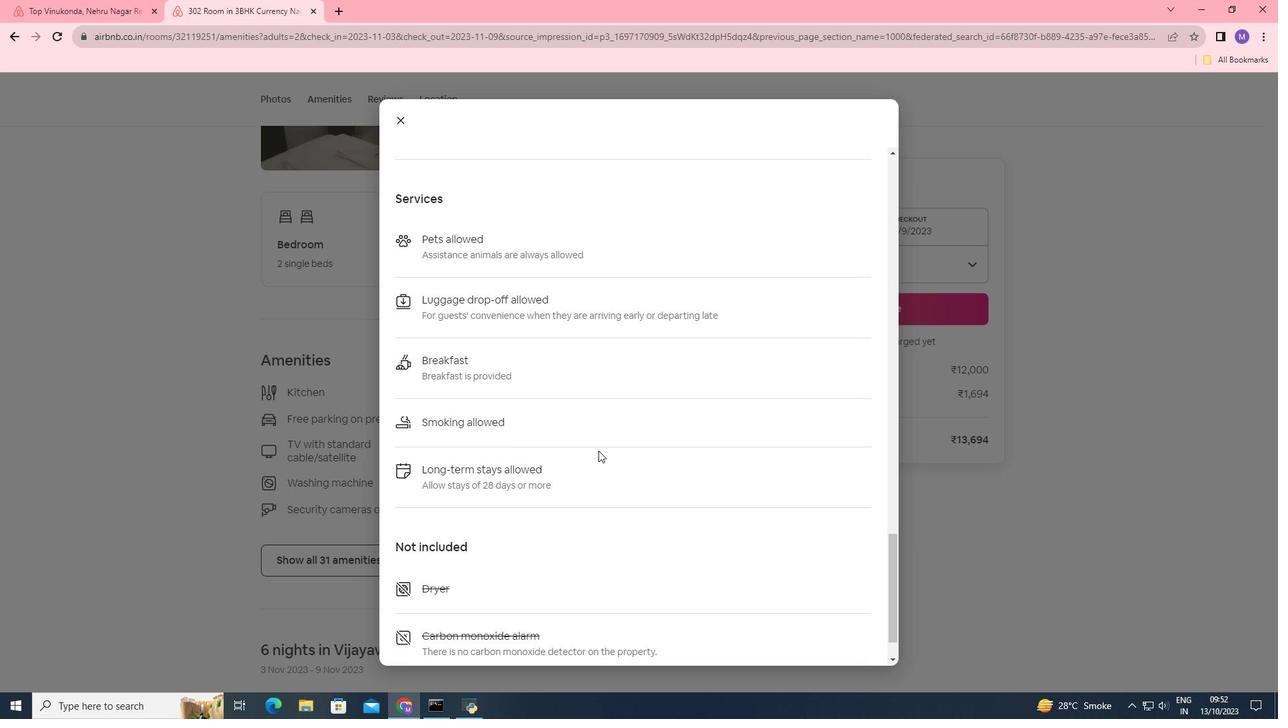 
Action: Mouse scrolled (598, 450) with delta (0, 0)
Screenshot: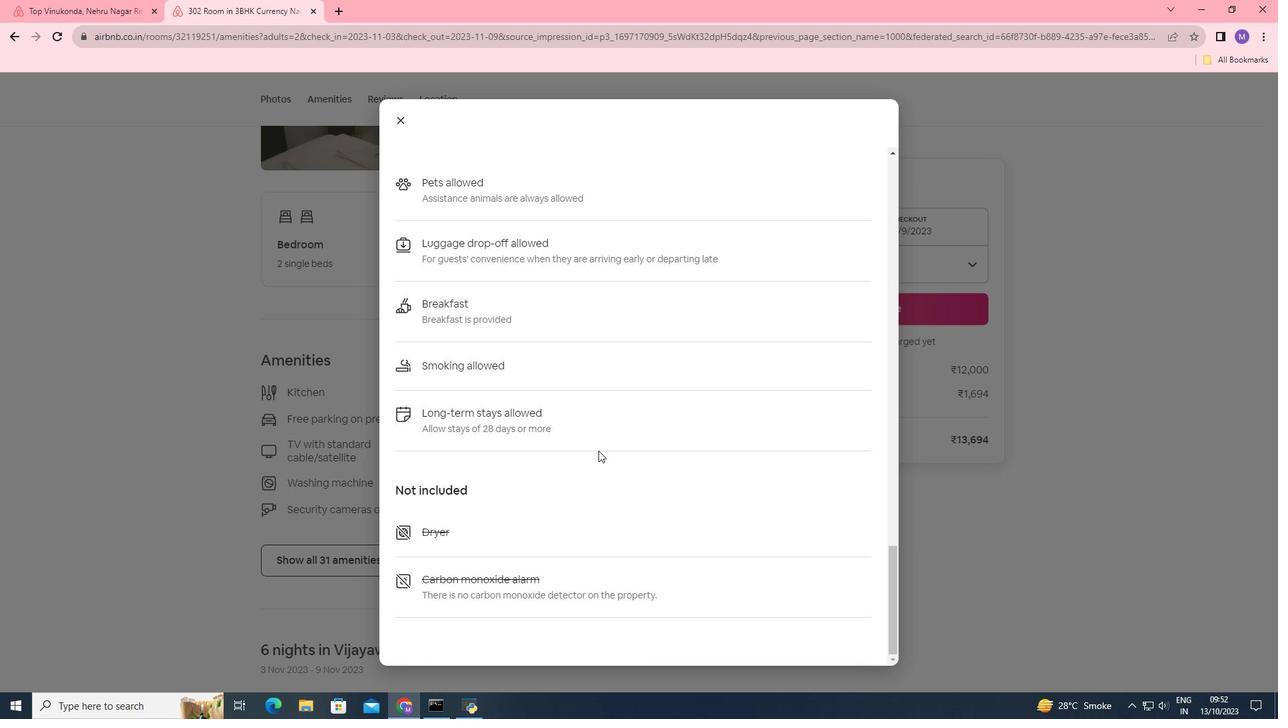 
Action: Mouse scrolled (598, 450) with delta (0, 0)
Screenshot: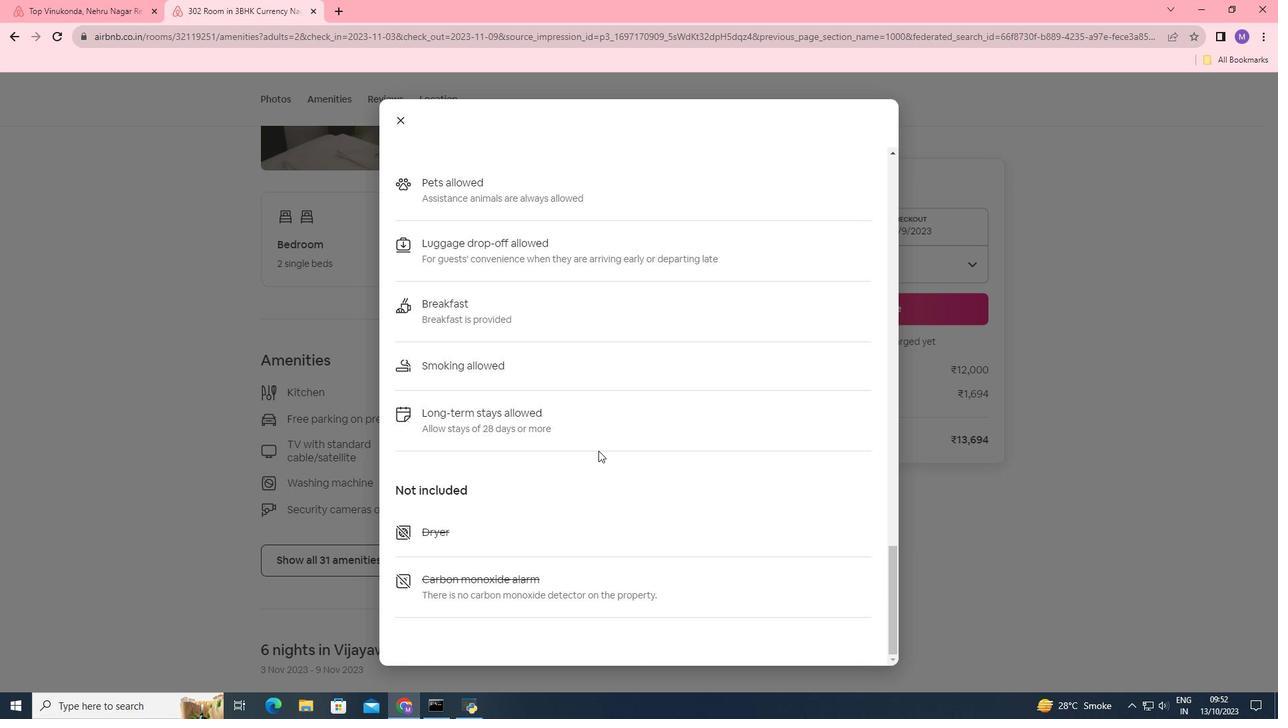 
Action: Mouse scrolled (598, 450) with delta (0, 0)
Screenshot: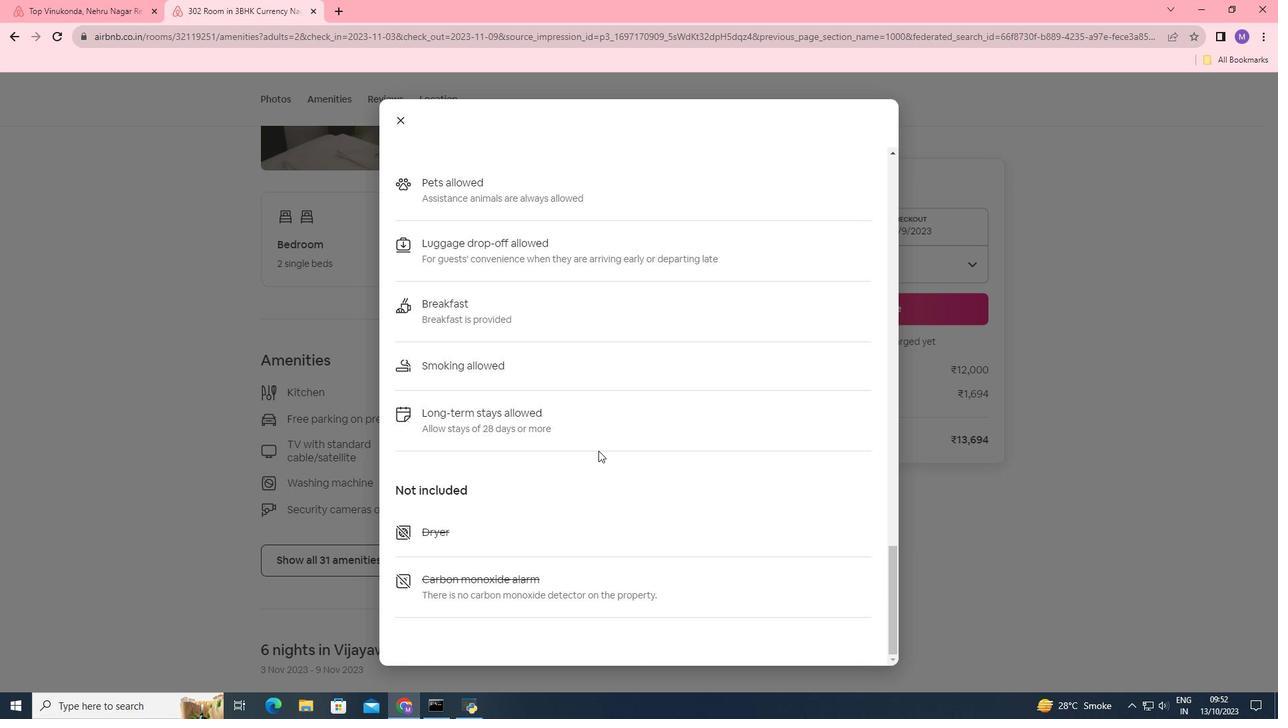 
Action: Mouse scrolled (598, 450) with delta (0, 0)
Screenshot: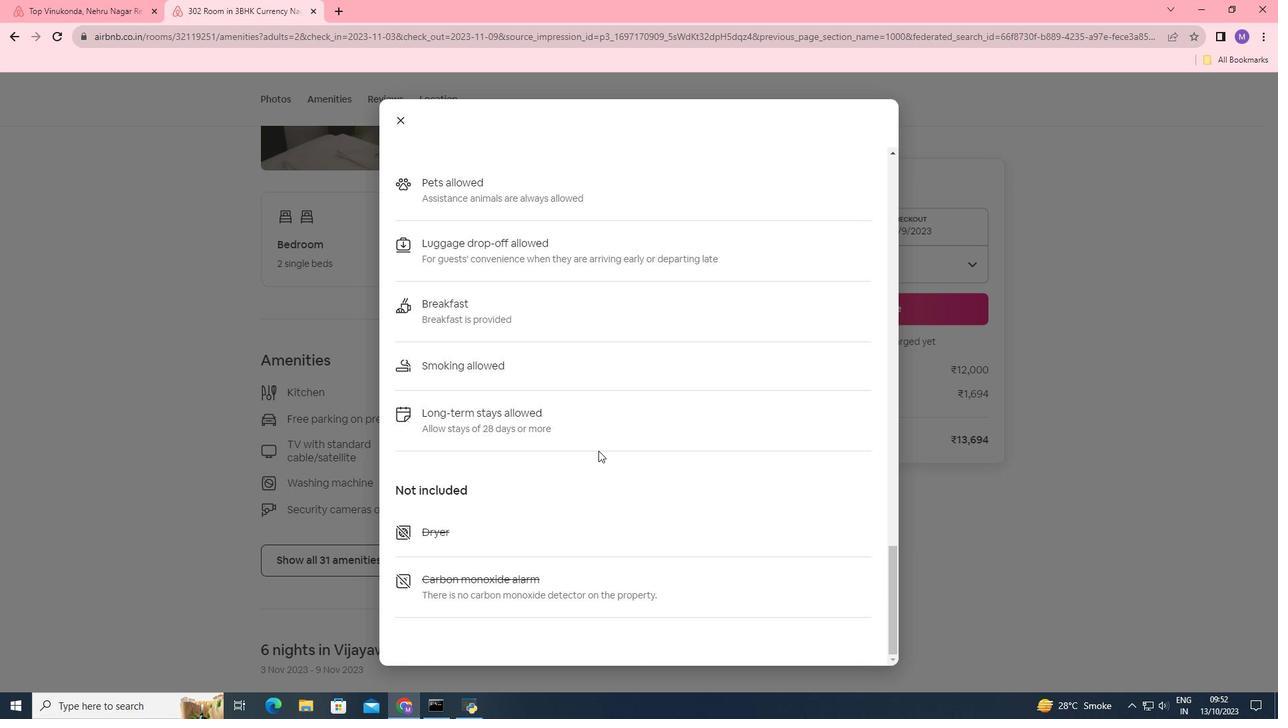 
Action: Mouse scrolled (598, 450) with delta (0, 0)
Screenshot: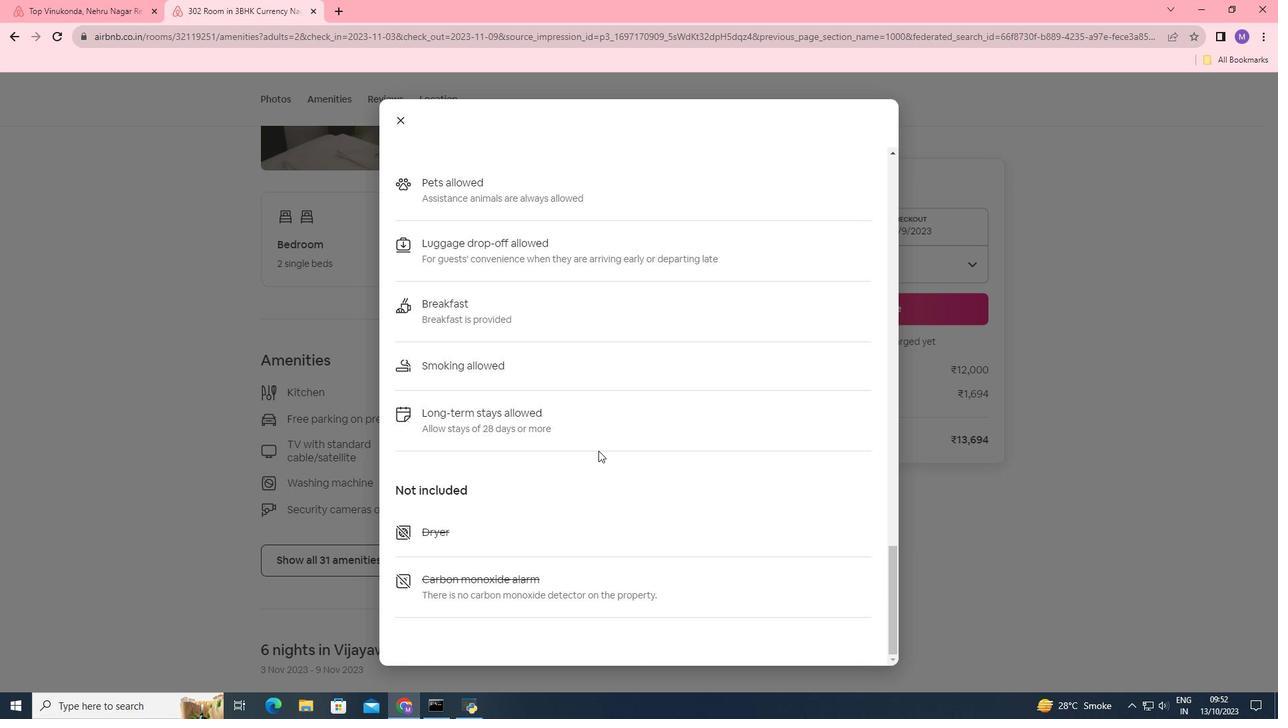 
Action: Mouse scrolled (598, 450) with delta (0, 0)
Screenshot: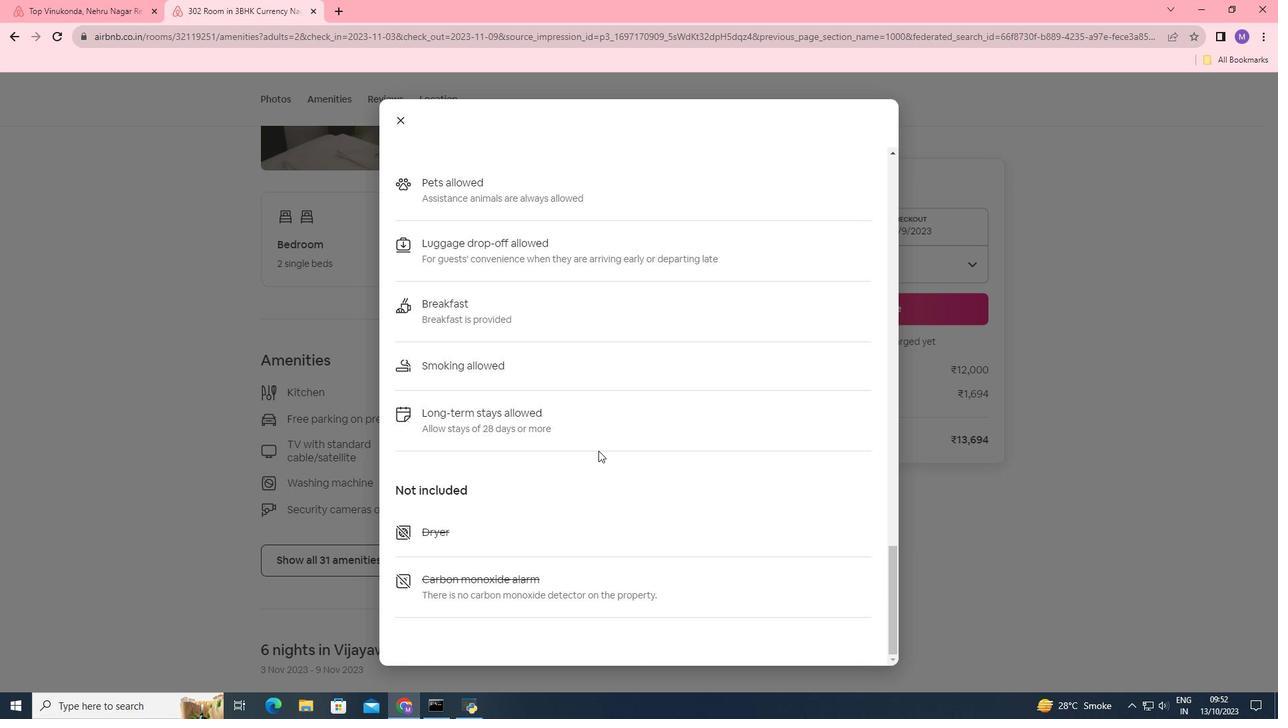 
Action: Mouse scrolled (598, 450) with delta (0, 0)
Screenshot: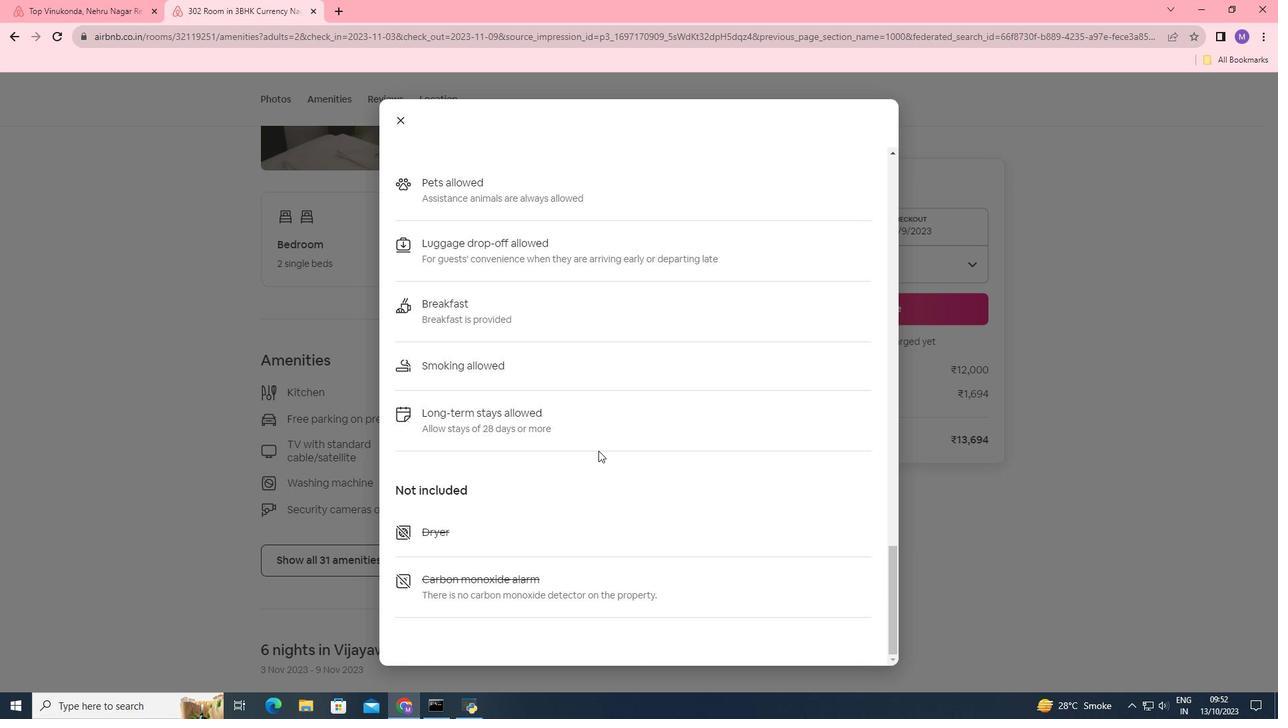 
Action: Mouse moved to (406, 122)
Screenshot: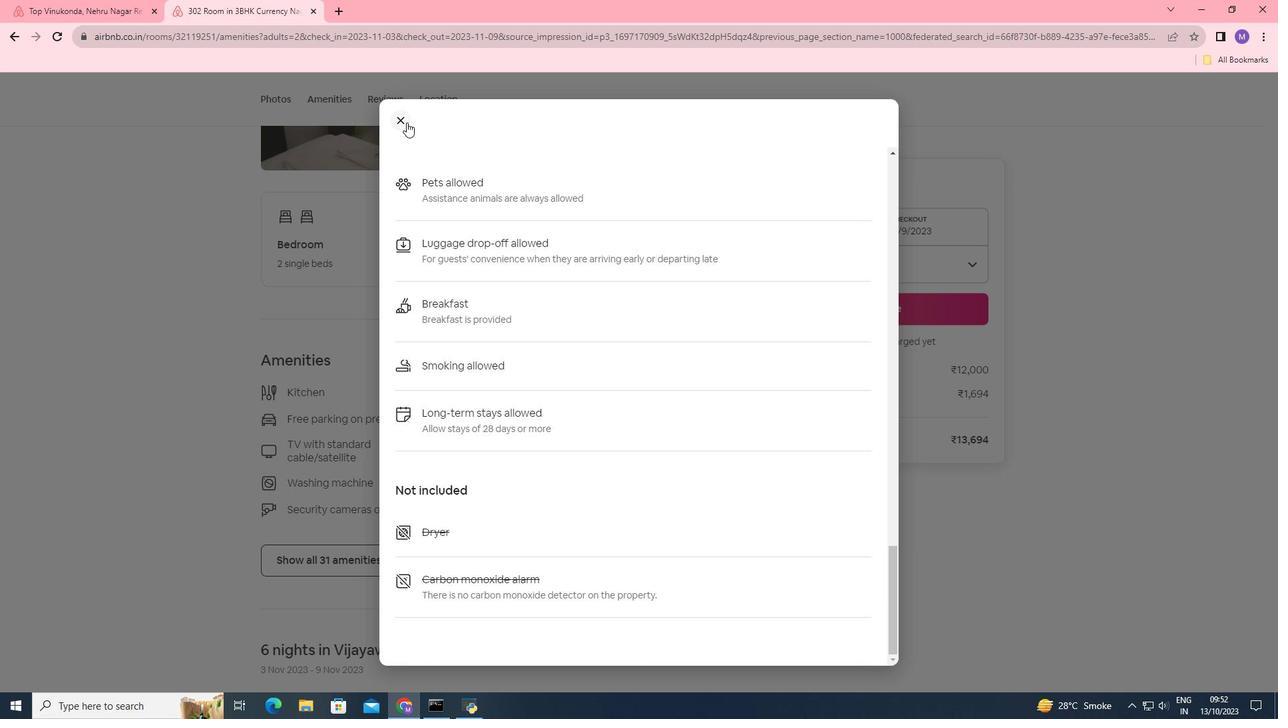 
Action: Mouse pressed left at (406, 122)
Screenshot: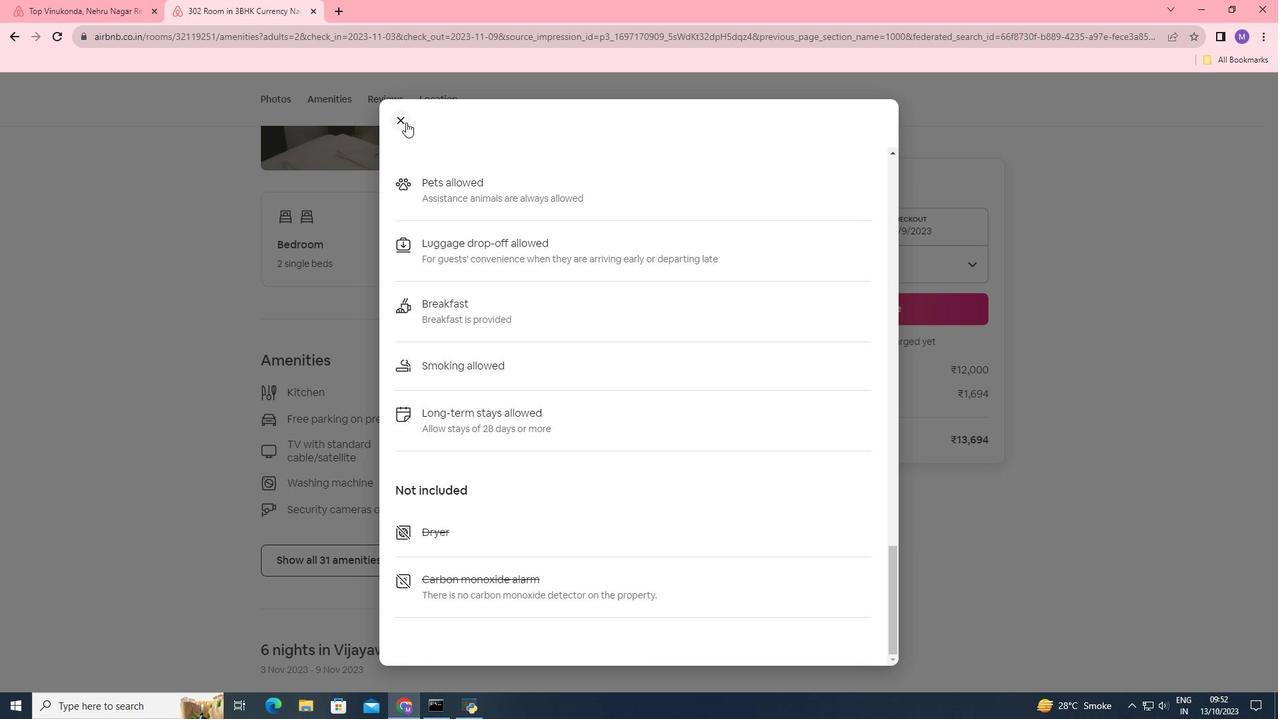 
Action: Mouse moved to (551, 492)
Screenshot: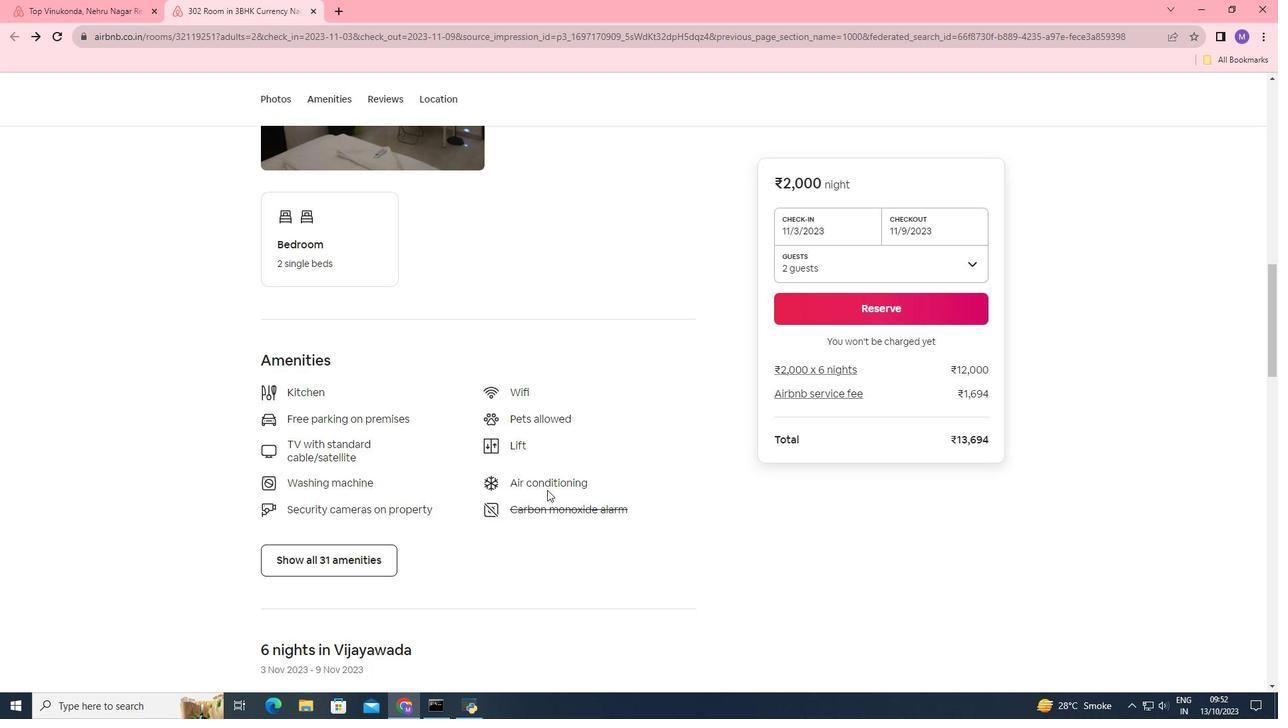 
Action: Mouse scrolled (551, 492) with delta (0, 0)
Screenshot: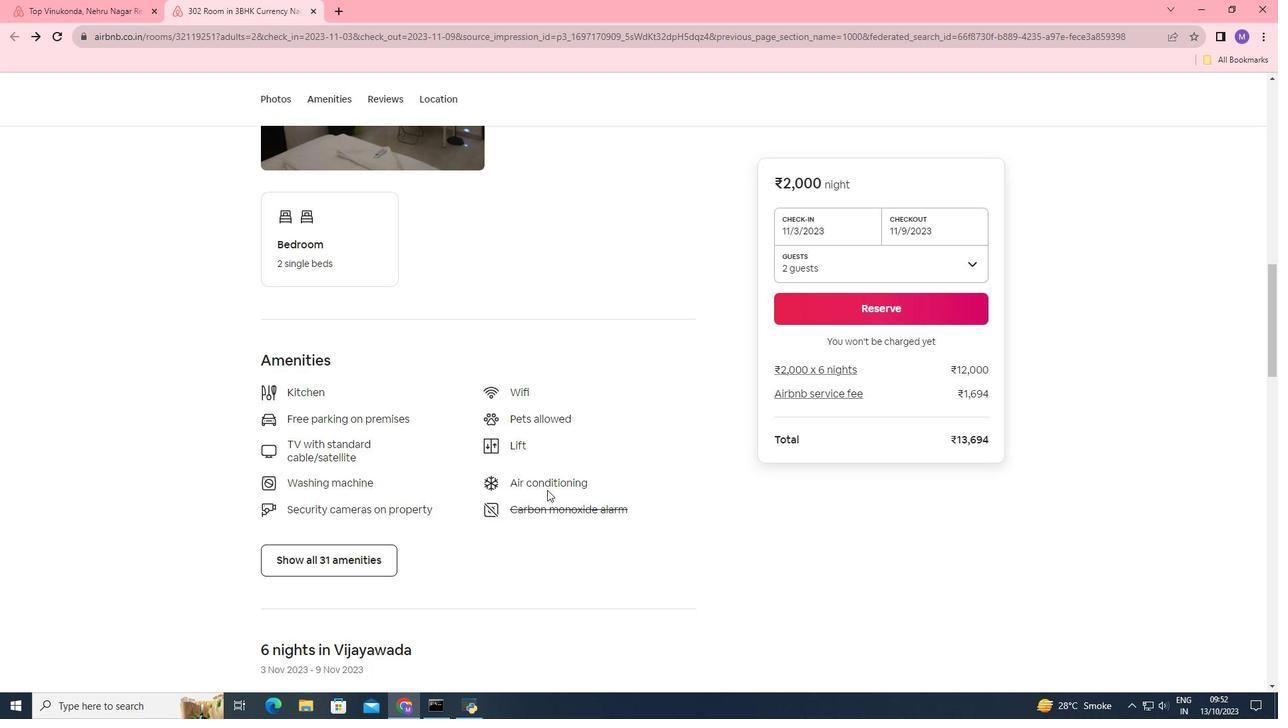 
Action: Mouse moved to (547, 490)
Screenshot: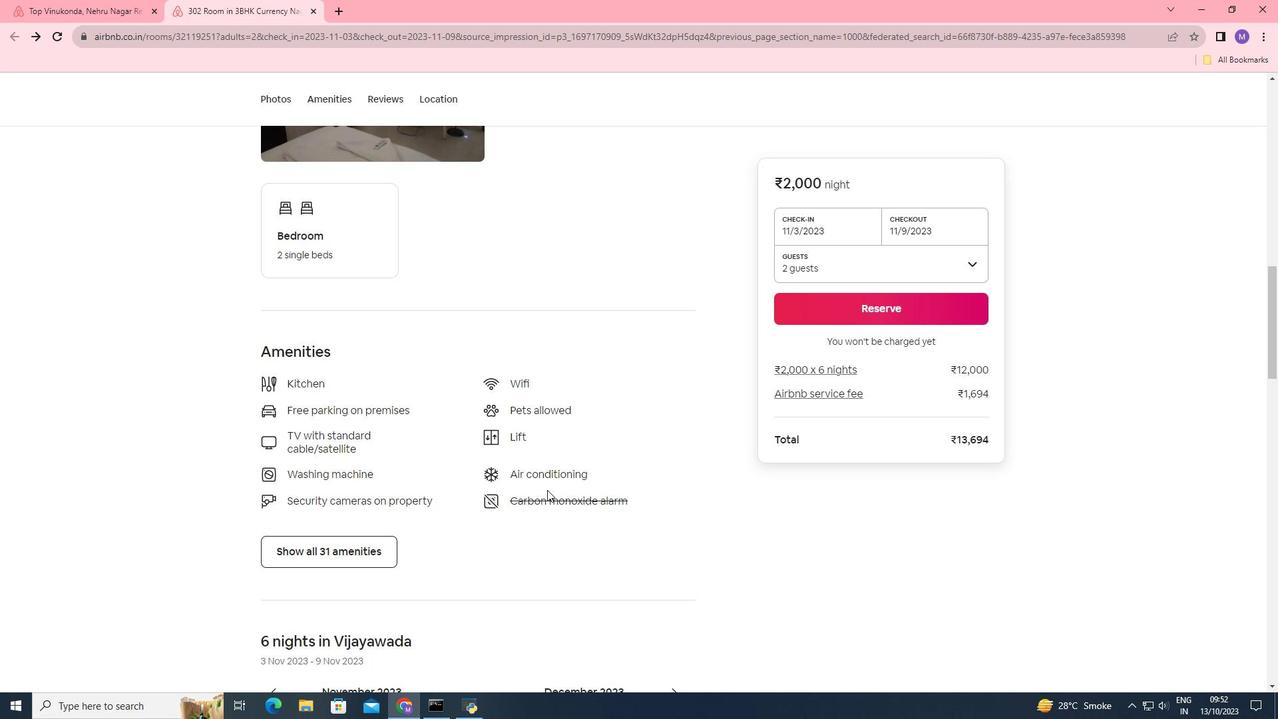 
Action: Mouse scrolled (547, 489) with delta (0, 0)
Screenshot: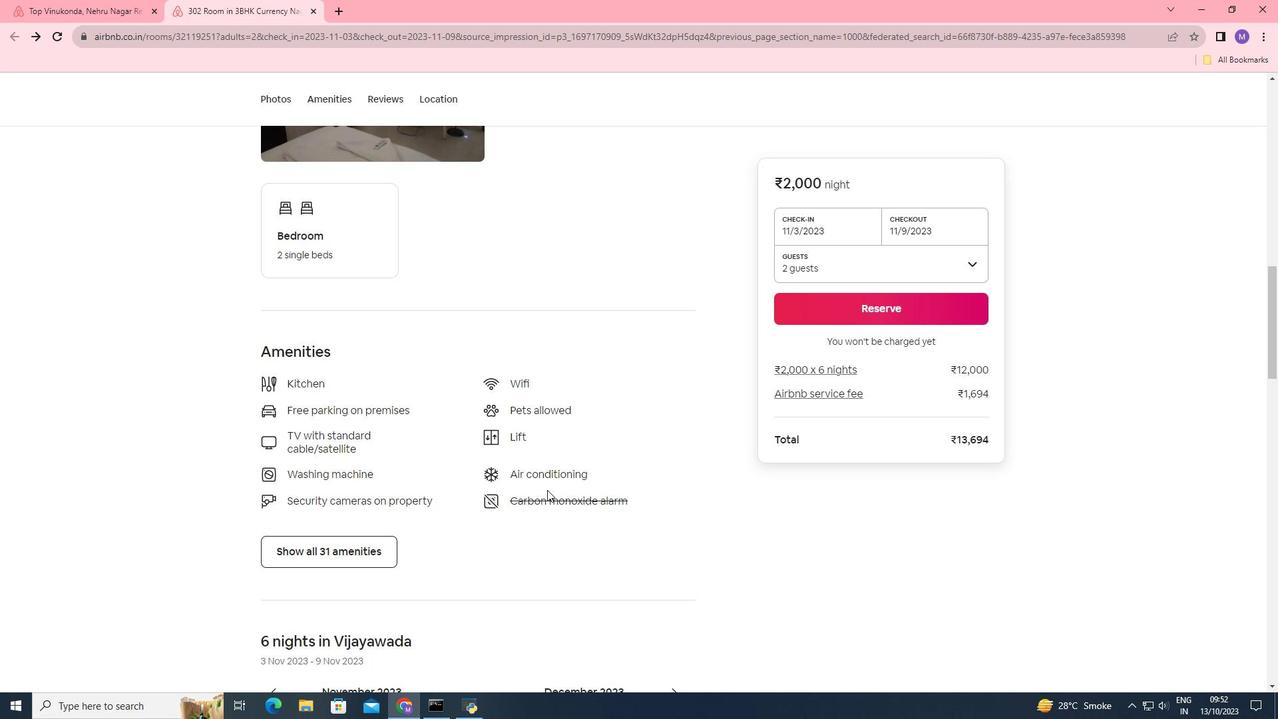 
Action: Mouse scrolled (547, 489) with delta (0, 0)
Screenshot: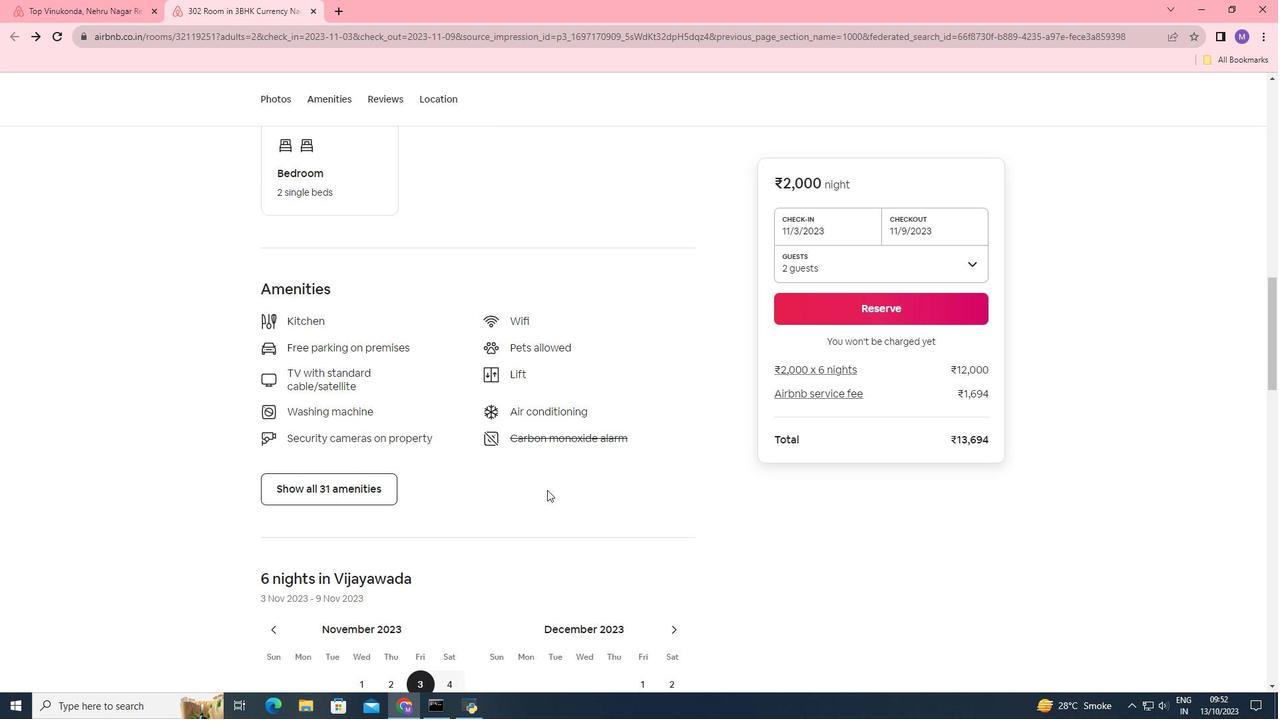 
Action: Mouse moved to (540, 488)
Screenshot: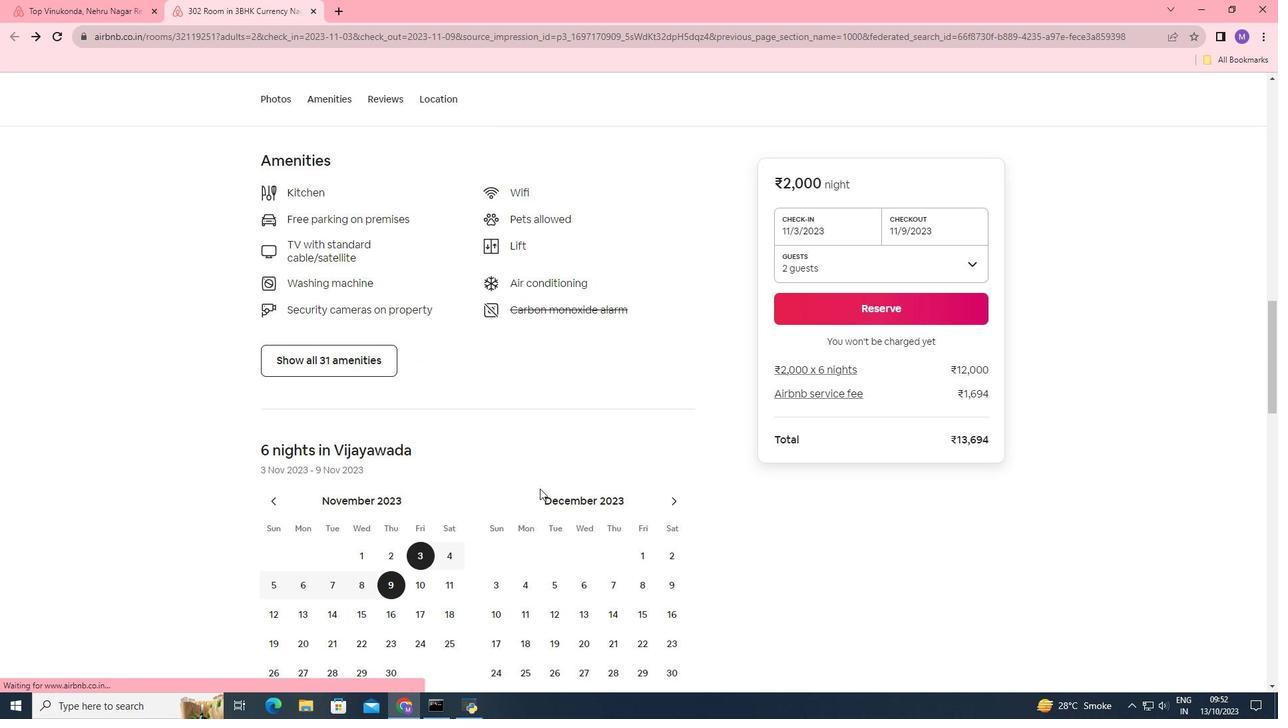 
Action: Mouse scrolled (540, 488) with delta (0, 0)
Screenshot: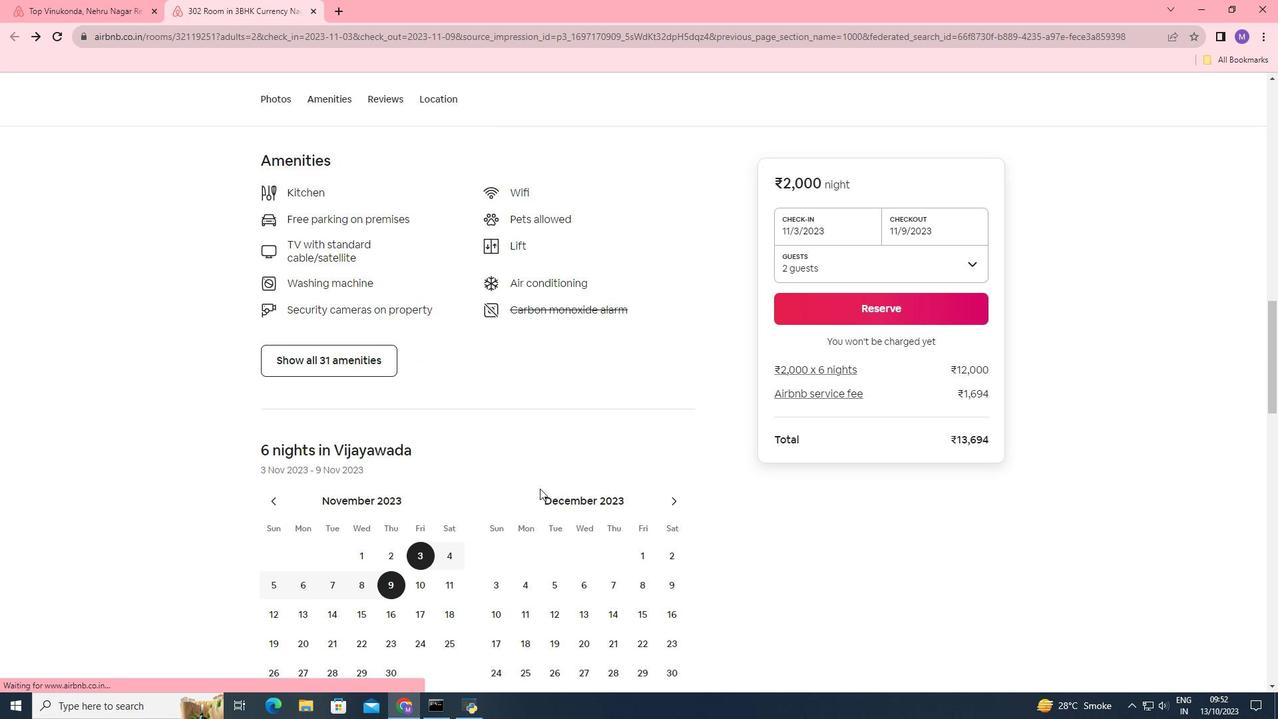 
Action: Mouse scrolled (540, 488) with delta (0, 0)
Screenshot: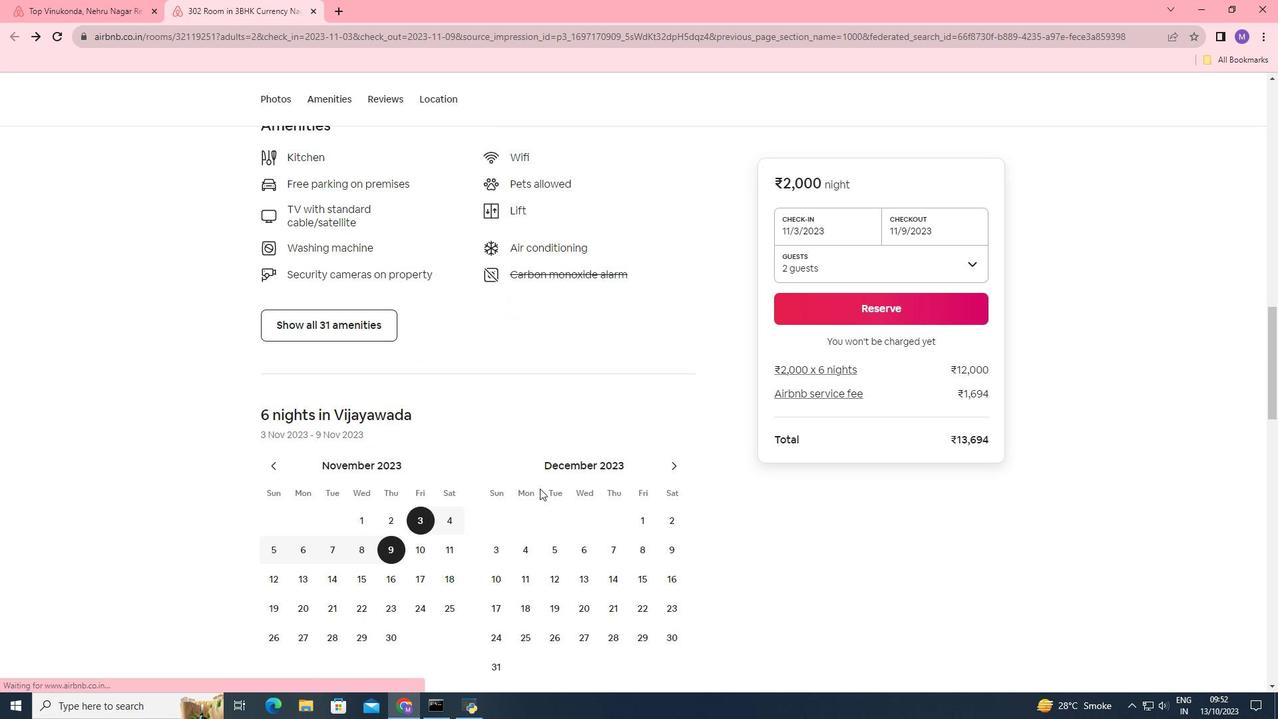 
Action: Mouse scrolled (540, 488) with delta (0, 0)
Screenshot: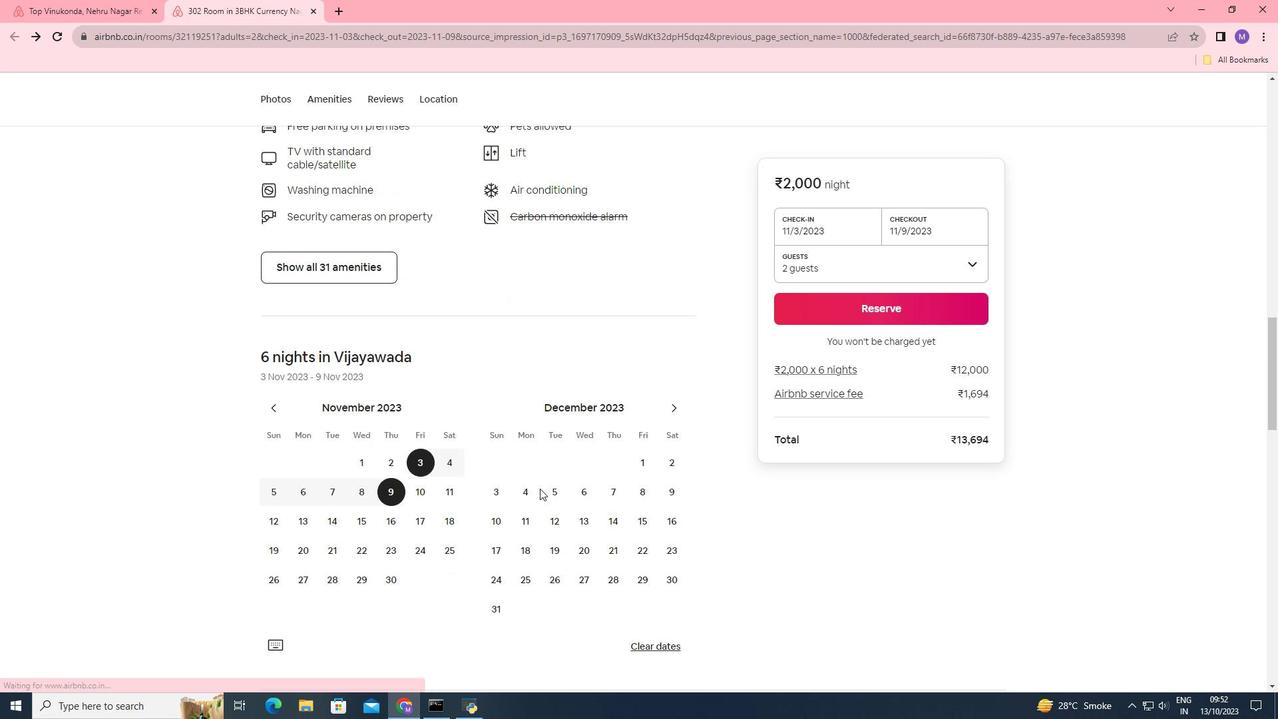 
Action: Mouse scrolled (540, 488) with delta (0, 0)
Screenshot: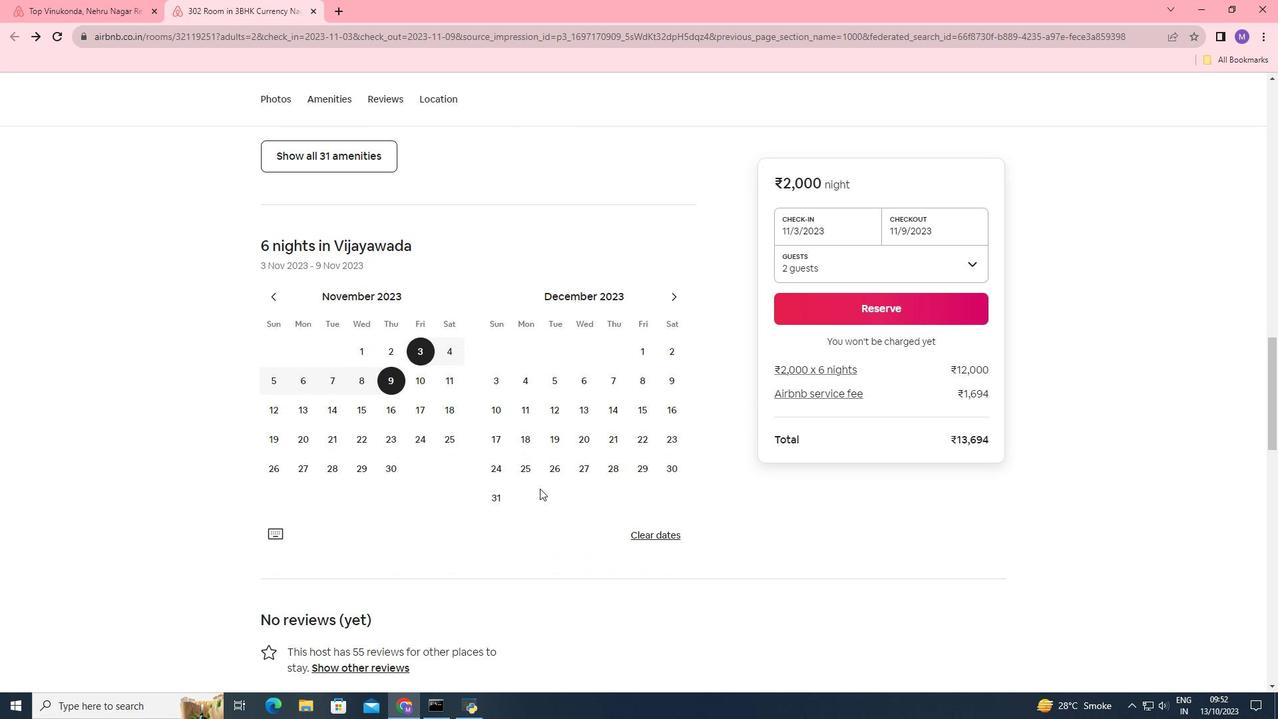 
Action: Mouse scrolled (540, 488) with delta (0, 0)
Screenshot: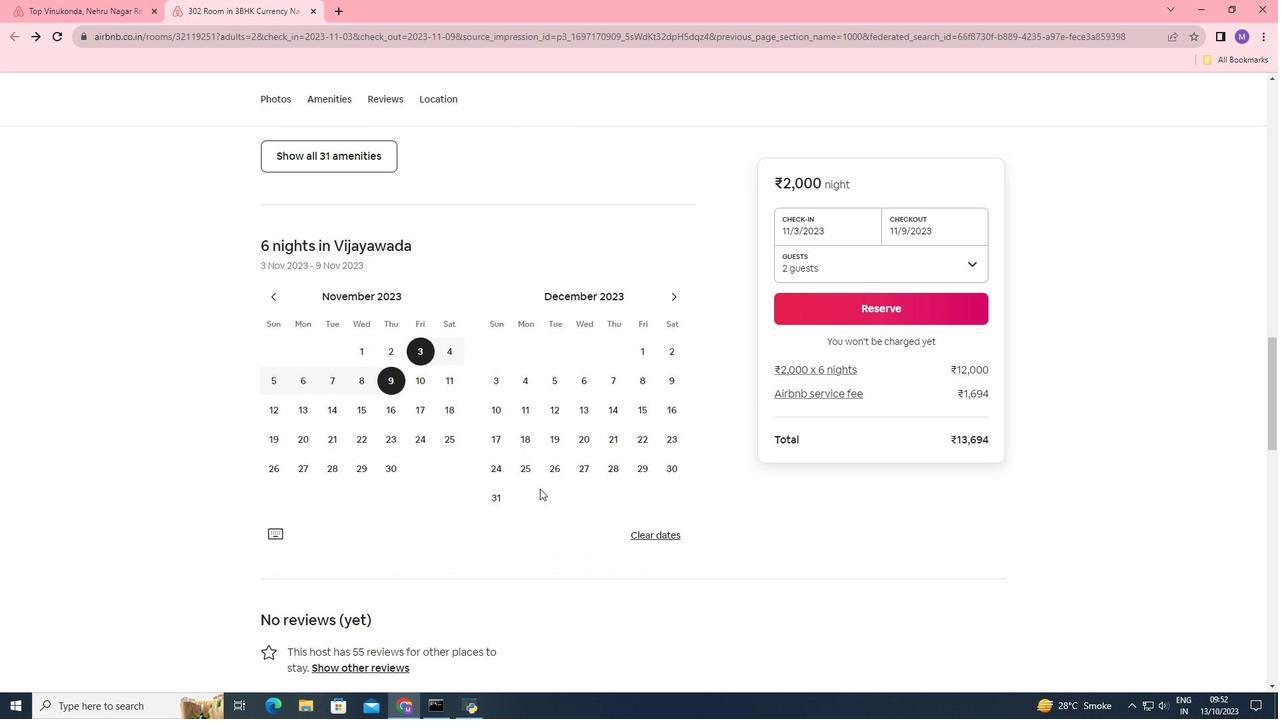 
Action: Mouse scrolled (540, 488) with delta (0, 0)
Screenshot: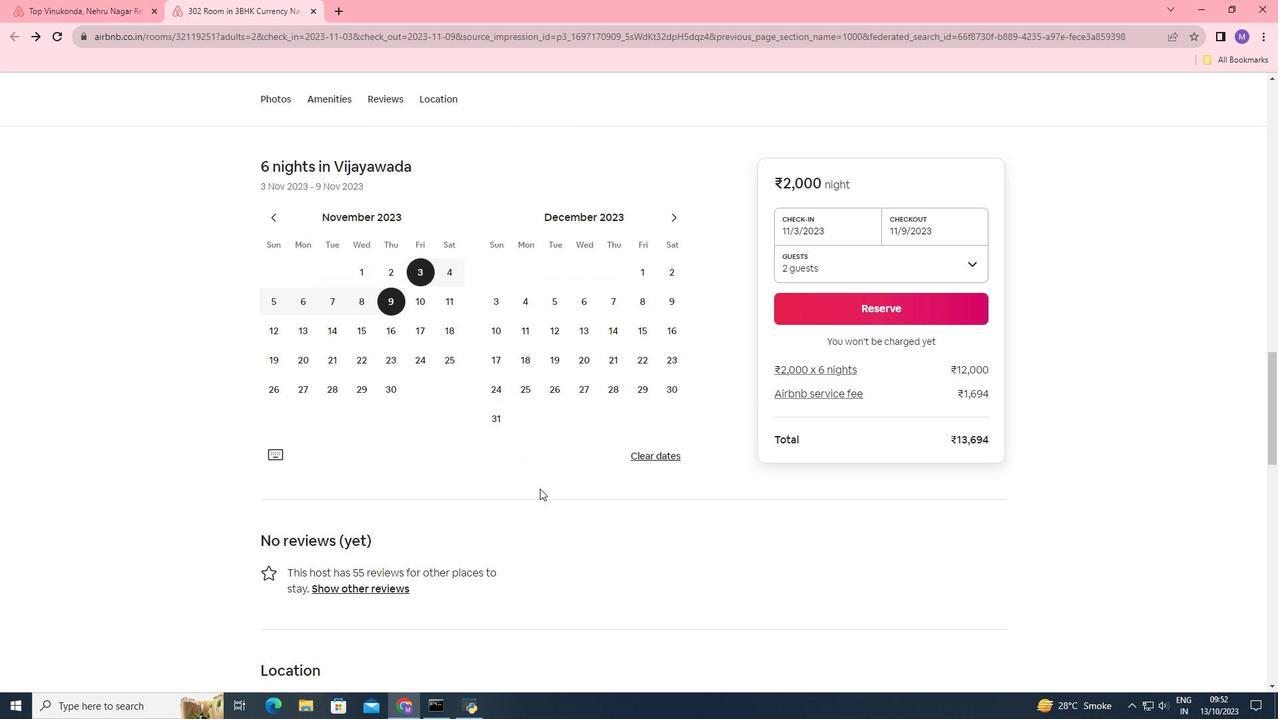 
Action: Mouse scrolled (540, 488) with delta (0, 0)
Screenshot: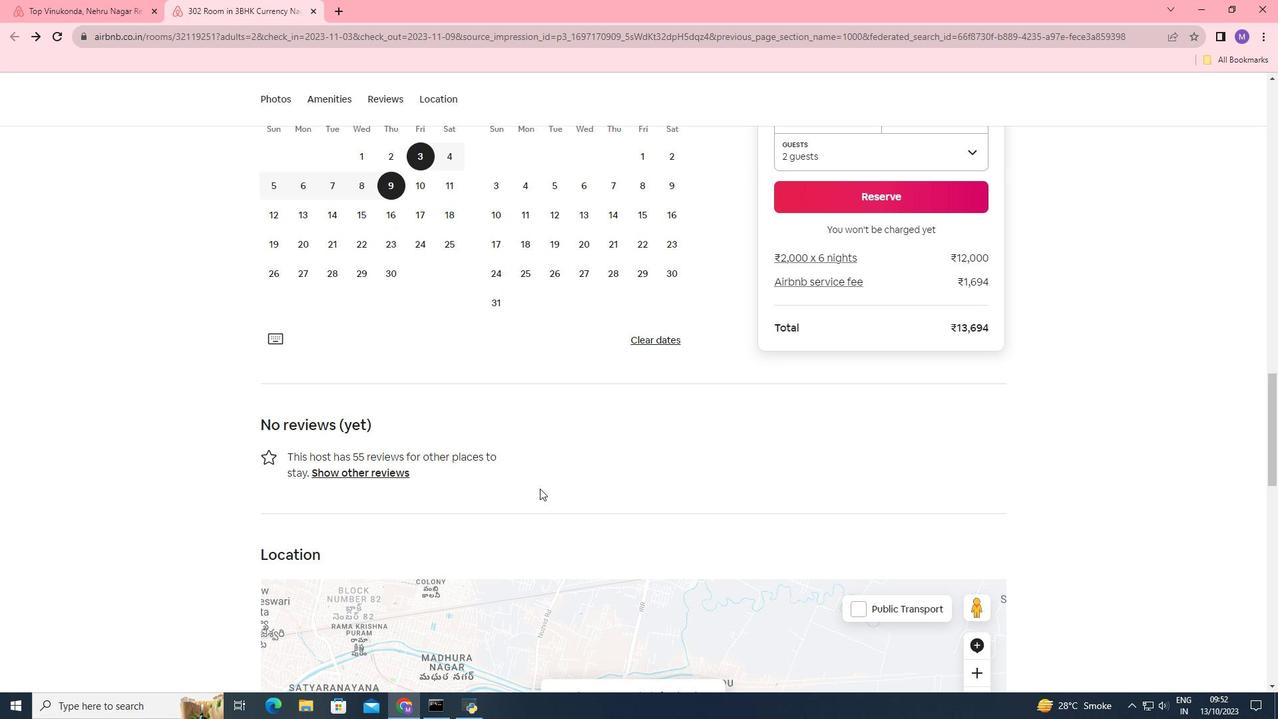 
Action: Mouse scrolled (540, 488) with delta (0, 0)
Screenshot: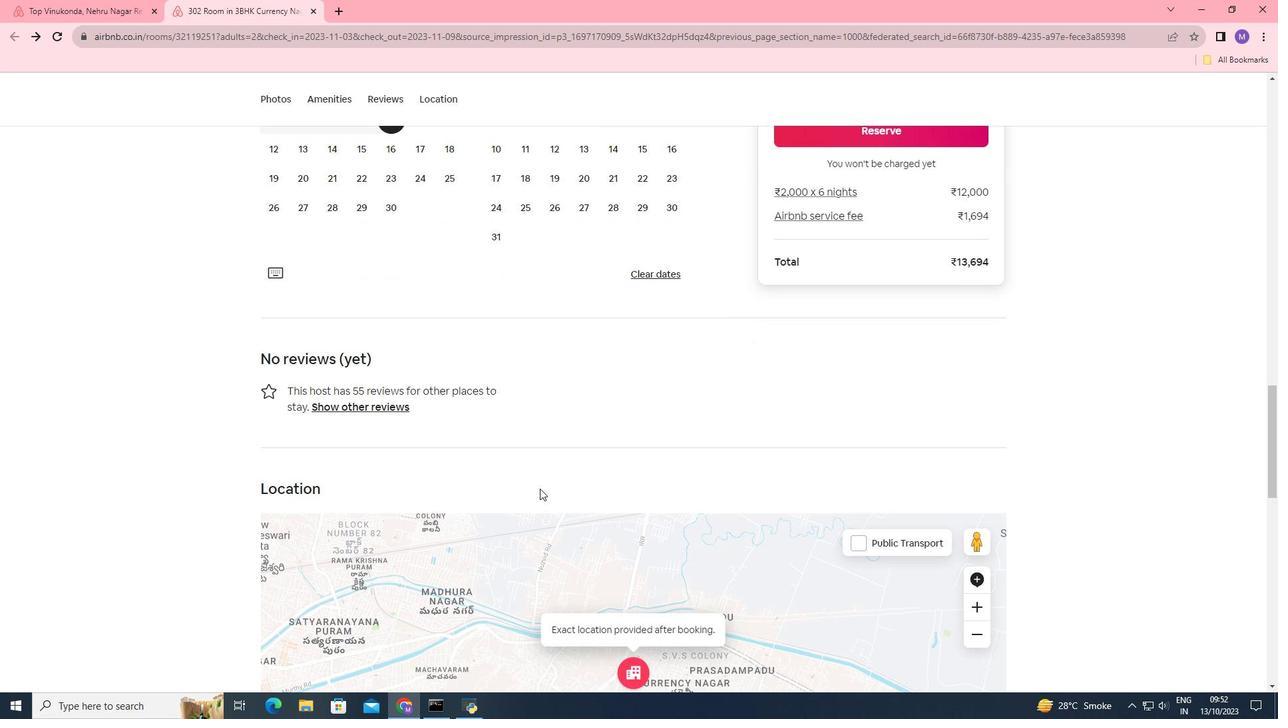 
Action: Mouse scrolled (540, 488) with delta (0, 0)
Screenshot: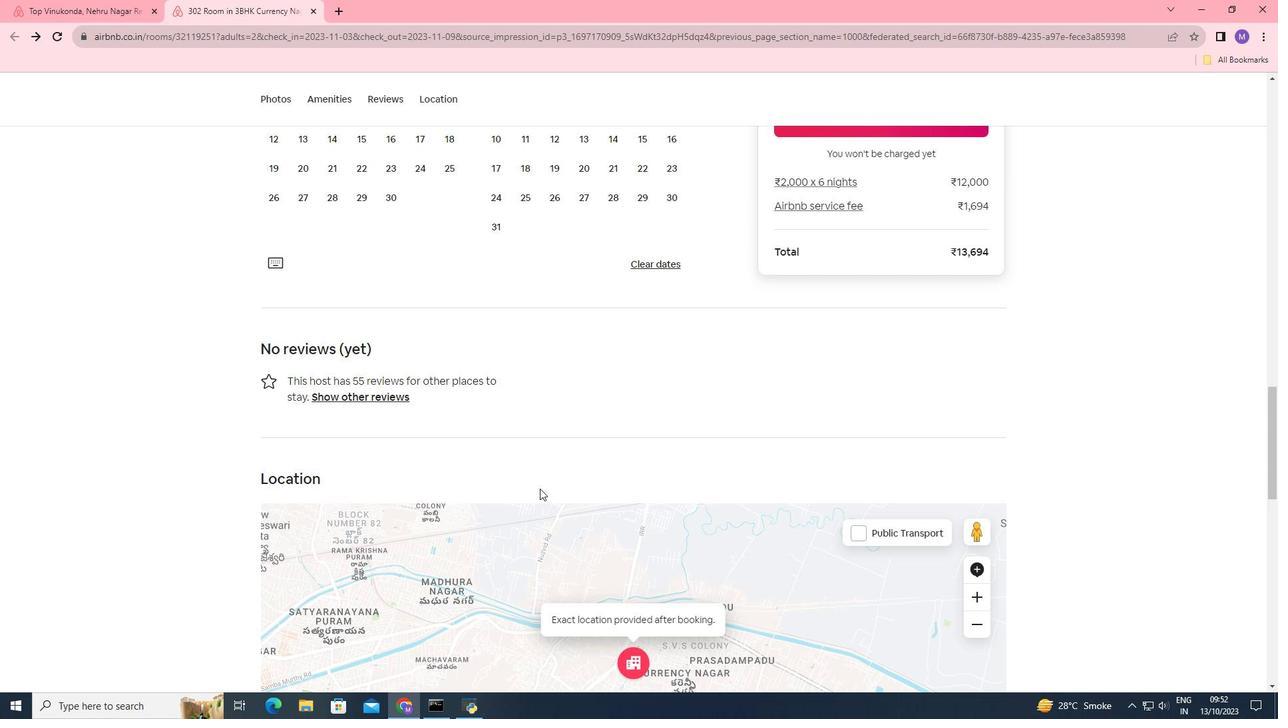 
Action: Mouse moved to (537, 488)
Screenshot: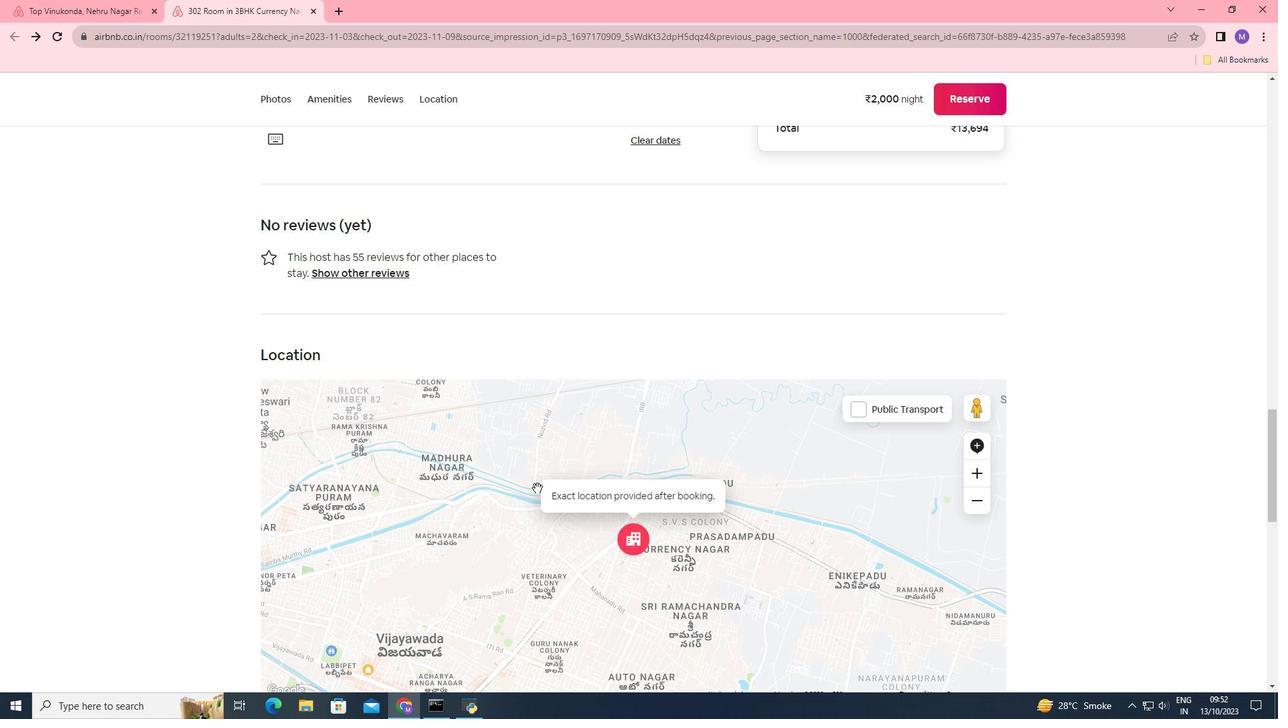 
Action: Mouse scrolled (537, 487) with delta (0, 0)
Screenshot: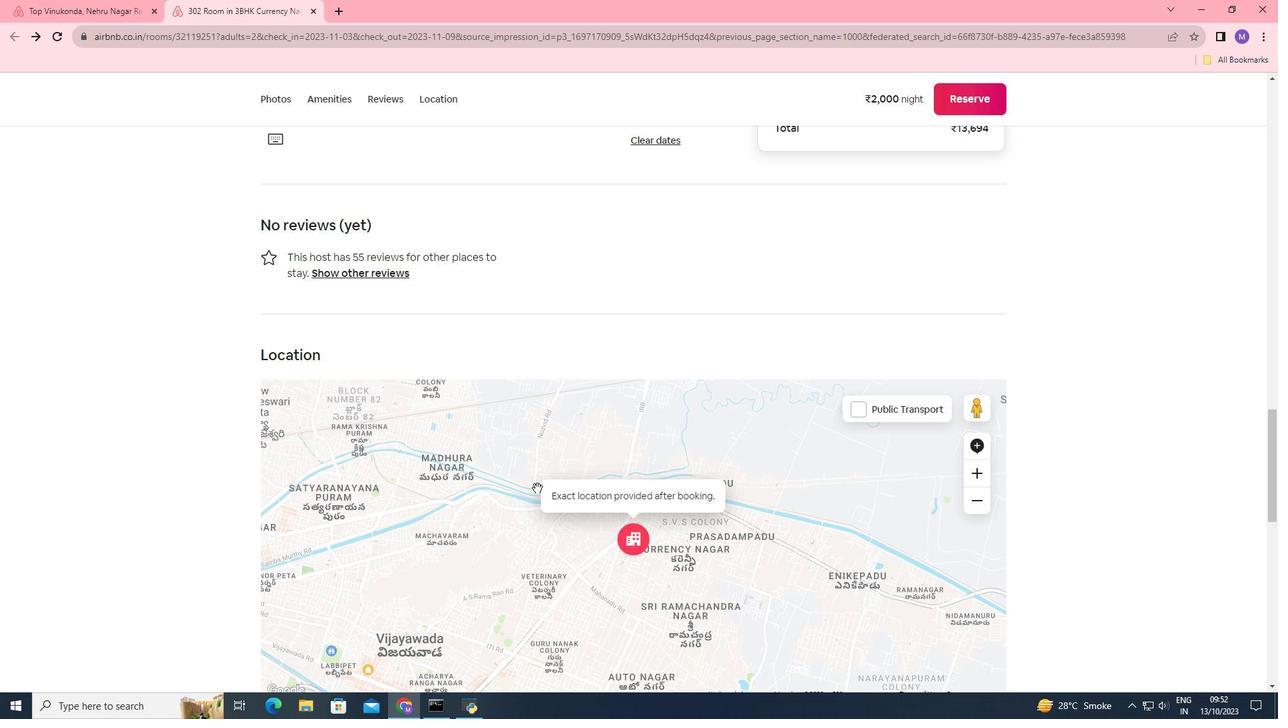 
Action: Mouse scrolled (537, 487) with delta (0, 0)
Screenshot: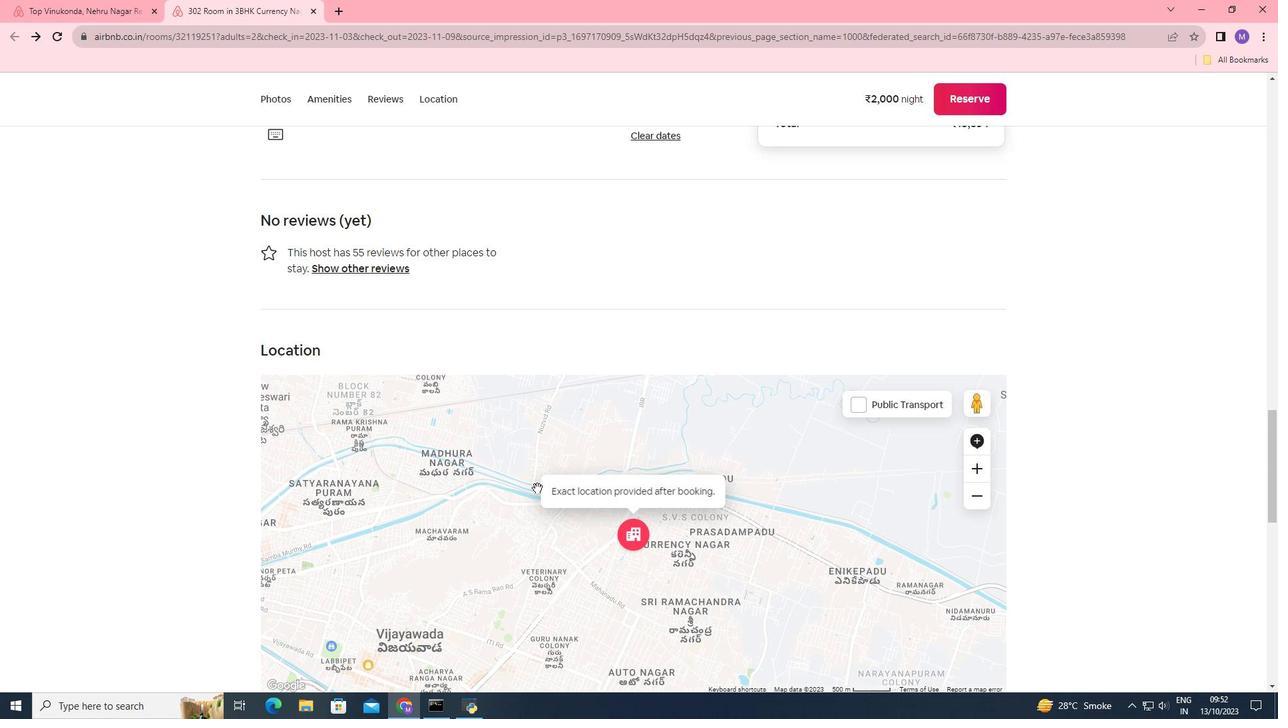 
Action: Mouse scrolled (537, 487) with delta (0, 0)
Screenshot: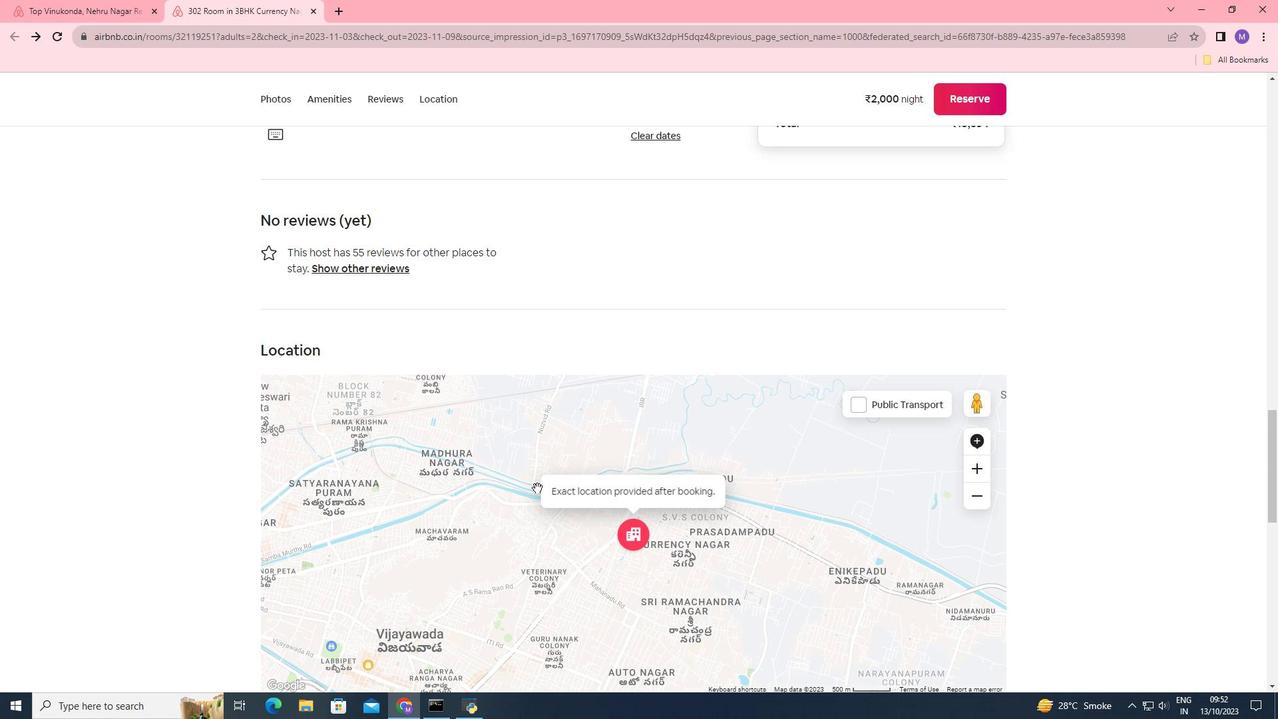 
Action: Mouse moved to (532, 489)
Screenshot: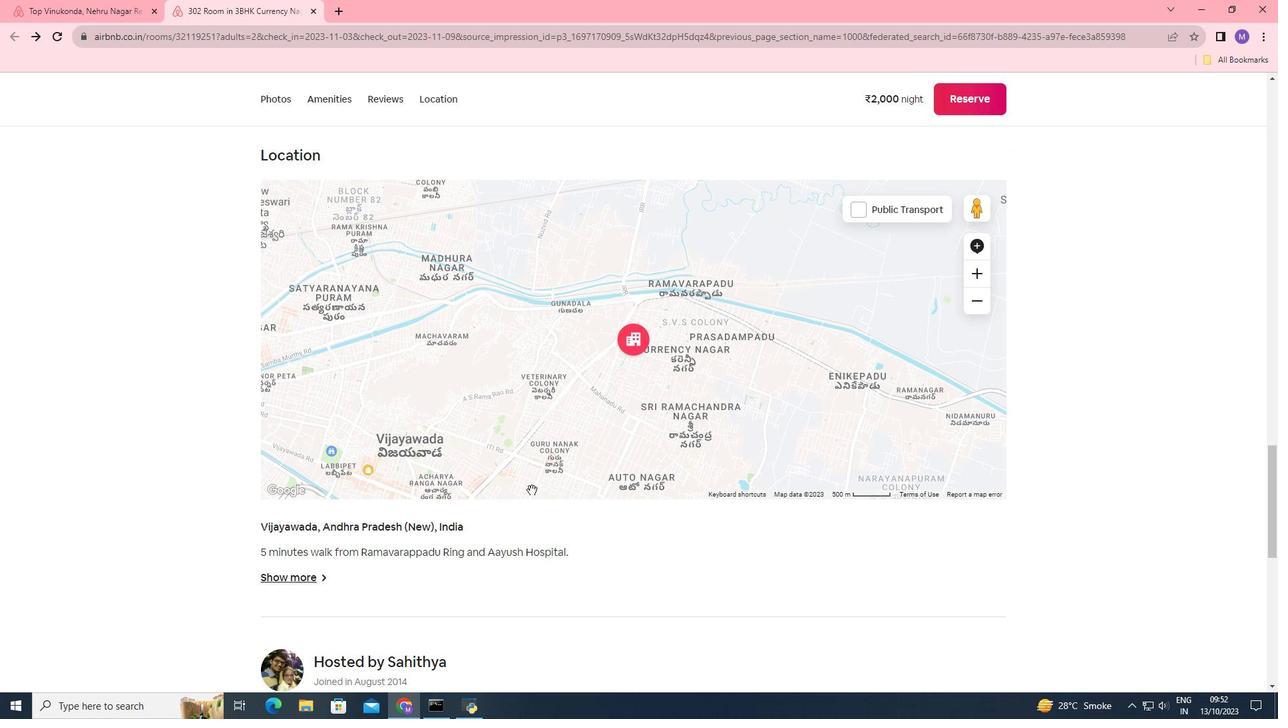 
Action: Mouse scrolled (532, 488) with delta (0, 0)
Screenshot: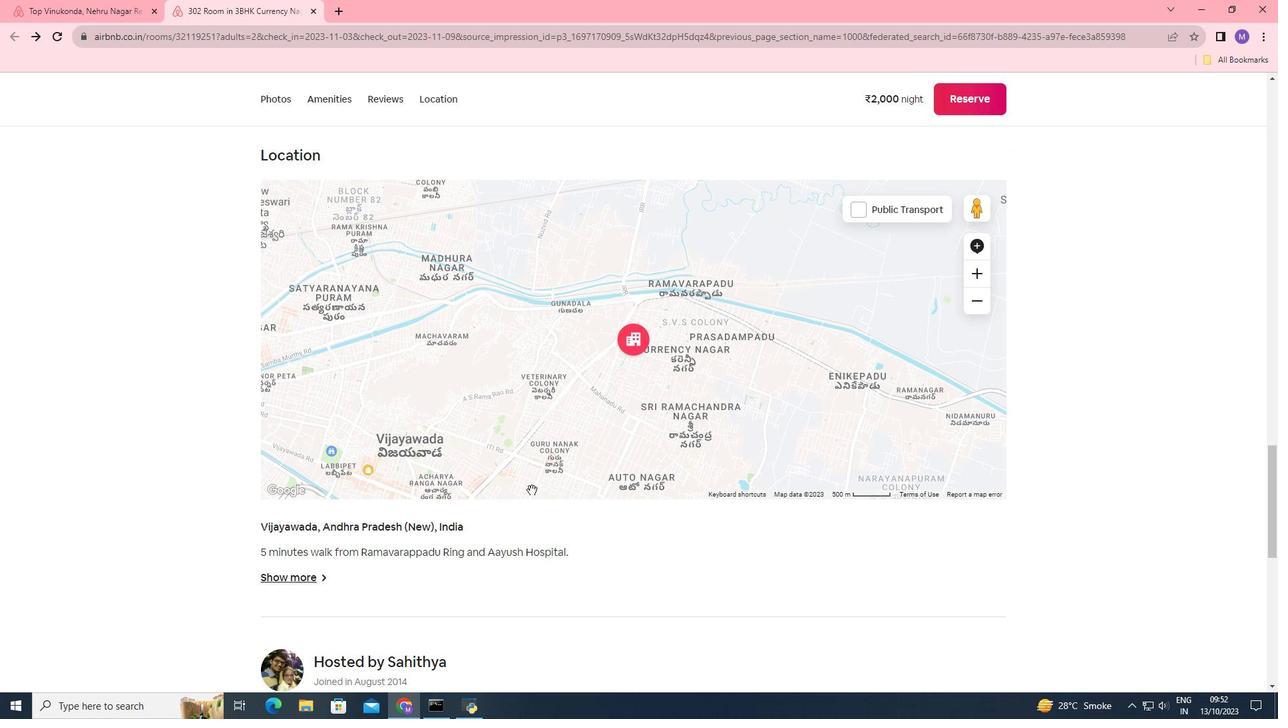 
Action: Mouse moved to (528, 491)
Screenshot: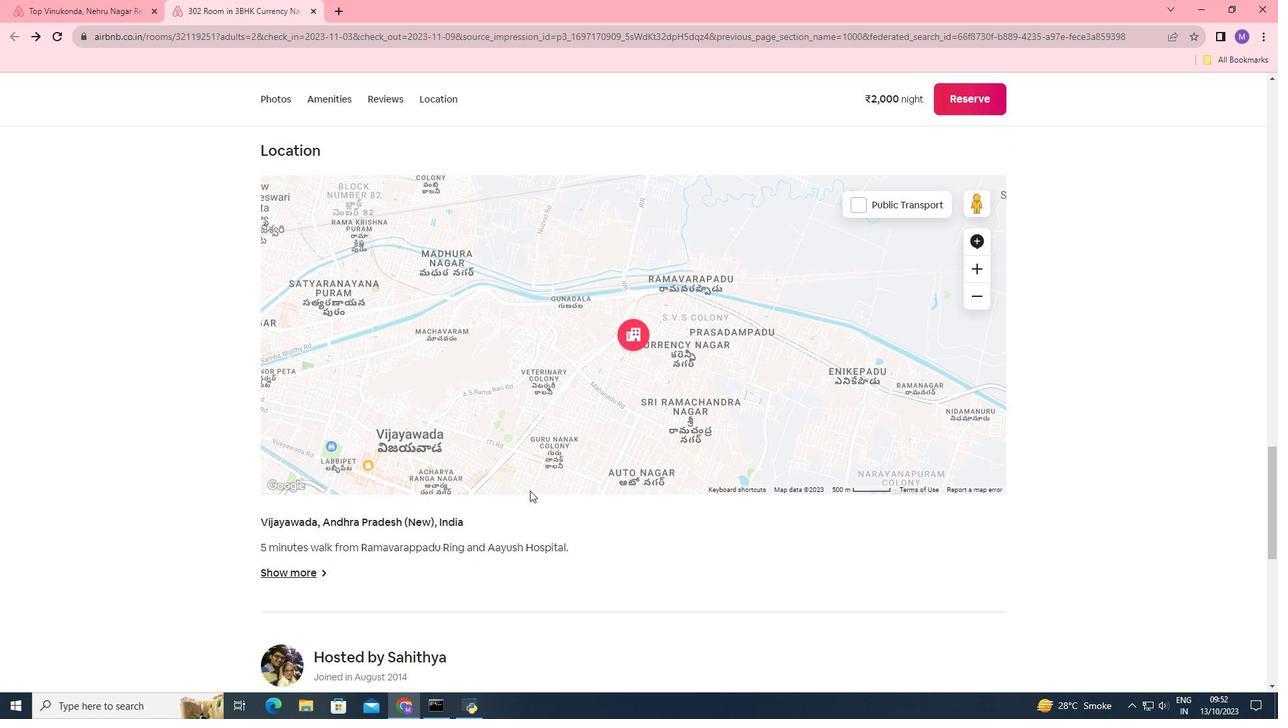 
Action: Mouse scrolled (528, 490) with delta (0, 0)
Screenshot: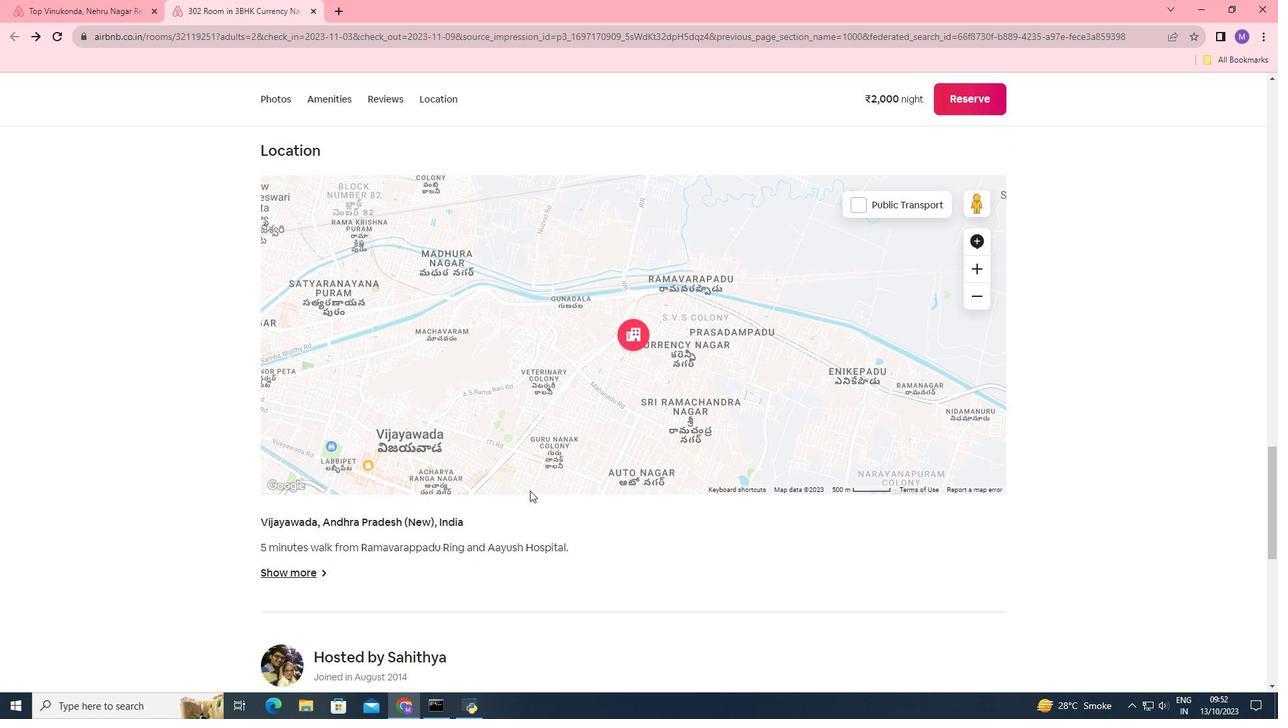 
Action: Mouse moved to (299, 446)
Screenshot: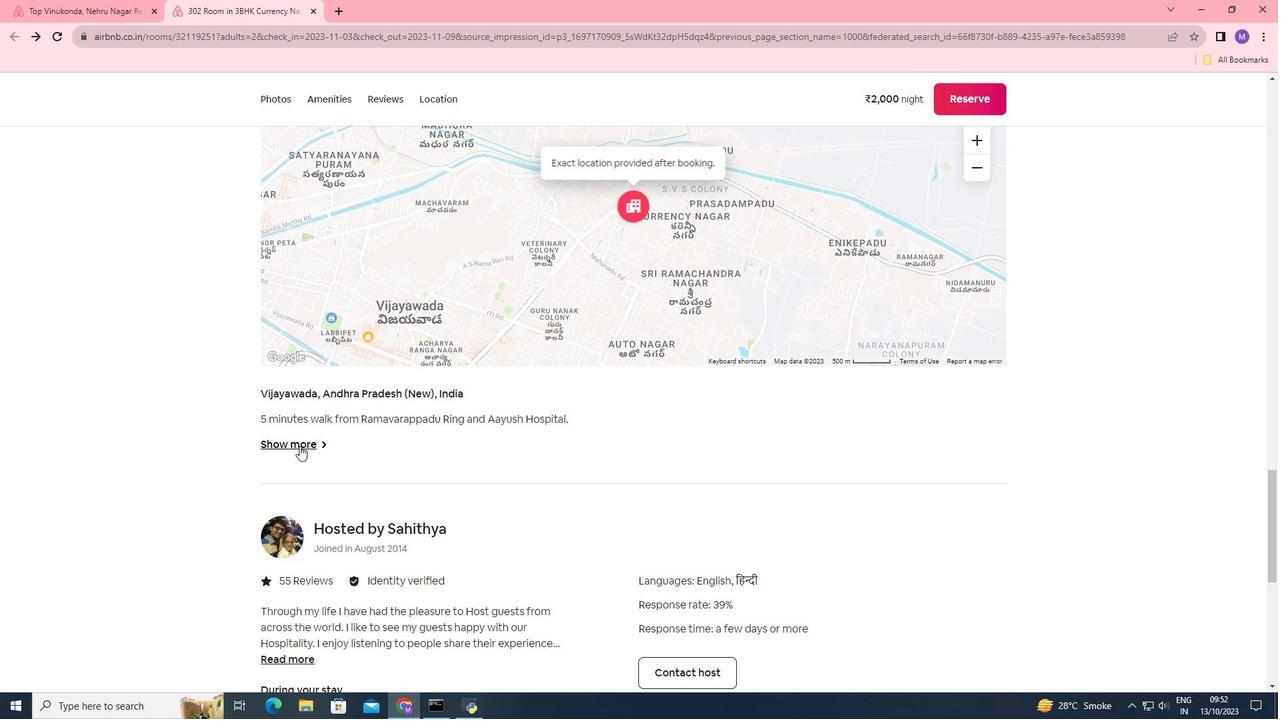 
Action: Mouse pressed left at (299, 446)
Screenshot: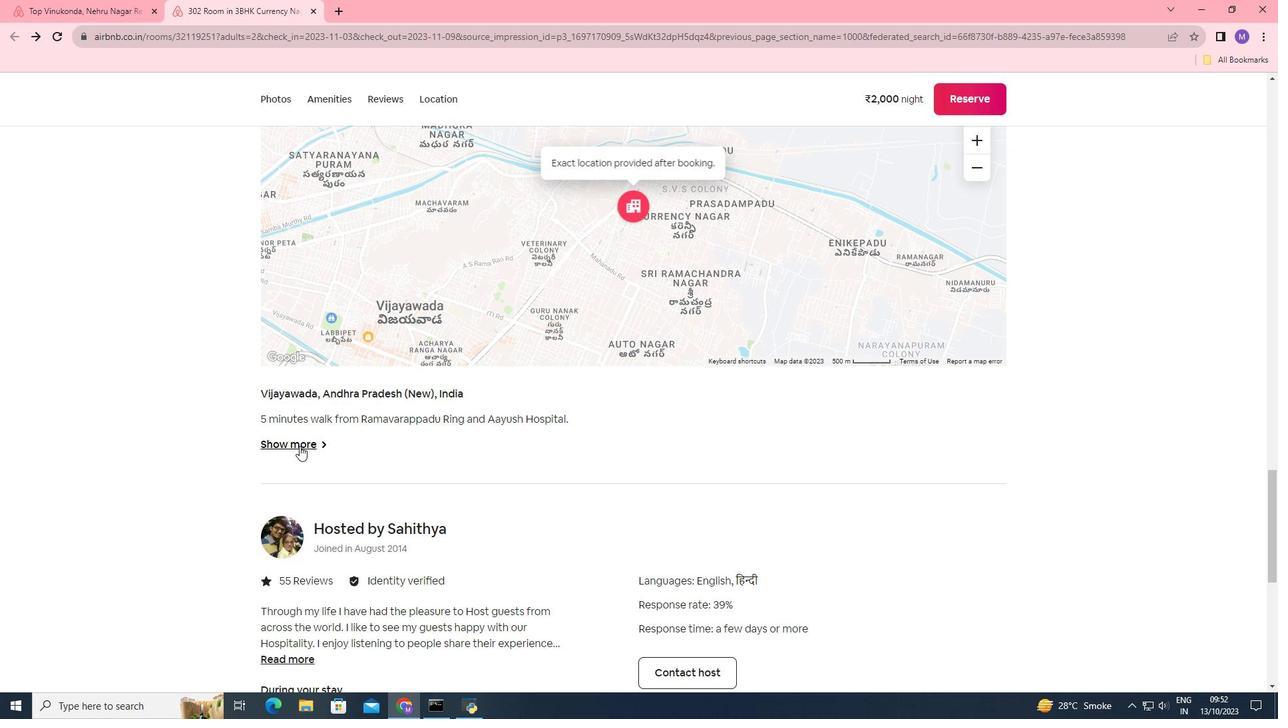 
Action: Mouse moved to (692, 391)
Screenshot: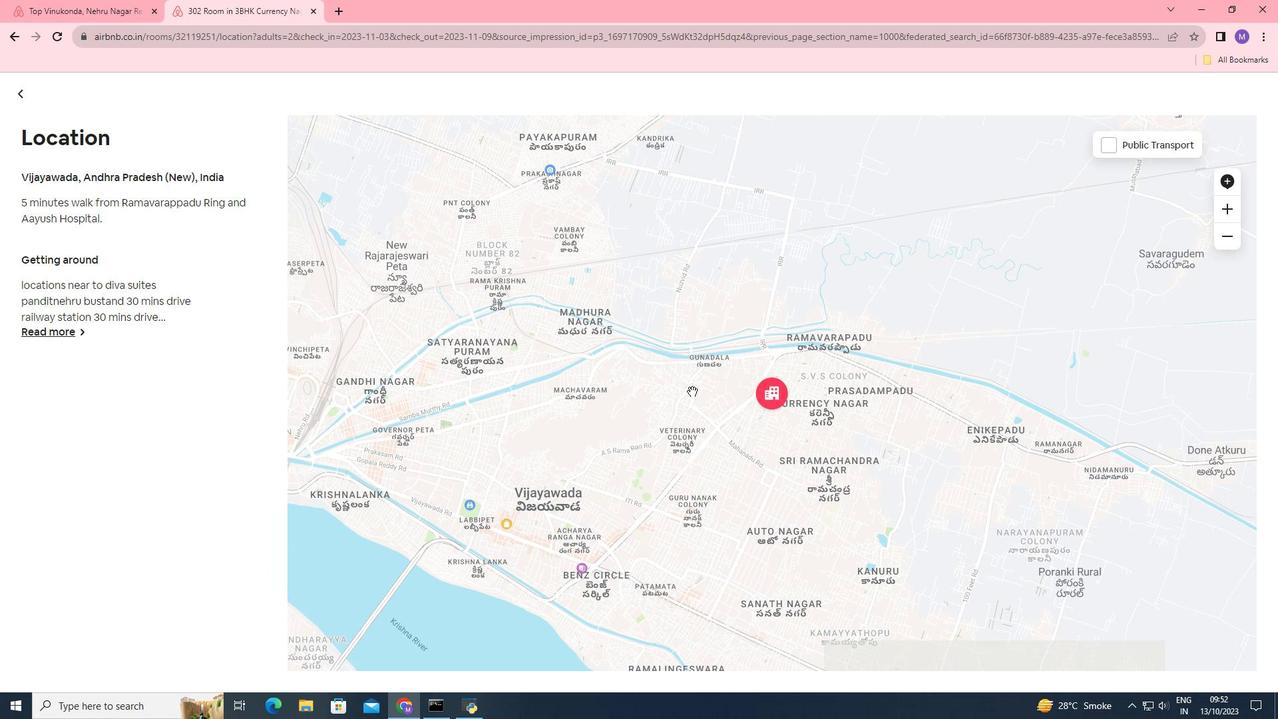 
Action: Mouse pressed left at (692, 391)
Screenshot: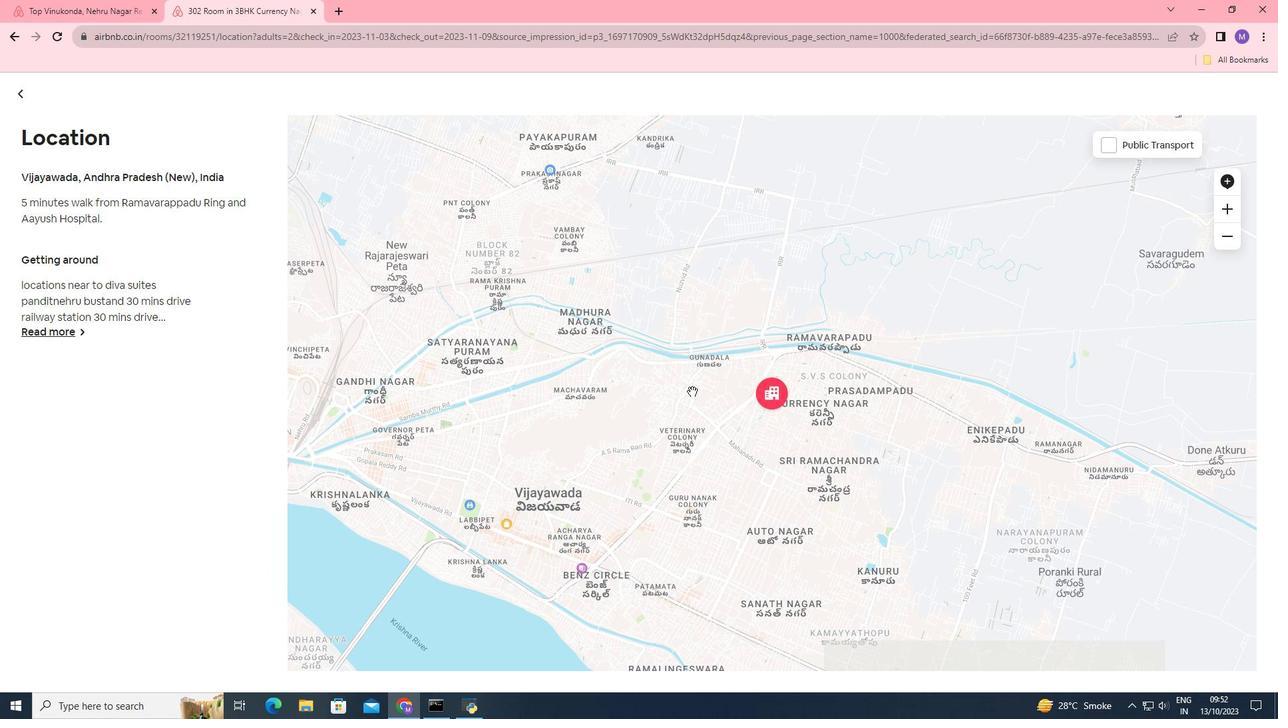 
Action: Mouse moved to (762, 404)
Screenshot: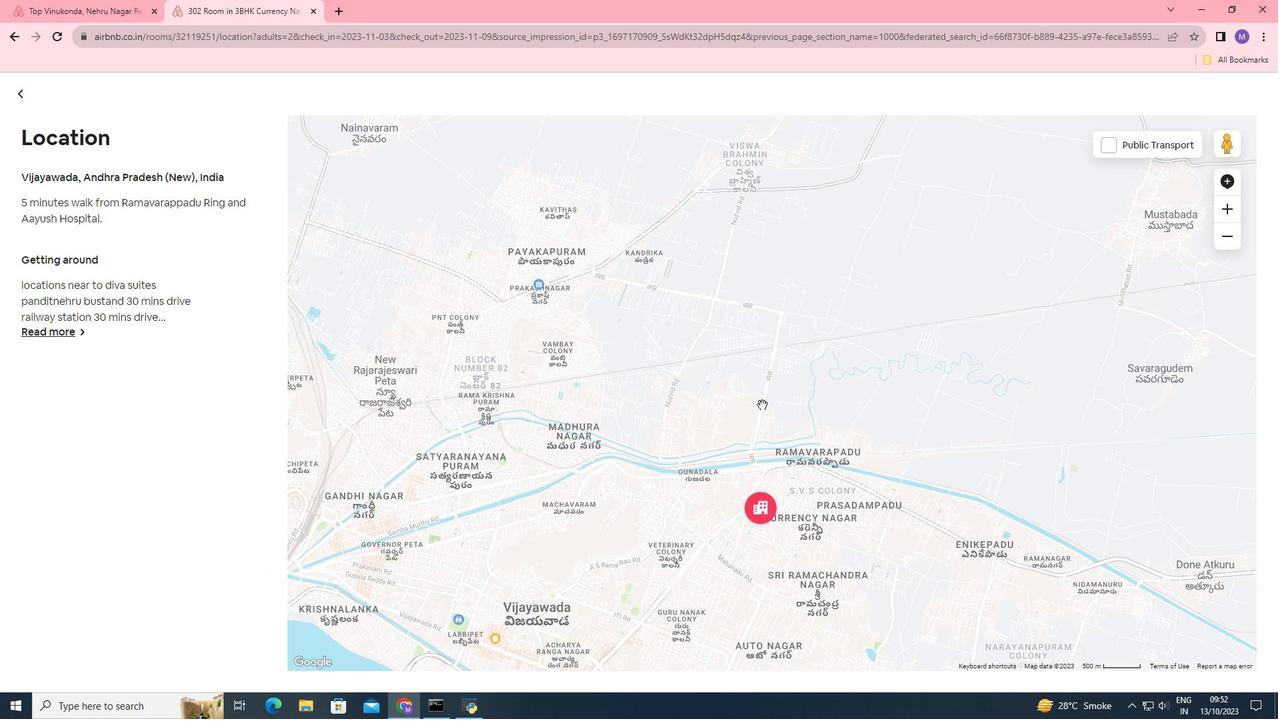 
Action: Mouse pressed left at (762, 404)
Screenshot: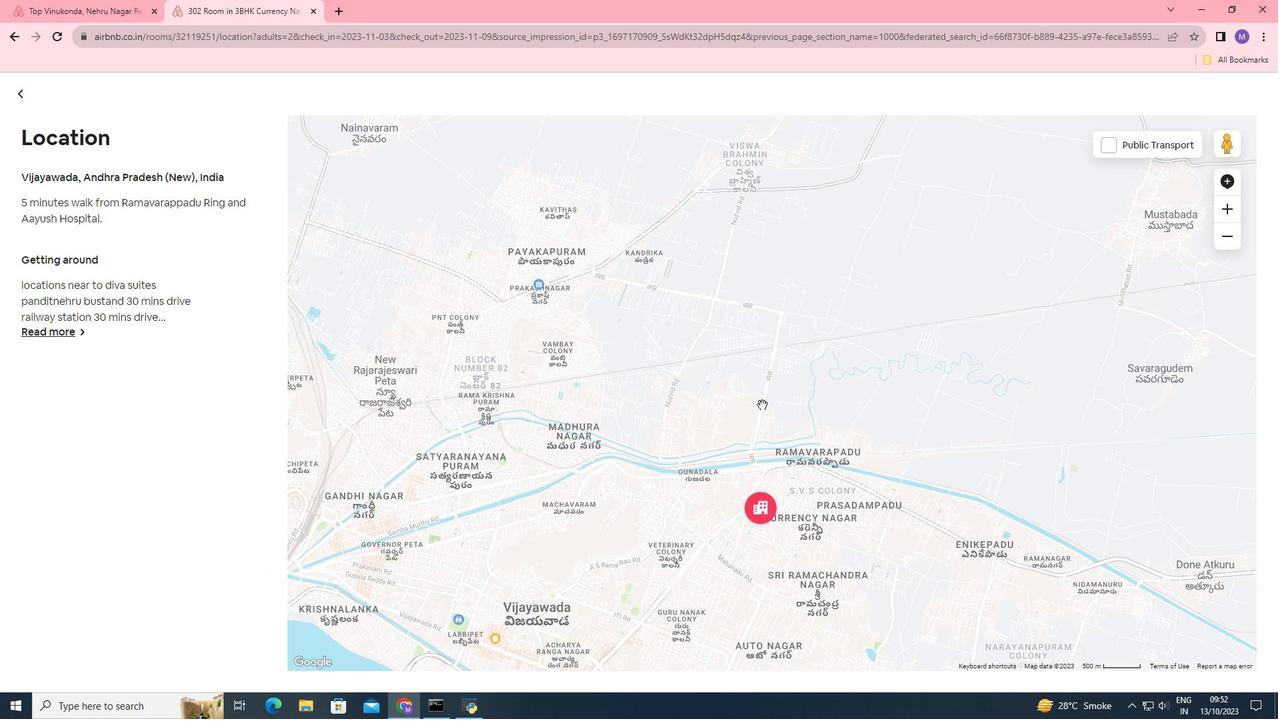 
Action: Mouse moved to (717, 455)
Screenshot: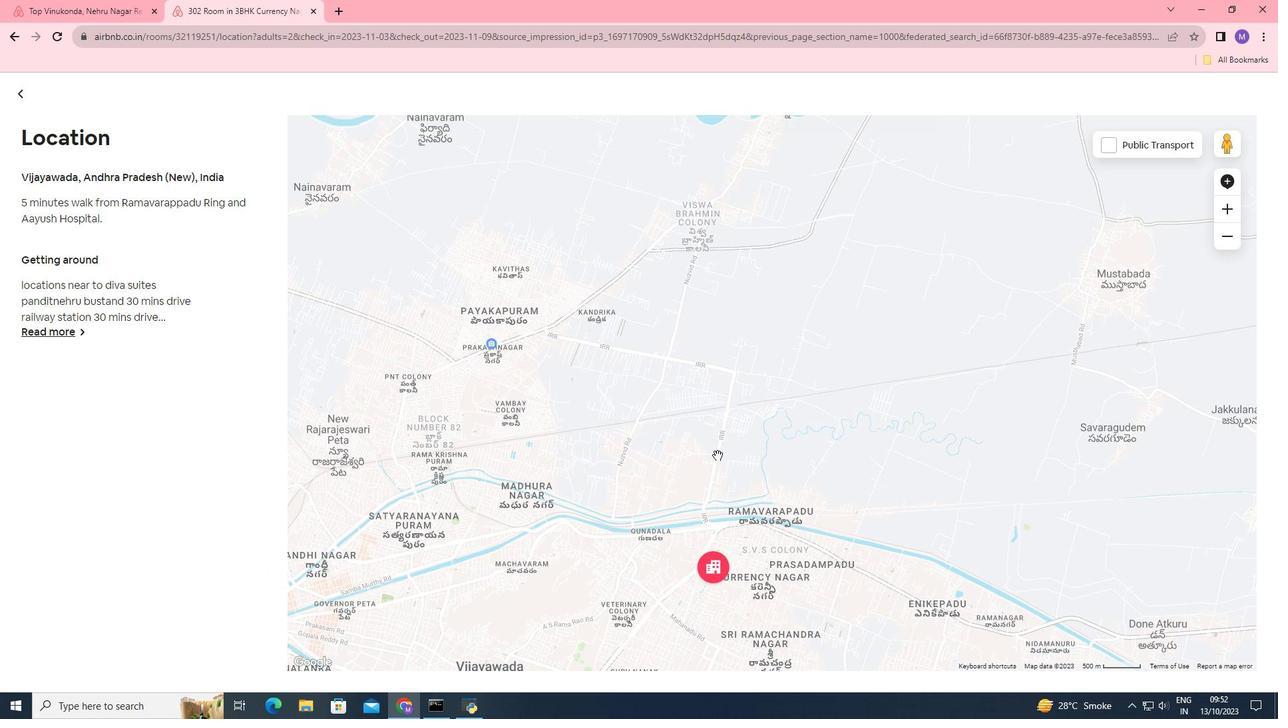 
Action: Mouse scrolled (717, 456) with delta (0, 0)
Screenshot: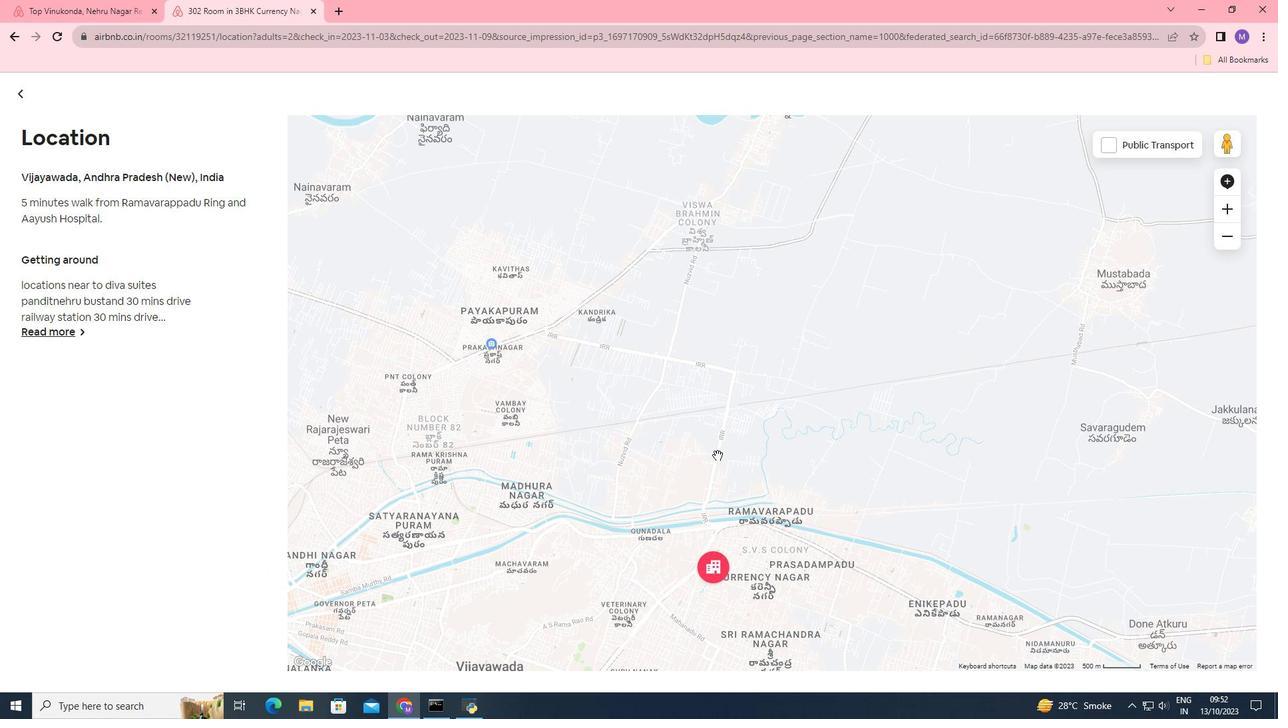 
Action: Mouse scrolled (717, 456) with delta (0, 0)
Screenshot: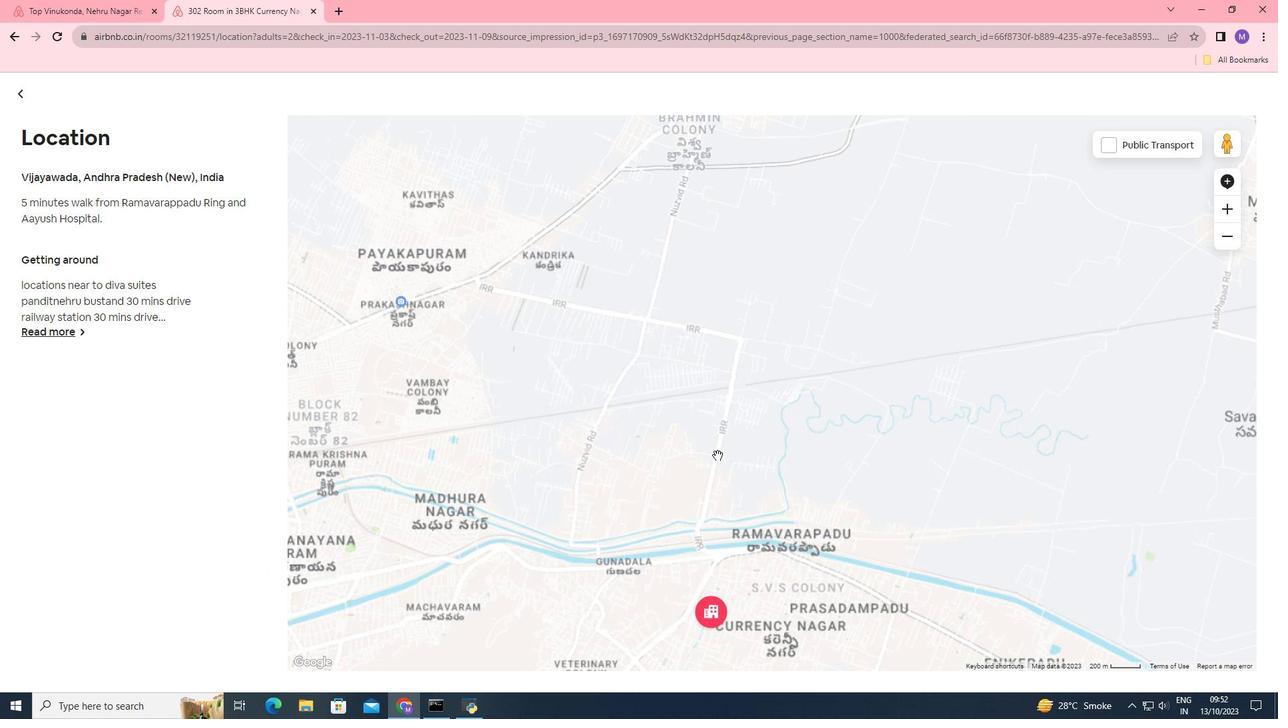 
Action: Mouse moved to (20, 91)
Screenshot: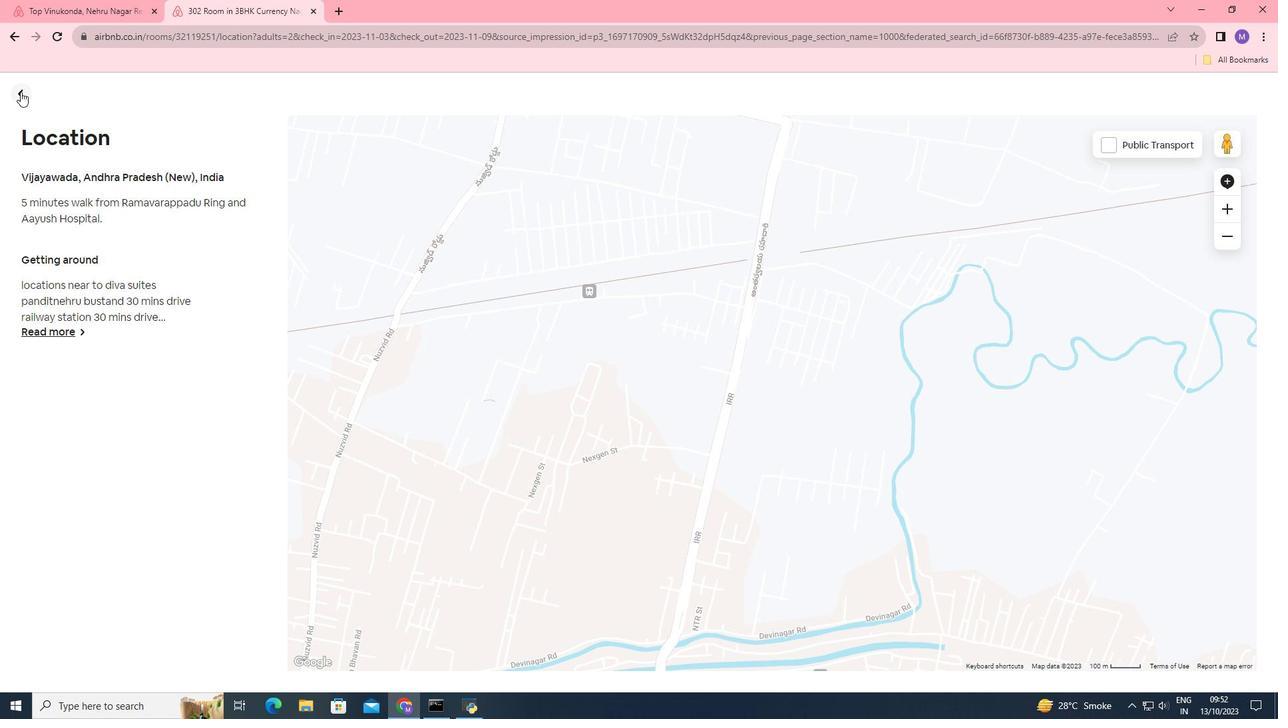
Action: Mouse pressed left at (20, 91)
Screenshot: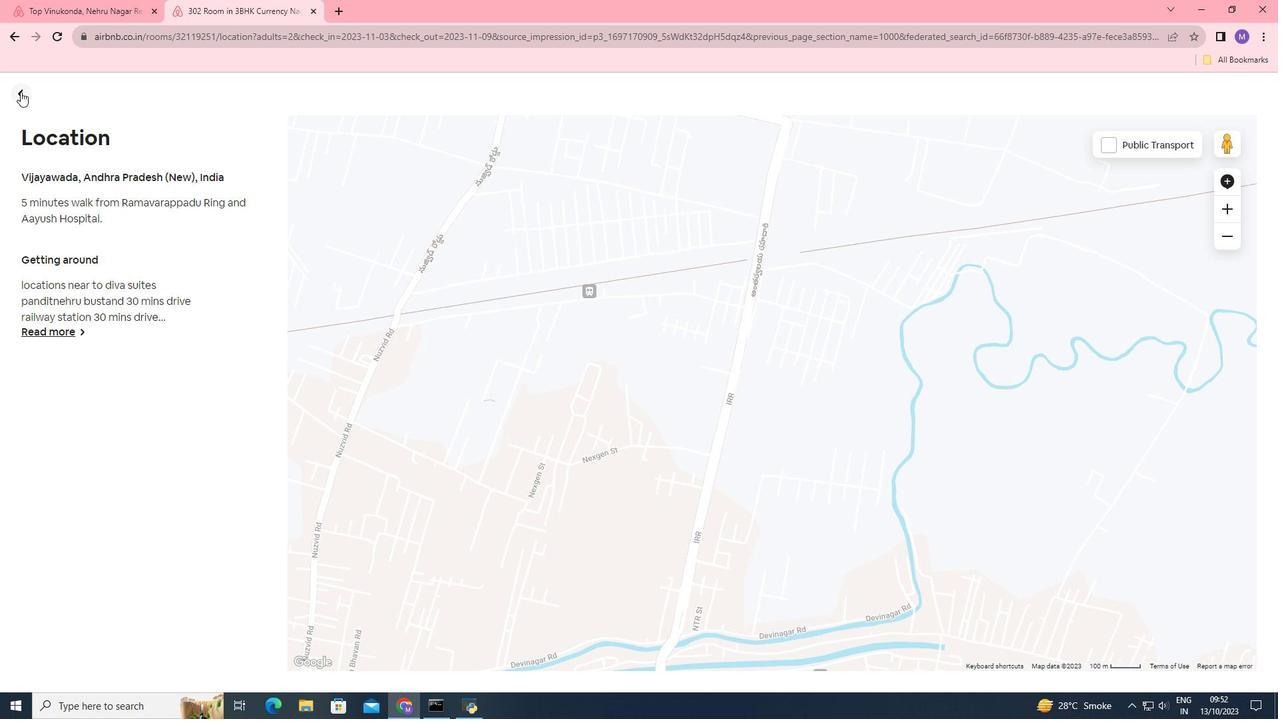 
Action: Mouse moved to (527, 433)
Screenshot: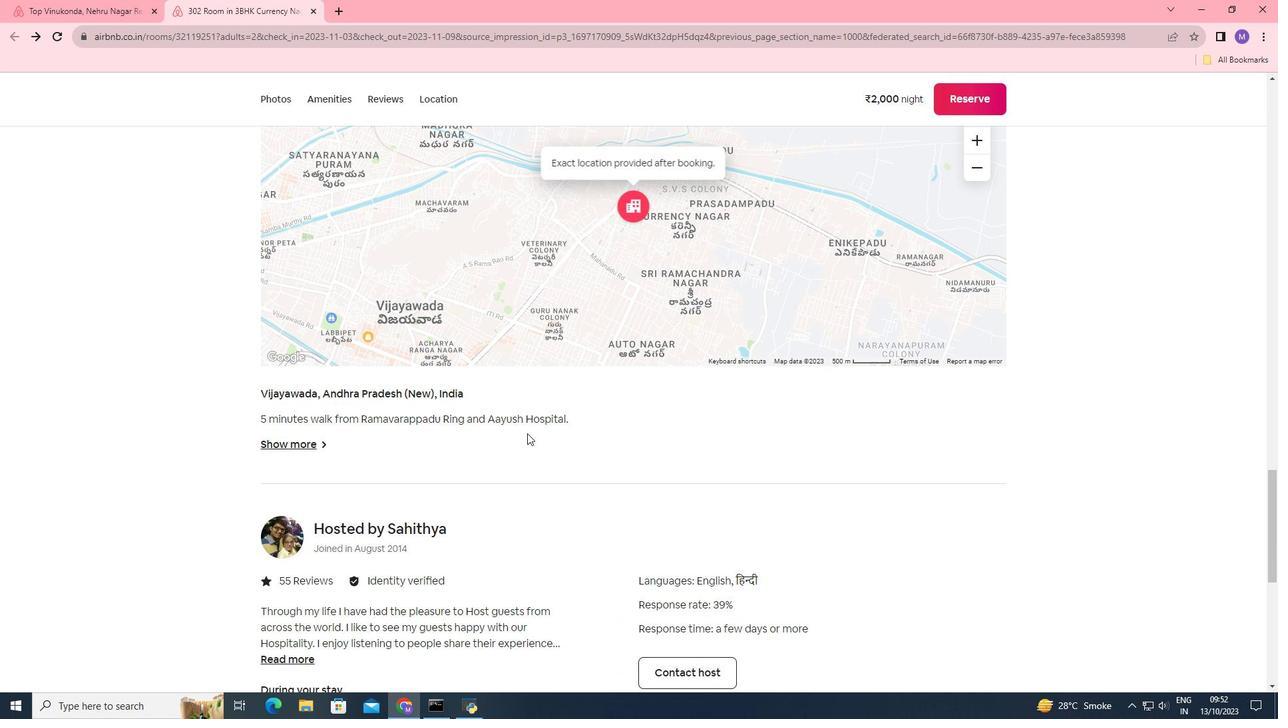 
Action: Mouse scrolled (527, 432) with delta (0, 0)
Screenshot: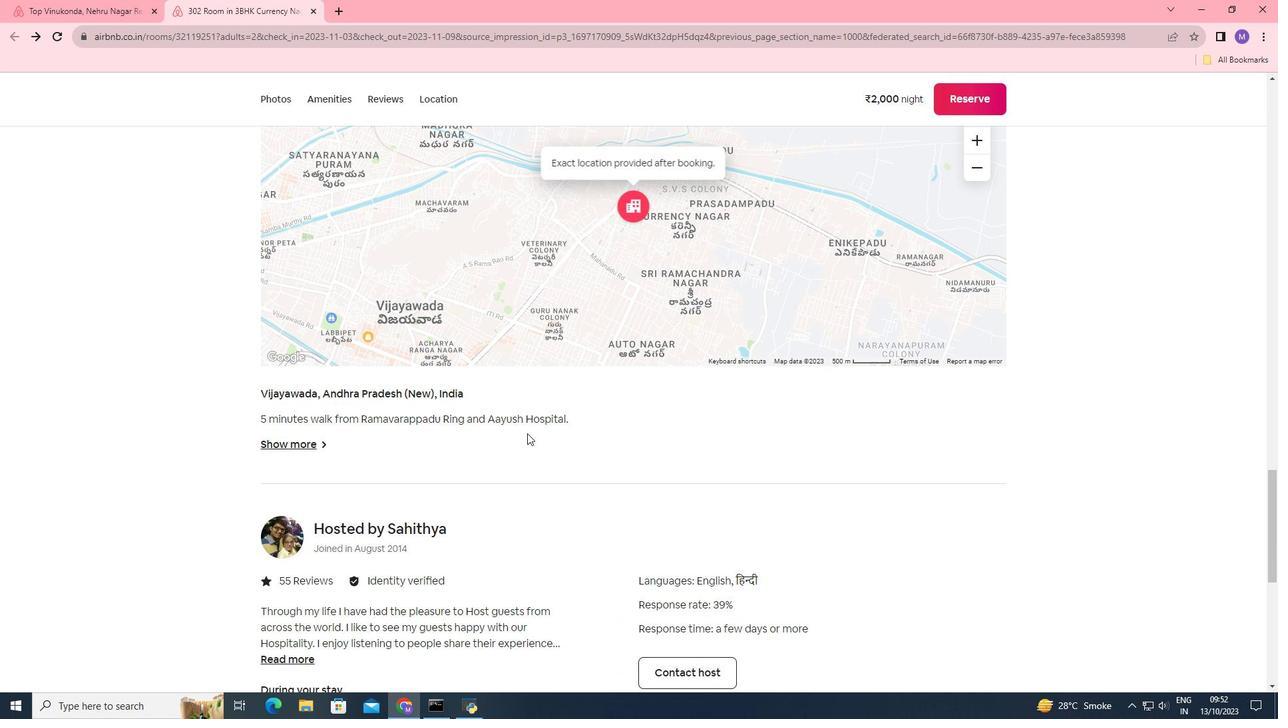 
Action: Mouse scrolled (527, 432) with delta (0, 0)
Screenshot: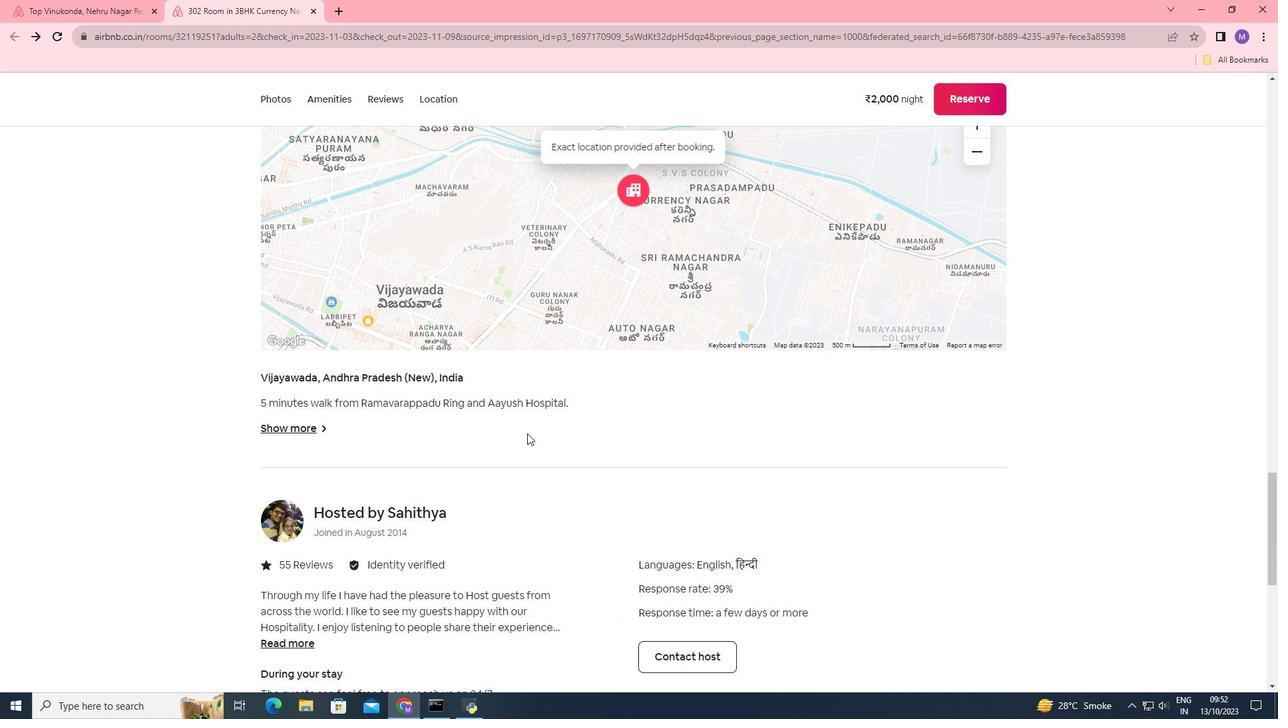 
Action: Mouse scrolled (527, 432) with delta (0, 0)
Screenshot: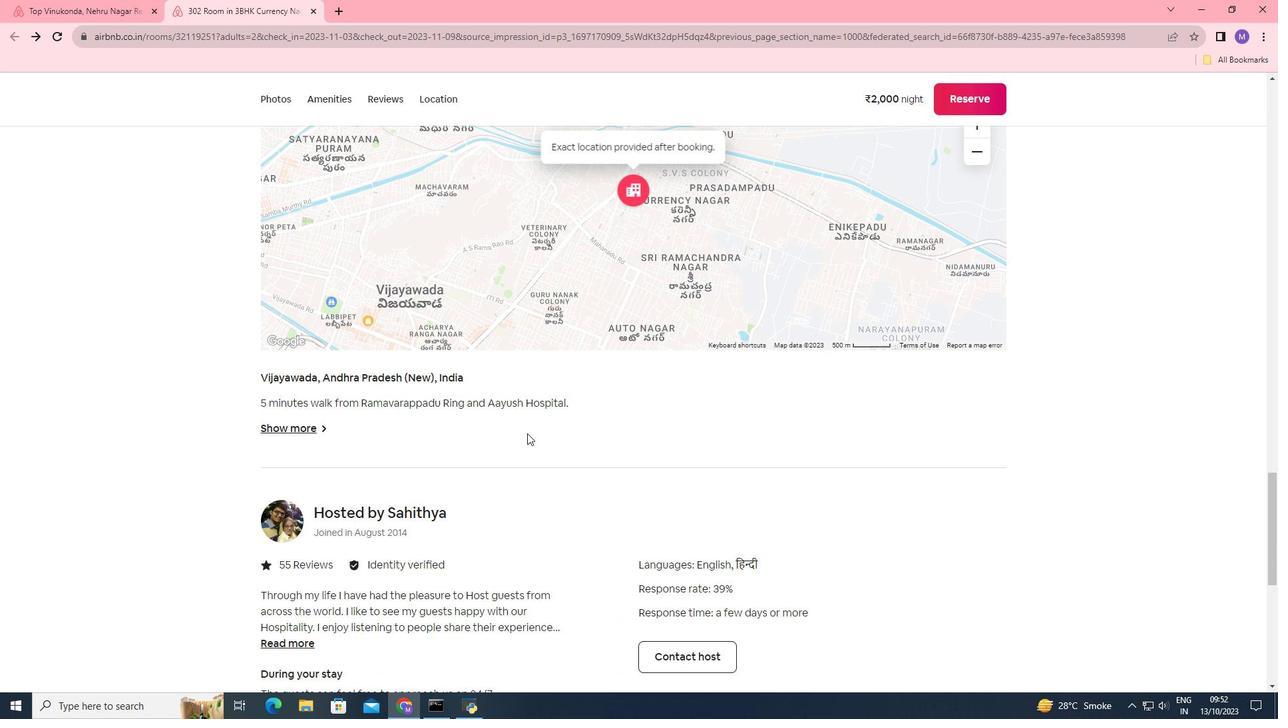 
Action: Mouse scrolled (527, 432) with delta (0, 0)
Screenshot: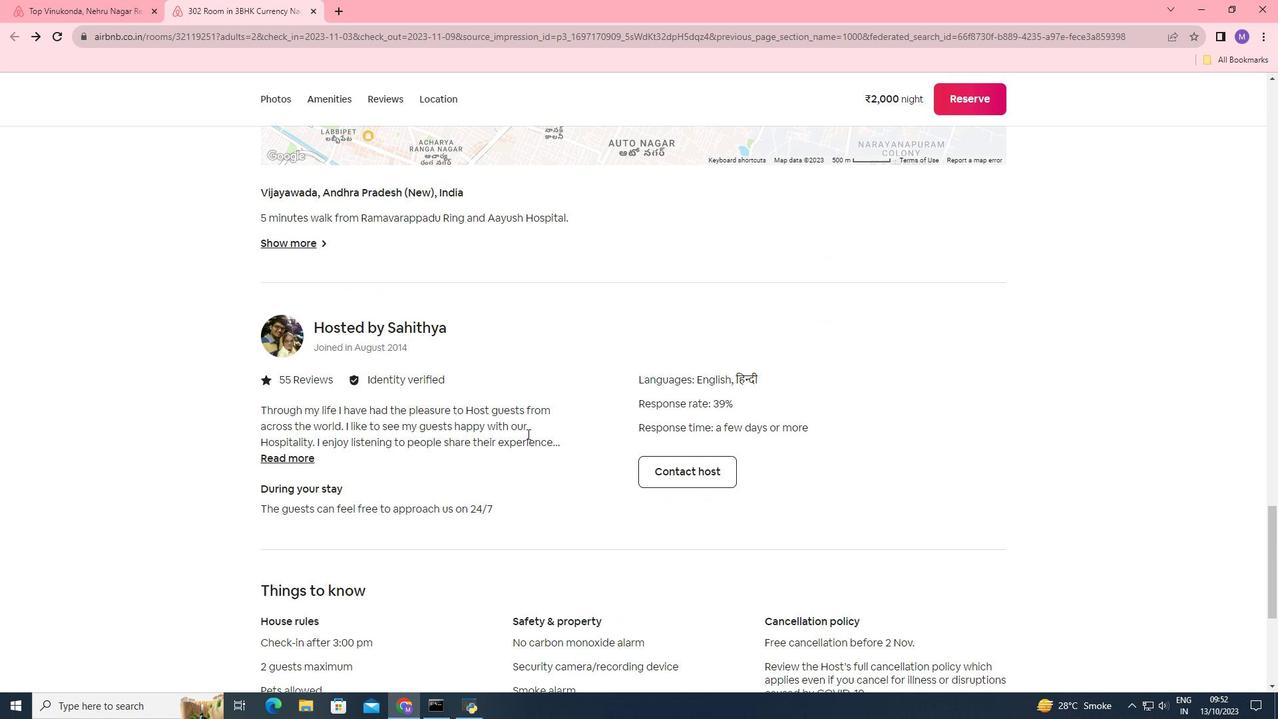 
Action: Mouse moved to (527, 434)
Screenshot: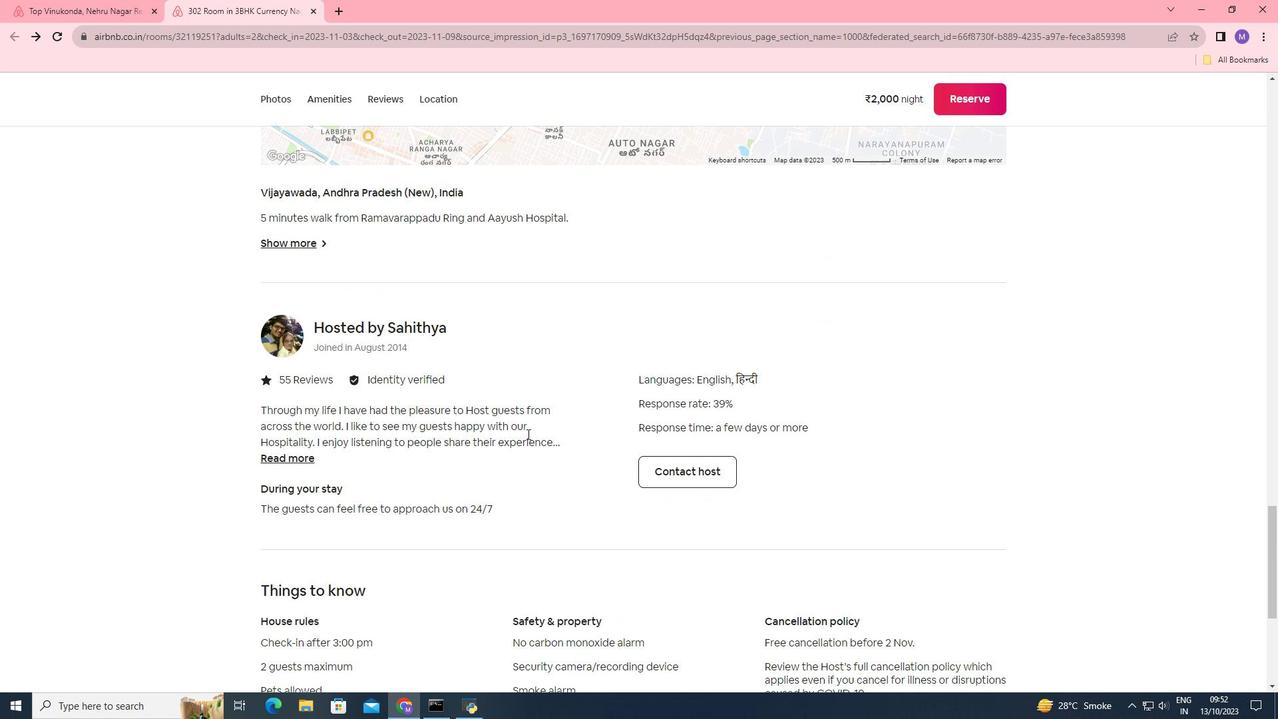 
Action: Mouse scrolled (527, 433) with delta (0, 0)
Screenshot: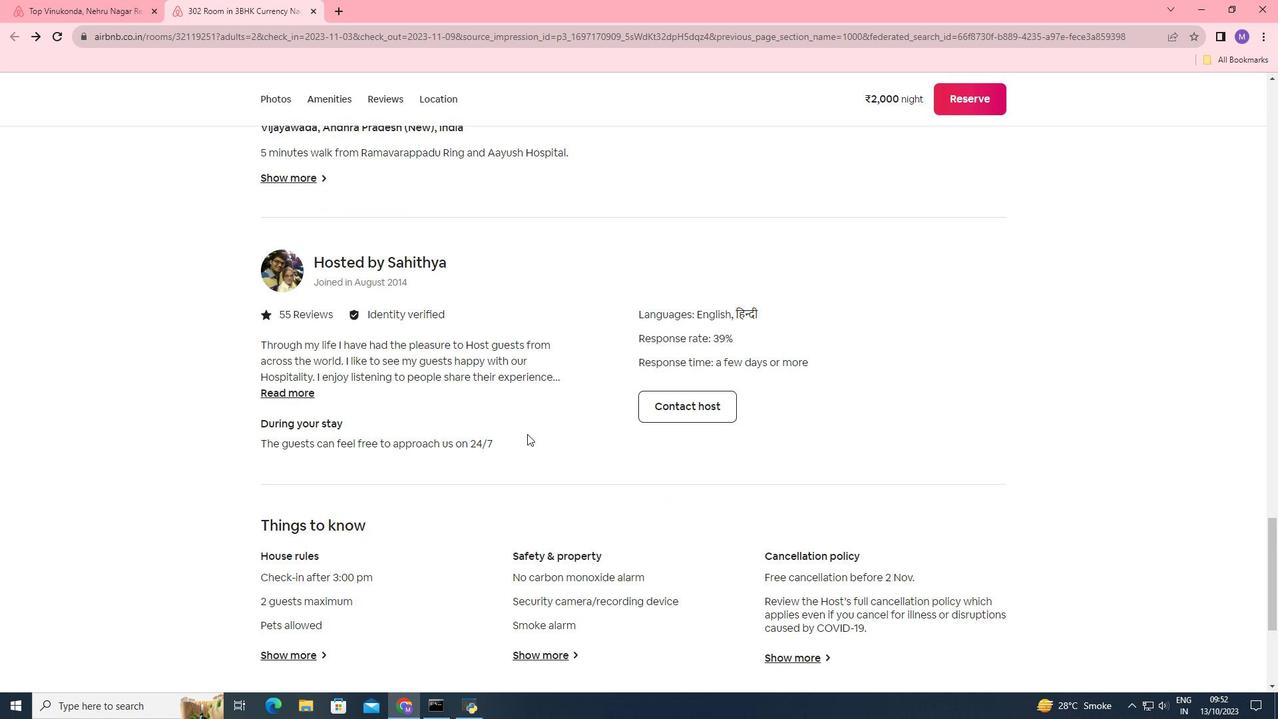 
Action: Mouse scrolled (527, 433) with delta (0, 0)
Screenshot: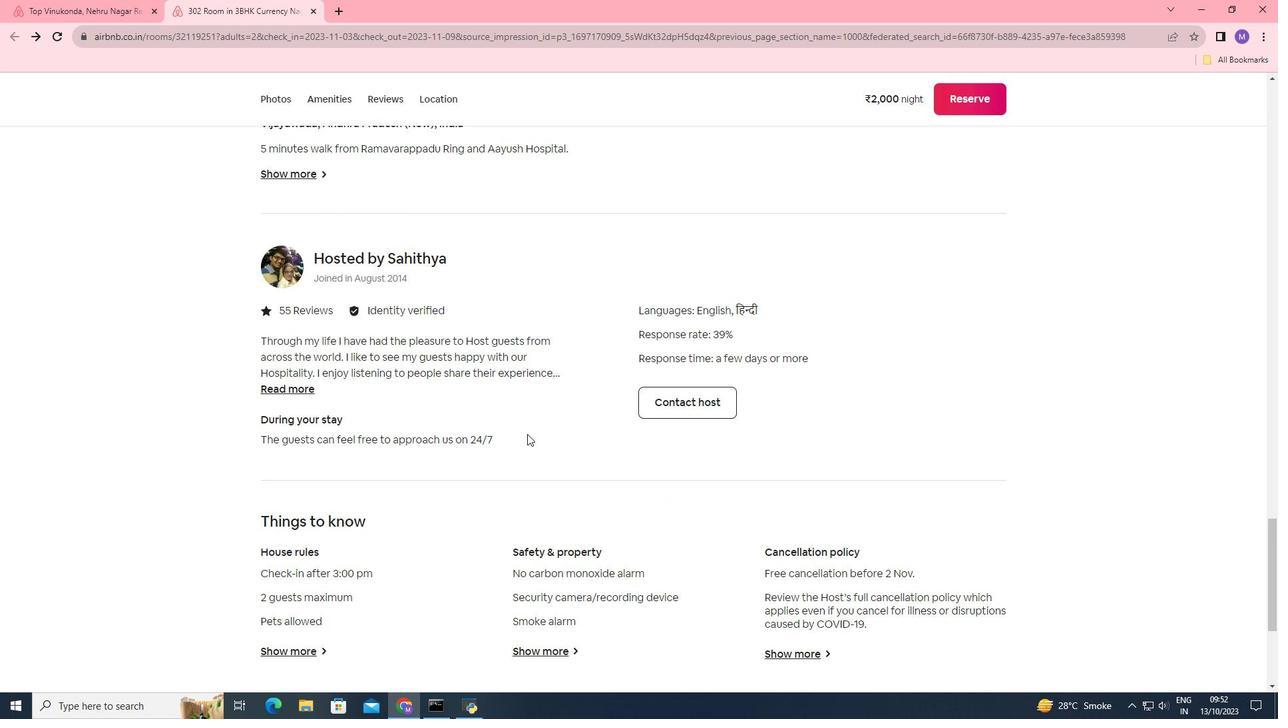
Action: Mouse moved to (276, 518)
Screenshot: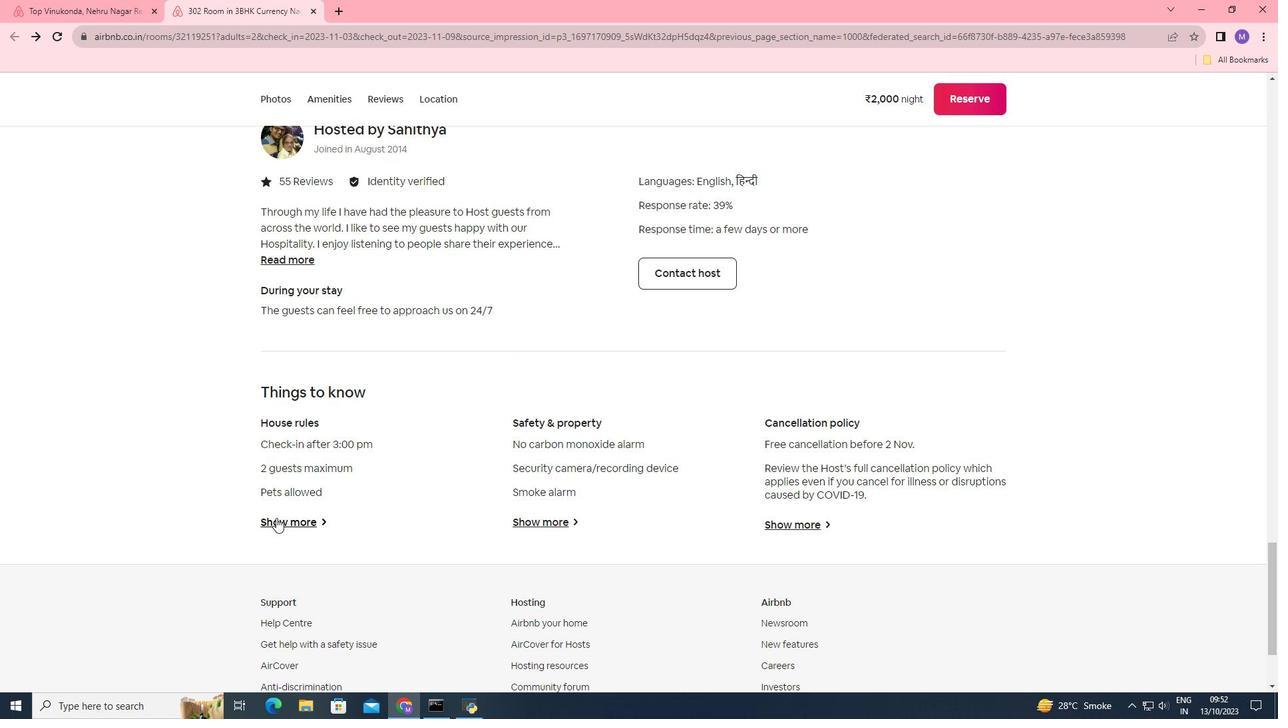 
Action: Mouse pressed left at (276, 518)
Screenshot: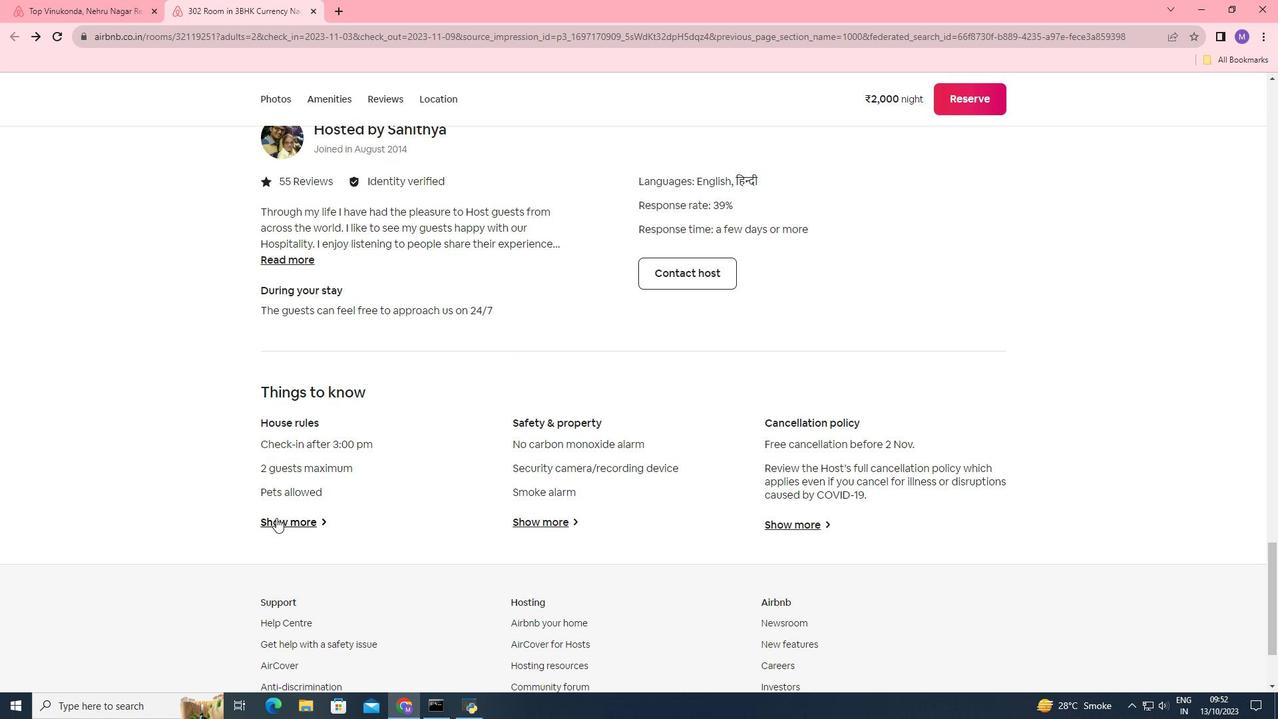 
Action: Mouse moved to (394, 127)
Screenshot: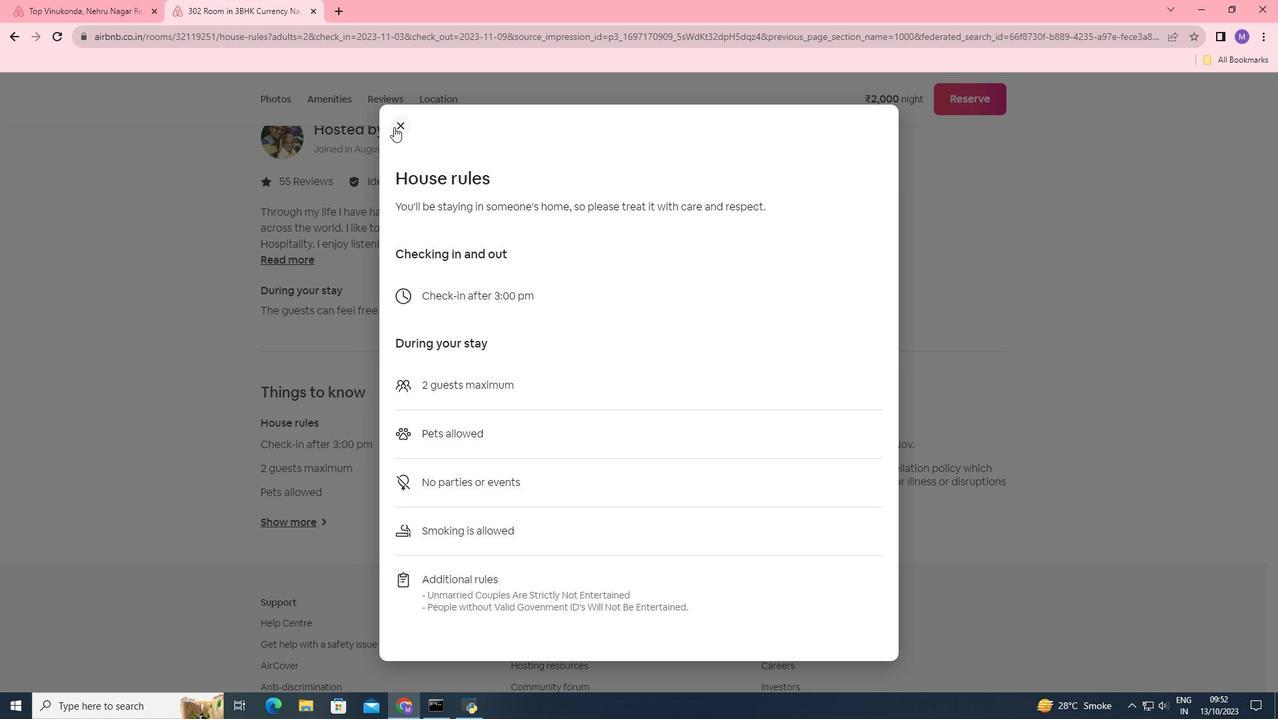 
Action: Mouse pressed left at (394, 127)
Screenshot: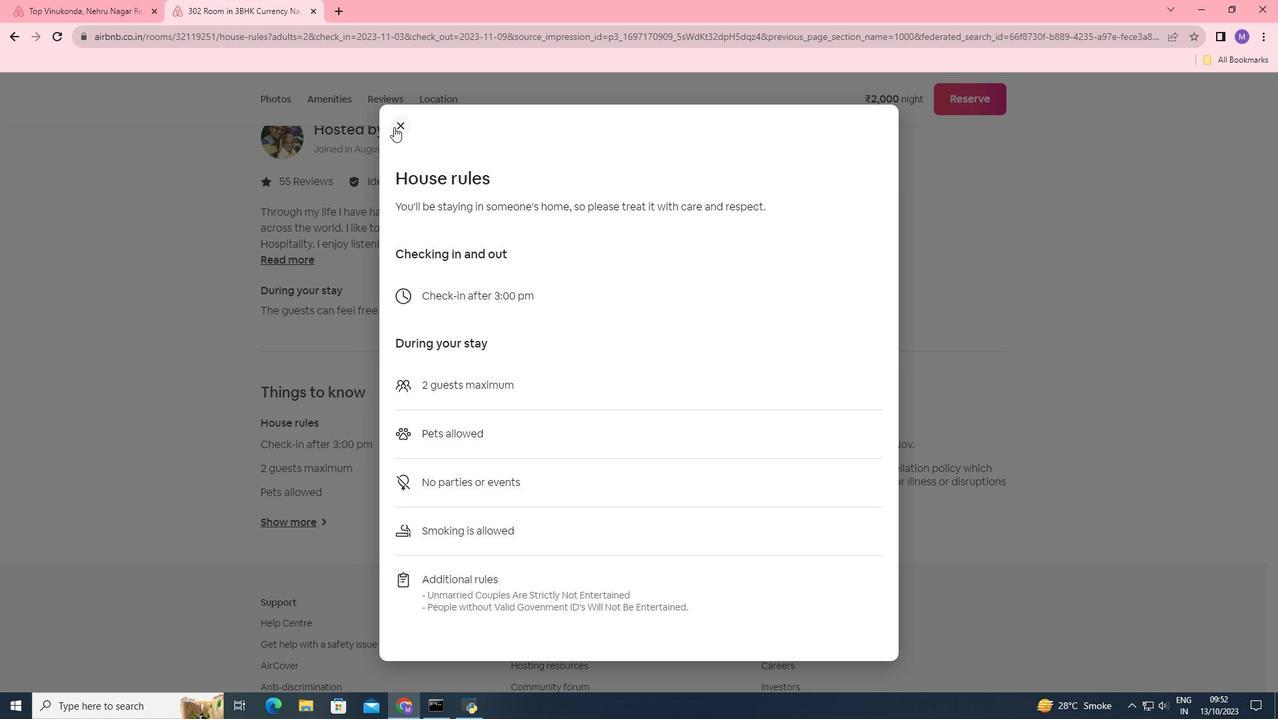 
Action: Mouse moved to (546, 525)
Screenshot: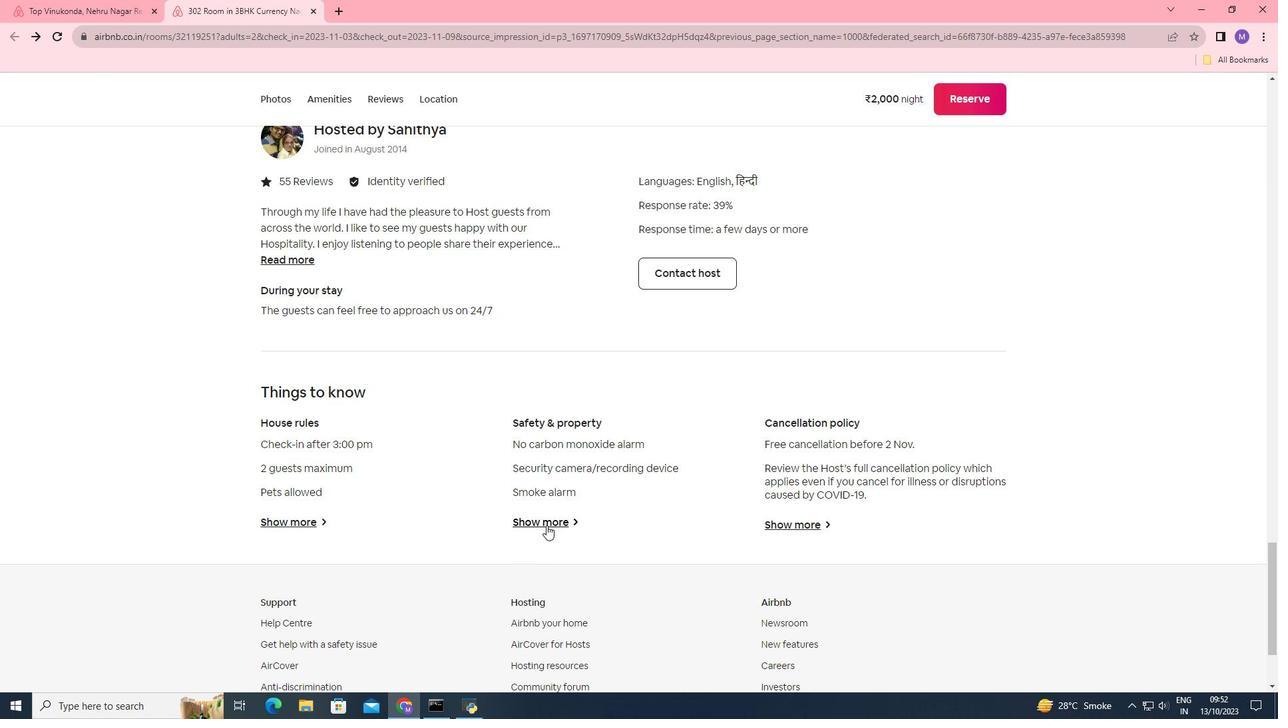 
Action: Mouse pressed left at (546, 525)
Screenshot: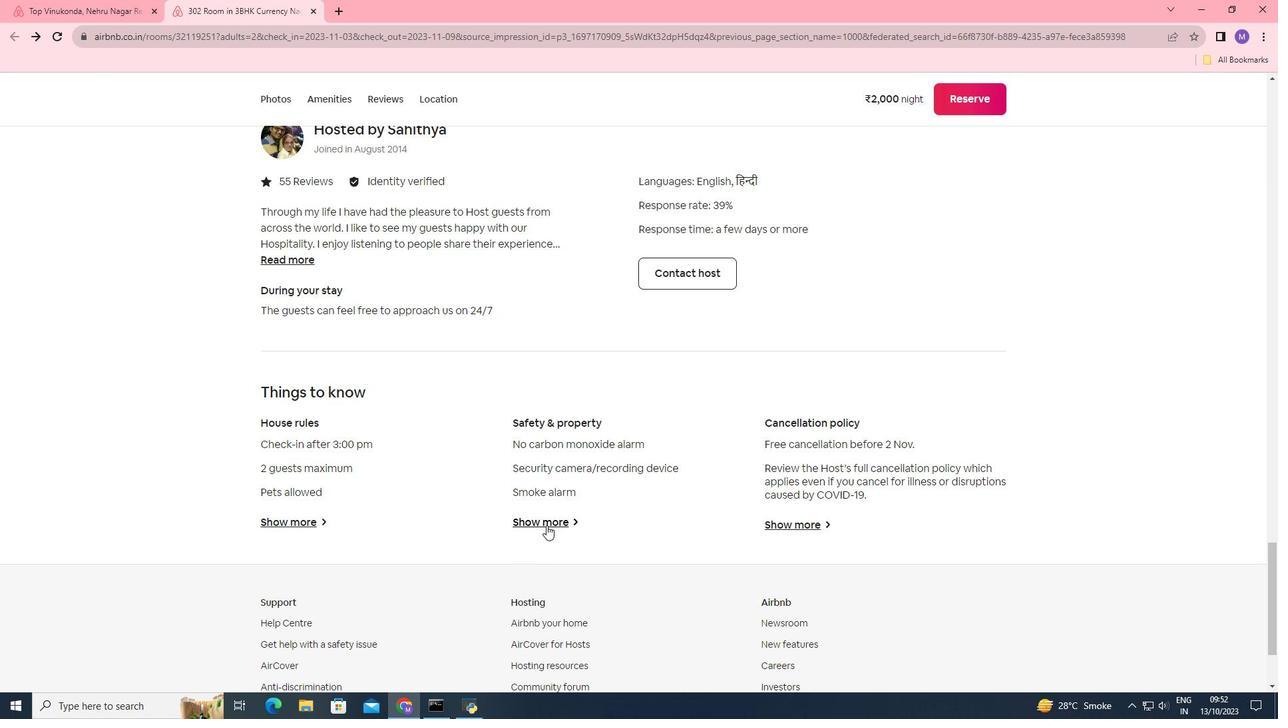 
Action: Mouse moved to (403, 224)
Screenshot: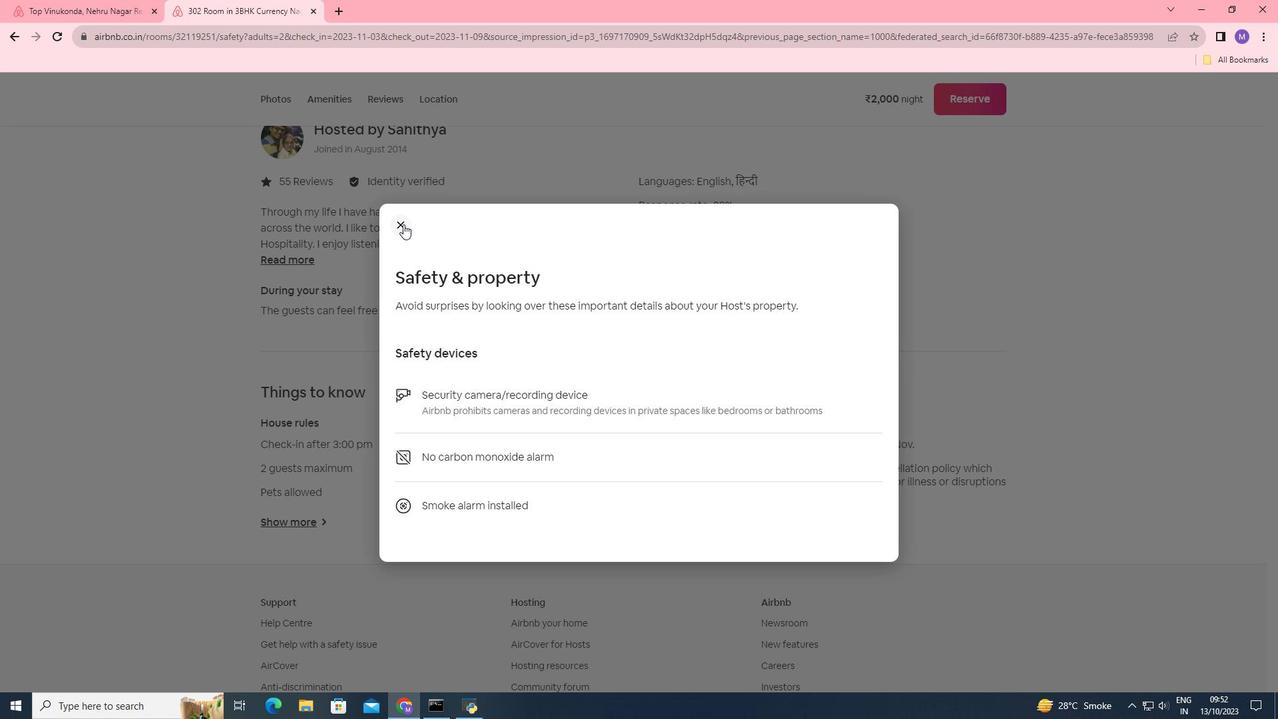 
Action: Mouse pressed left at (403, 224)
Screenshot: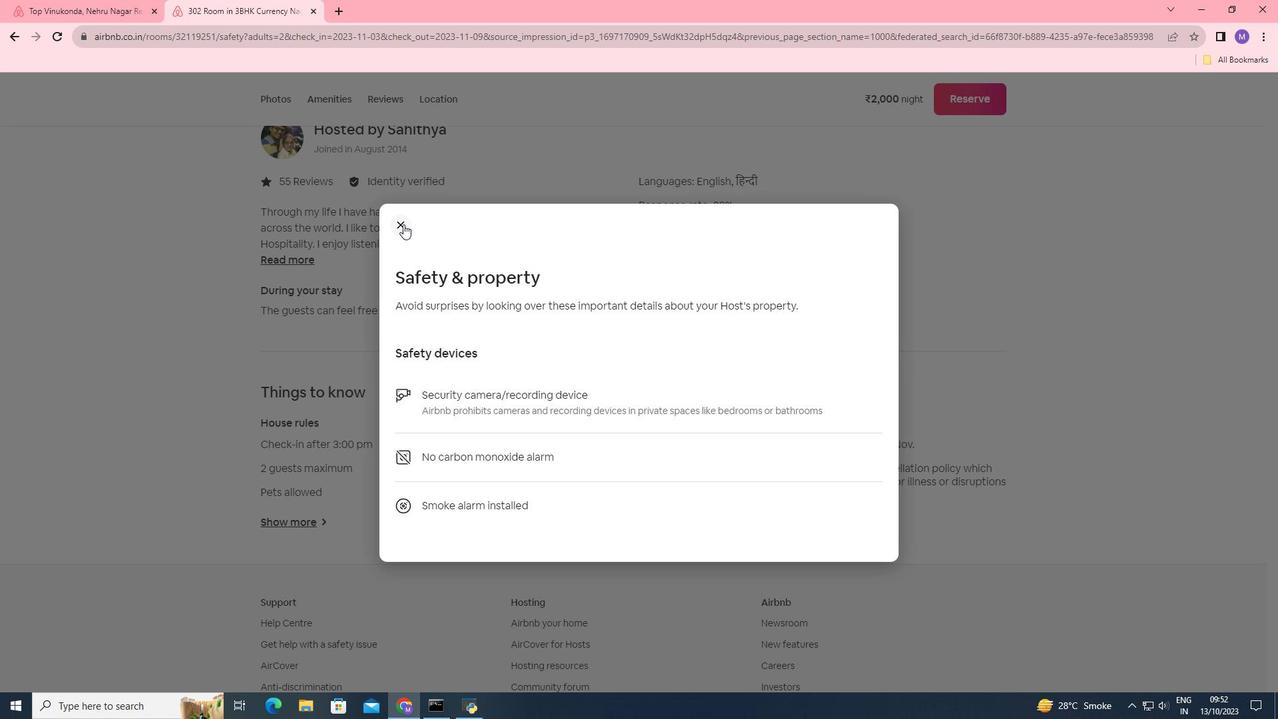 
Action: Mouse moved to (780, 526)
Screenshot: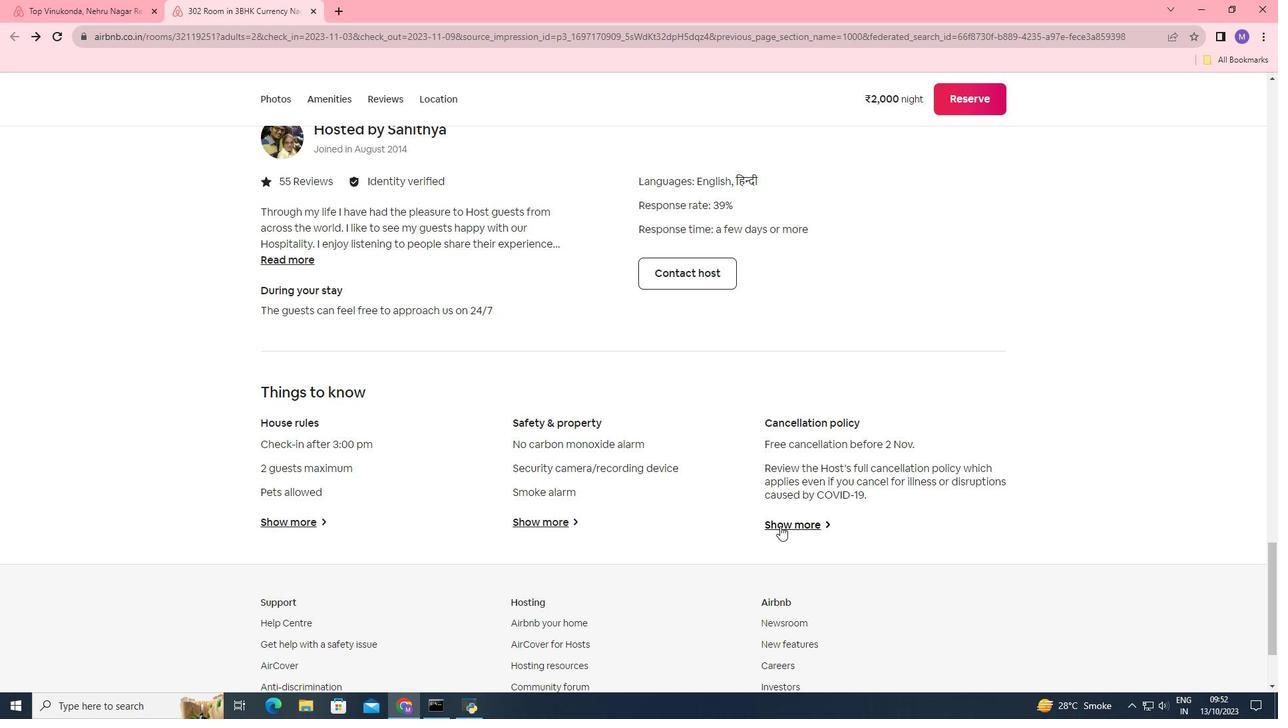 
Action: Mouse pressed left at (780, 526)
Screenshot: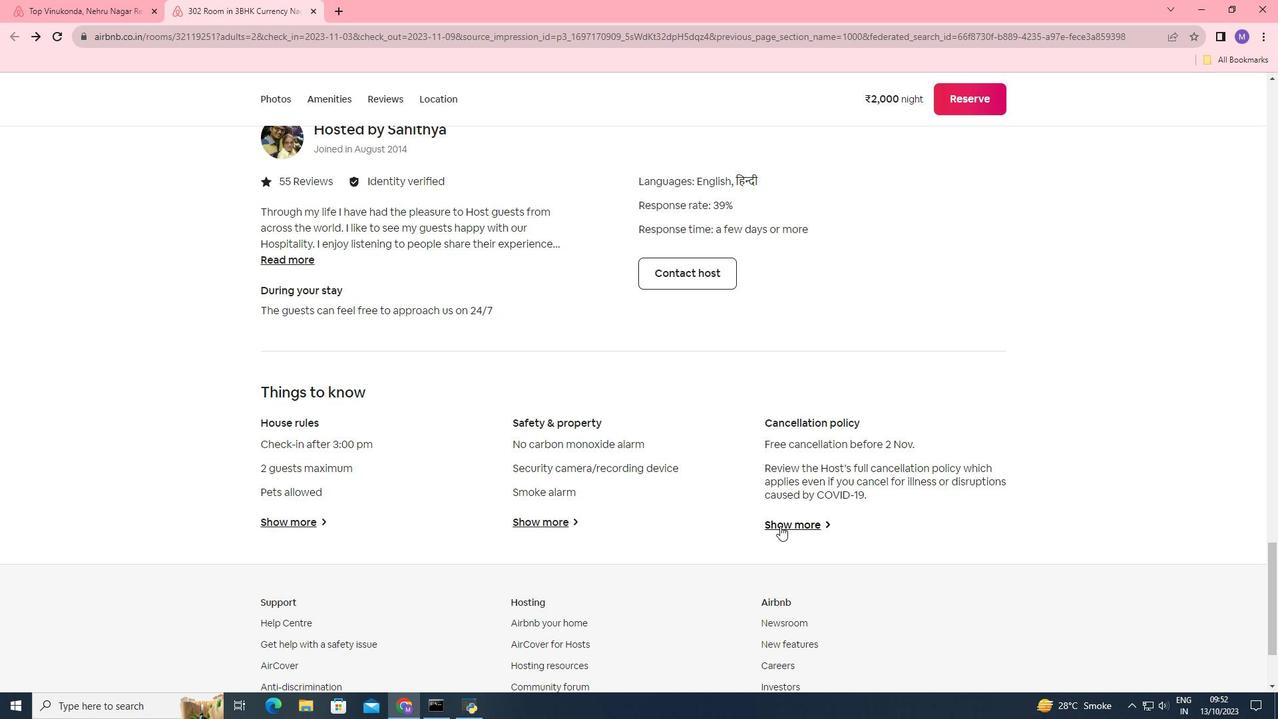 
Action: Mouse moved to (465, 212)
Screenshot: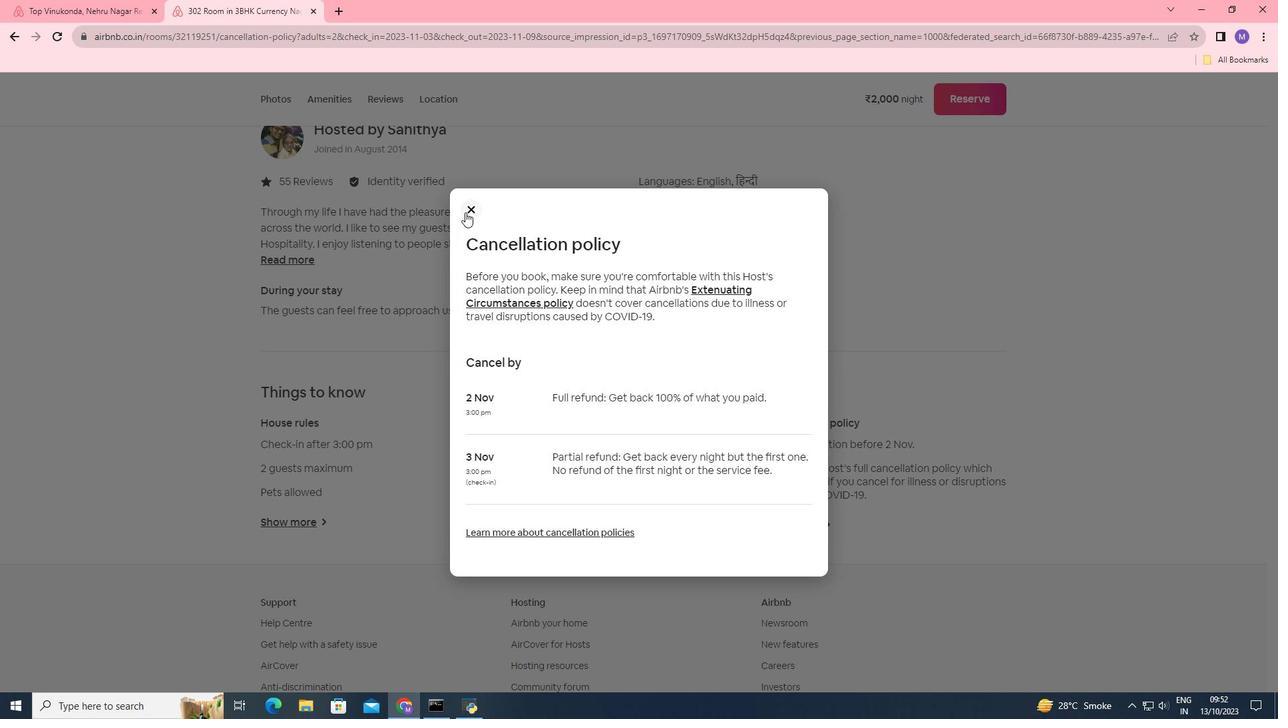 
Action: Mouse pressed left at (465, 212)
Screenshot: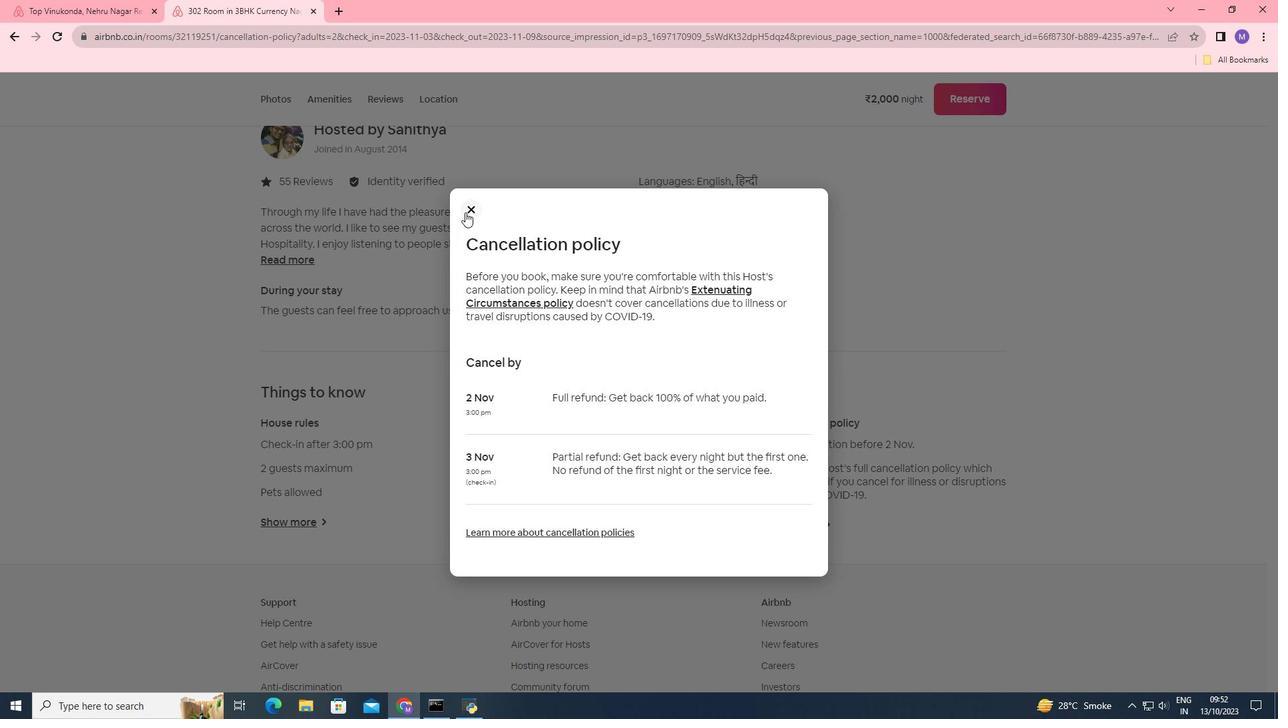
Action: Mouse moved to (111, 17)
Screenshot: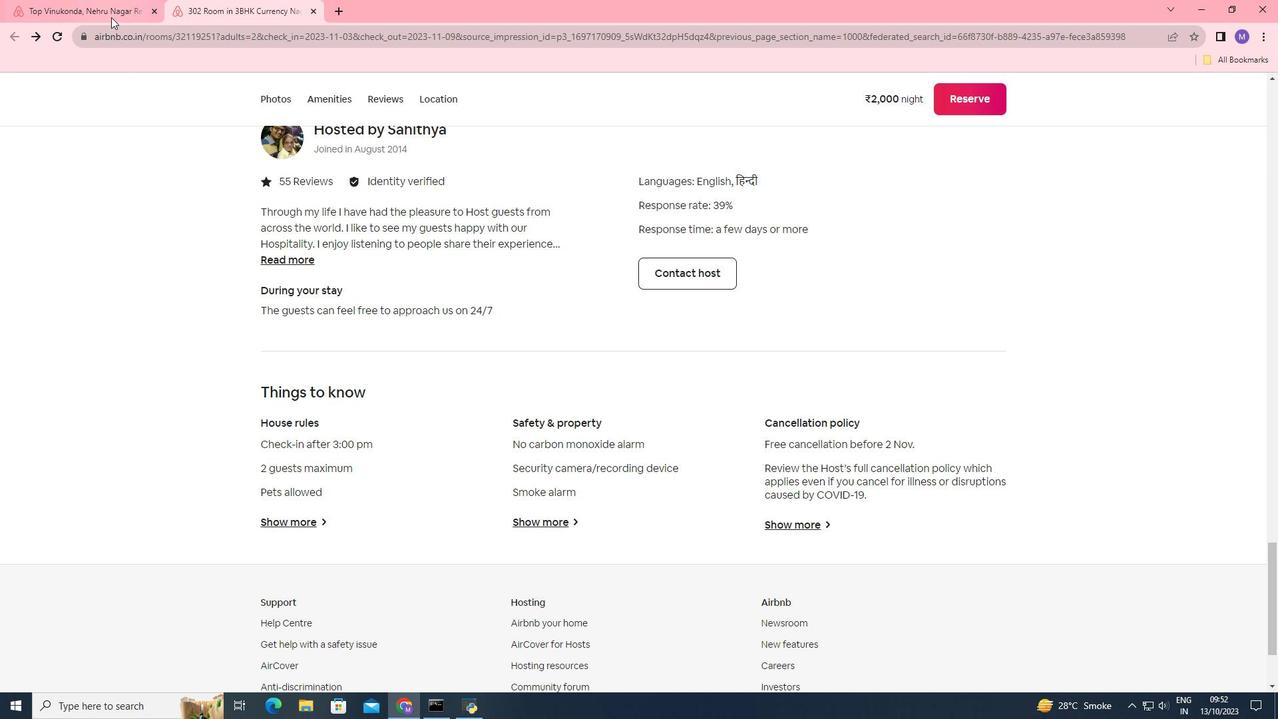 
Action: Mouse pressed left at (111, 17)
Screenshot: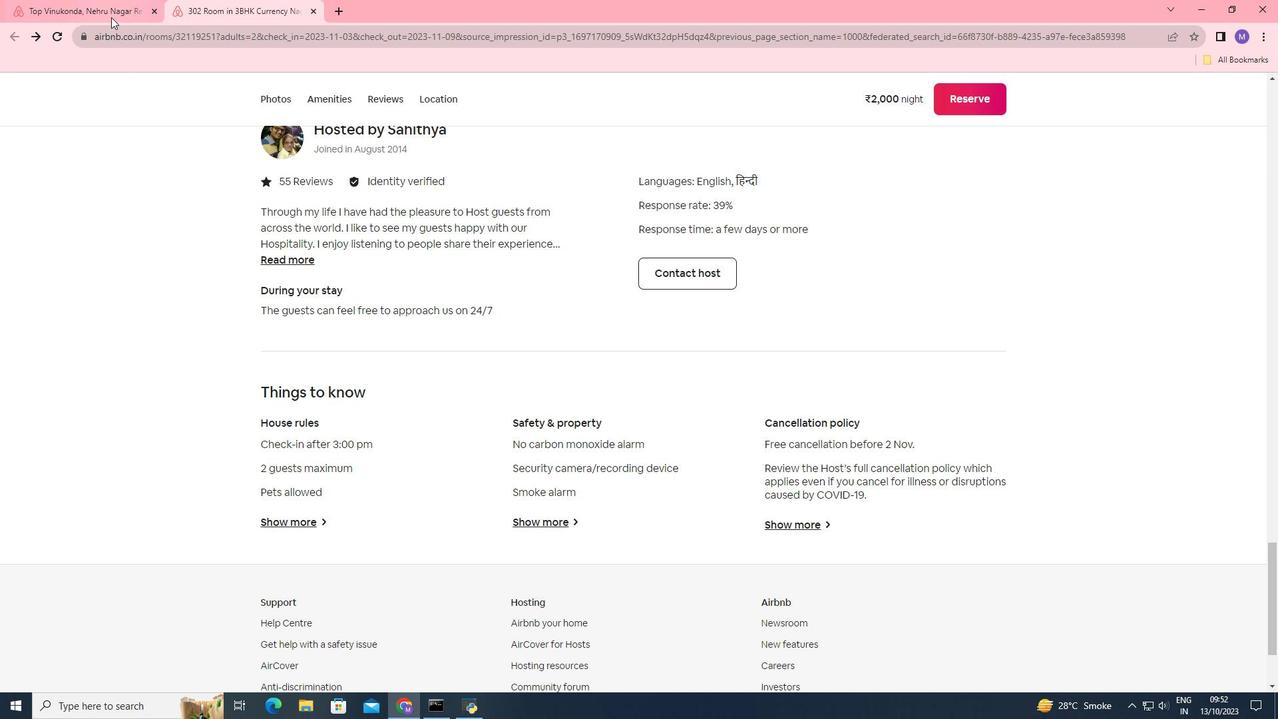 
Action: Mouse moved to (428, 343)
Screenshot: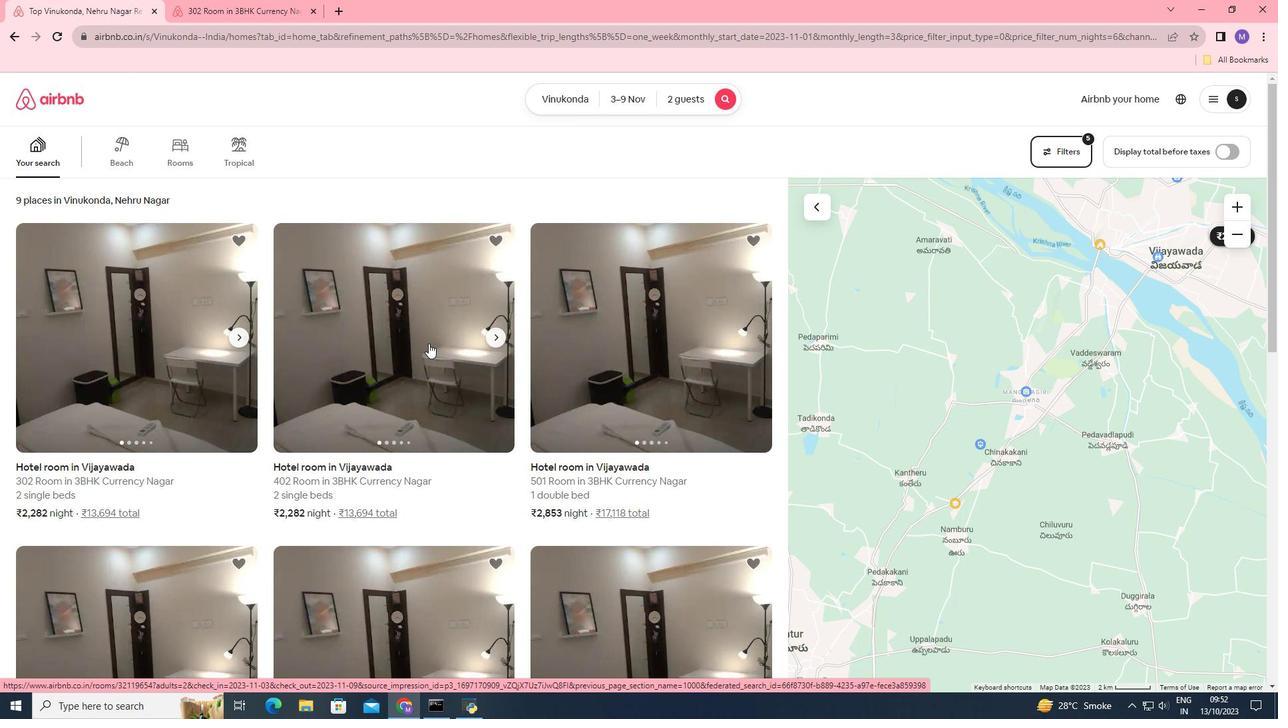 
Action: Mouse scrolled (428, 343) with delta (0, 0)
Screenshot: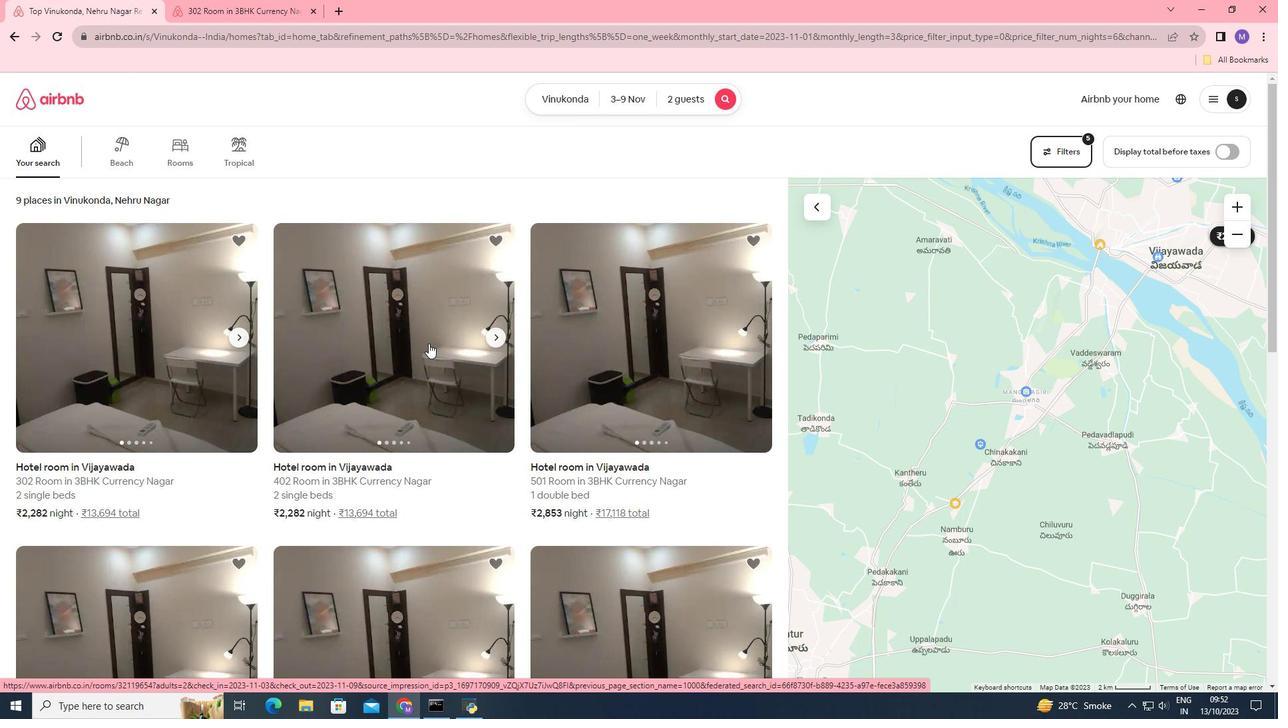 
Action: Mouse scrolled (428, 343) with delta (0, 0)
Screenshot: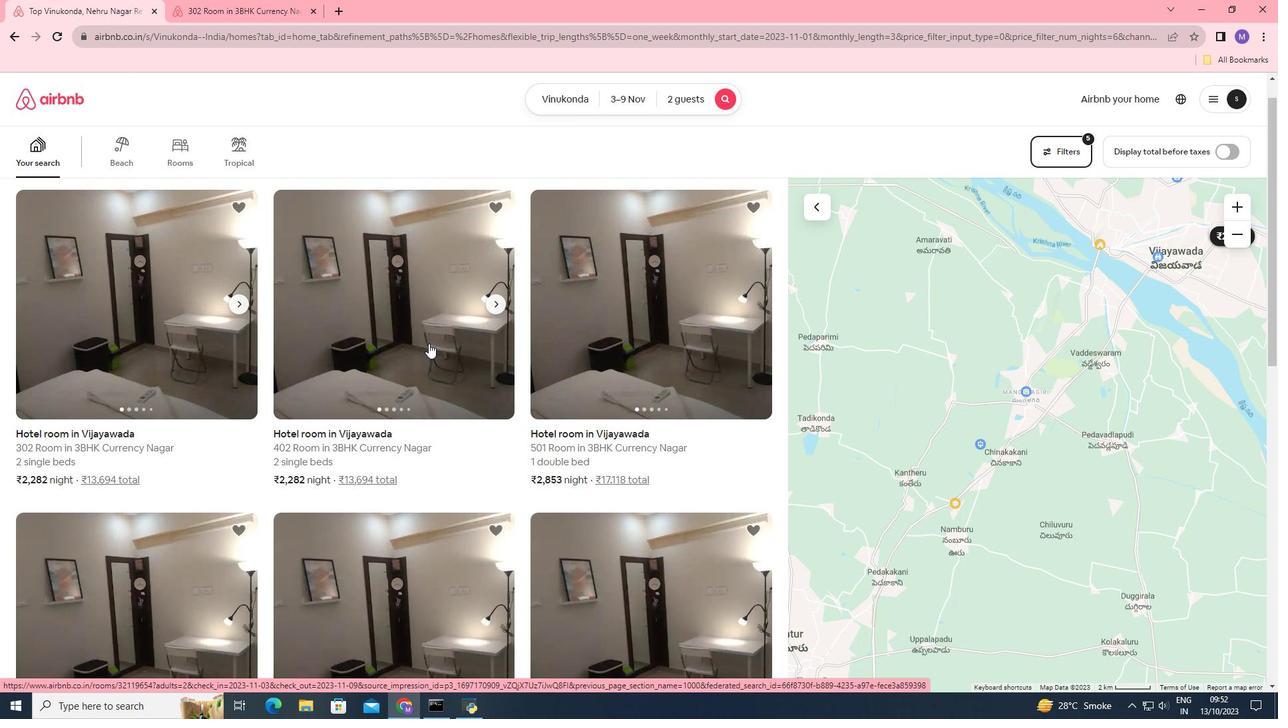 
Action: Mouse scrolled (428, 343) with delta (0, 0)
Screenshot: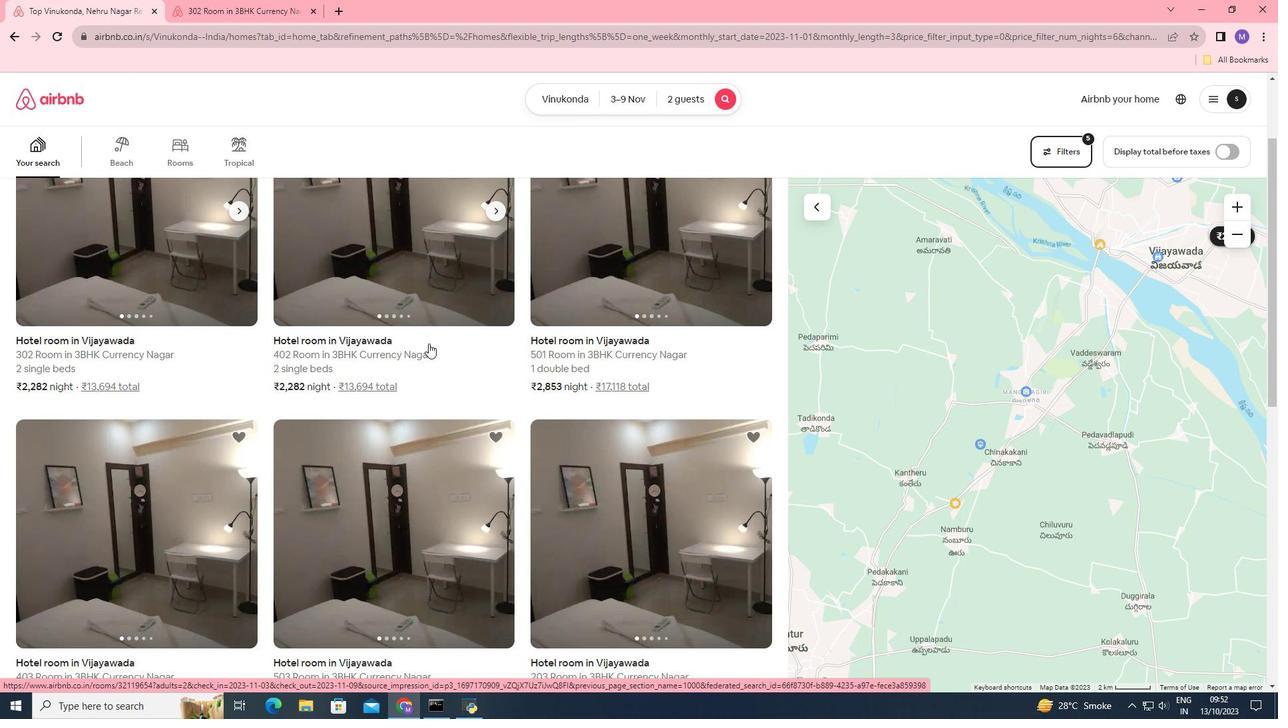 
Action: Mouse scrolled (428, 343) with delta (0, 0)
Screenshot: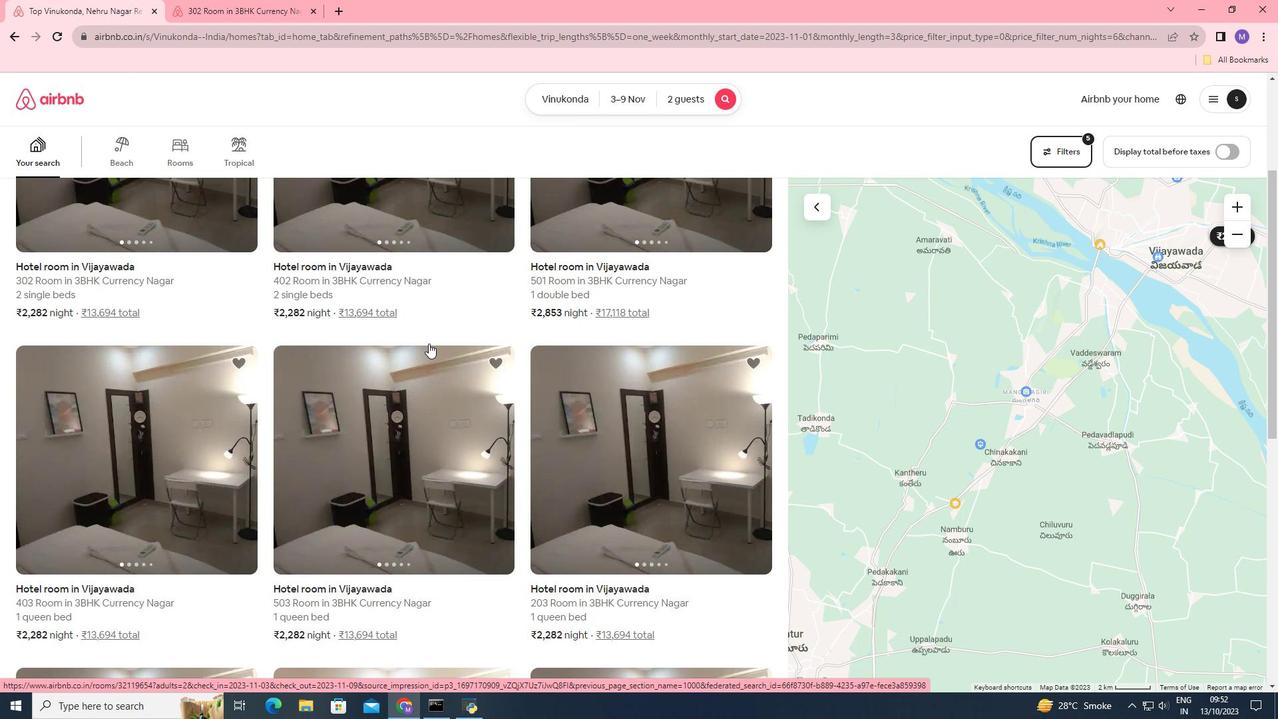 
Action: Mouse scrolled (428, 343) with delta (0, 0)
Screenshot: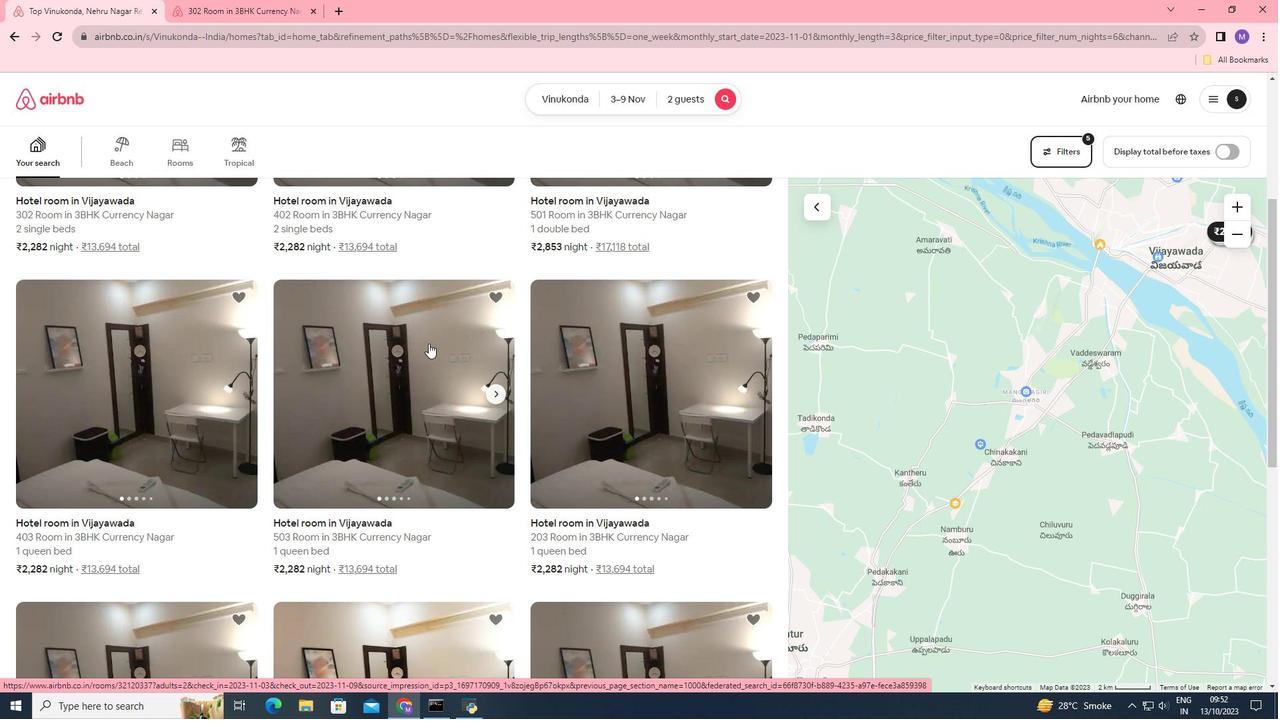 
Action: Mouse moved to (301, 405)
Screenshot: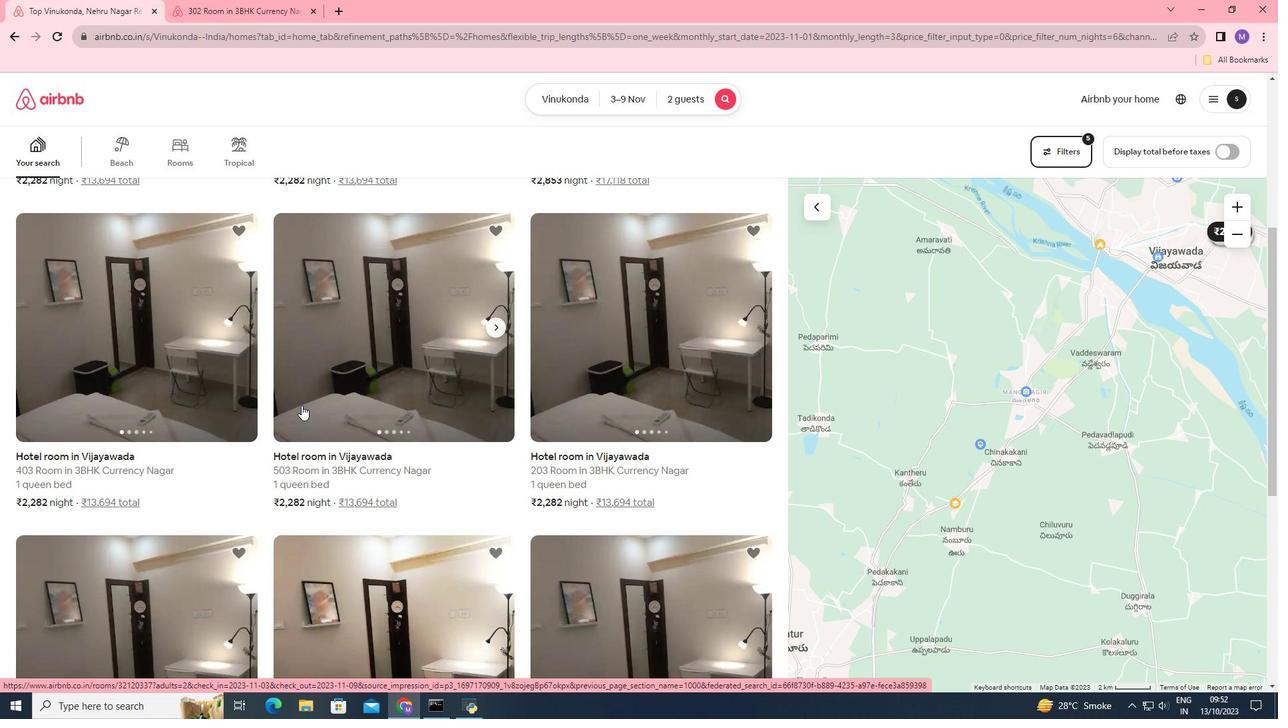 
Action: Mouse scrolled (301, 404) with delta (0, 0)
Screenshot: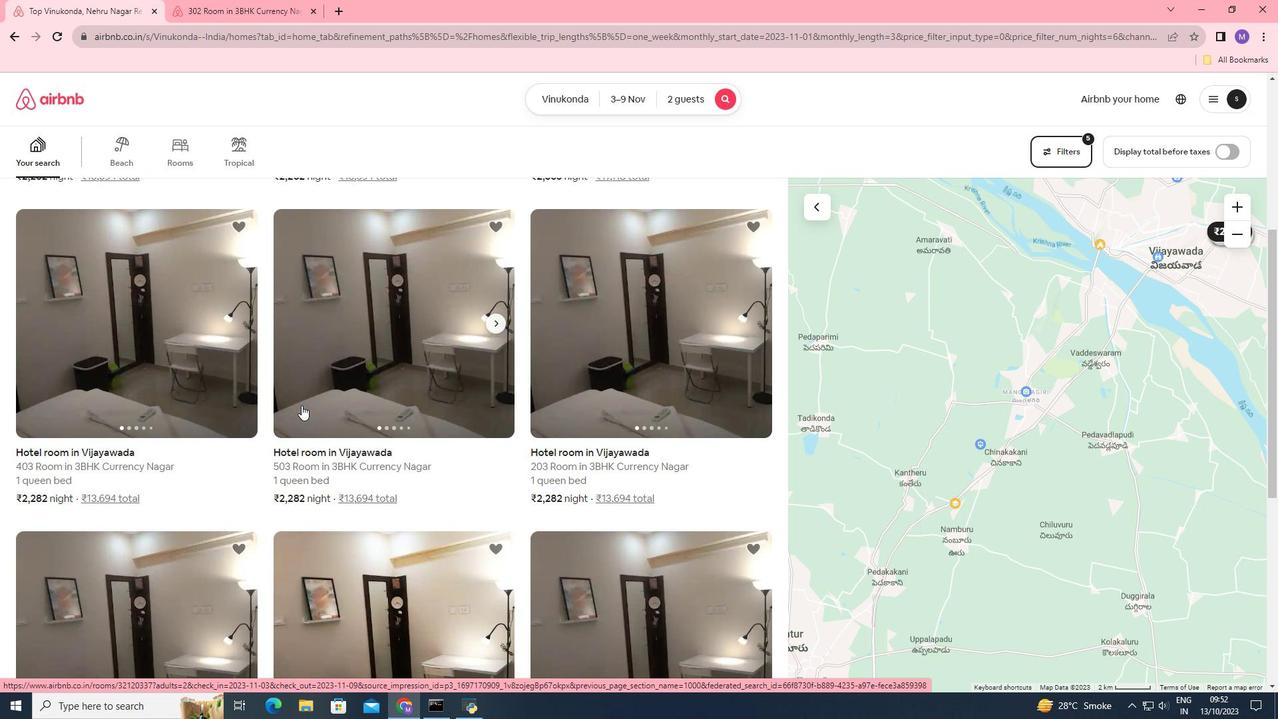 
Action: Mouse scrolled (301, 404) with delta (0, 0)
Screenshot: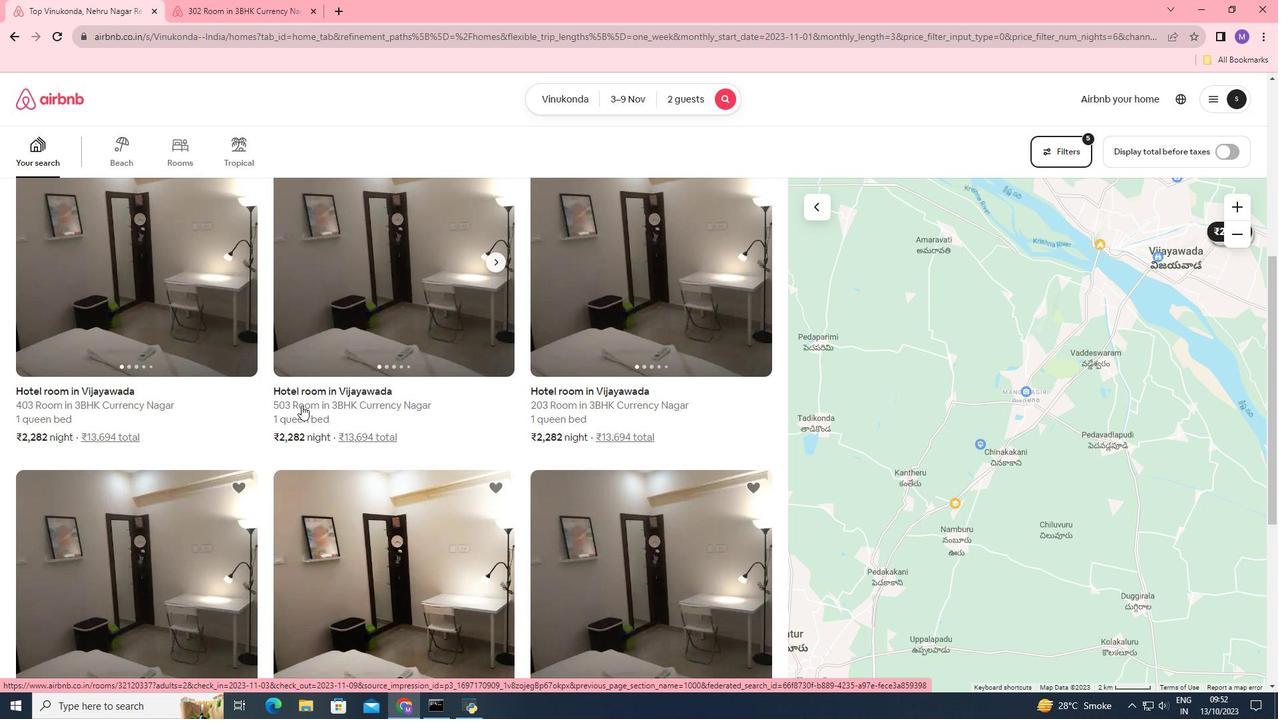 
Action: Mouse scrolled (301, 404) with delta (0, 0)
Screenshot: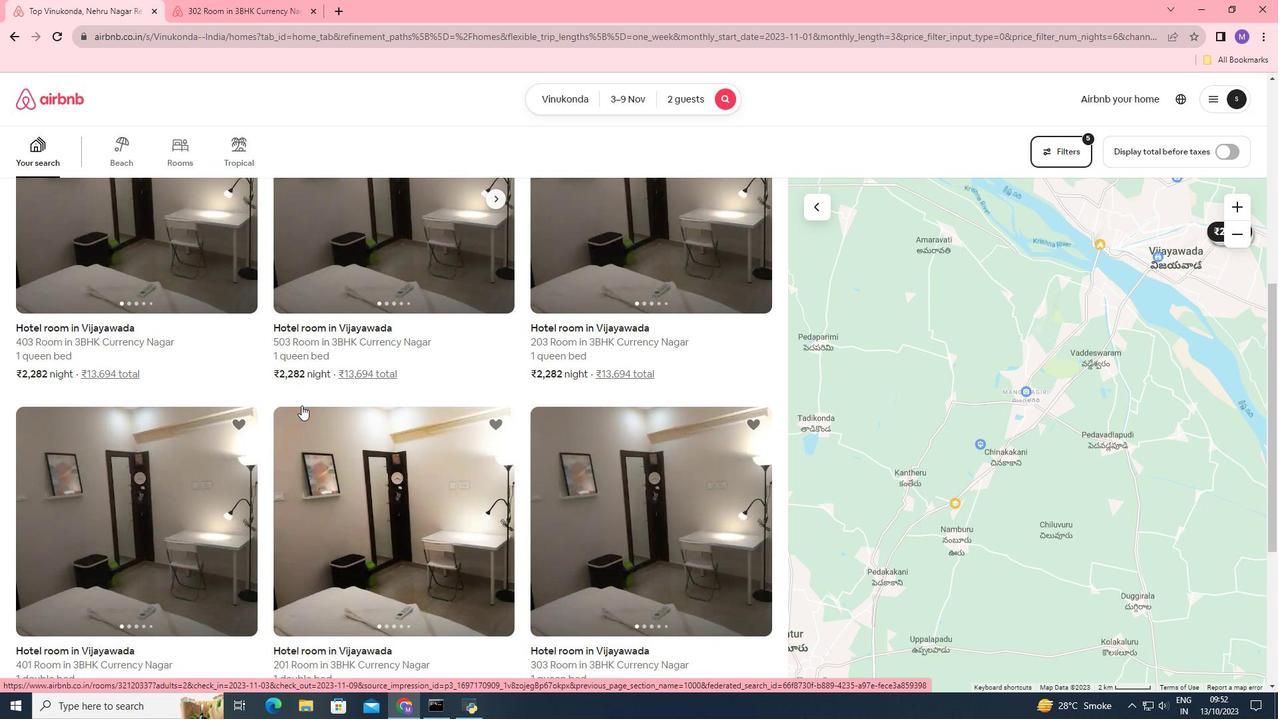
Action: Mouse scrolled (301, 404) with delta (0, 0)
Screenshot: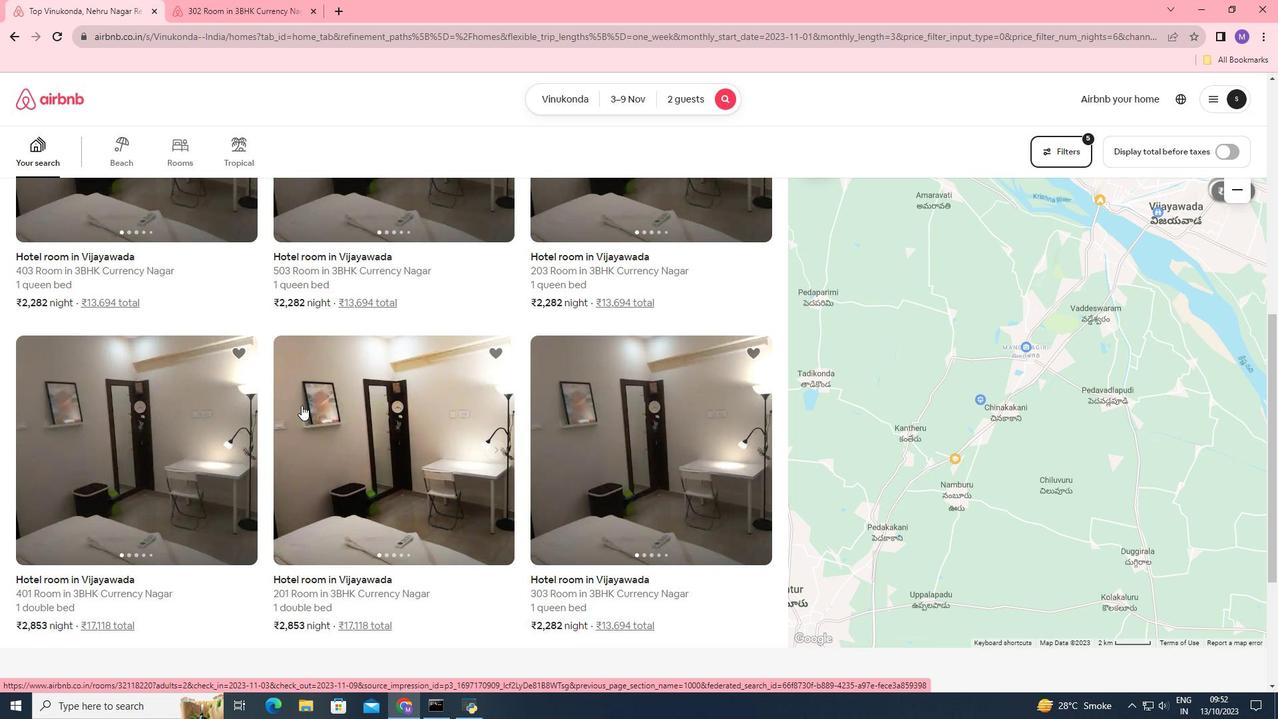 
Action: Mouse scrolled (301, 404) with delta (0, 0)
Screenshot: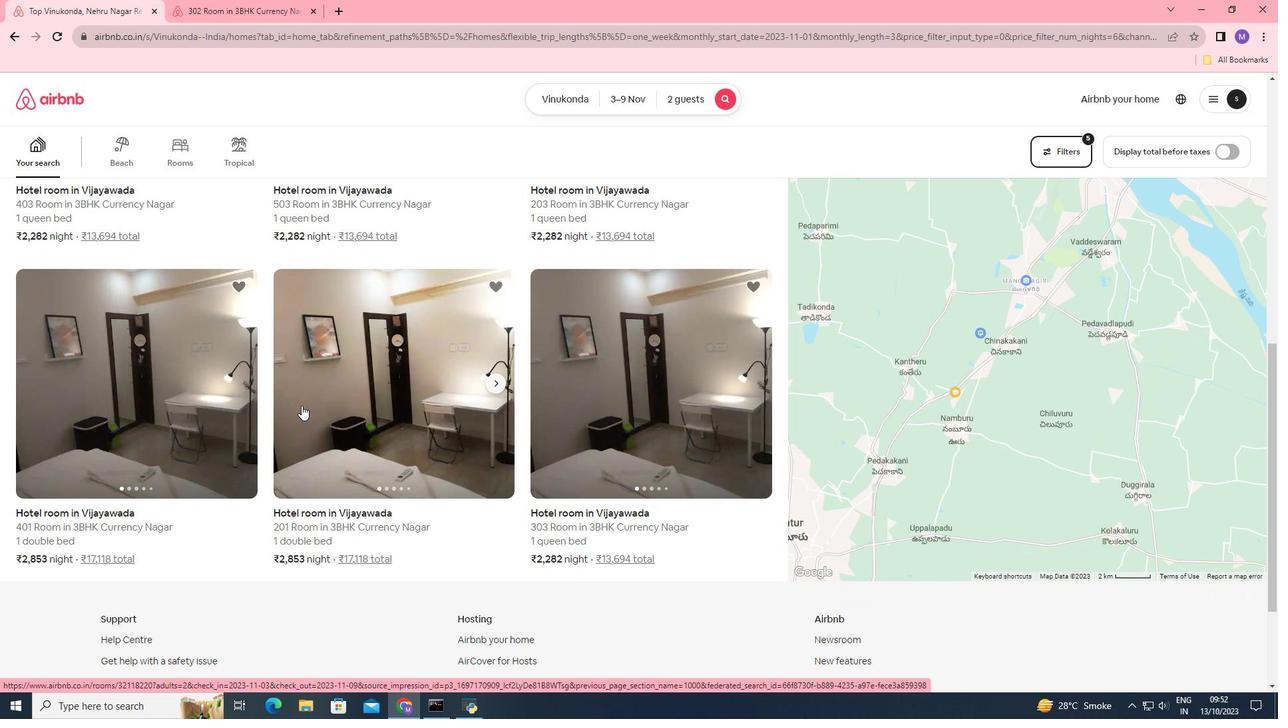 
Action: Mouse scrolled (301, 406) with delta (0, 0)
Screenshot: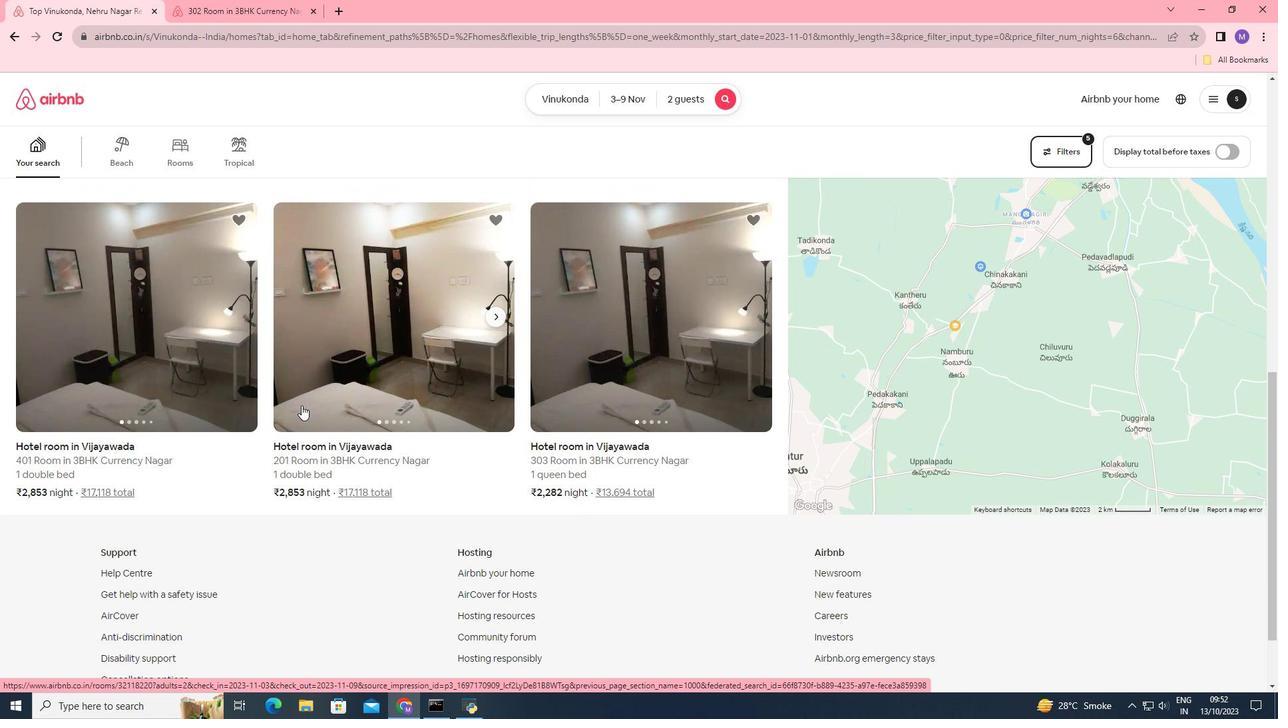 
Action: Mouse scrolled (301, 406) with delta (0, 0)
Screenshot: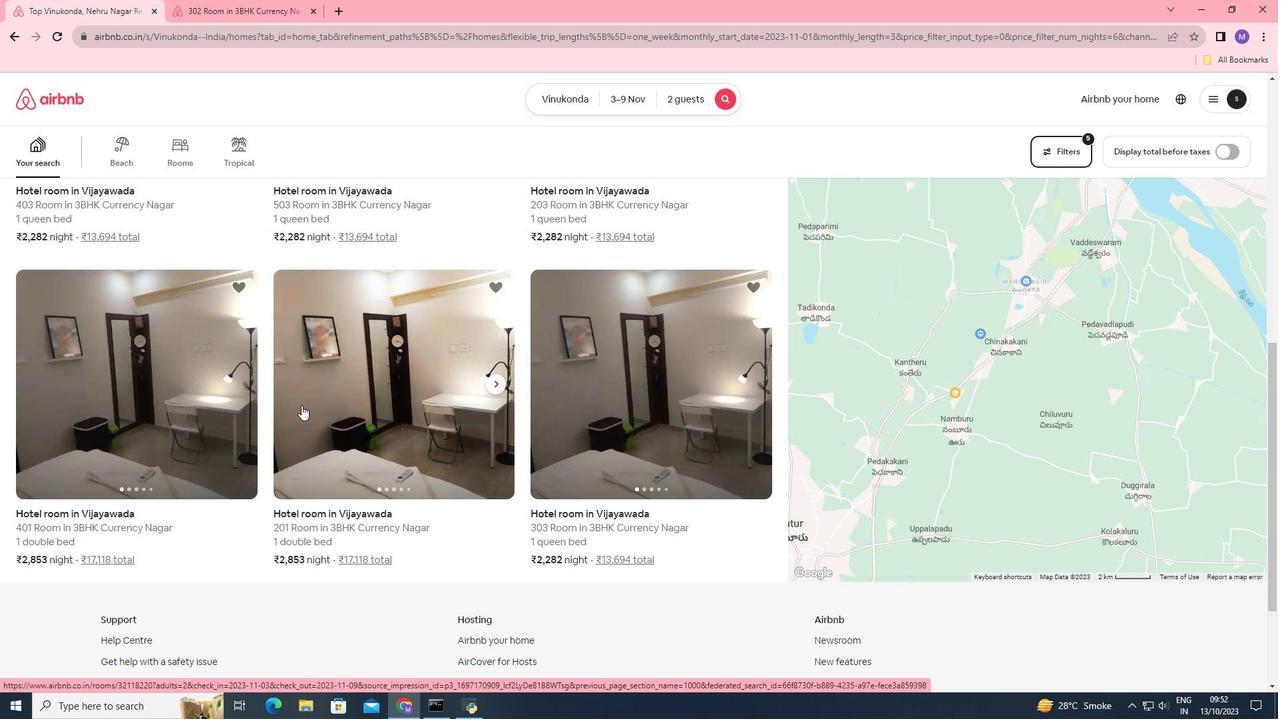 
Action: Mouse scrolled (301, 406) with delta (0, 0)
Screenshot: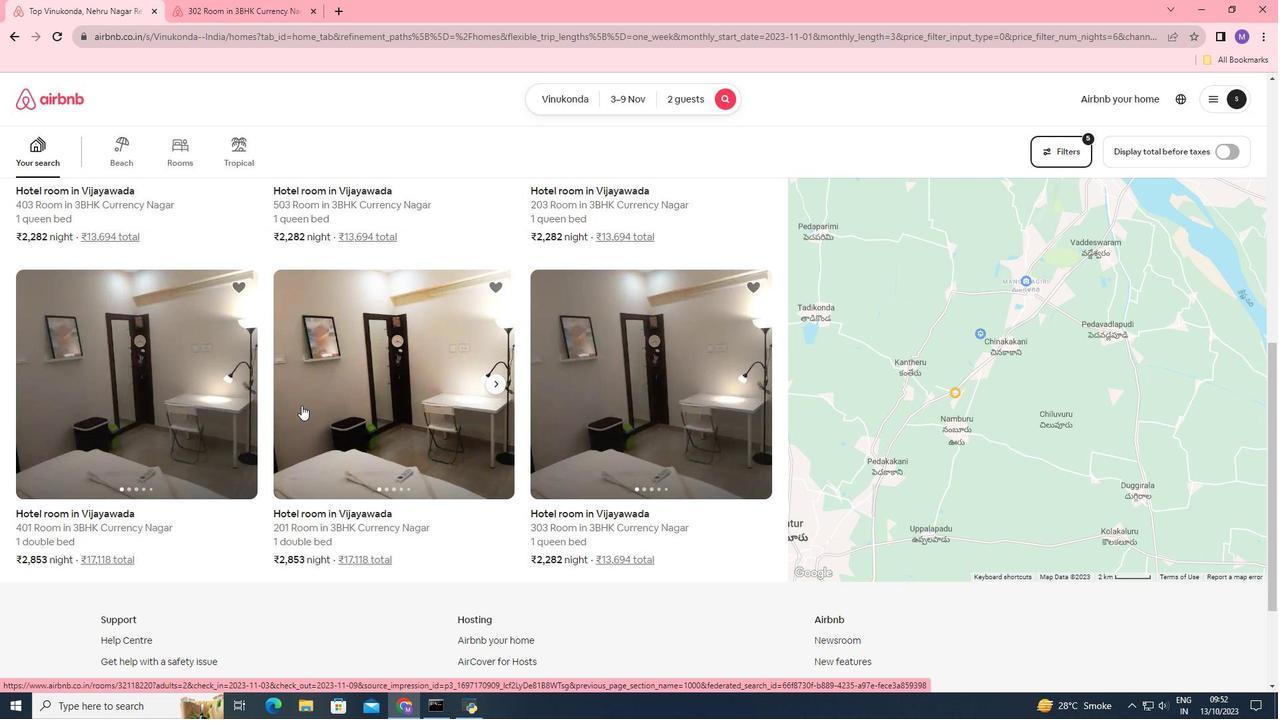 
Action: Mouse scrolled (301, 406) with delta (0, 0)
Screenshot: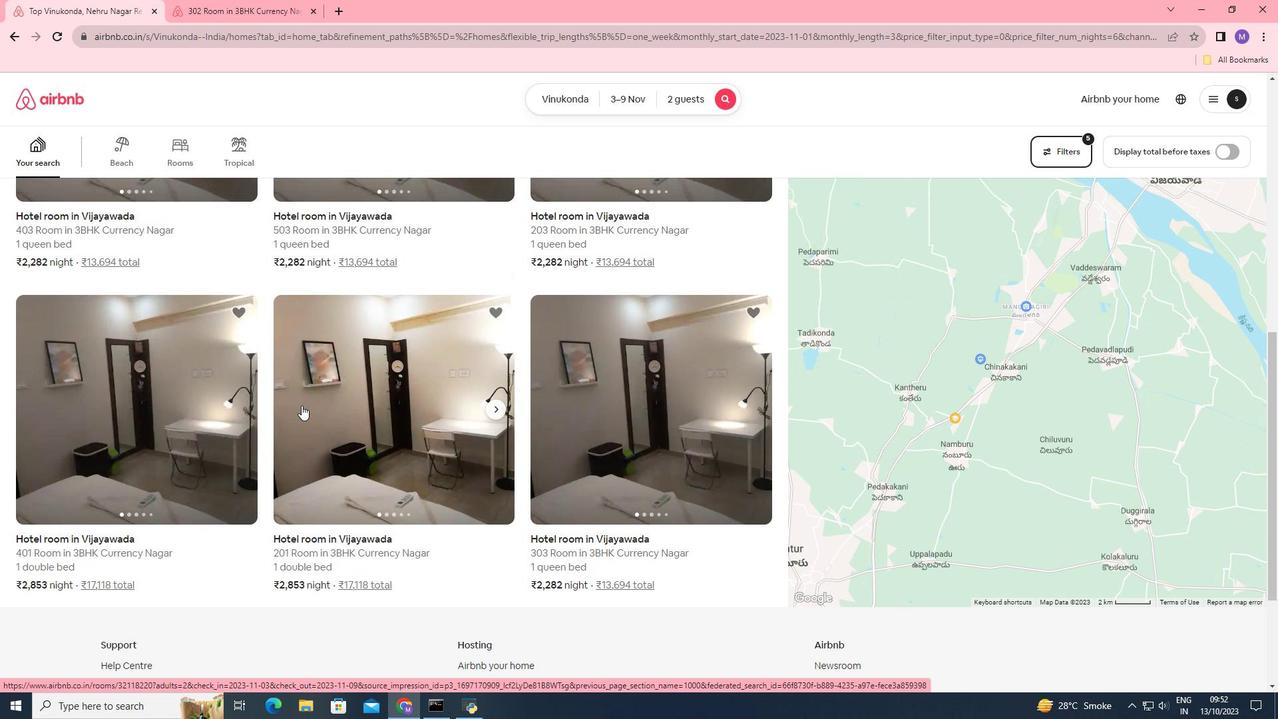 
Action: Mouse scrolled (301, 406) with delta (0, 0)
Screenshot: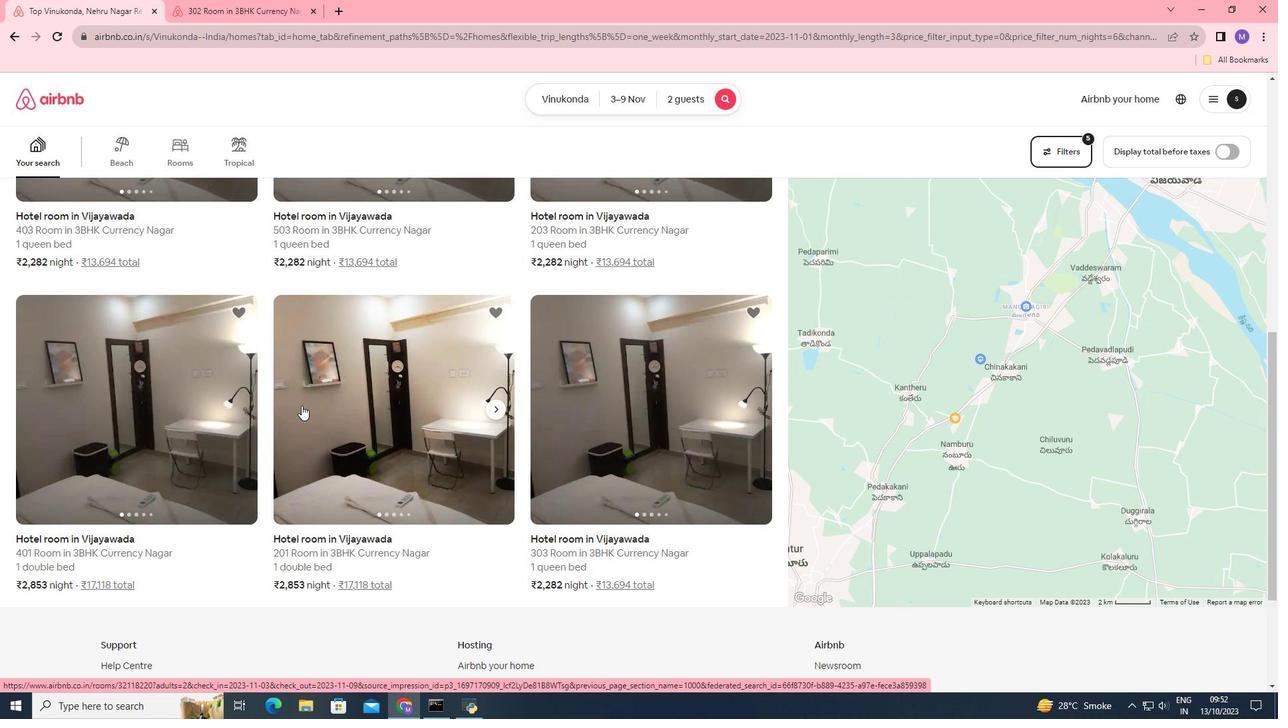 
Action: Mouse scrolled (301, 406) with delta (0, 0)
Screenshot: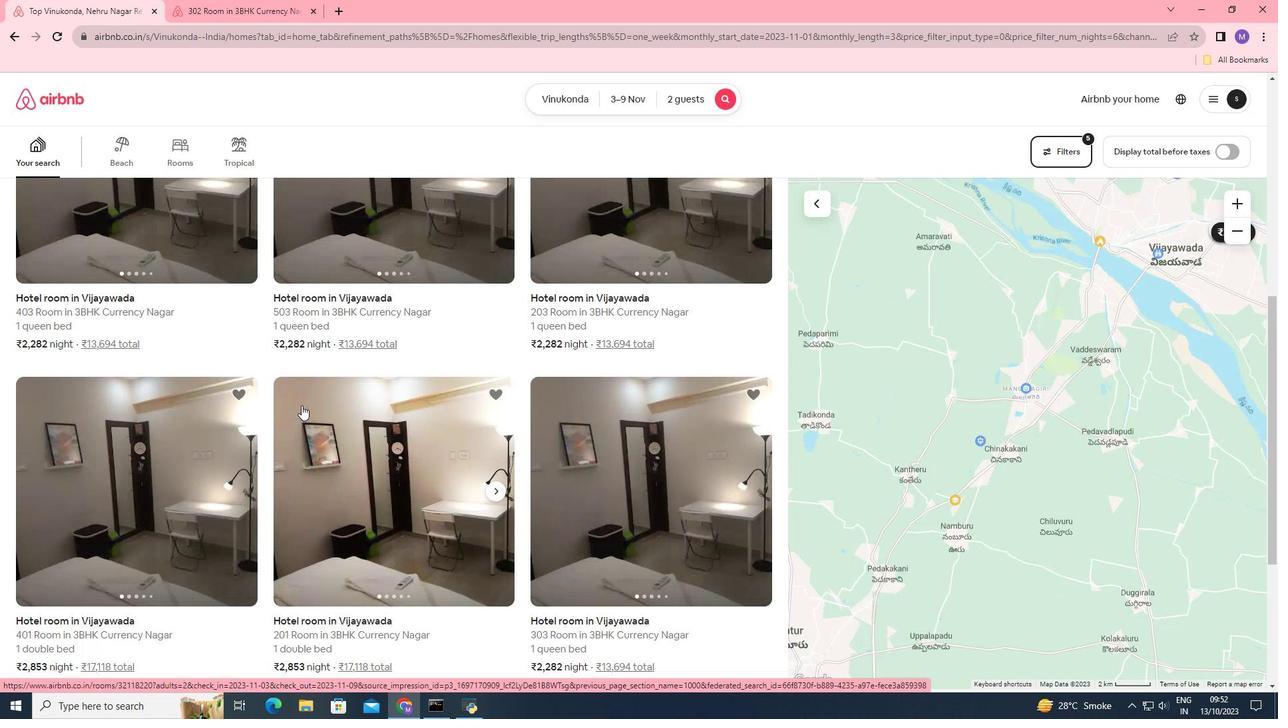 
Action: Mouse scrolled (301, 406) with delta (0, 0)
Screenshot: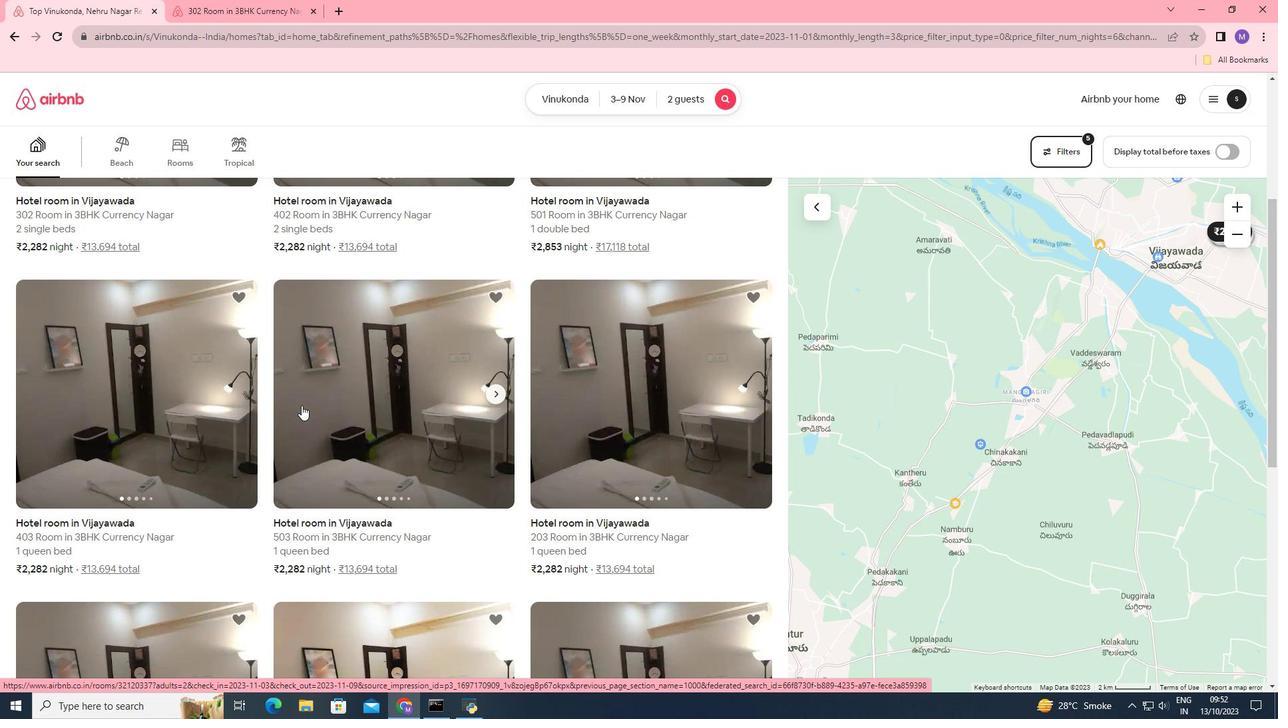 
Action: Mouse scrolled (301, 406) with delta (0, 0)
Screenshot: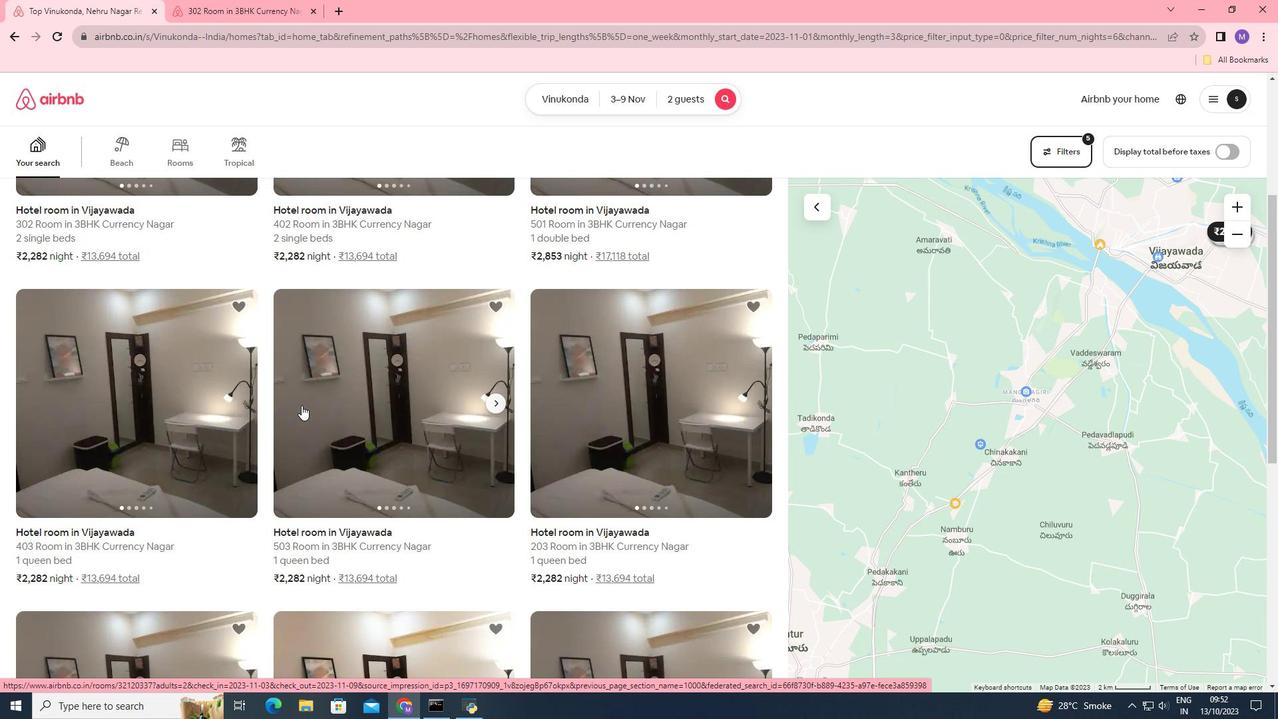 
Action: Mouse scrolled (301, 406) with delta (0, 0)
Screenshot: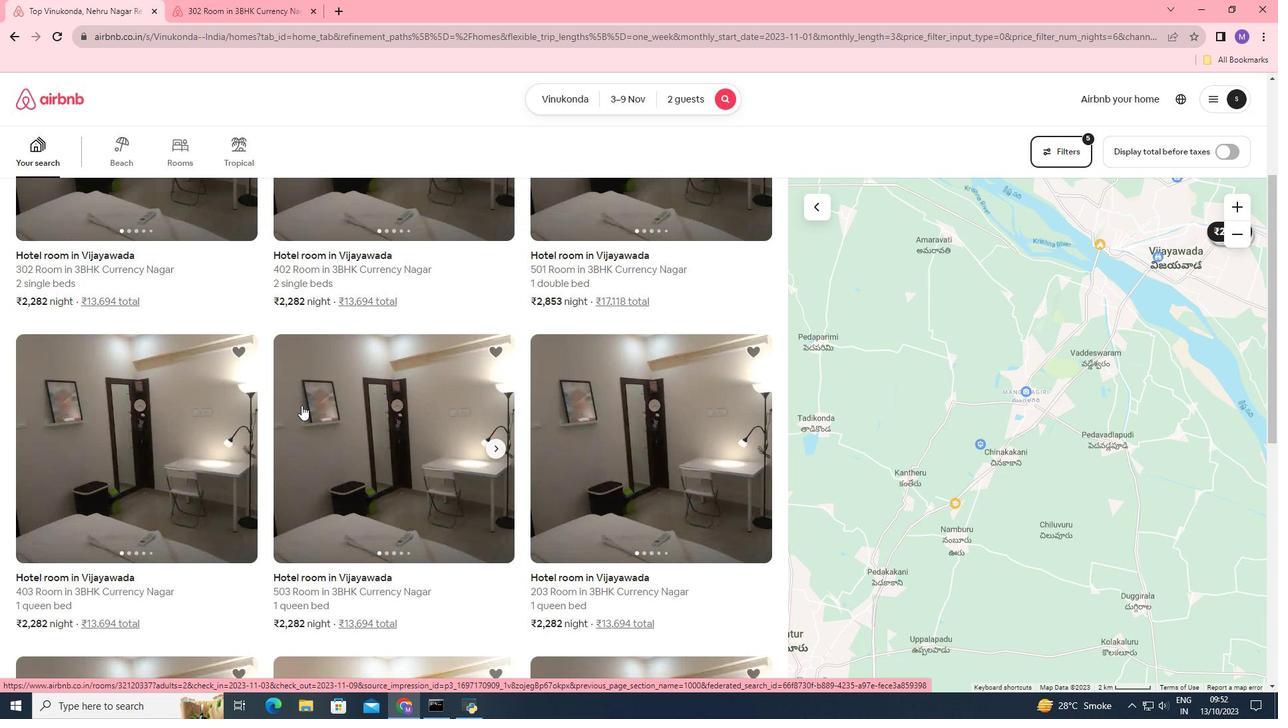 
Action: Mouse scrolled (301, 404) with delta (0, 0)
Screenshot: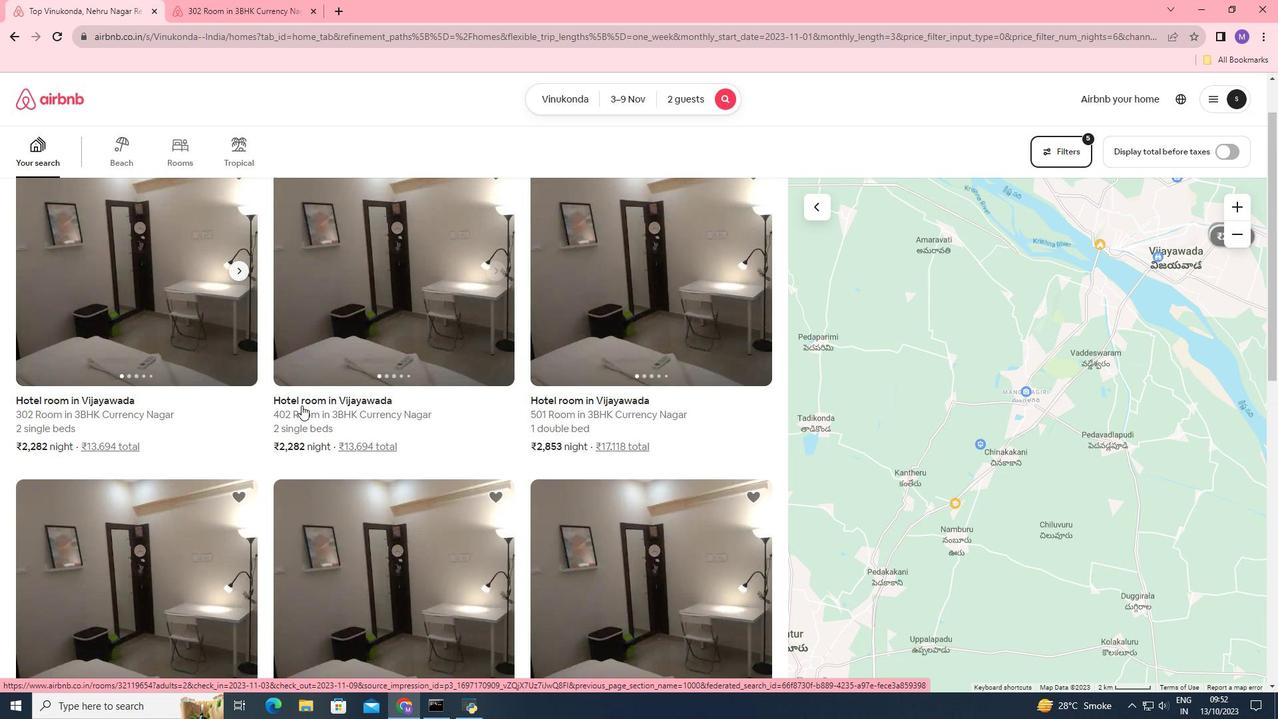 
Action: Mouse scrolled (301, 406) with delta (0, 0)
Screenshot: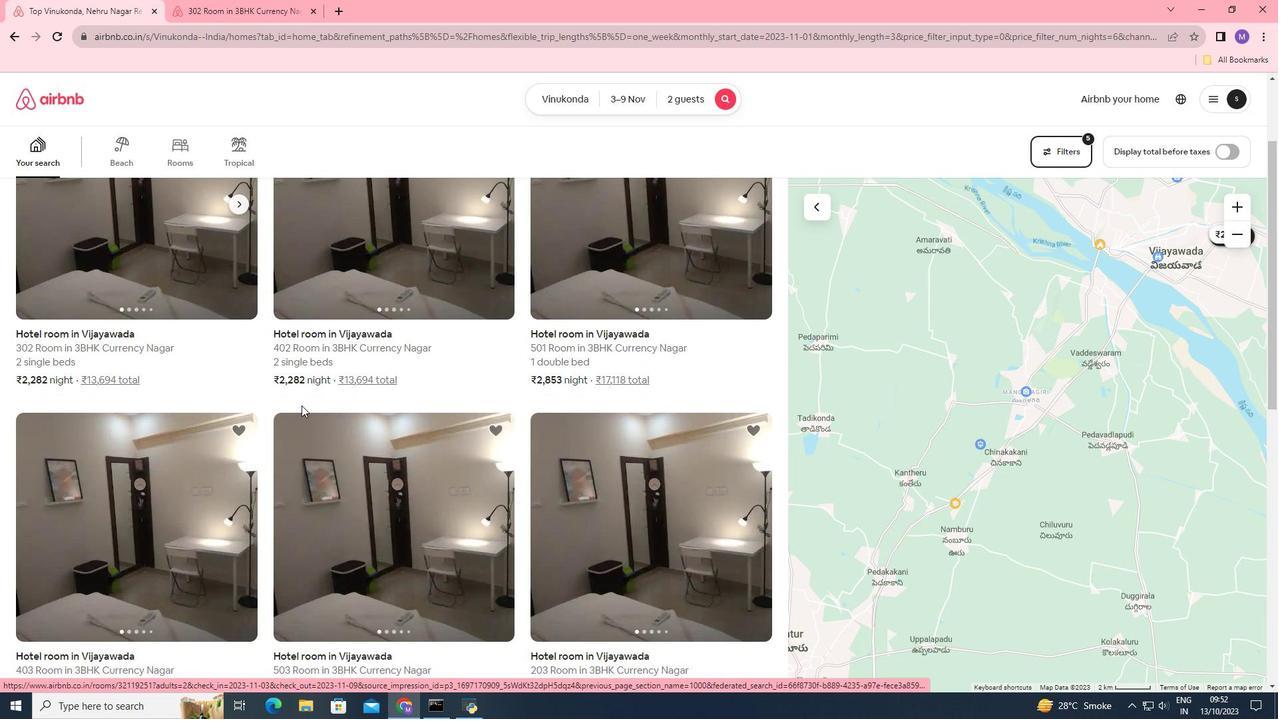 
Action: Mouse moved to (443, 309)
Screenshot: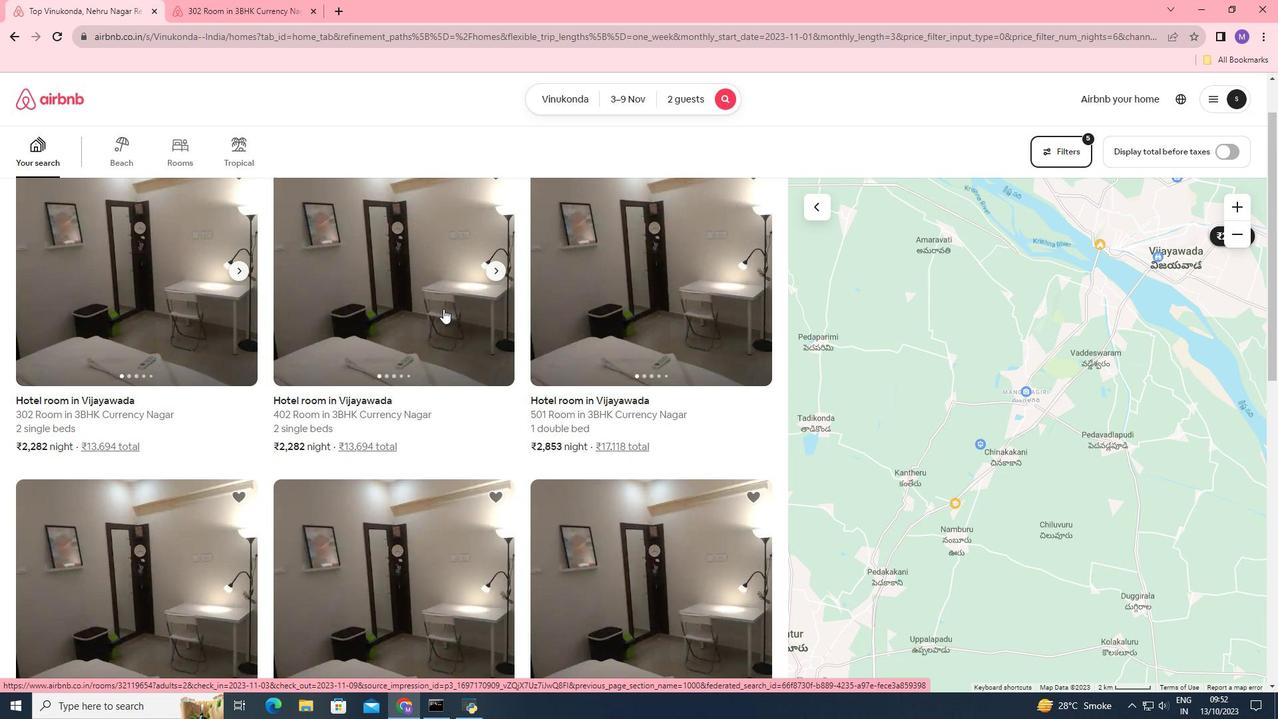 
Action: Mouse pressed left at (443, 309)
Screenshot: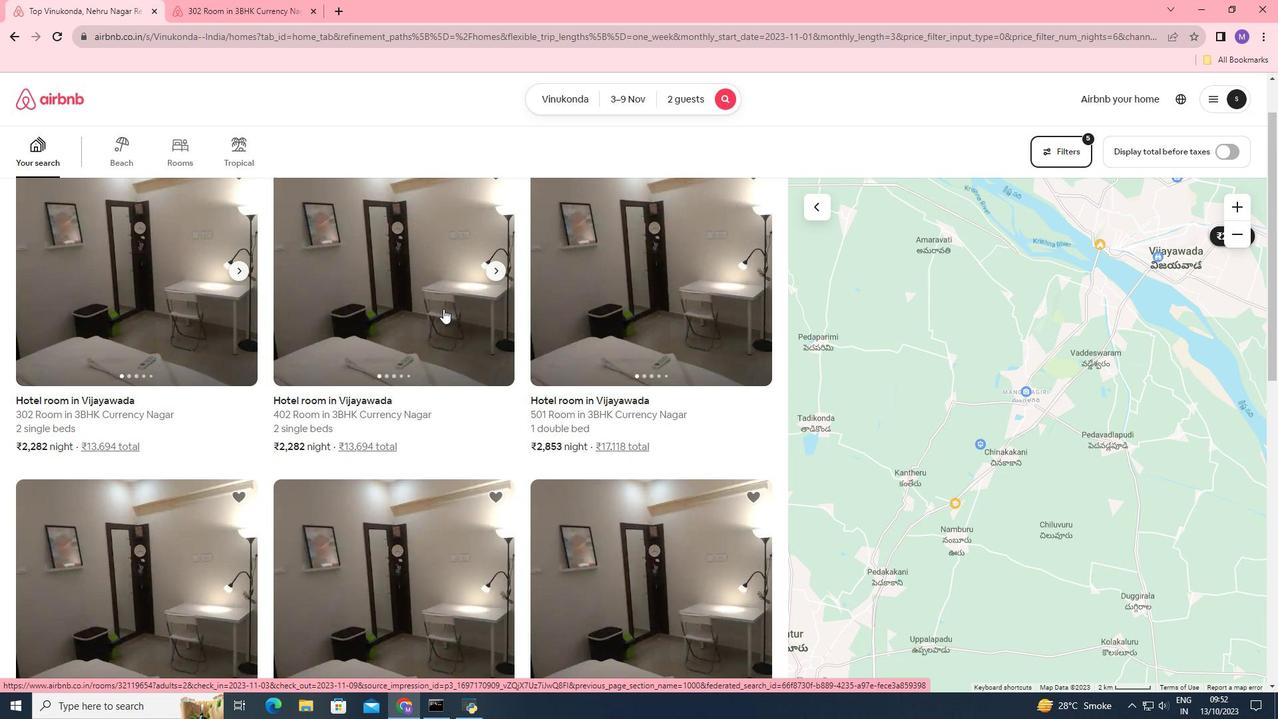 
Action: Mouse moved to (939, 496)
Screenshot: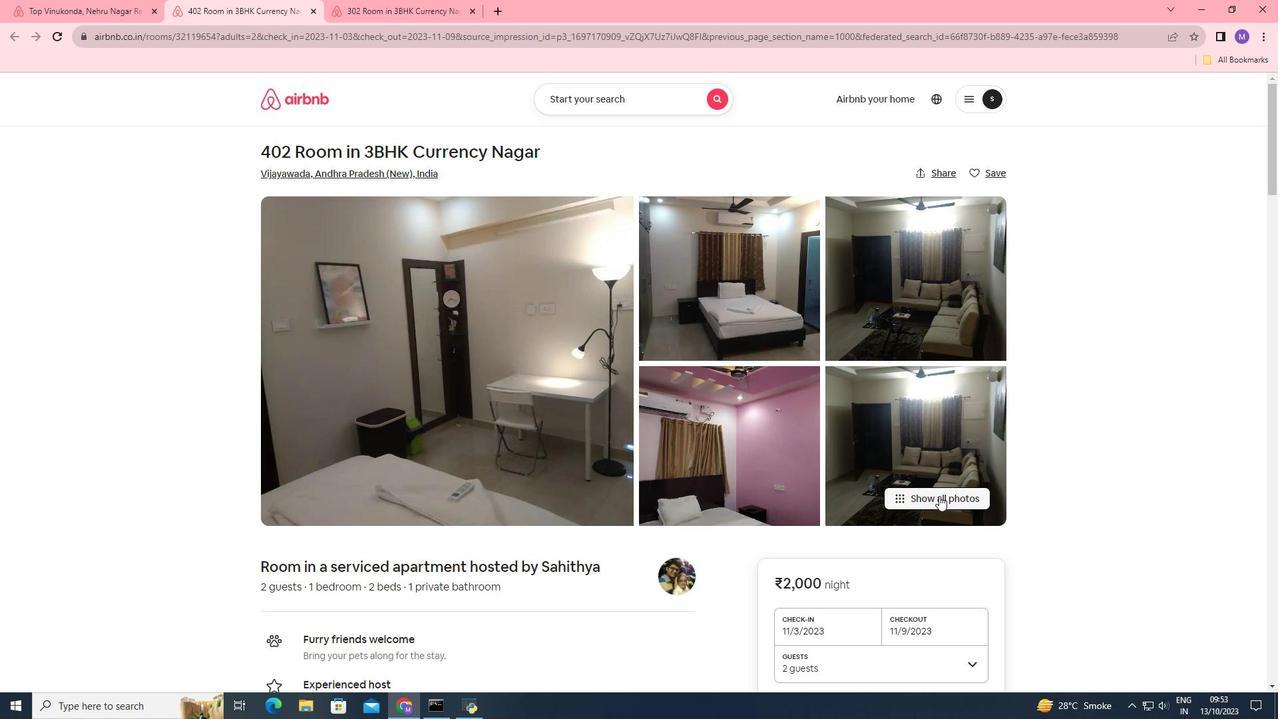 
Action: Mouse pressed left at (939, 496)
Screenshot: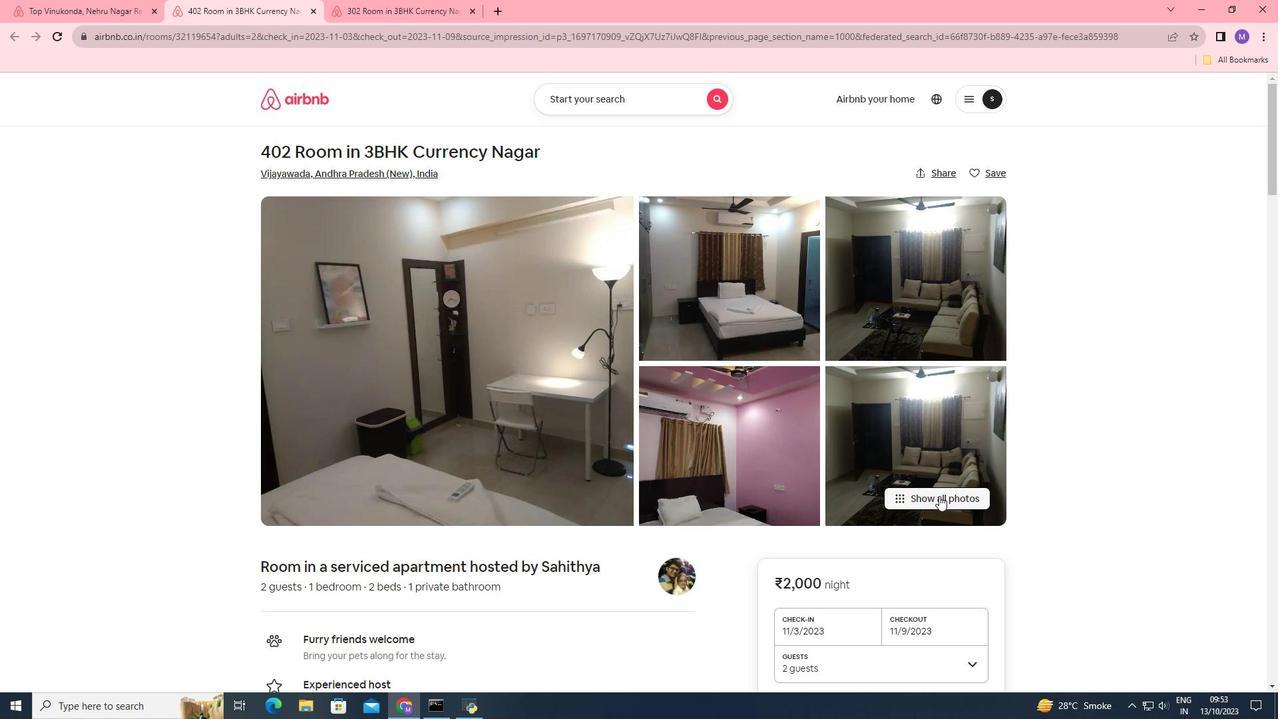 
Action: Mouse moved to (738, 446)
Screenshot: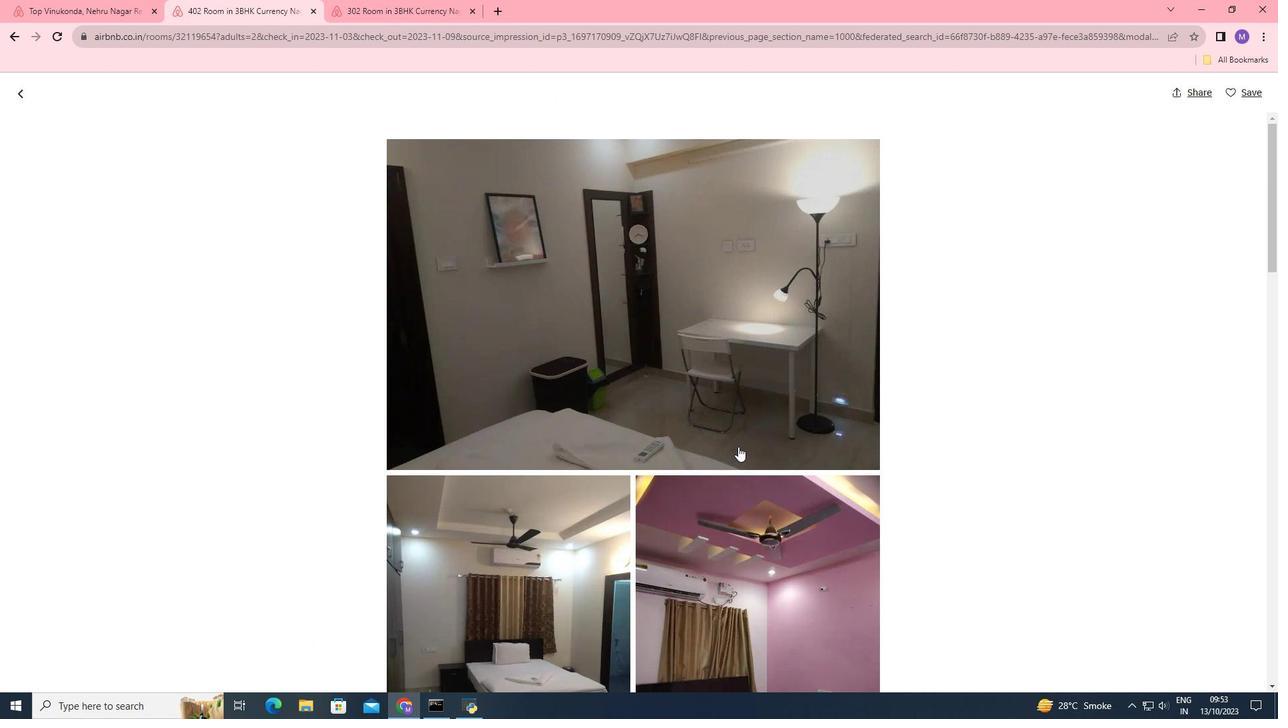 
Action: Mouse scrolled (738, 446) with delta (0, 0)
Screenshot: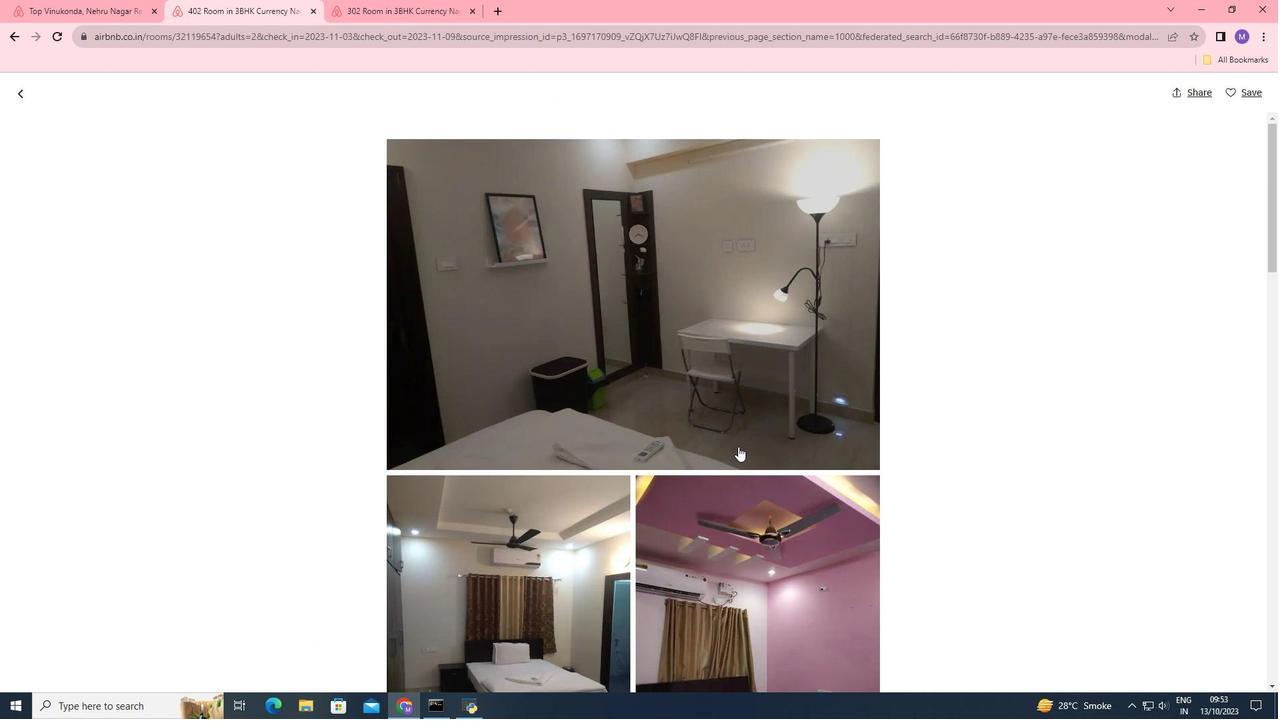 
Action: Mouse scrolled (738, 446) with delta (0, 0)
Screenshot: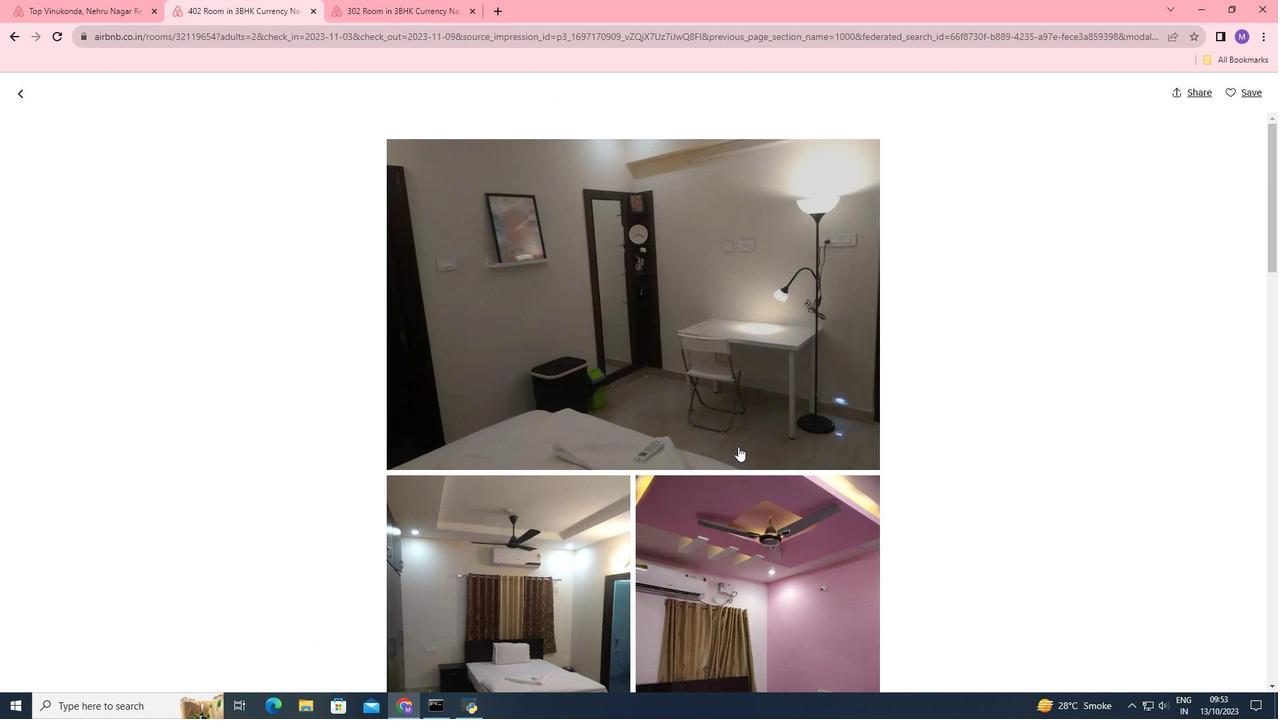 
Action: Mouse scrolled (738, 446) with delta (0, 0)
Screenshot: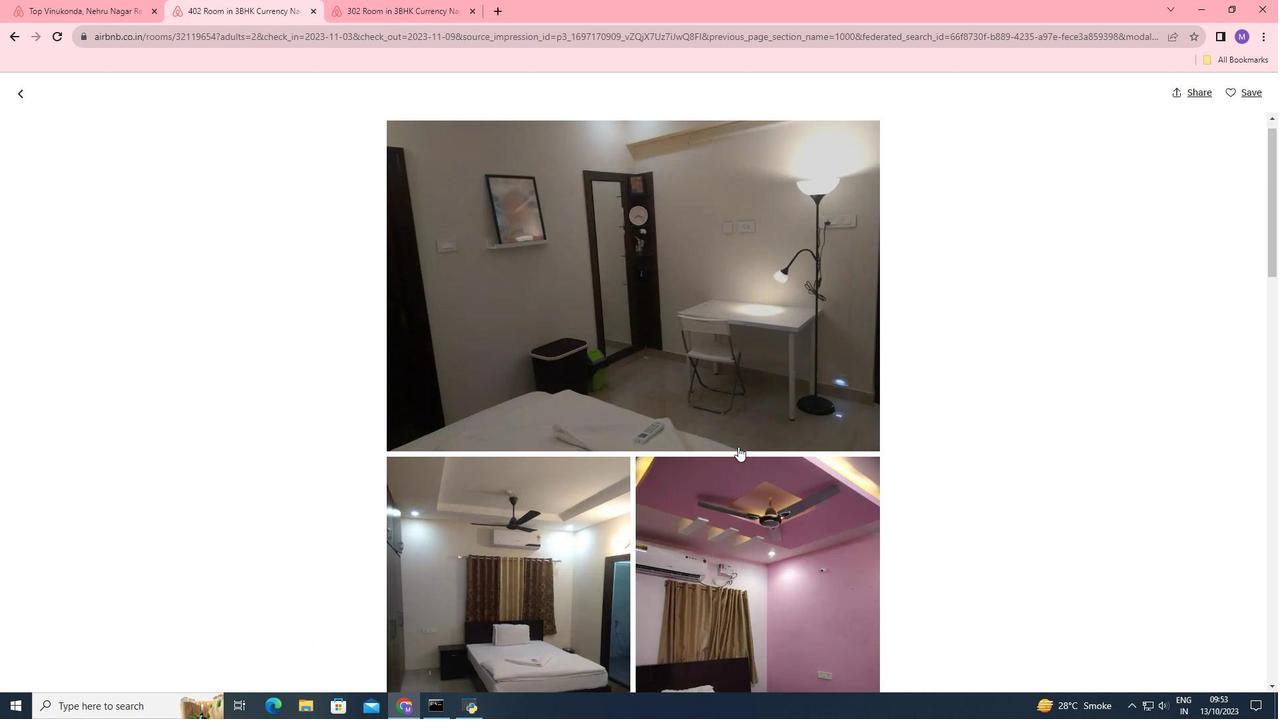 
Action: Mouse scrolled (738, 446) with delta (0, 0)
Screenshot: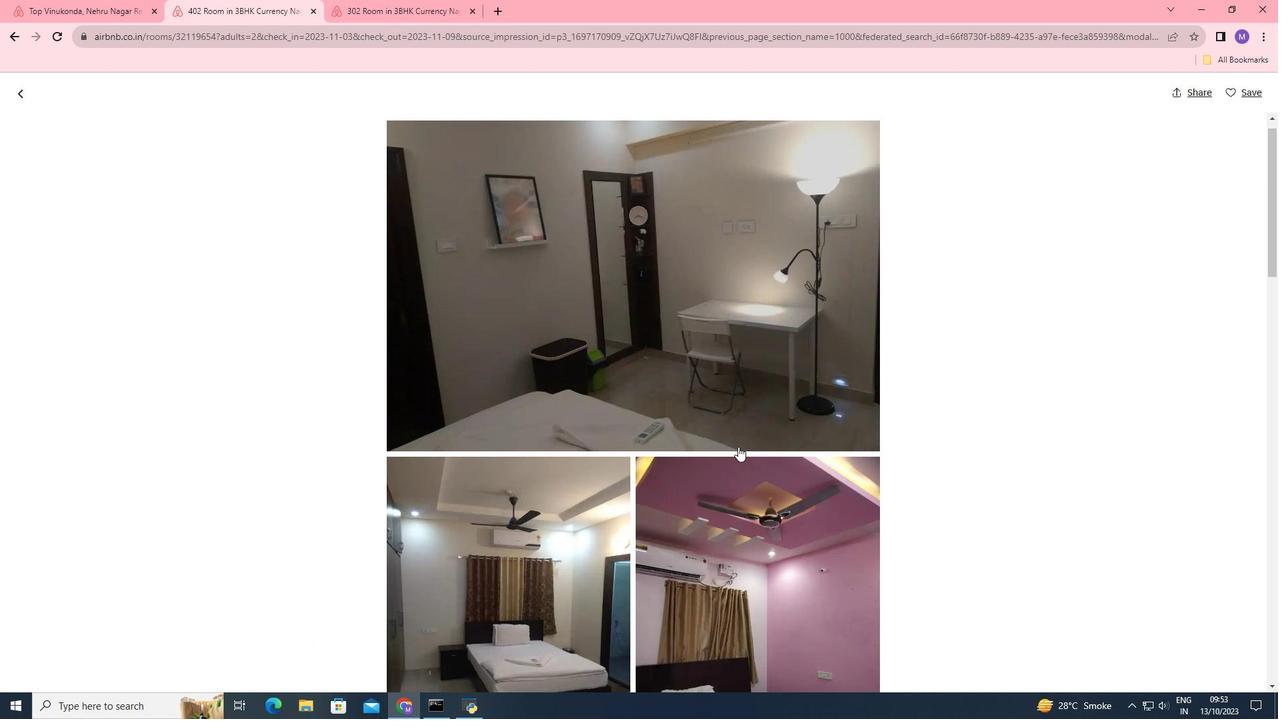 
Action: Mouse scrolled (738, 446) with delta (0, 0)
